 Task: Buy 1 Food Processors from Small Appliances section under best seller category for shipping address: Brenda Cooper, 2427 August Lane, Shreveport, Louisiana 71101, Cell Number 3184332610. Pay from credit card ending with 7965, CVV 549
Action: Mouse moved to (109, 102)
Screenshot: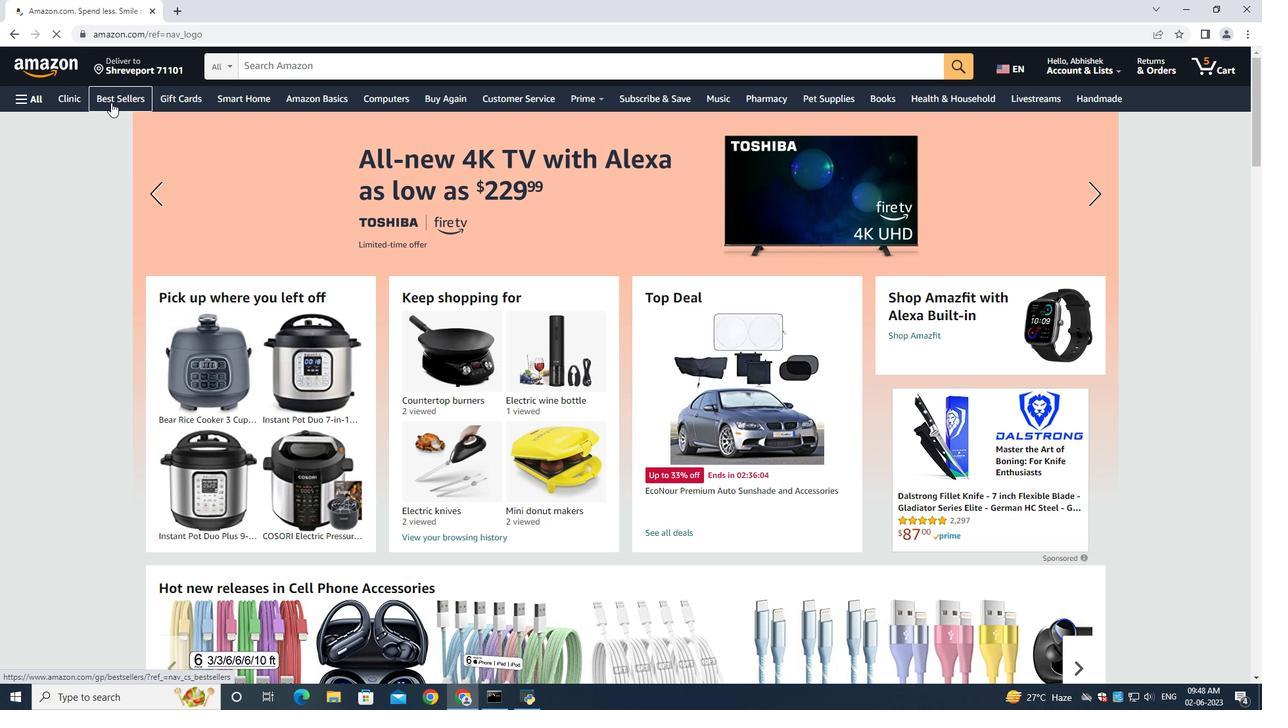 
Action: Mouse pressed left at (109, 102)
Screenshot: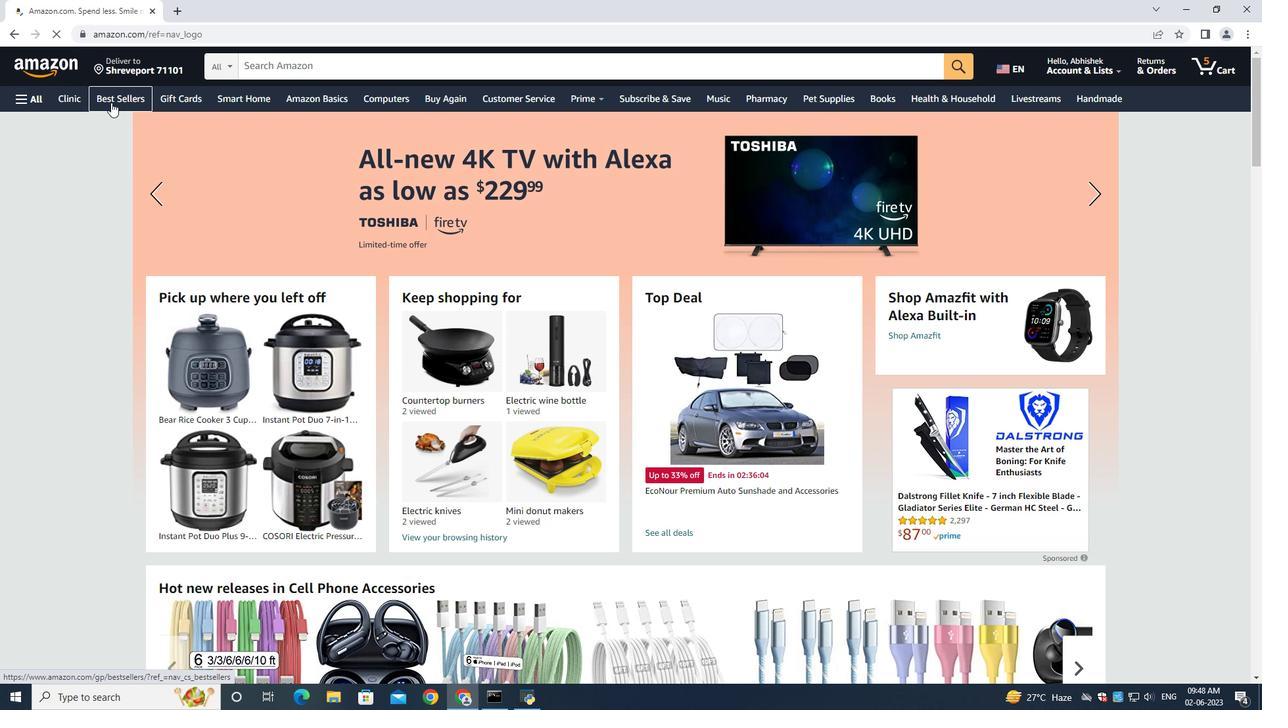 
Action: Mouse moved to (1234, 272)
Screenshot: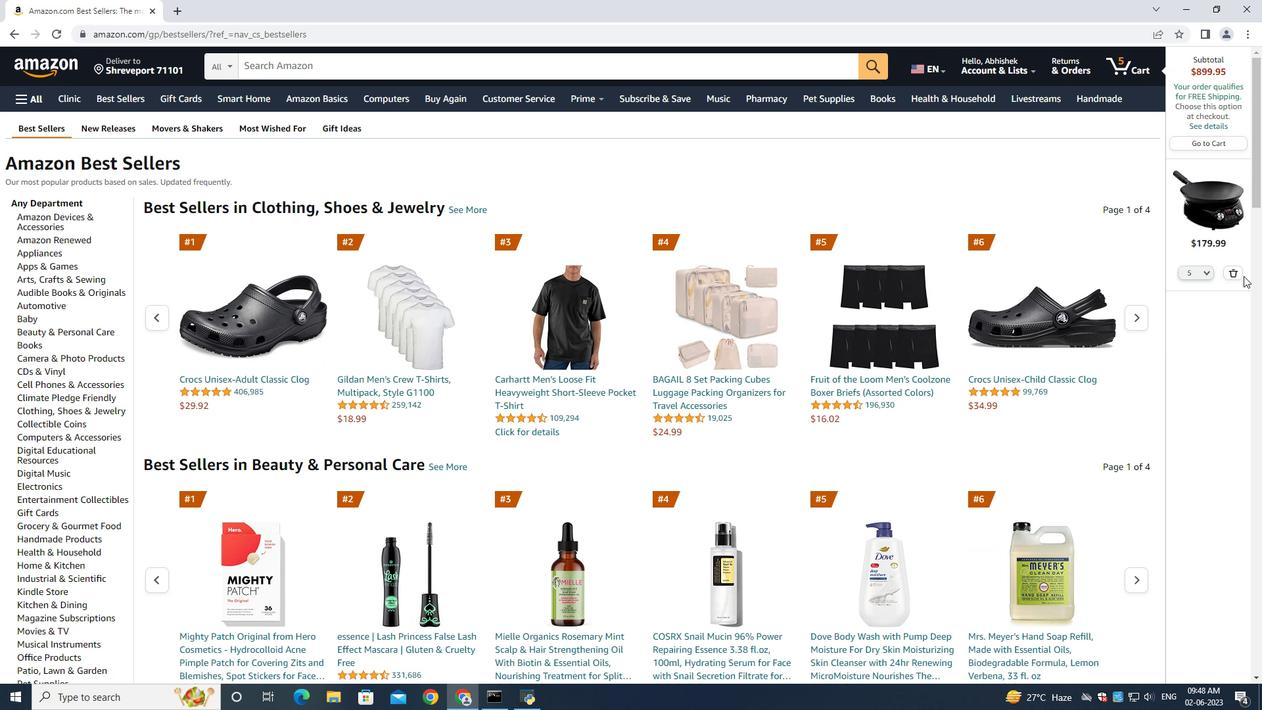 
Action: Mouse pressed left at (1234, 272)
Screenshot: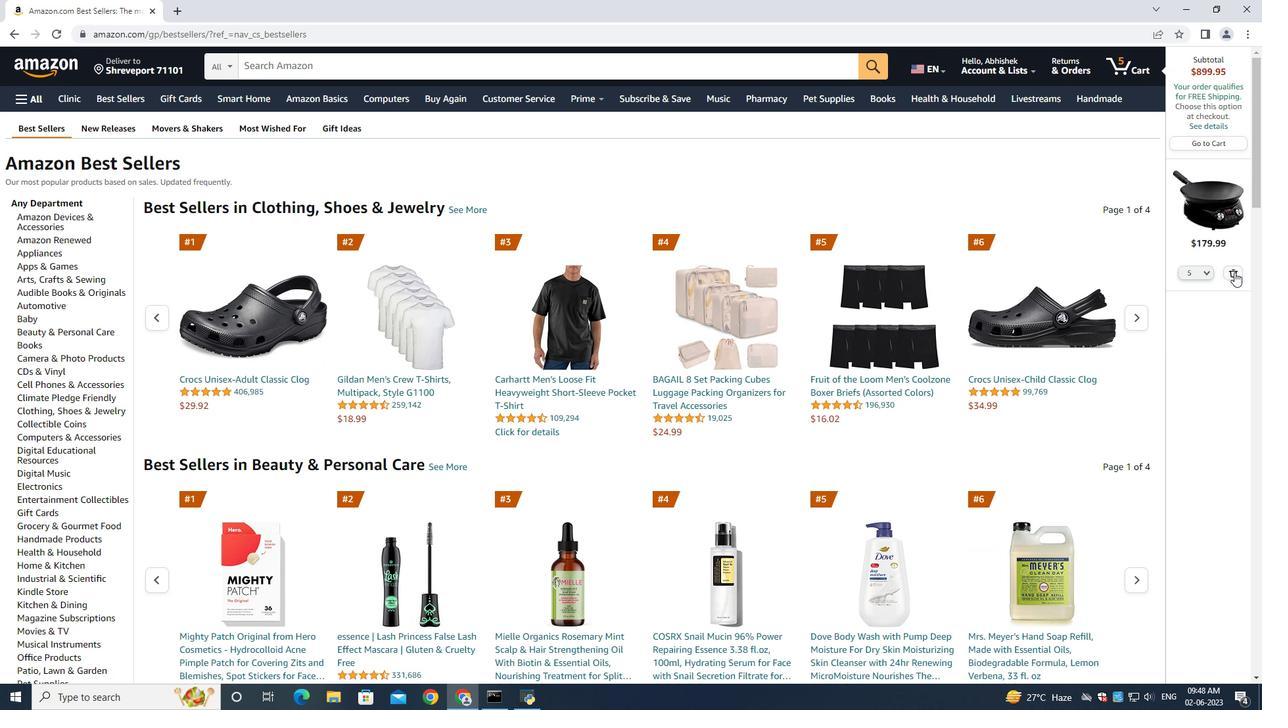 
Action: Mouse moved to (392, 67)
Screenshot: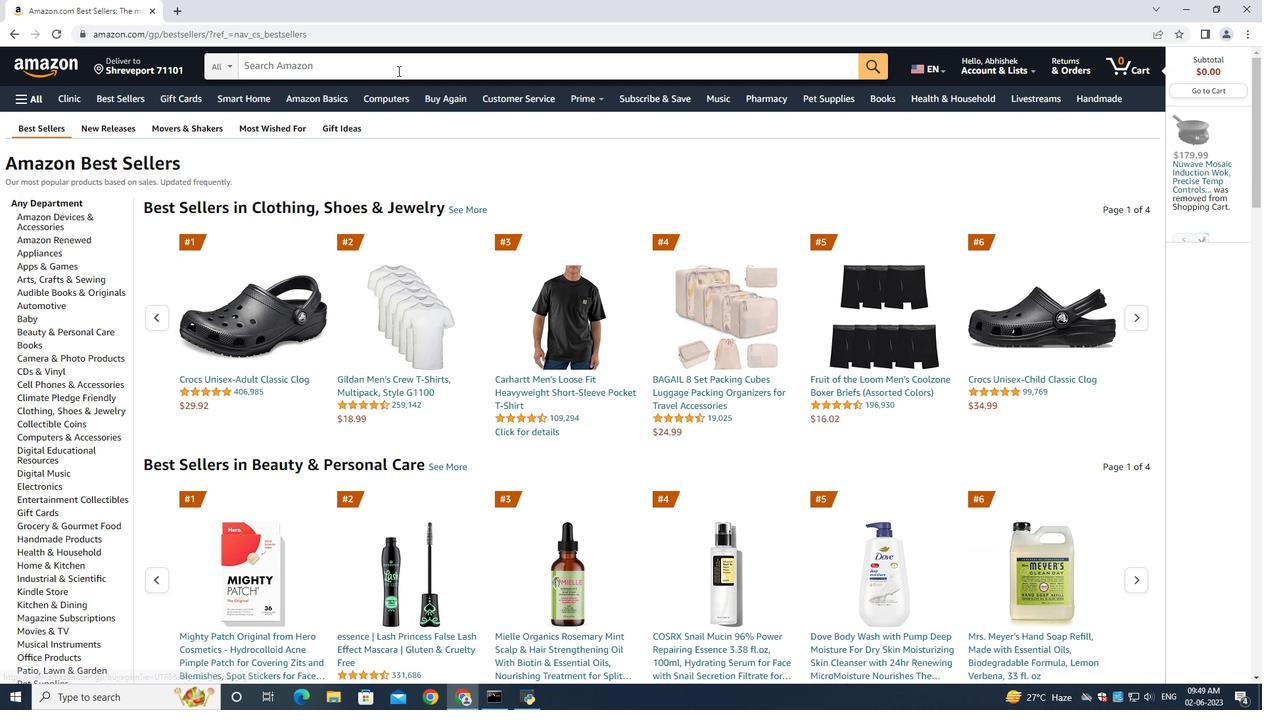 
Action: Mouse pressed left at (392, 67)
Screenshot: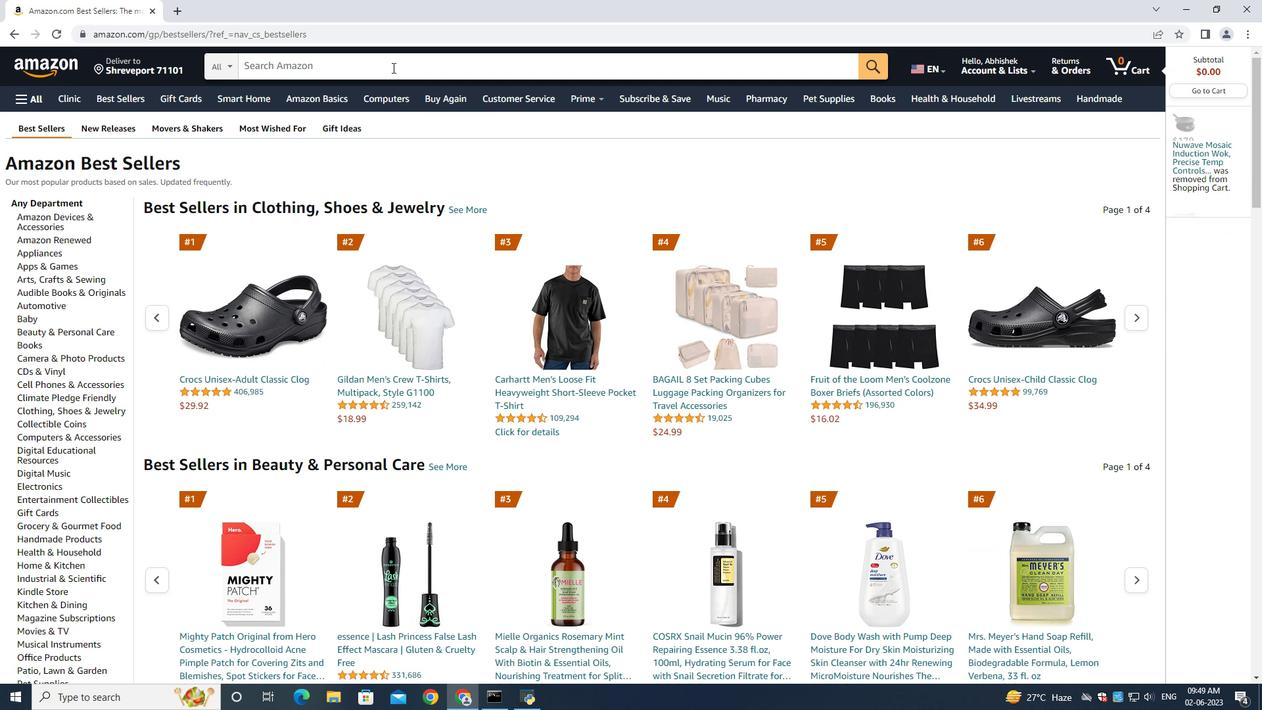 
Action: Key pressed <Key.shift><Key.shift><Key.shift><Key.shift><Key.shift><Key.shift><Key.shift><Key.shift><Key.shift><Key.shift><Key.shift><Key.shift><Key.shift><Key.shift><Key.shift><Key.shift><Key.shift><Key.shift><Key.shift><Key.shift><Key.shift><Key.shift><Key.shift><Key.shift><Key.shift>Food<Key.space><Key.shift><Key.shift><Key.shift><Key.shift><Key.shift><Key.shift><Key.shift><Key.shift><Key.shift><Key.shift><Key.shift><Key.shift><Key.shift><Key.shift><Key.shift><Key.shift><Key.shift>Processors<Key.enter>
Screenshot: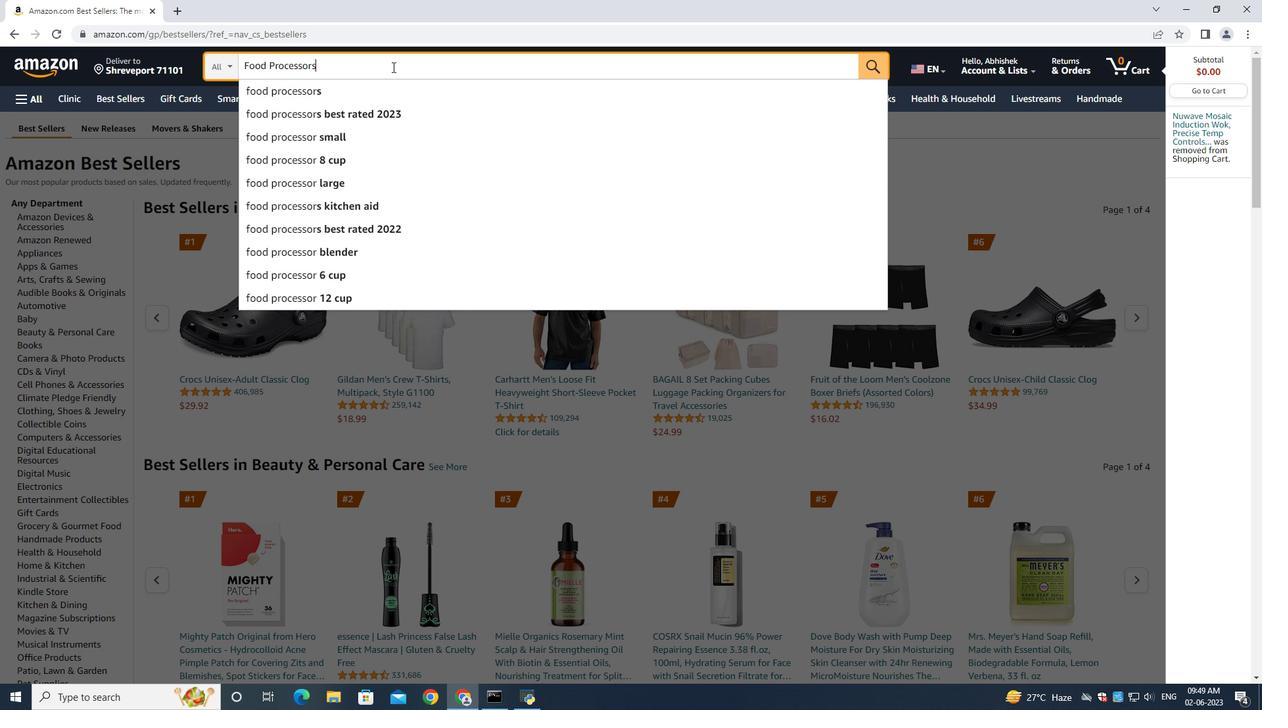 
Action: Mouse moved to (108, 236)
Screenshot: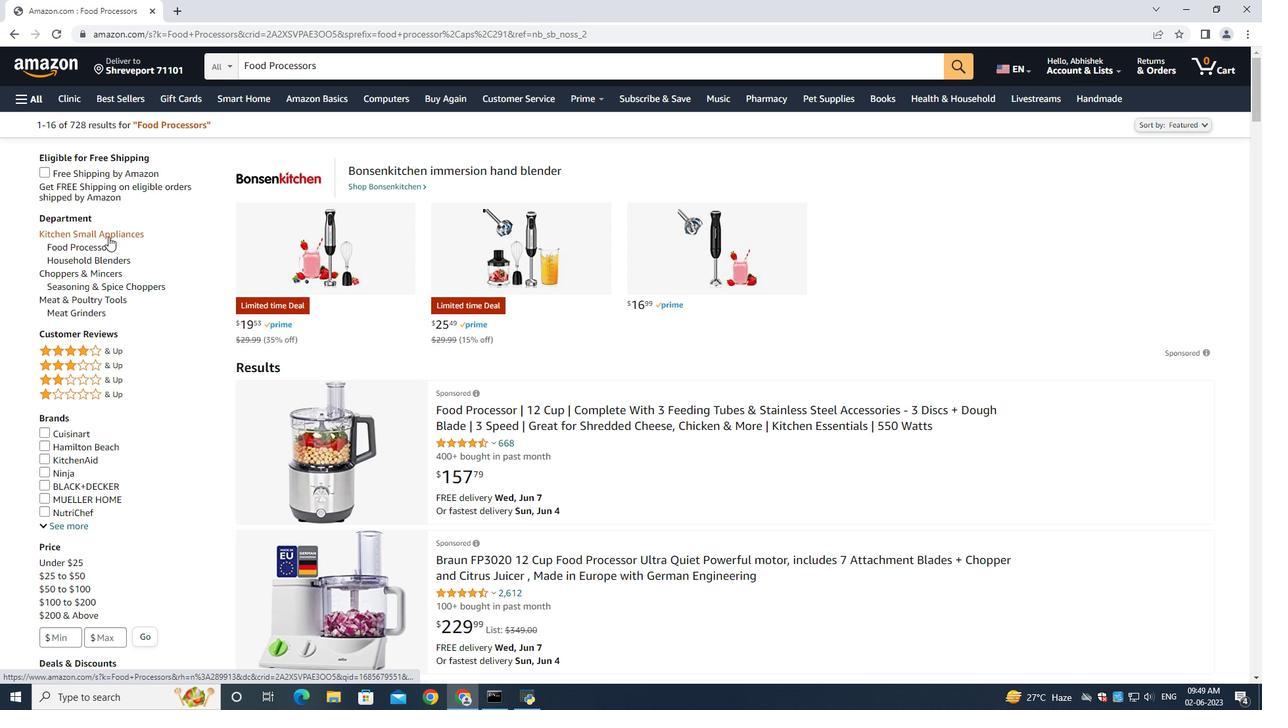 
Action: Mouse pressed left at (108, 236)
Screenshot: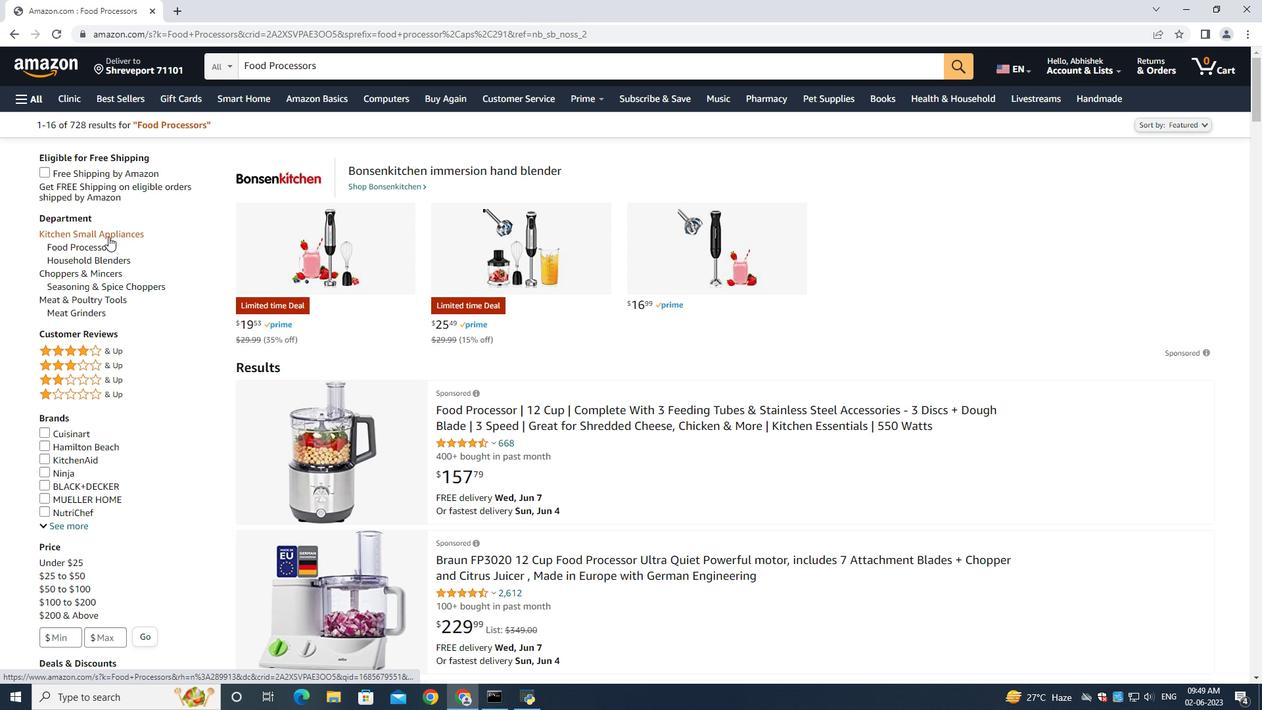 
Action: Mouse moved to (612, 450)
Screenshot: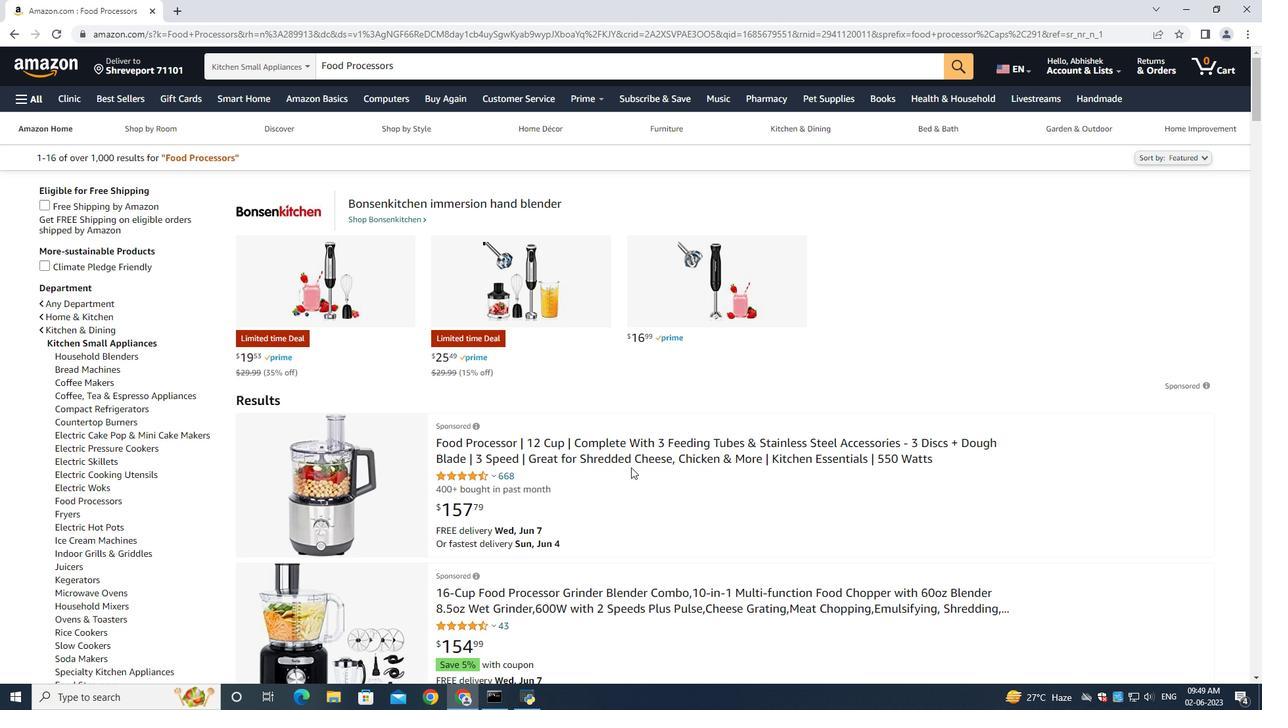 
Action: Mouse pressed left at (612, 450)
Screenshot: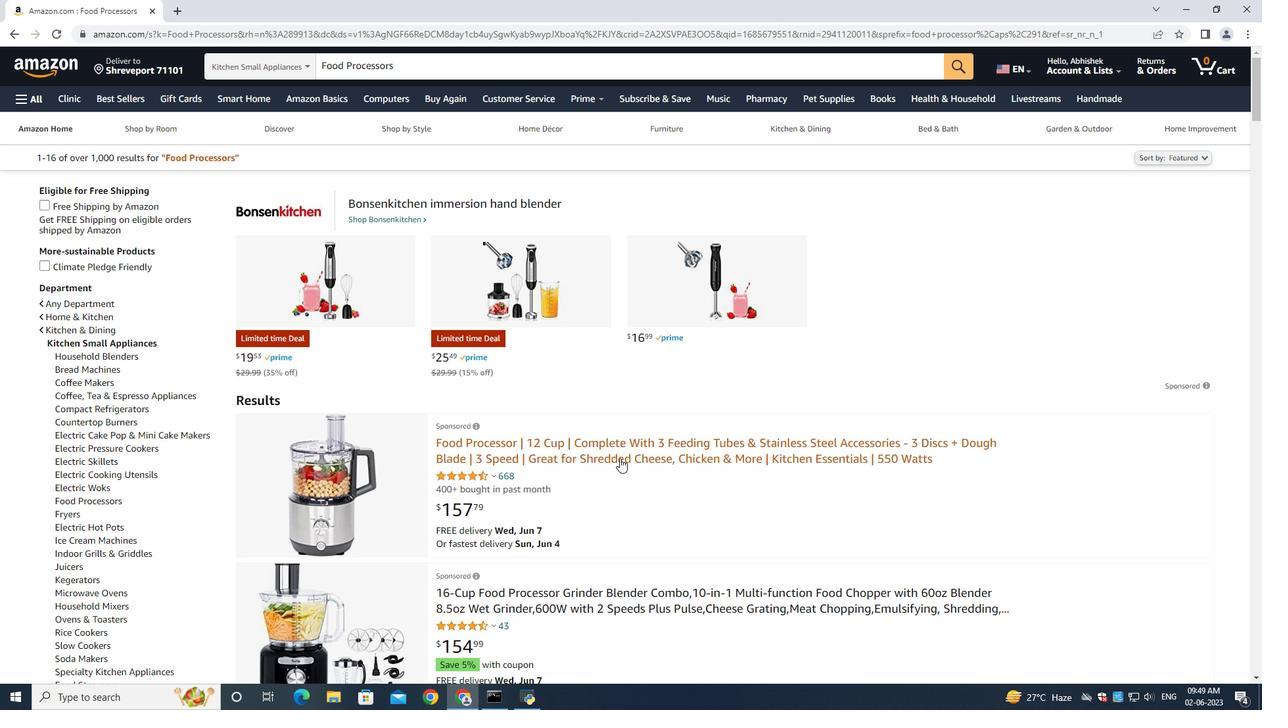 
Action: Mouse moved to (1020, 520)
Screenshot: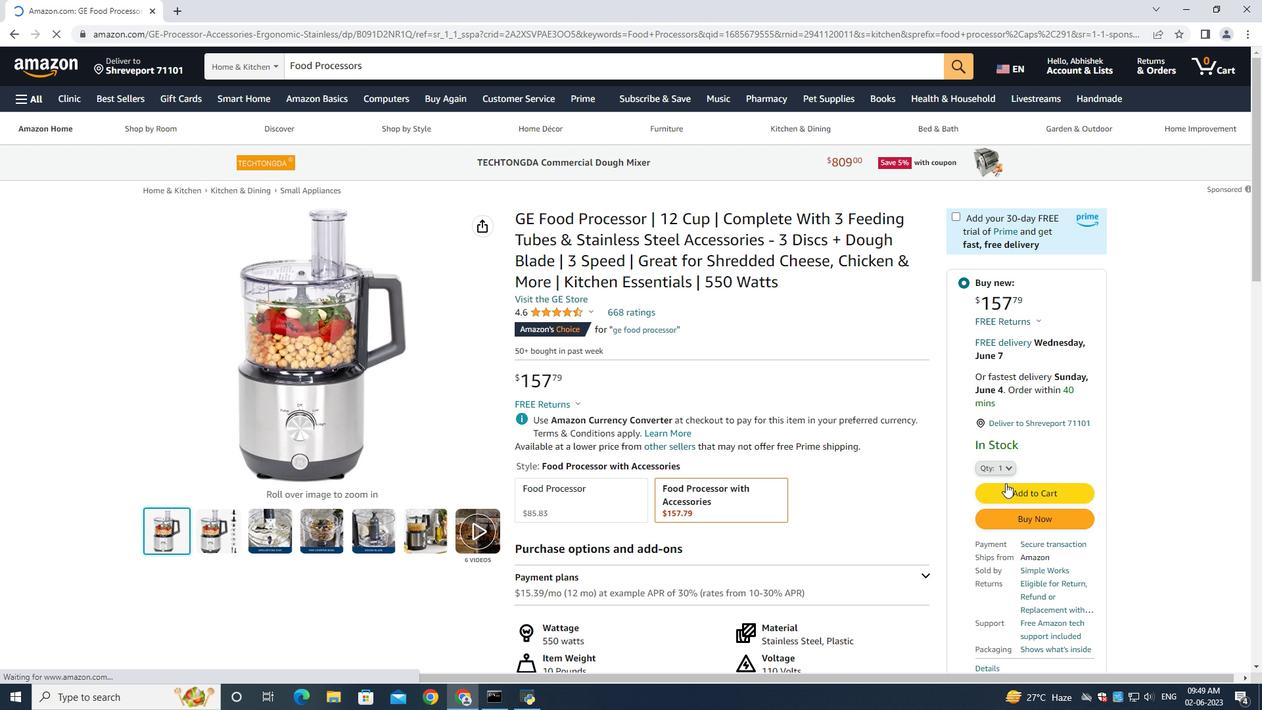 
Action: Mouse pressed left at (1020, 520)
Screenshot: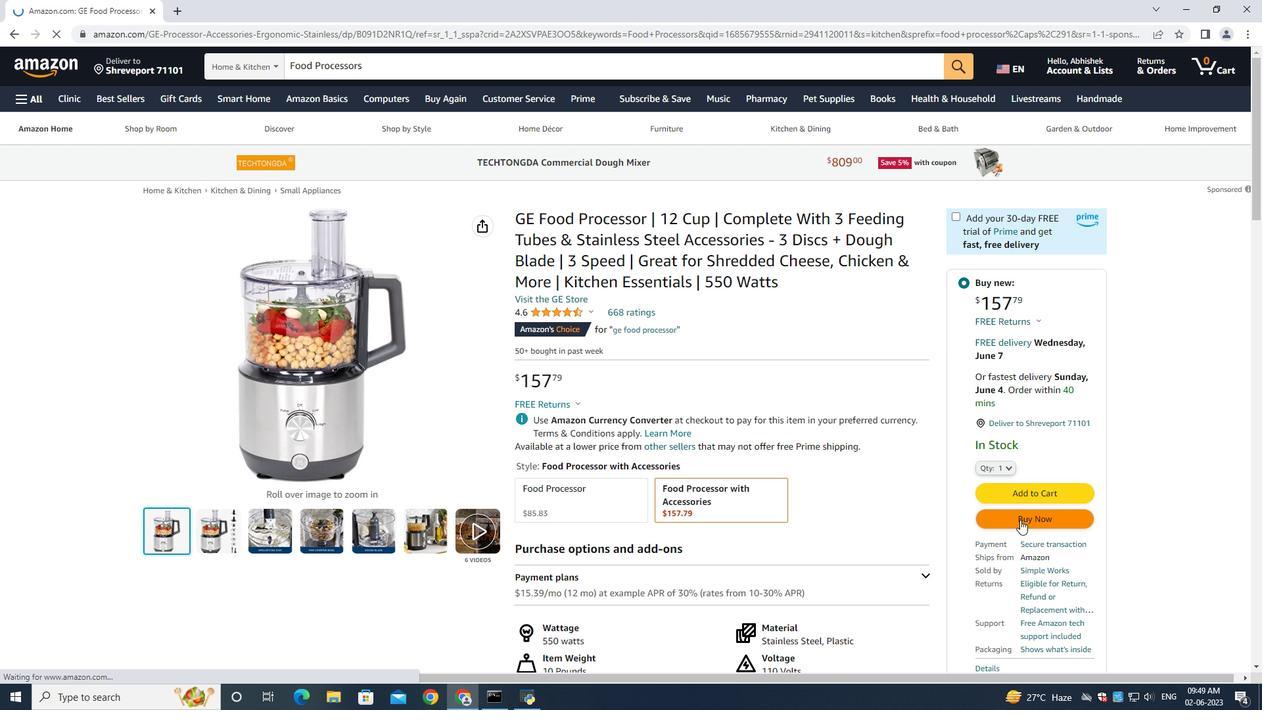 
Action: Mouse moved to (756, 453)
Screenshot: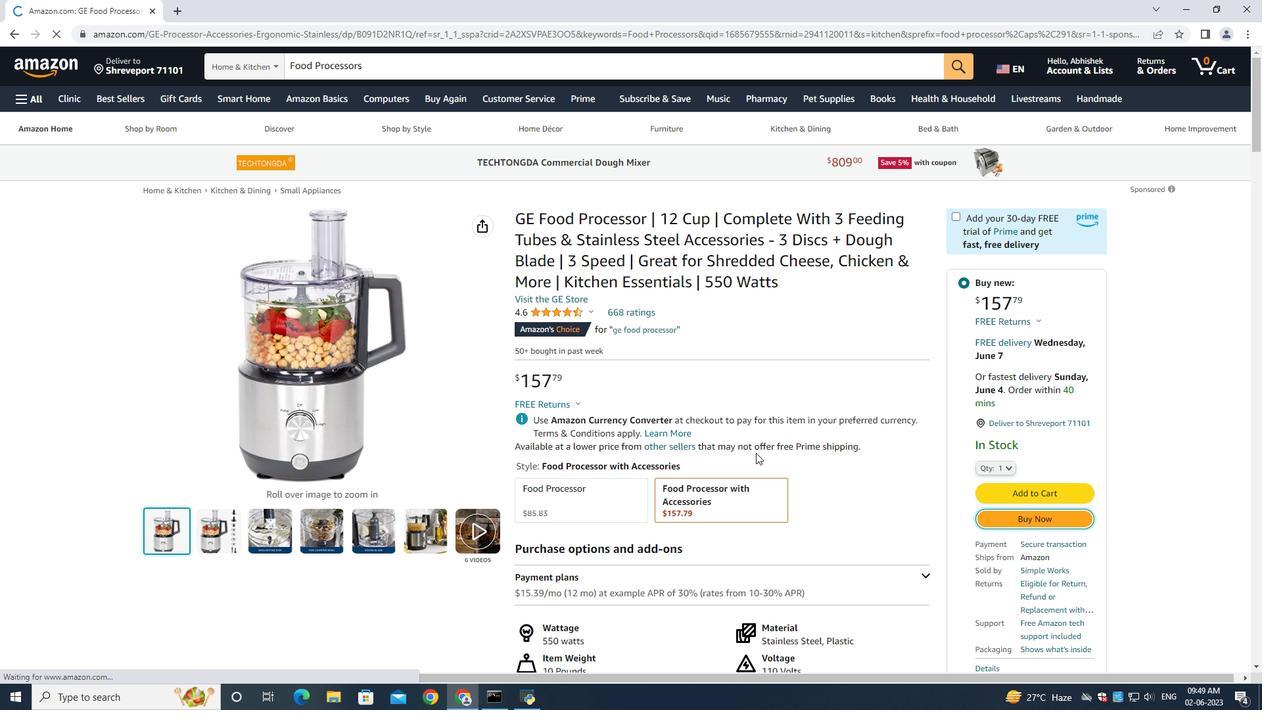 
Action: Mouse scrolled (756, 452) with delta (0, 0)
Screenshot: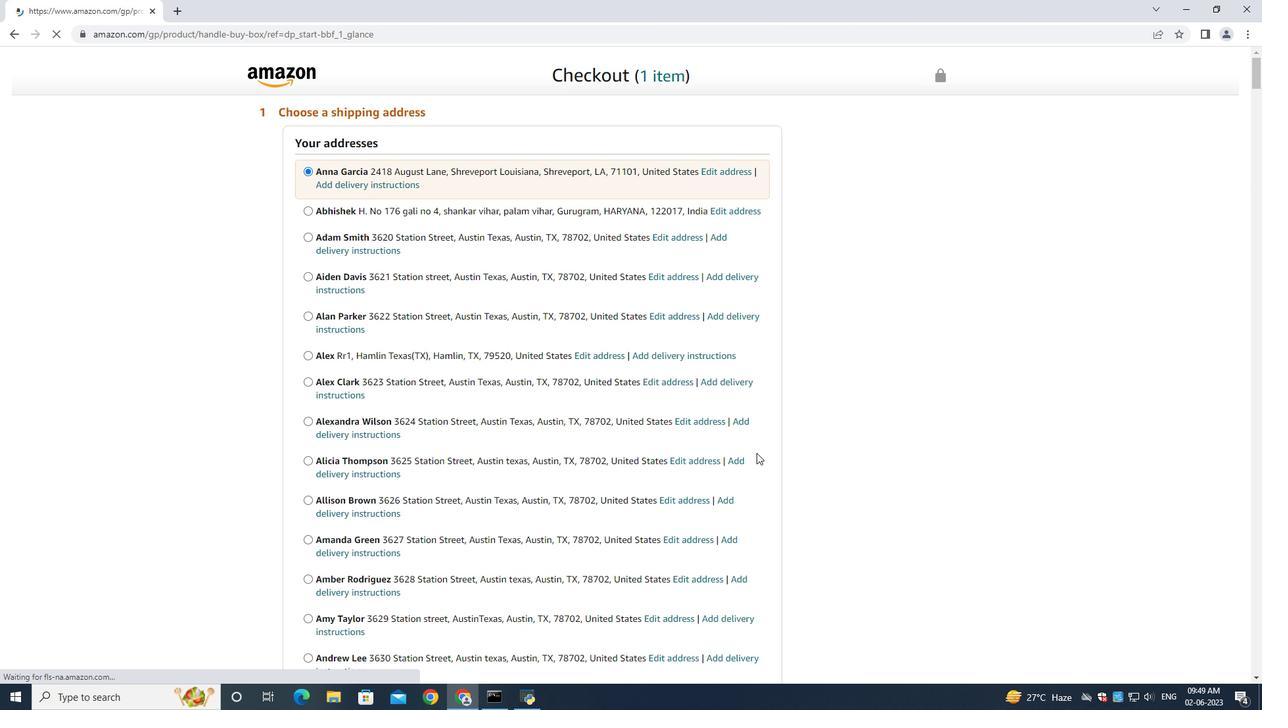 
Action: Mouse moved to (756, 454)
Screenshot: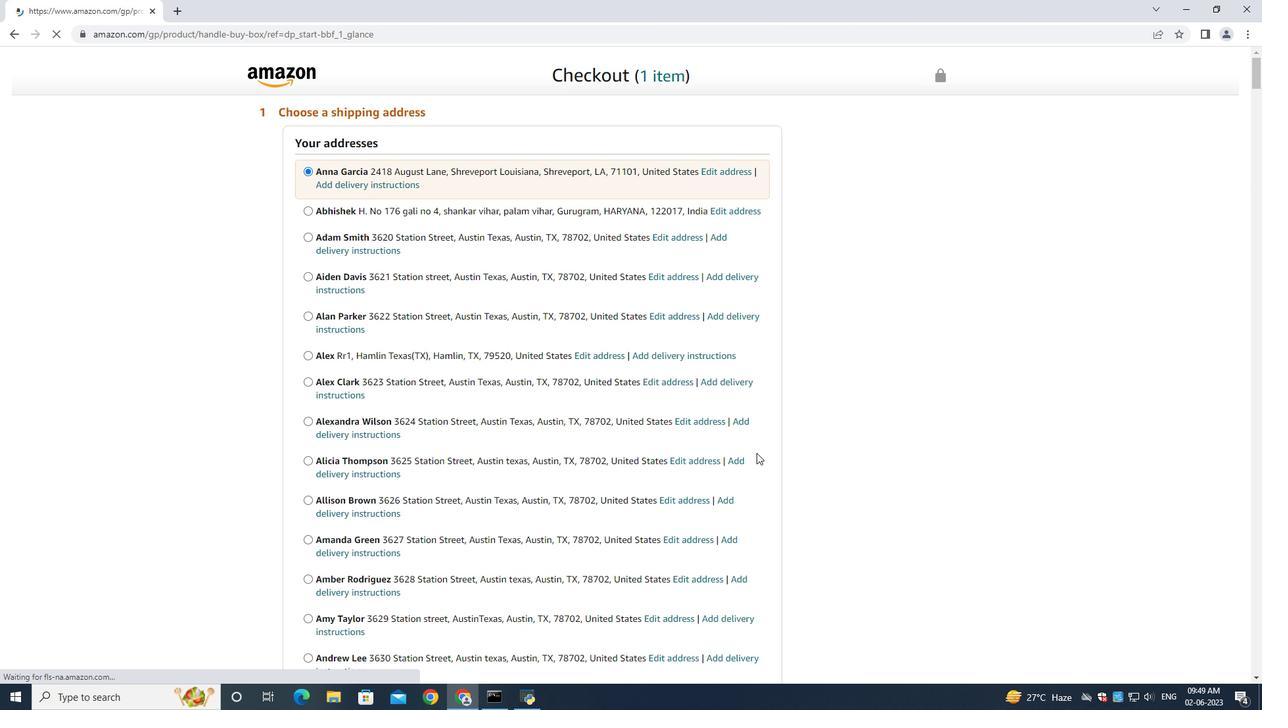 
Action: Mouse scrolled (756, 453) with delta (0, 0)
Screenshot: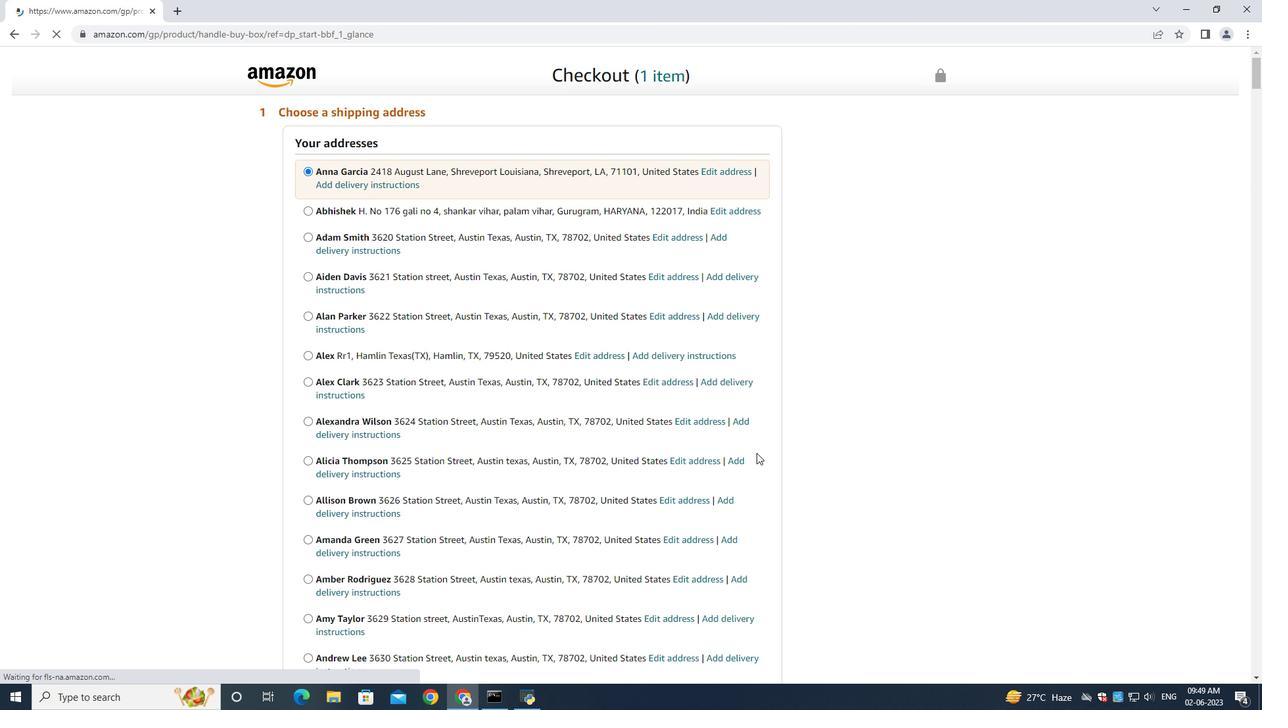 
Action: Mouse moved to (756, 455)
Screenshot: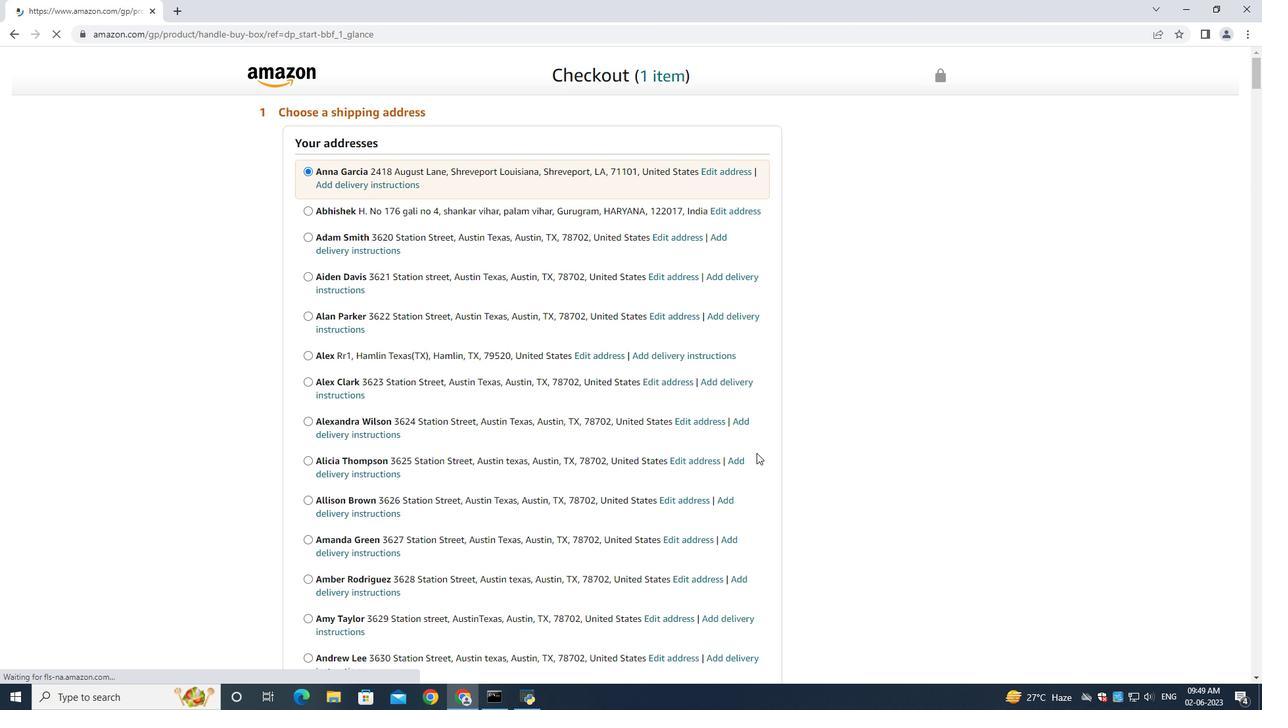 
Action: Mouse scrolled (756, 454) with delta (0, 0)
Screenshot: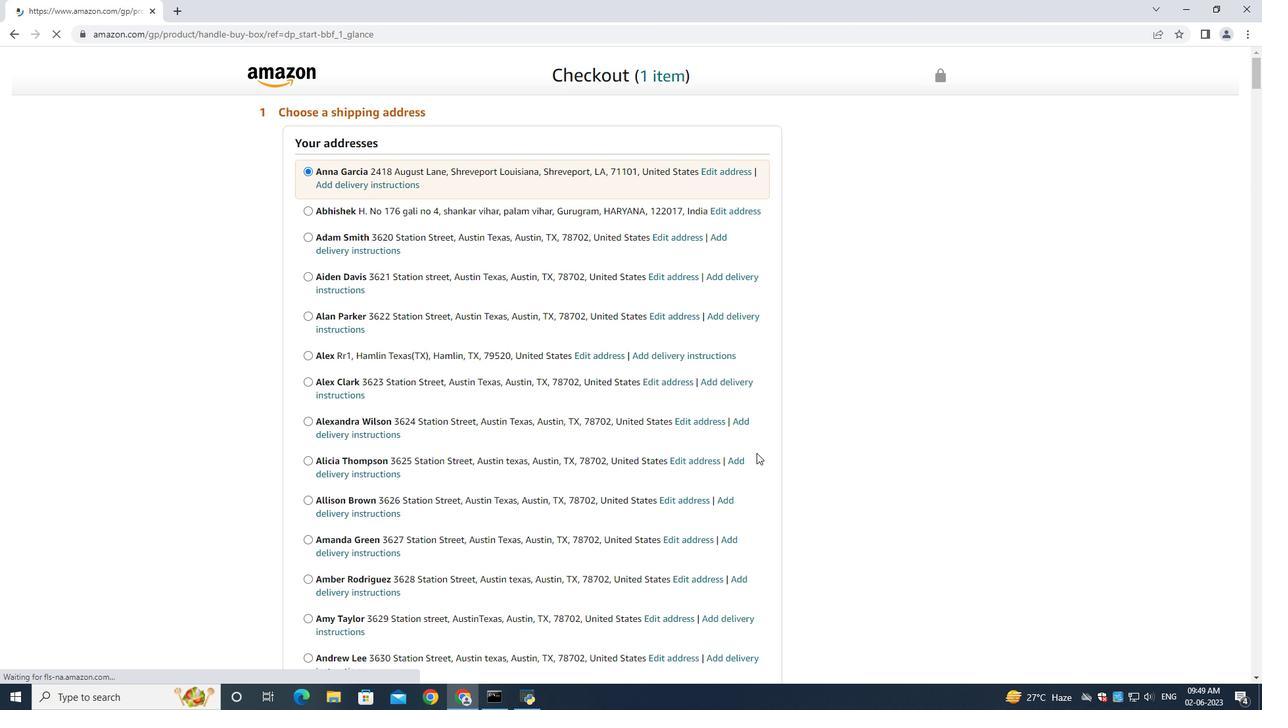 
Action: Mouse scrolled (756, 454) with delta (0, 0)
Screenshot: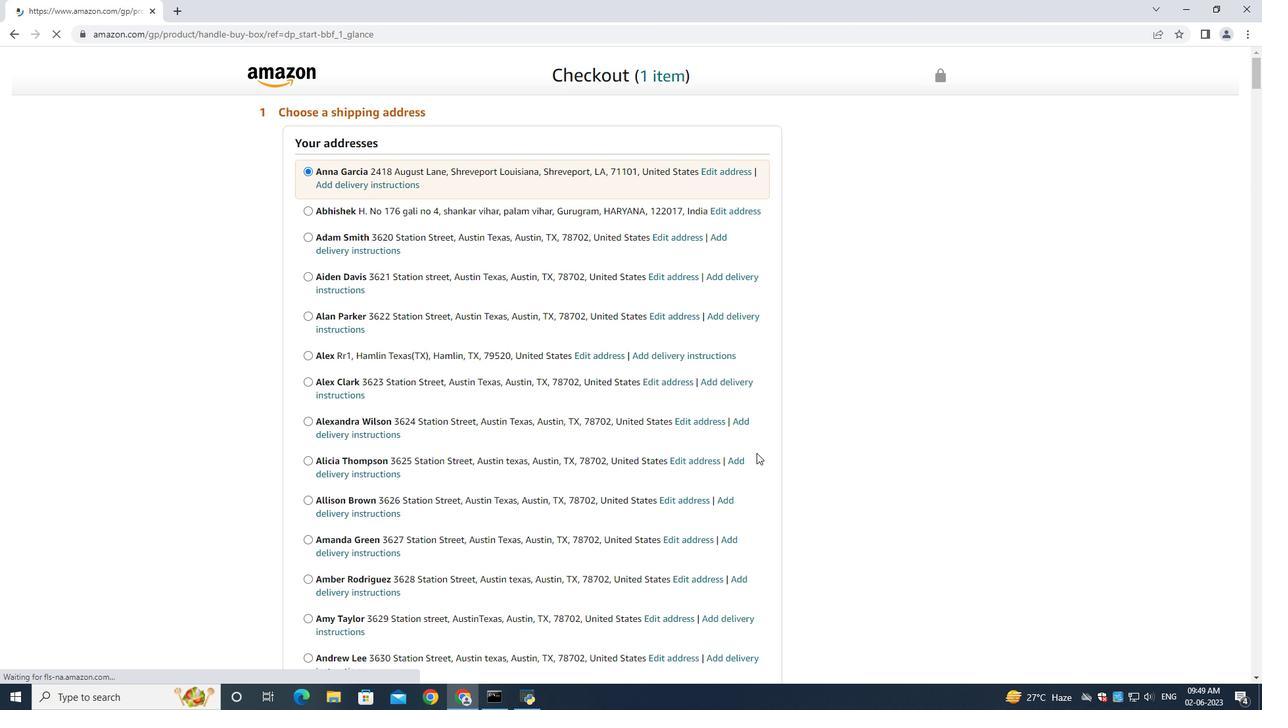 
Action: Mouse moved to (756, 455)
Screenshot: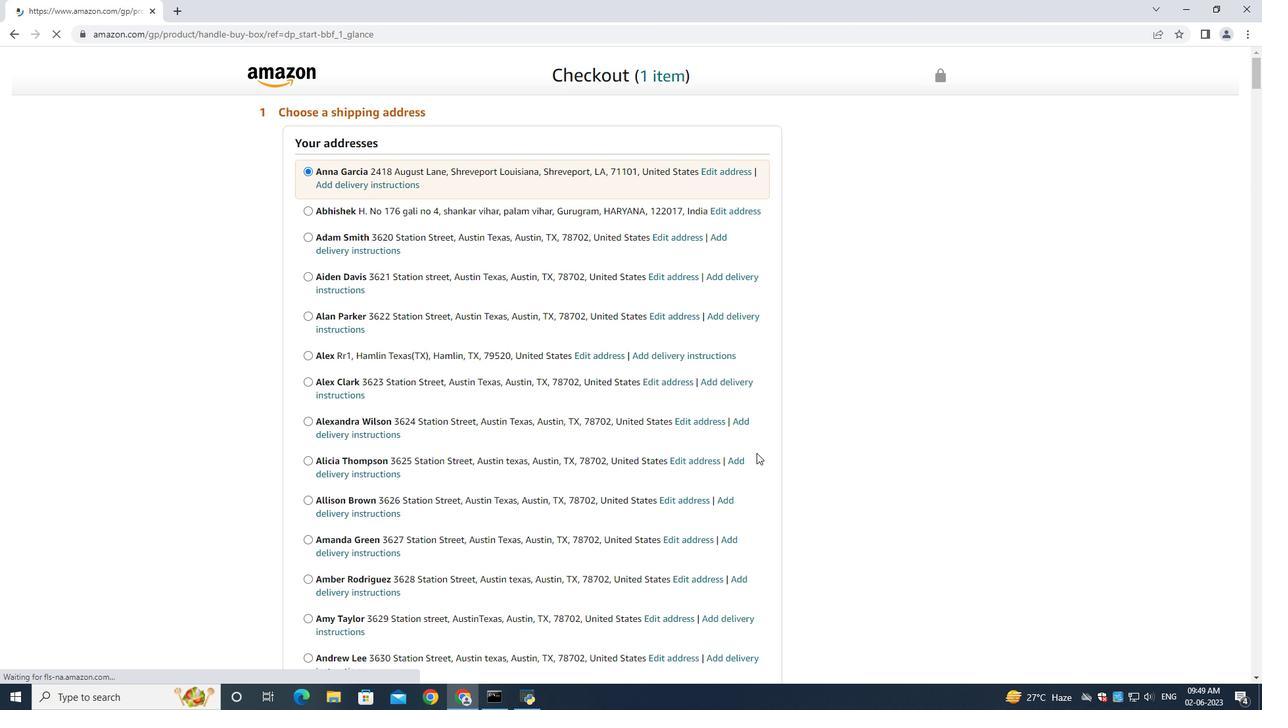 
Action: Mouse scrolled (756, 453) with delta (0, -1)
Screenshot: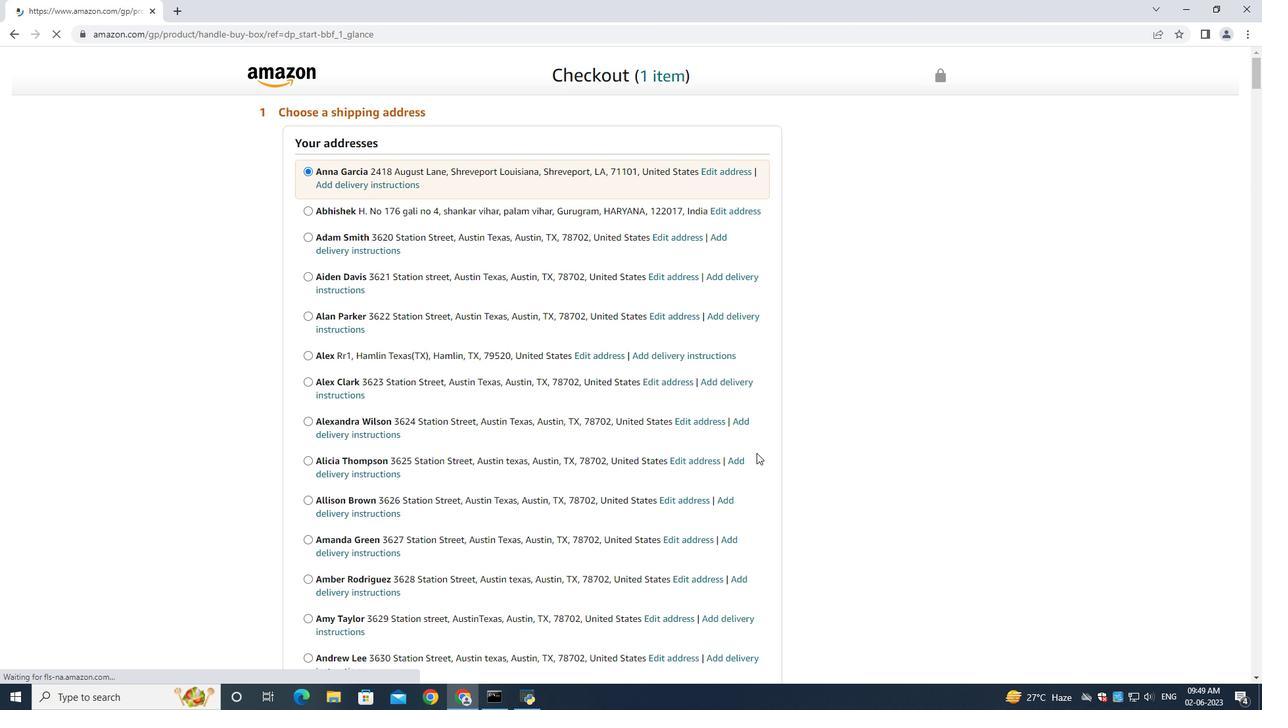 
Action: Mouse moved to (755, 455)
Screenshot: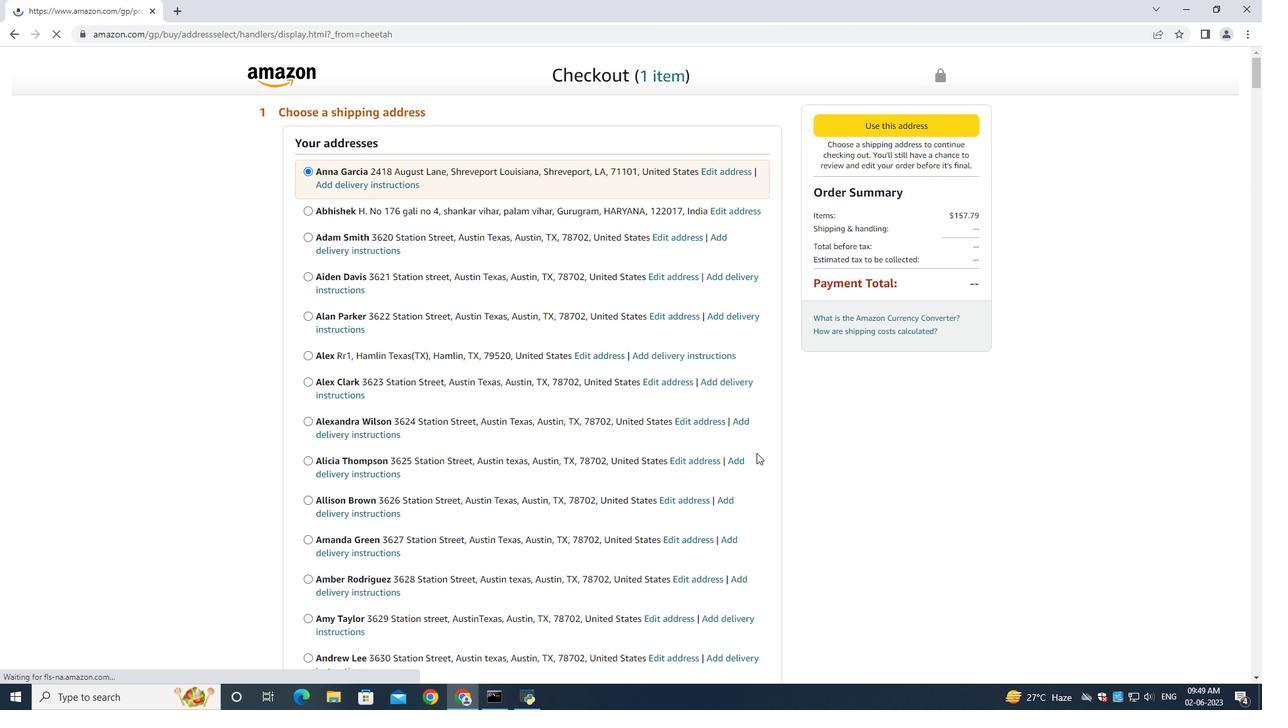 
Action: Mouse scrolled (756, 454) with delta (0, 0)
Screenshot: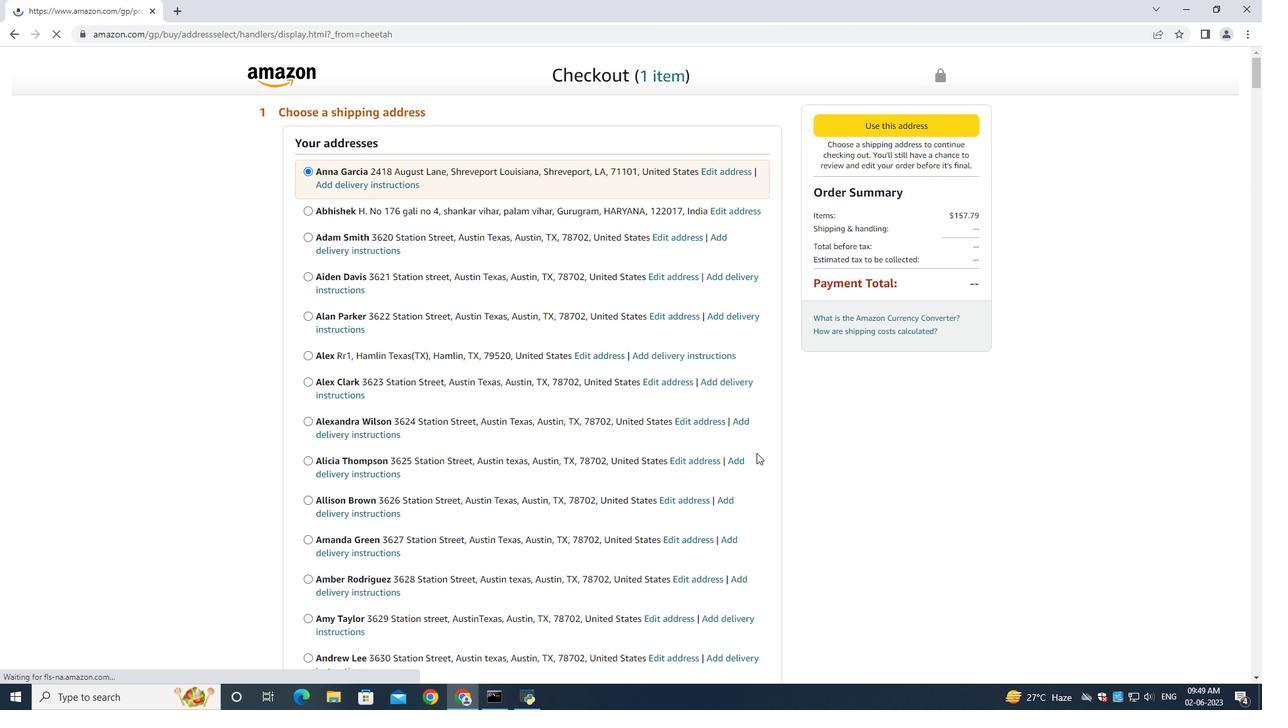 
Action: Mouse moved to (586, 472)
Screenshot: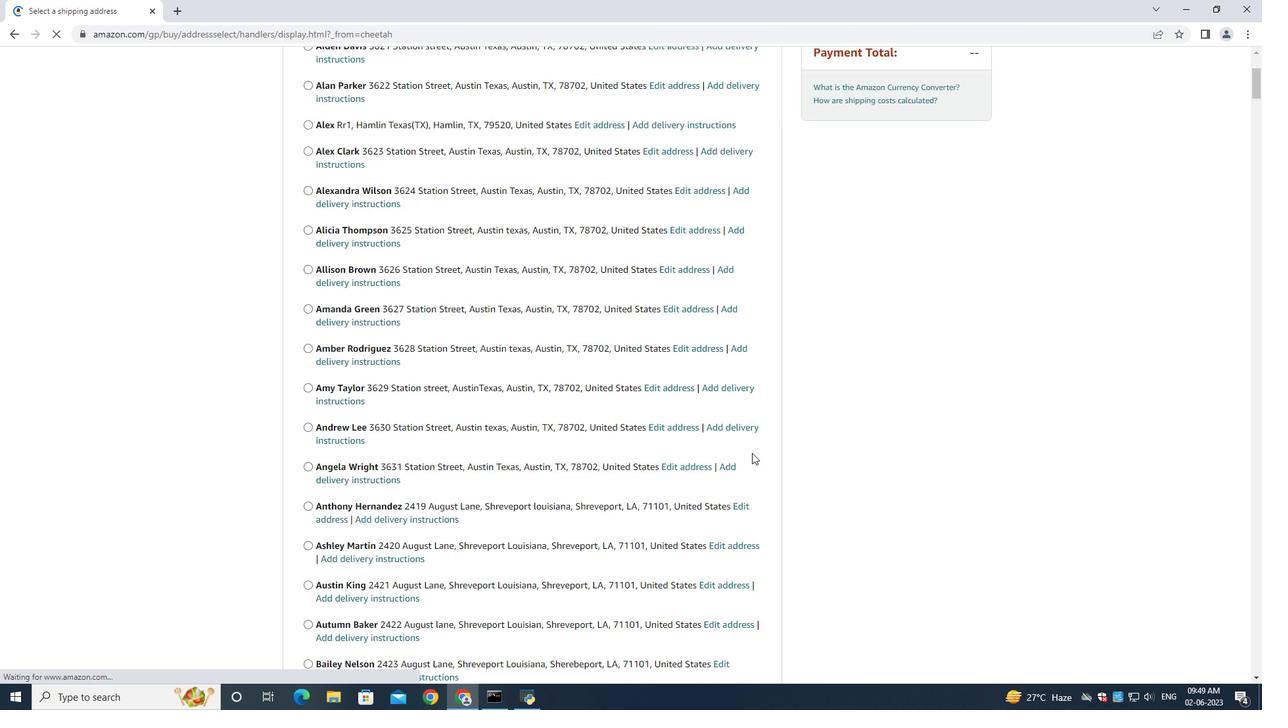 
Action: Mouse scrolled (608, 471) with delta (0, 0)
Screenshot: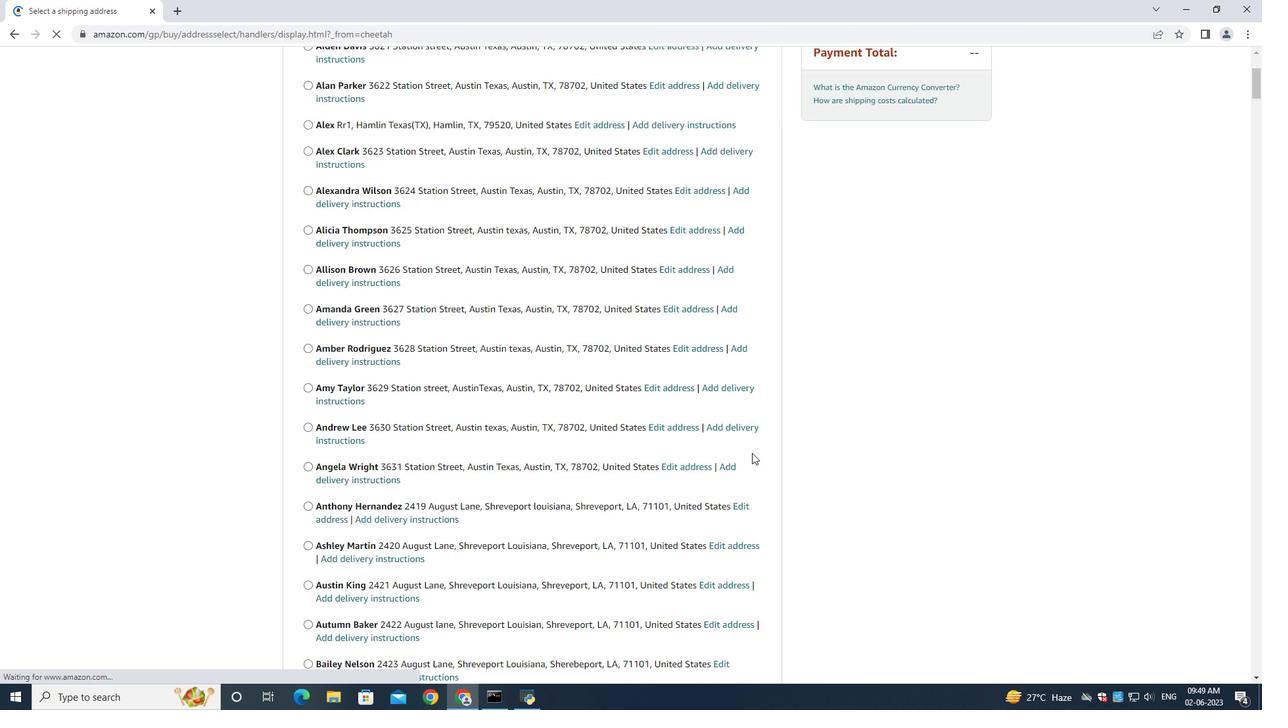 
Action: Mouse moved to (538, 476)
Screenshot: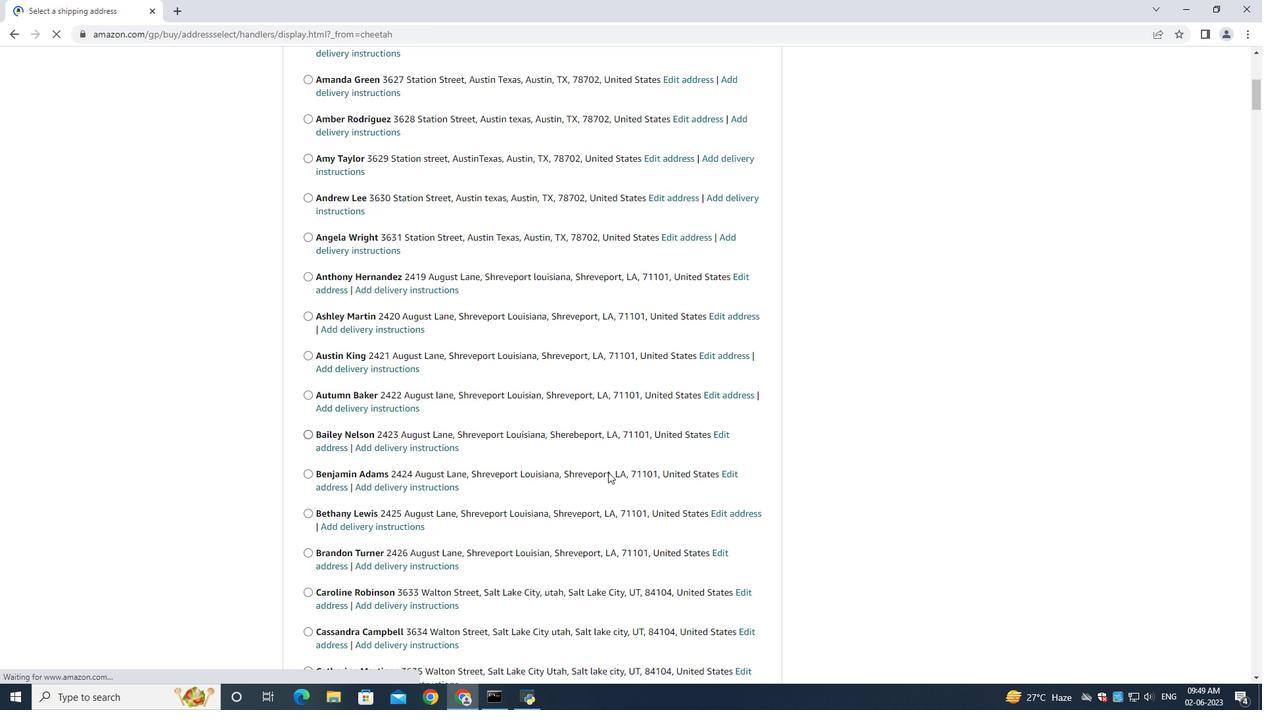 
Action: Mouse scrolled (540, 474) with delta (0, 0)
Screenshot: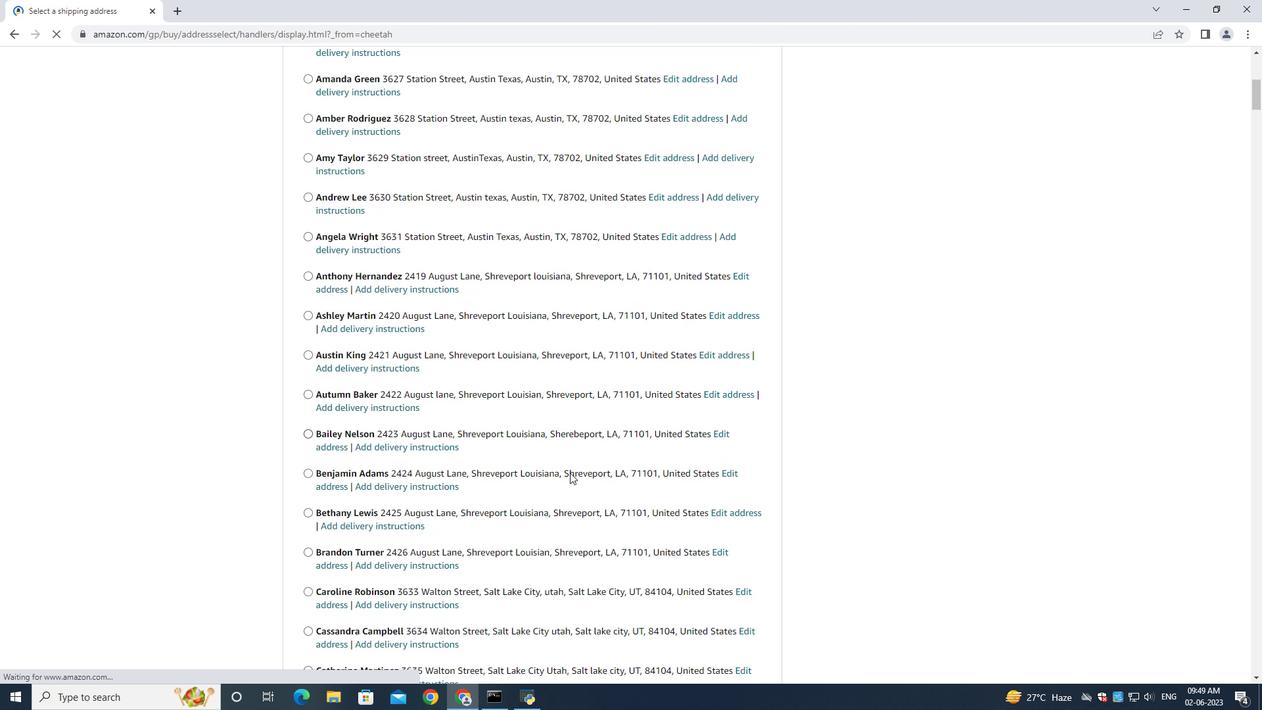 
Action: Mouse moved to (537, 475)
Screenshot: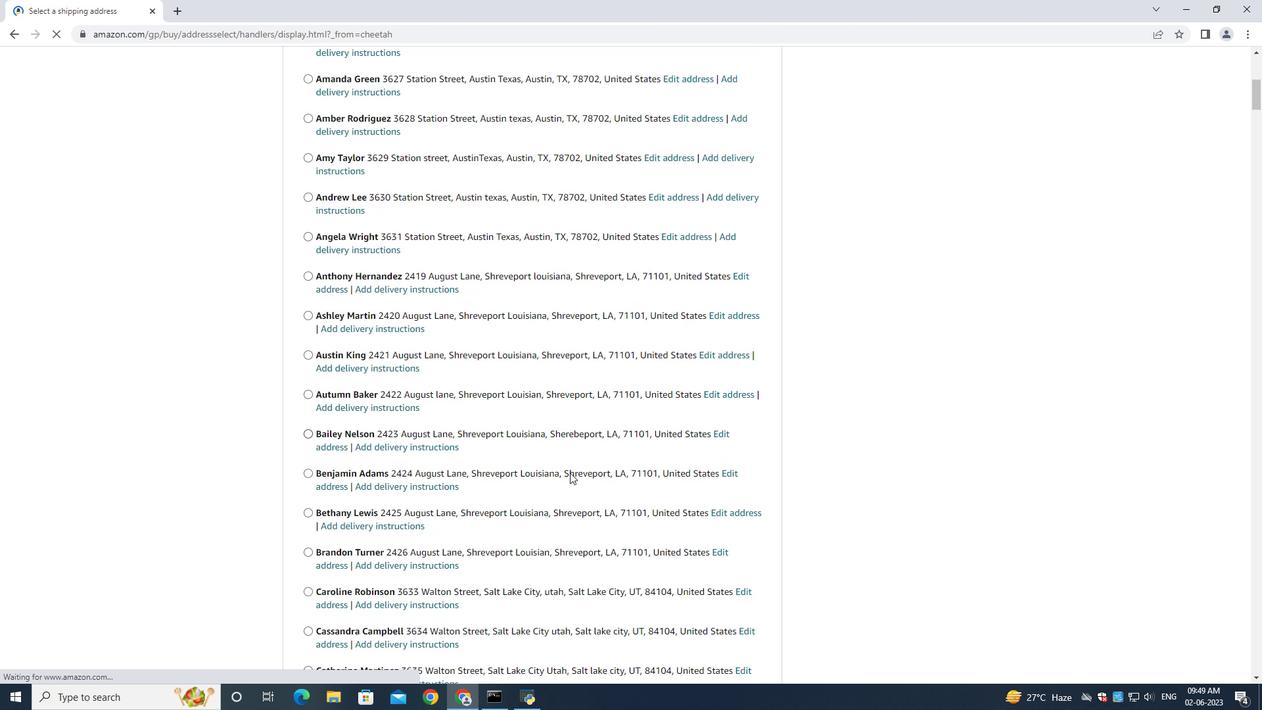
Action: Mouse scrolled (539, 475) with delta (0, 0)
Screenshot: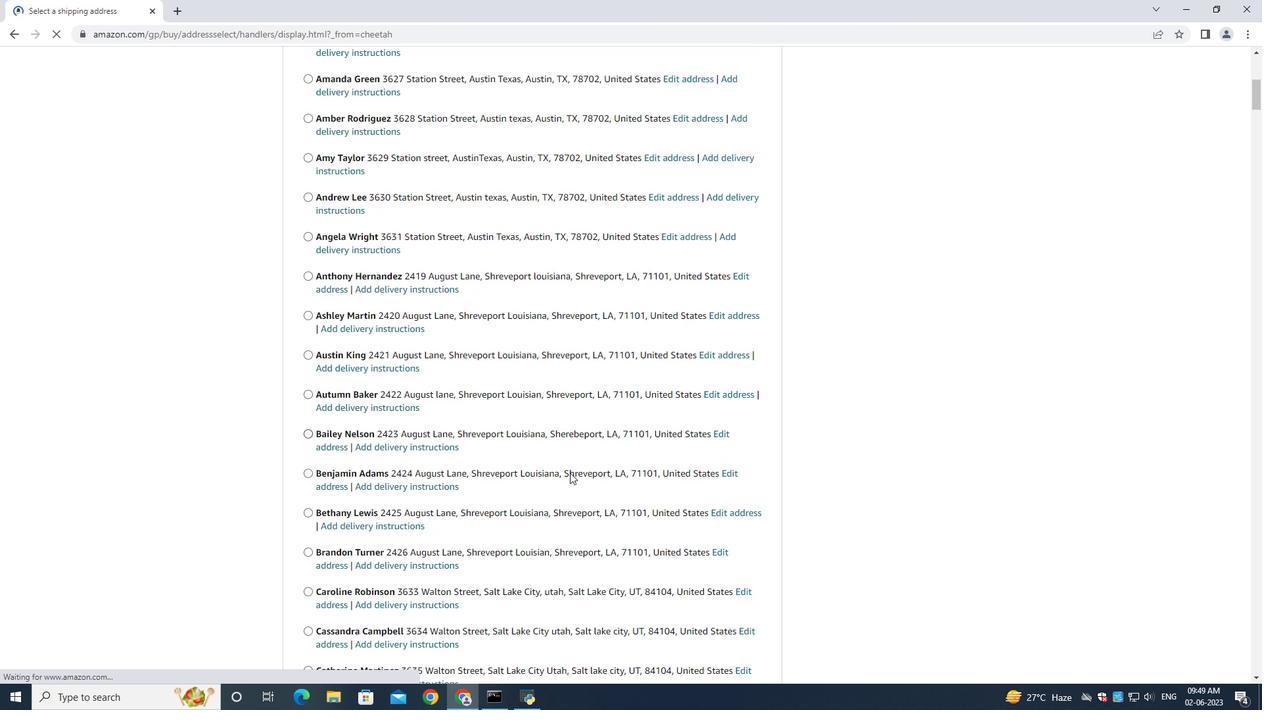 
Action: Mouse moved to (537, 474)
Screenshot: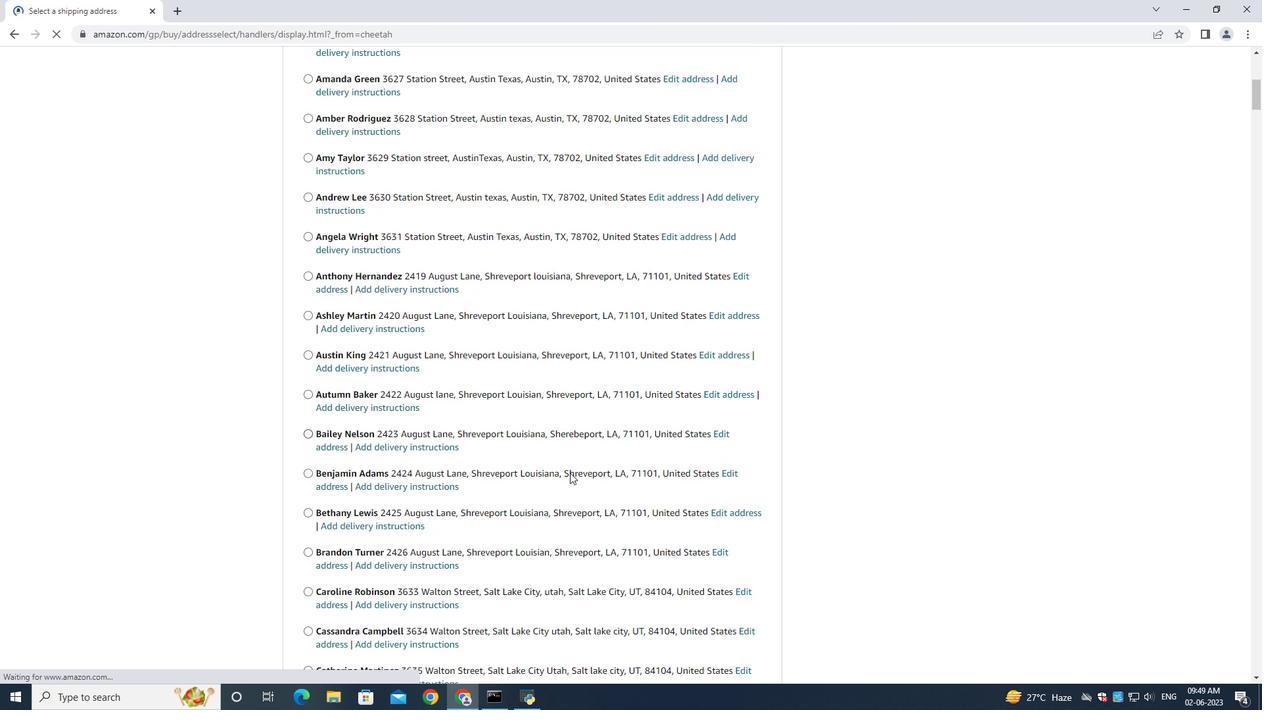
Action: Mouse scrolled (539, 475) with delta (0, 0)
Screenshot: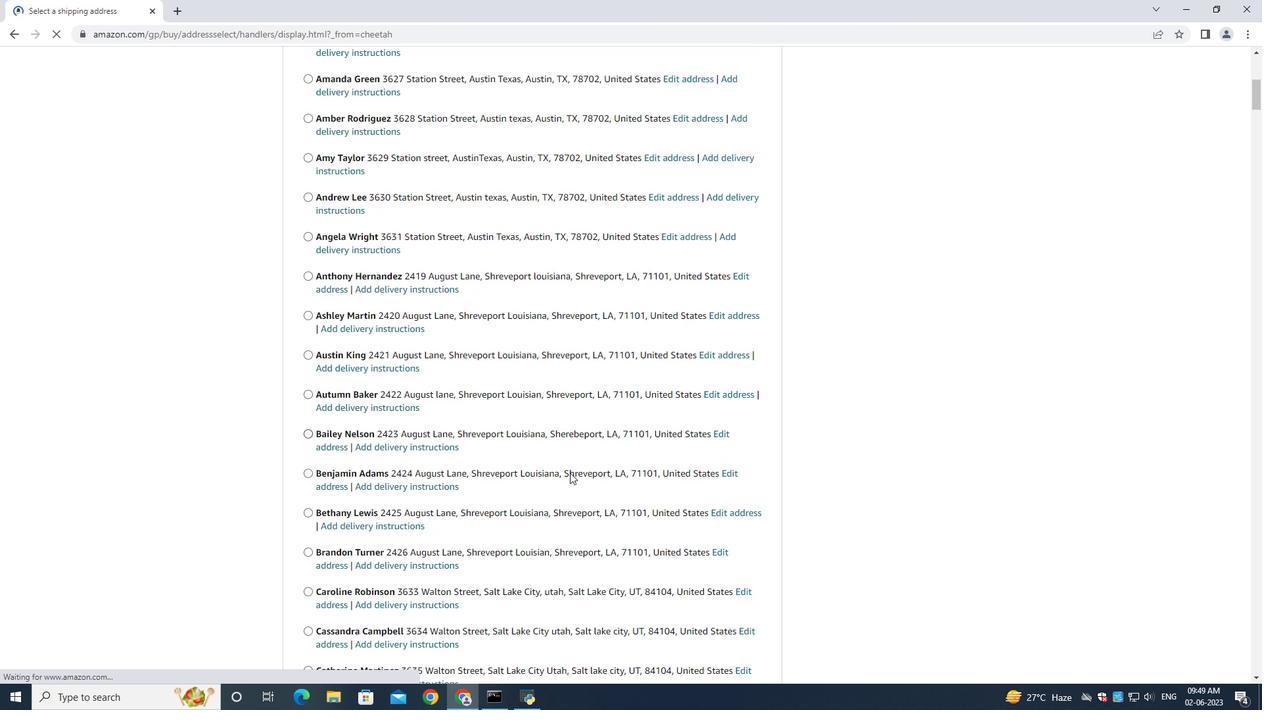 
Action: Mouse moved to (537, 474)
Screenshot: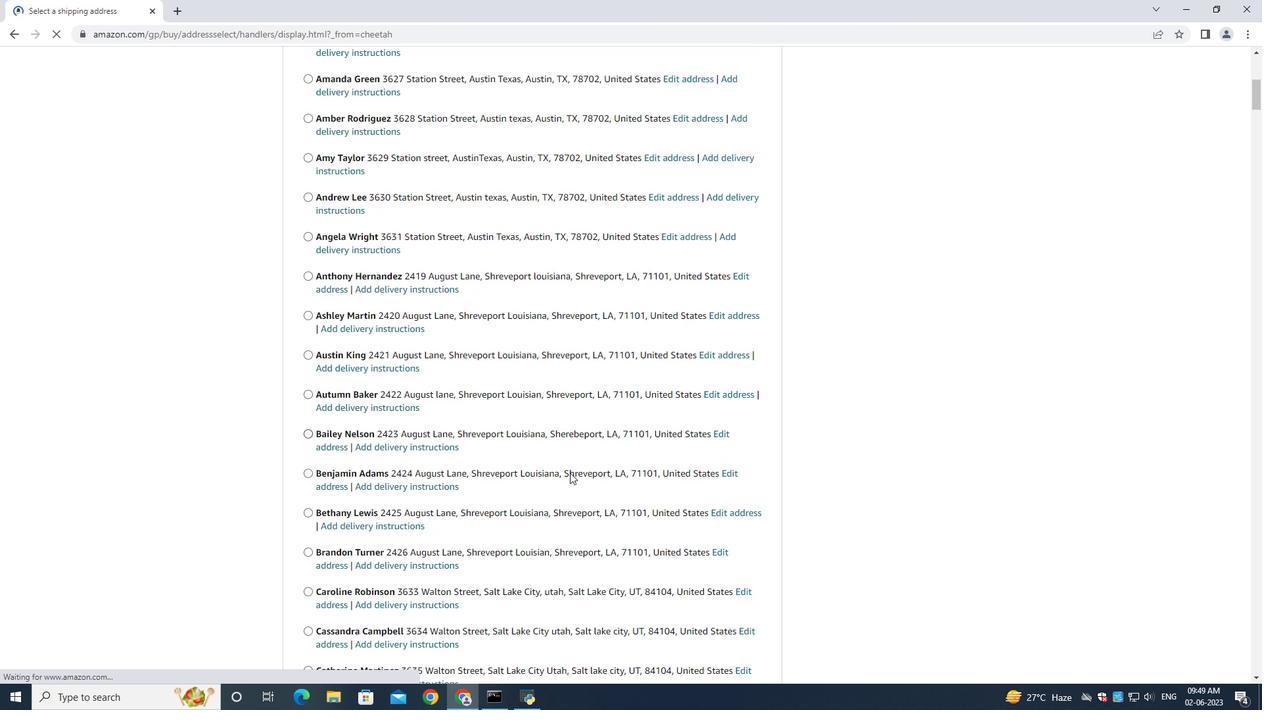 
Action: Mouse scrolled (538, 475) with delta (0, 0)
Screenshot: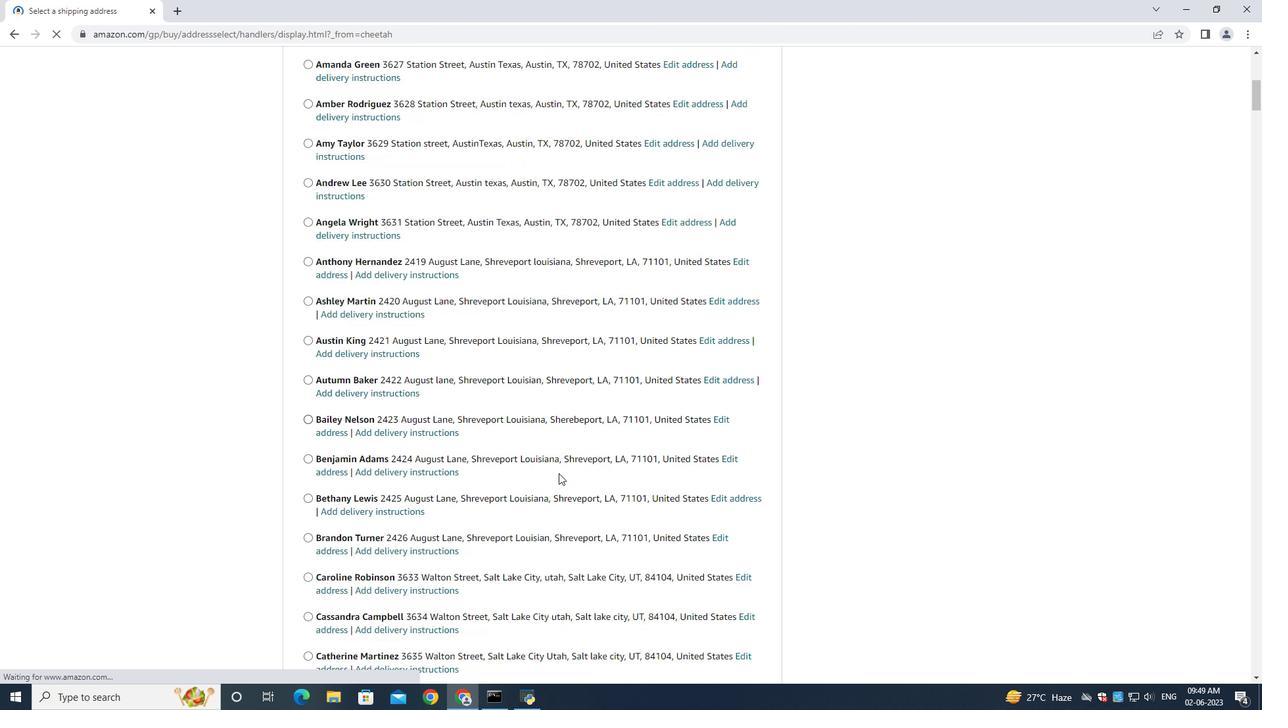 
Action: Mouse moved to (537, 474)
Screenshot: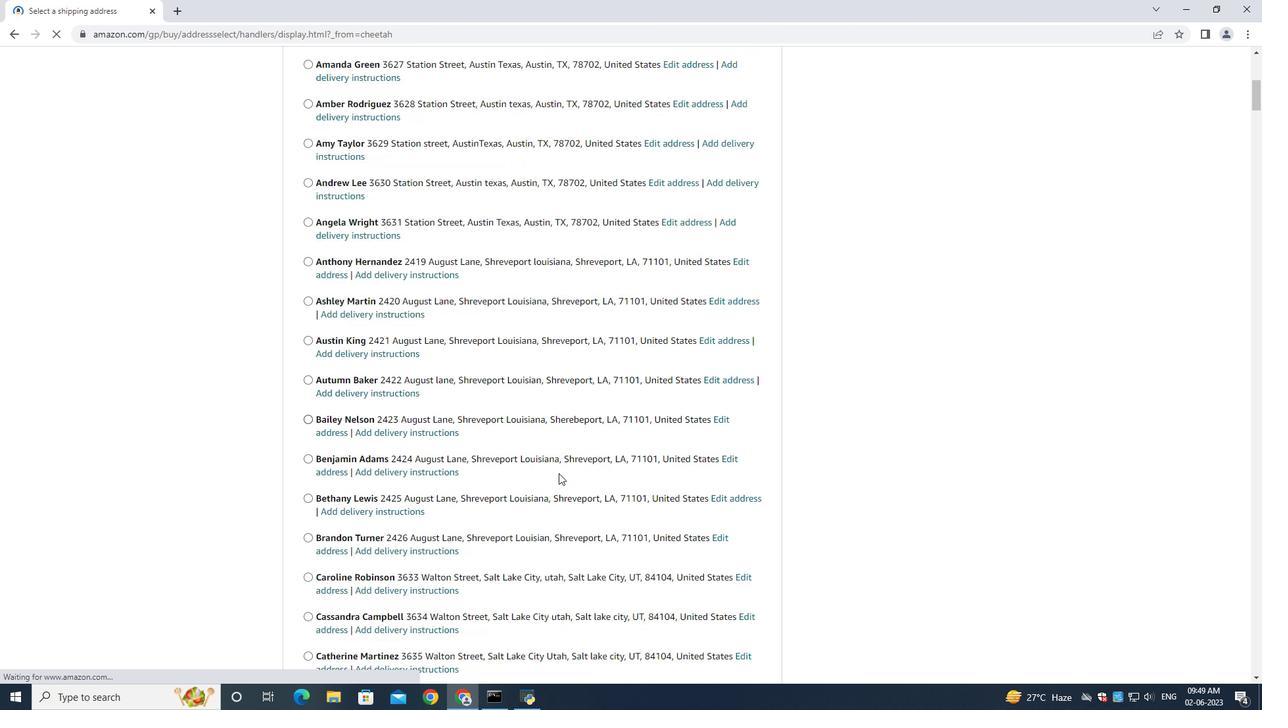 
Action: Mouse scrolled (538, 475) with delta (0, 0)
Screenshot: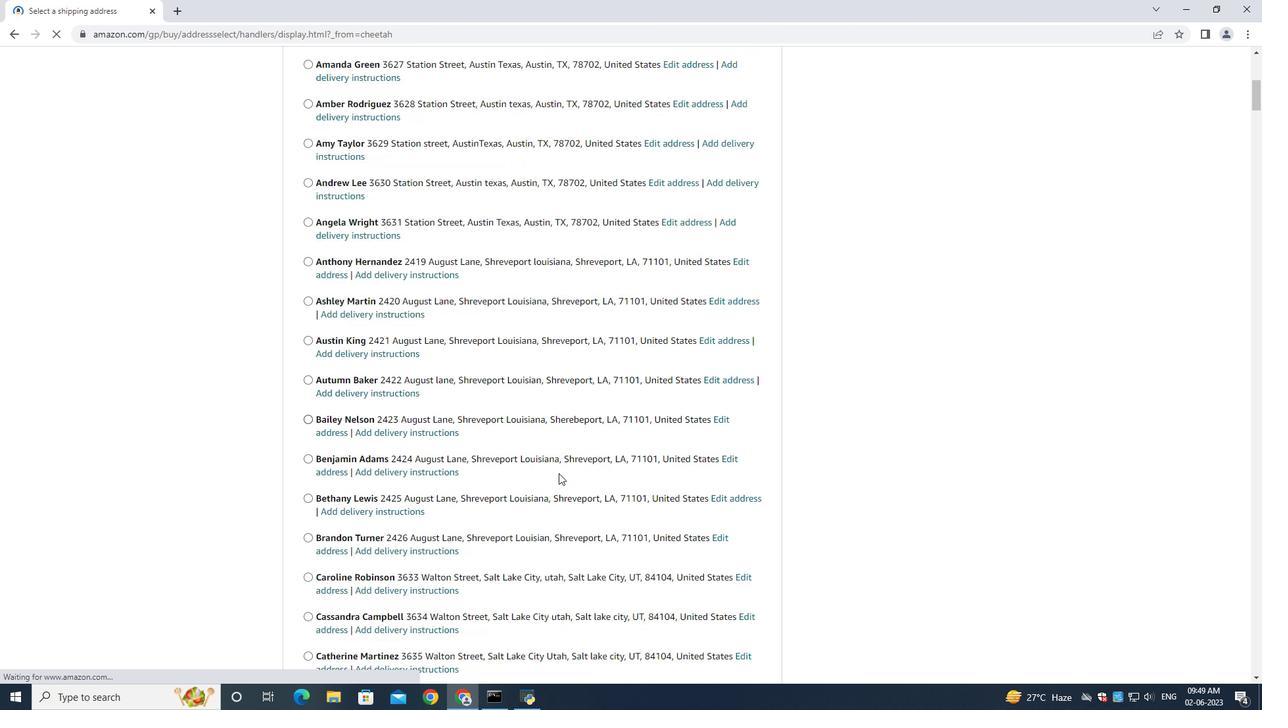 
Action: Mouse moved to (538, 474)
Screenshot: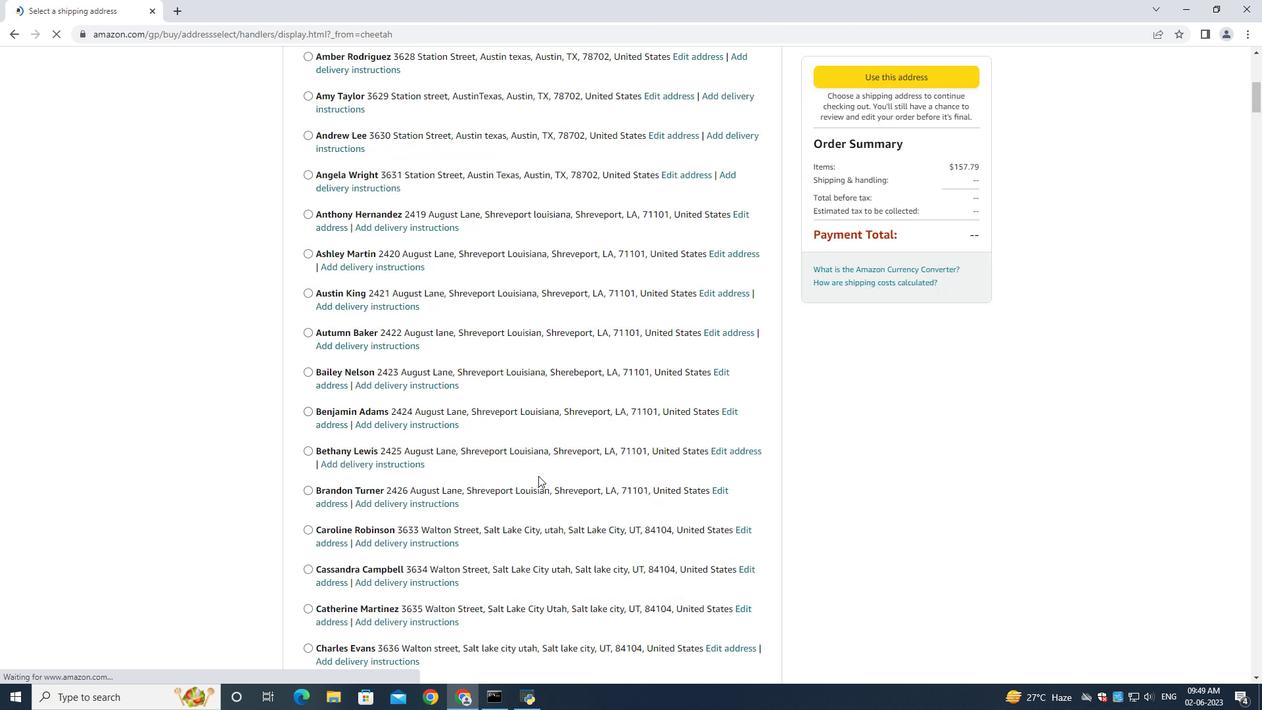 
Action: Mouse scrolled (538, 473) with delta (0, 0)
Screenshot: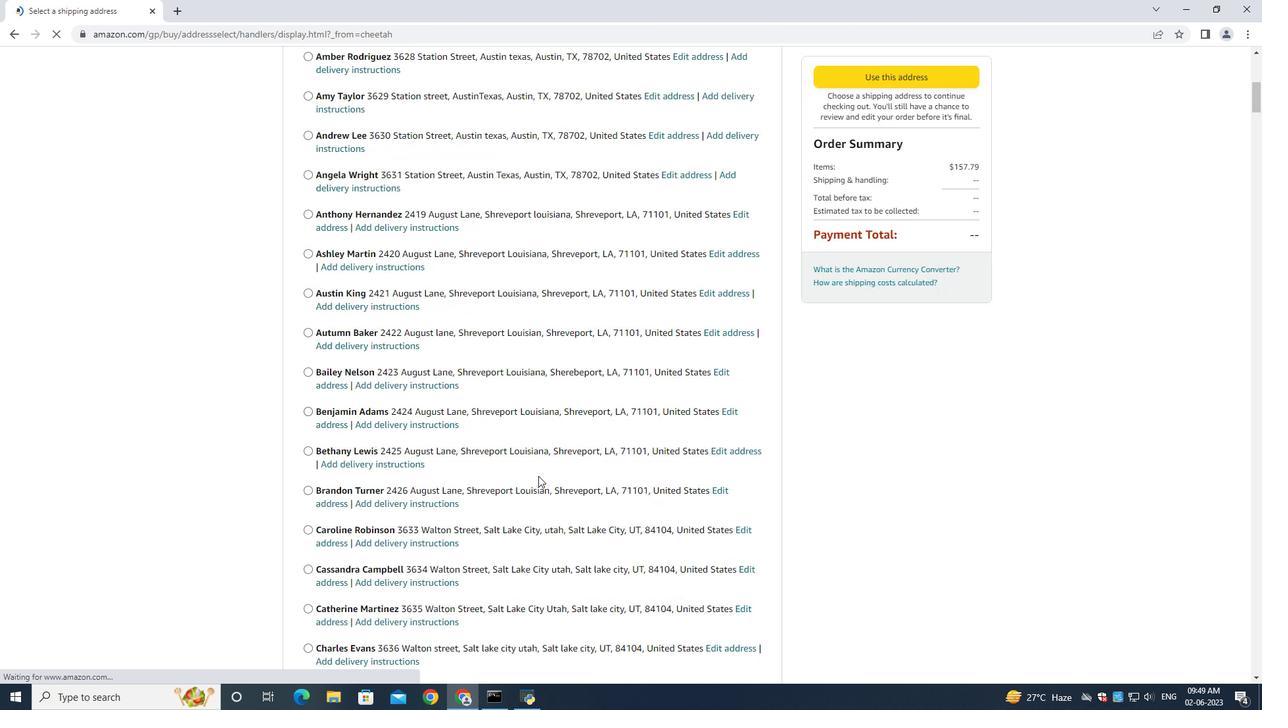 
Action: Mouse scrolled (538, 473) with delta (0, 0)
Screenshot: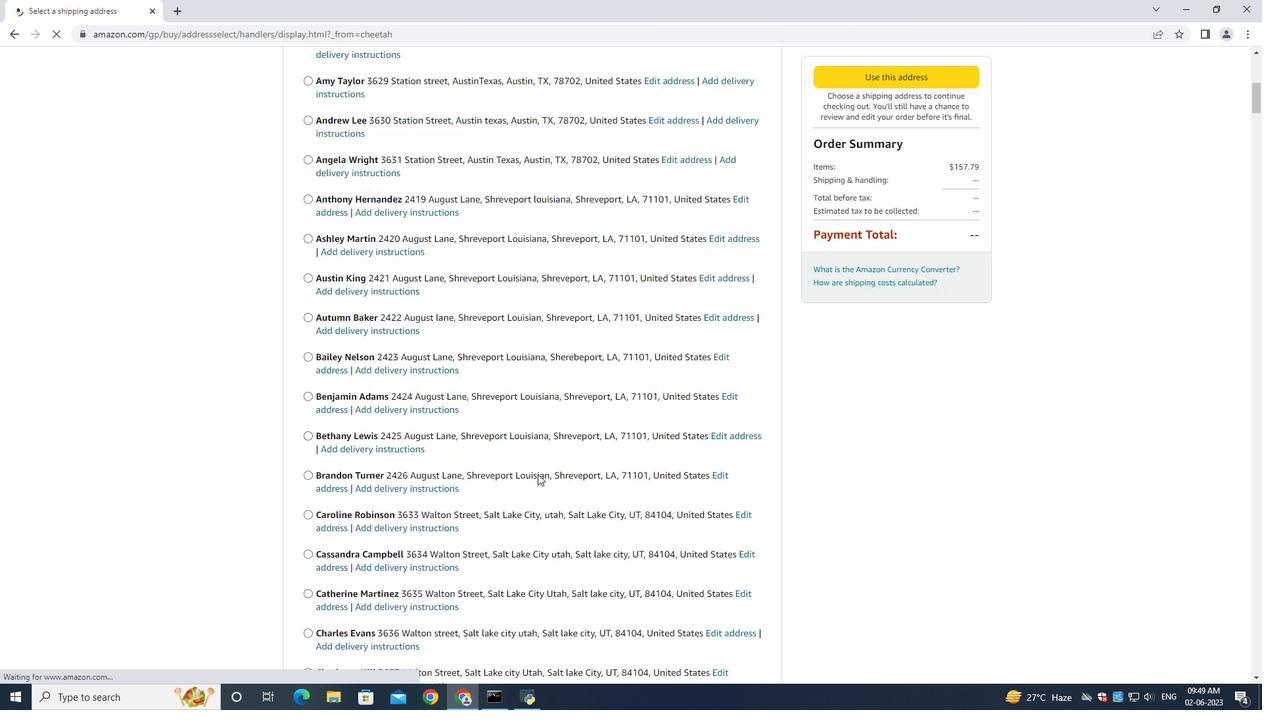 
Action: Mouse scrolled (538, 473) with delta (0, 0)
Screenshot: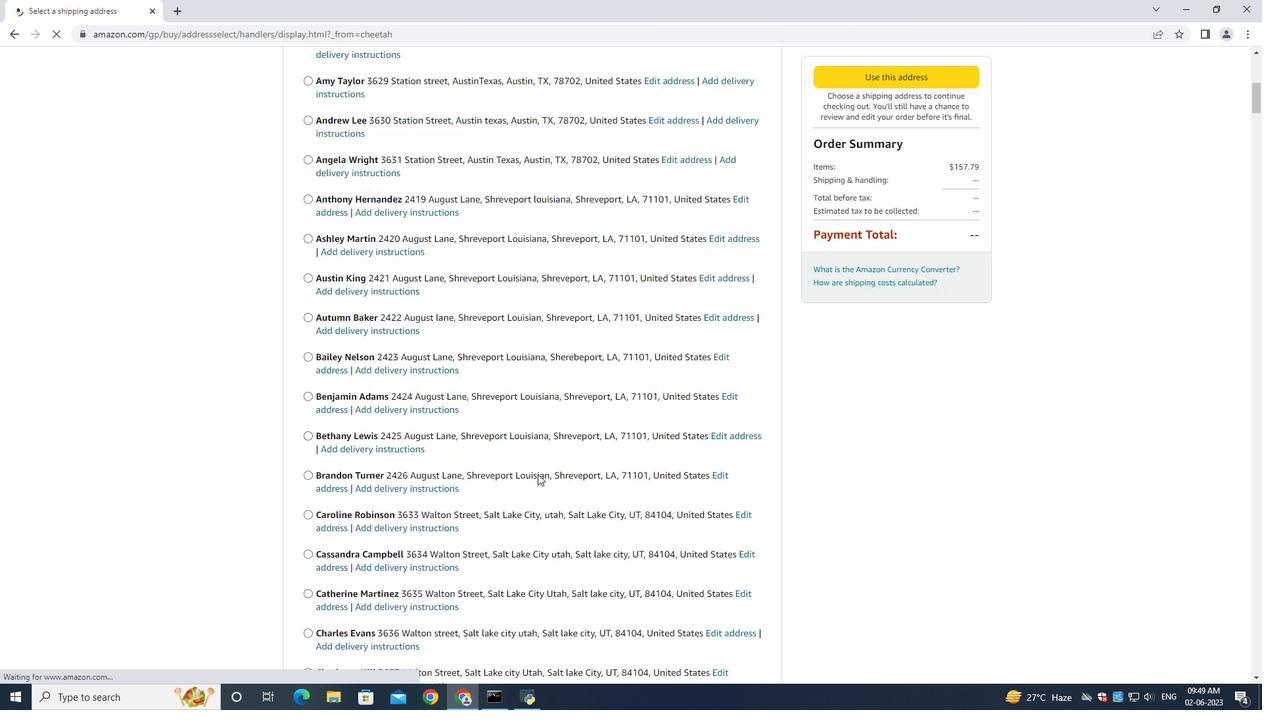
Action: Mouse scrolled (538, 473) with delta (0, 0)
Screenshot: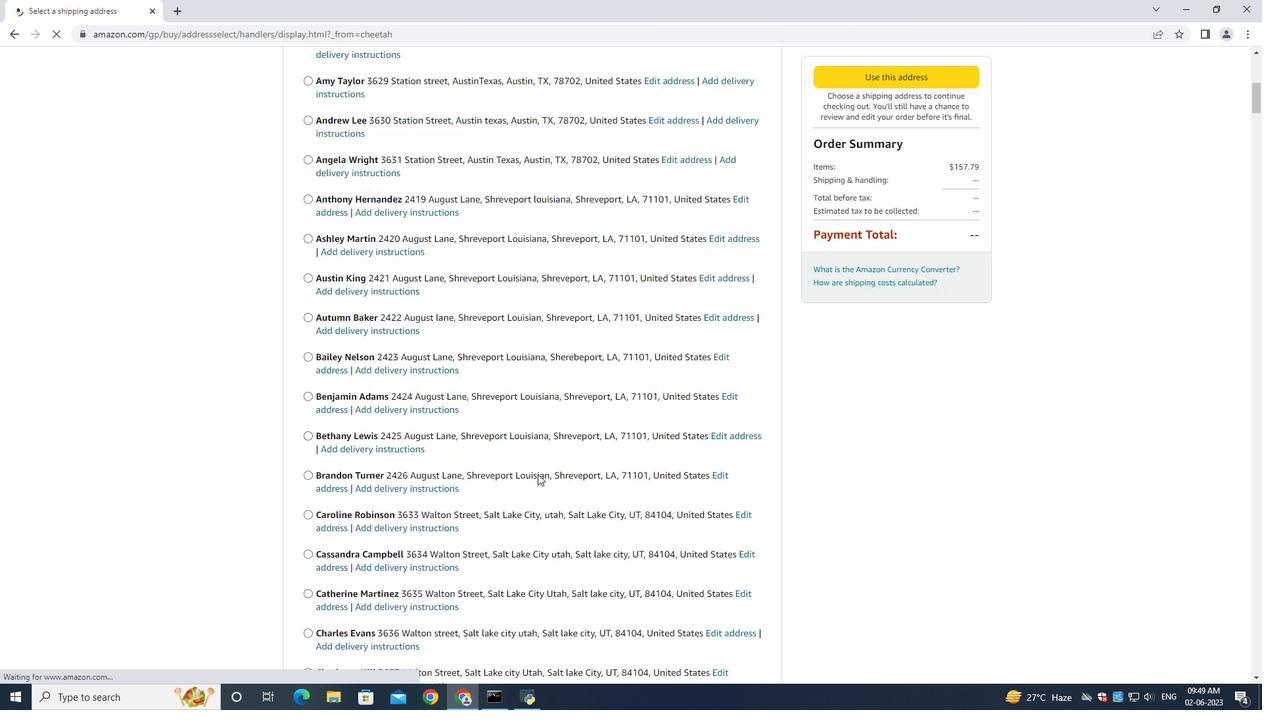 
Action: Mouse scrolled (538, 473) with delta (0, 0)
Screenshot: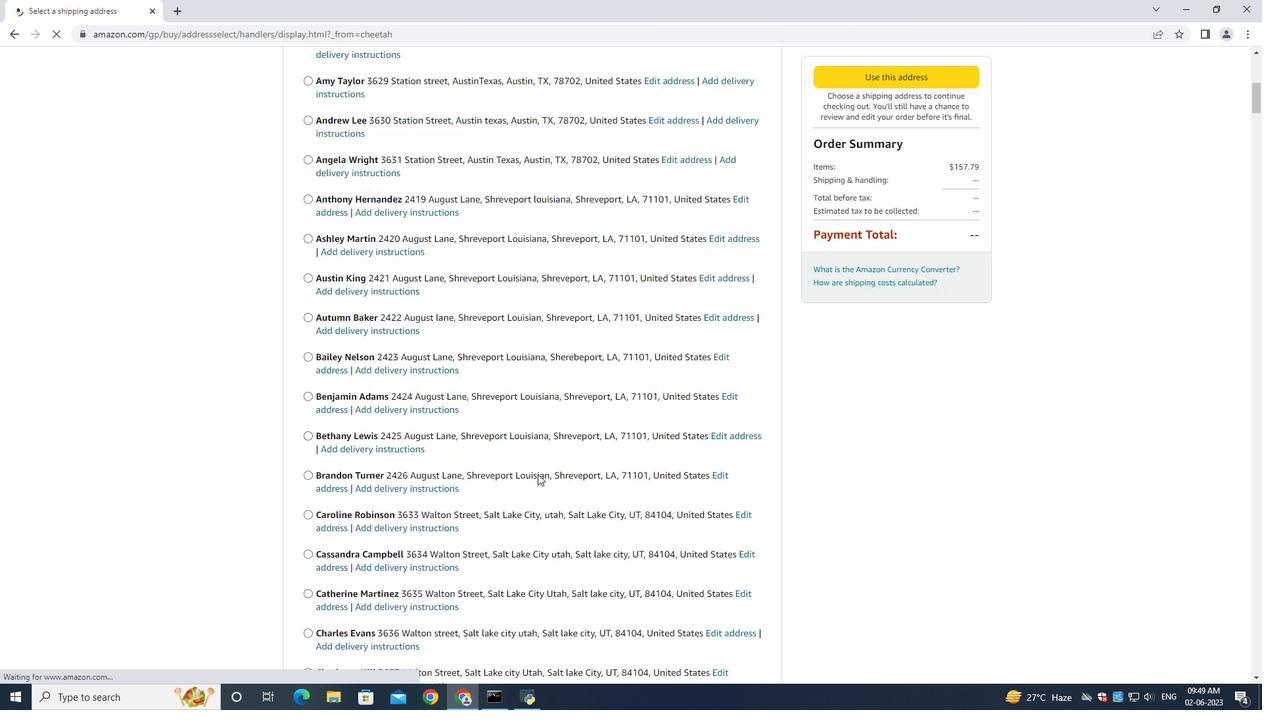 
Action: Mouse scrolled (538, 473) with delta (0, 0)
Screenshot: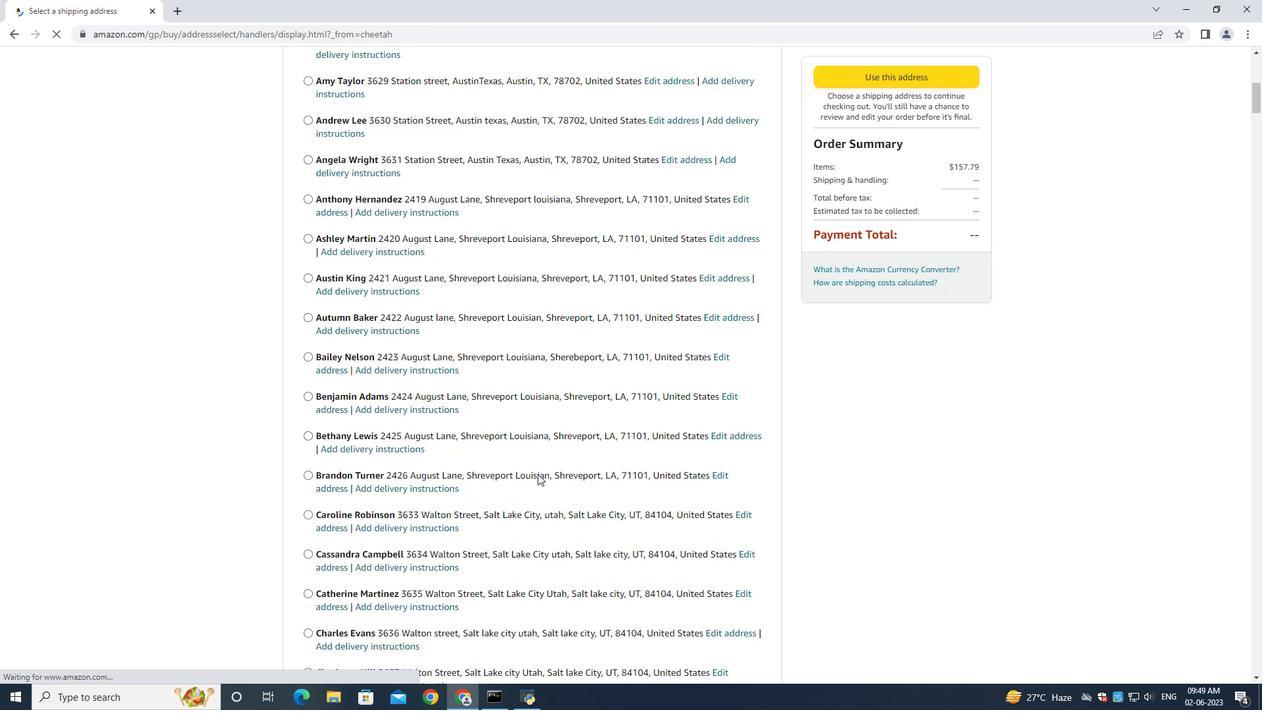 
Action: Mouse scrolled (538, 473) with delta (0, 0)
Screenshot: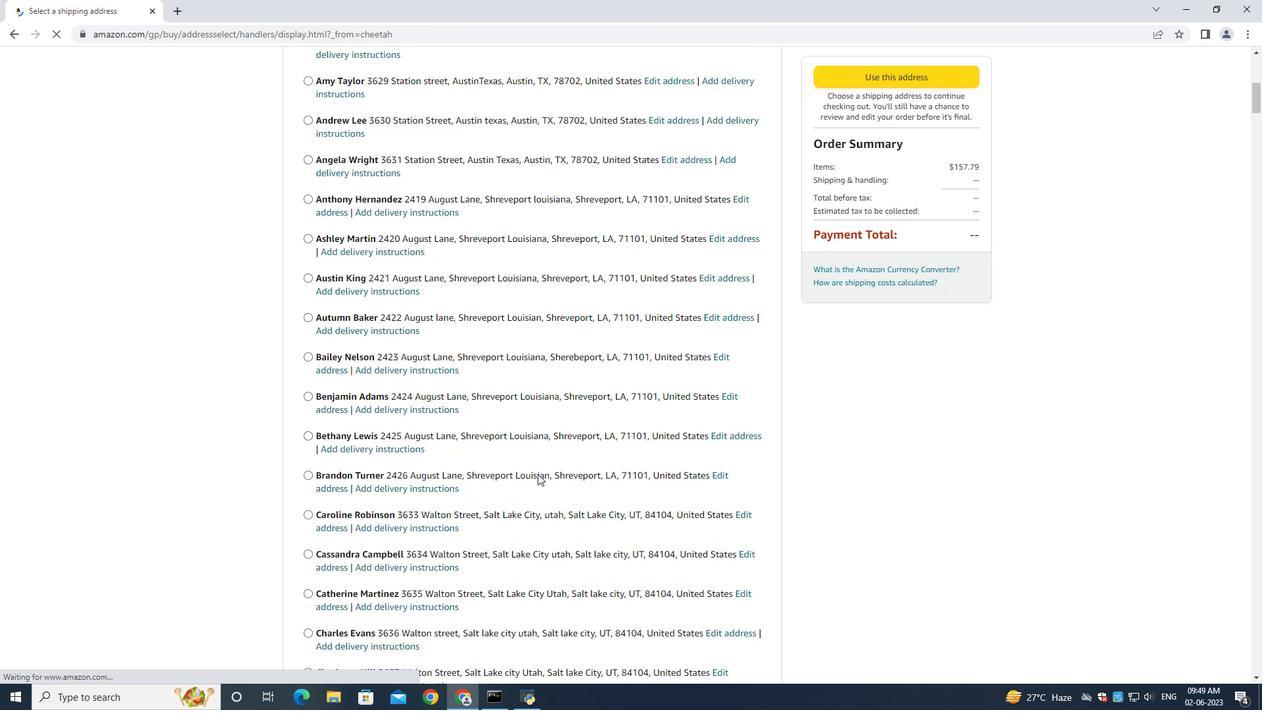 
Action: Mouse moved to (539, 472)
Screenshot: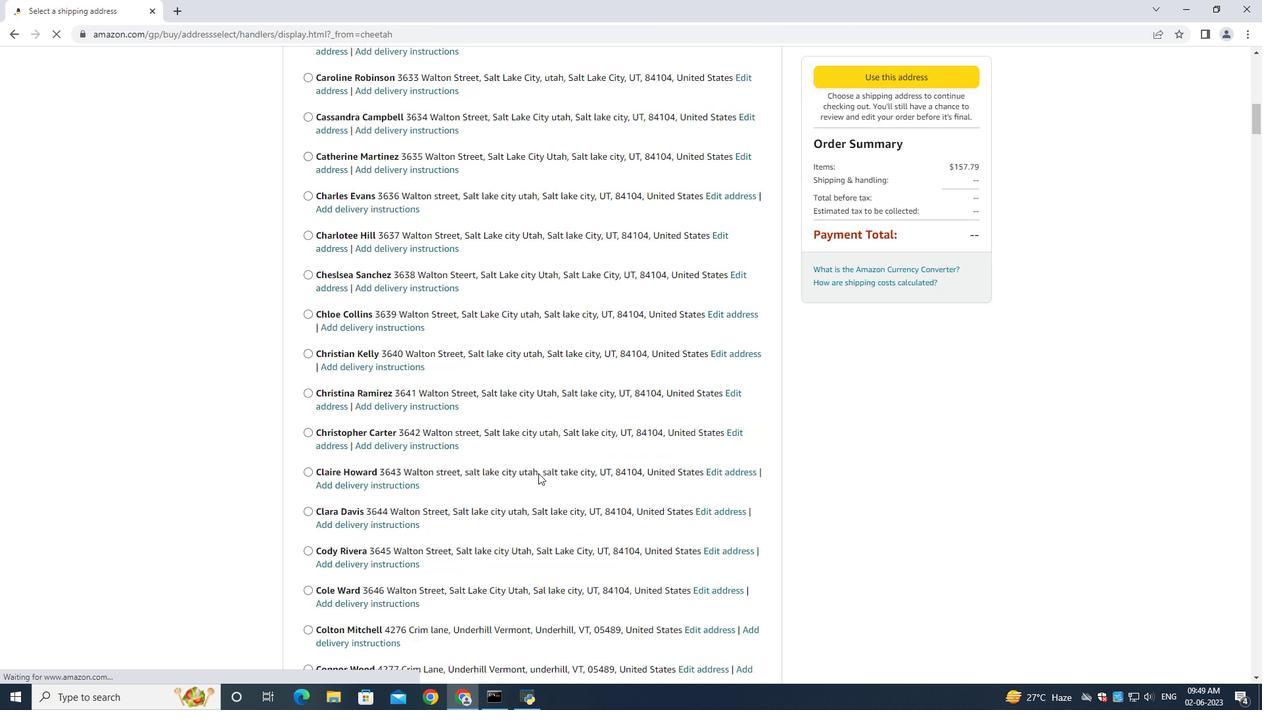 
Action: Mouse scrolled (539, 471) with delta (0, 0)
Screenshot: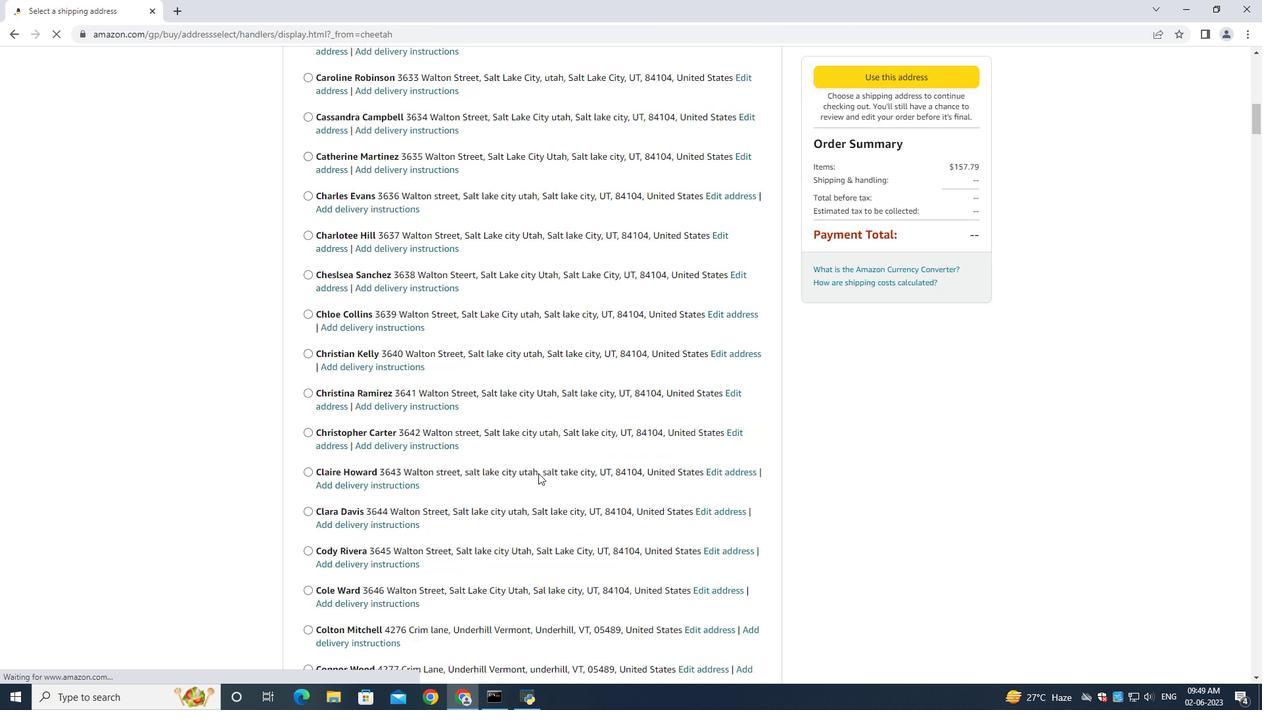 
Action: Mouse scrolled (539, 471) with delta (0, 0)
Screenshot: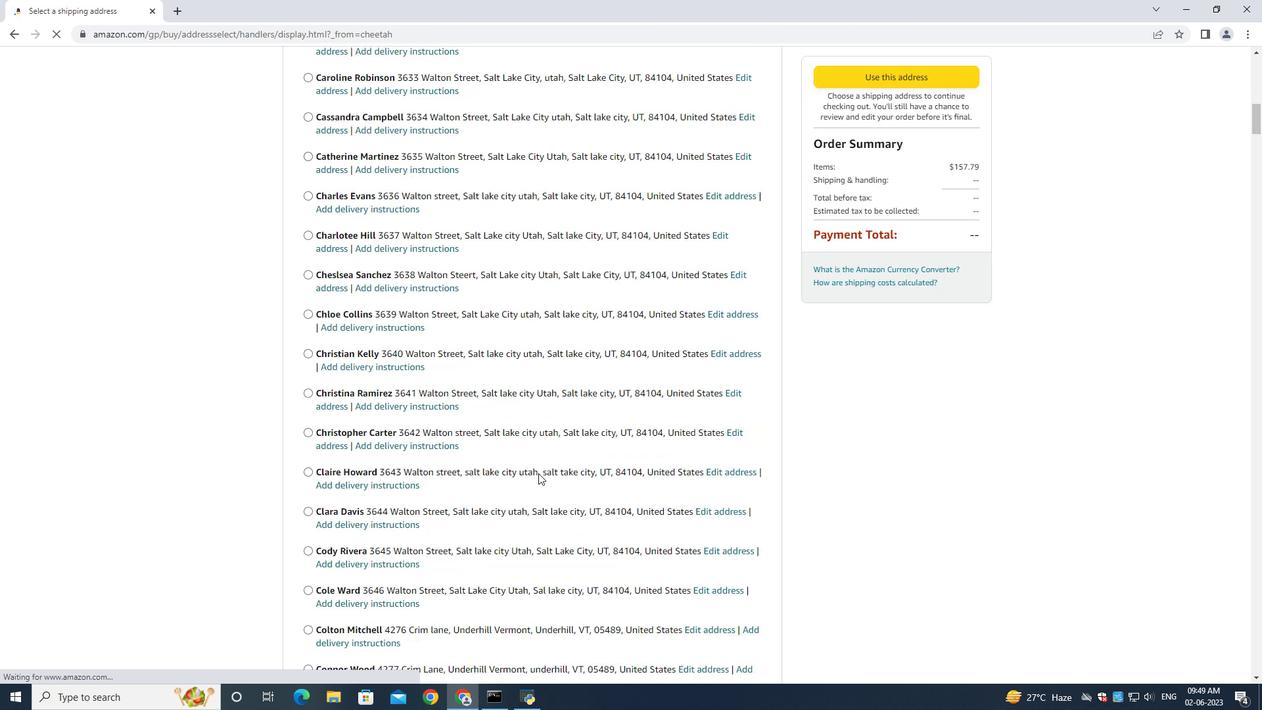 
Action: Mouse scrolled (539, 471) with delta (0, 0)
Screenshot: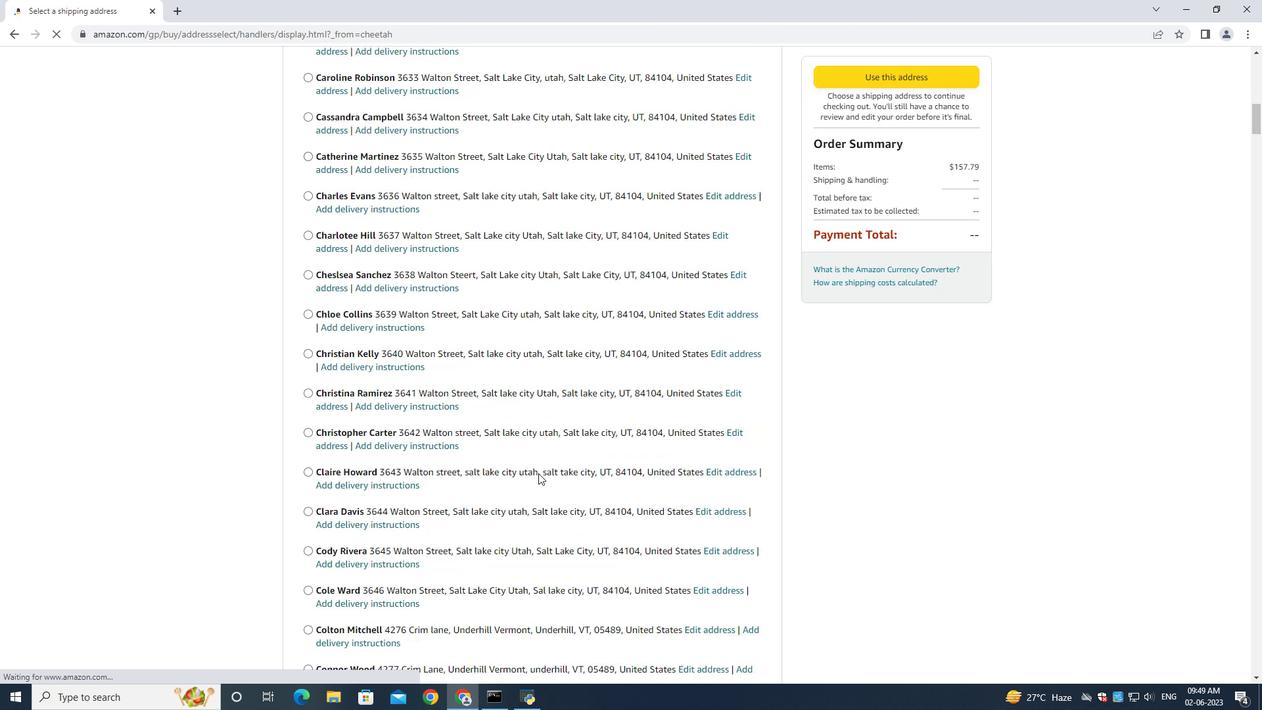
Action: Mouse scrolled (539, 471) with delta (0, 0)
Screenshot: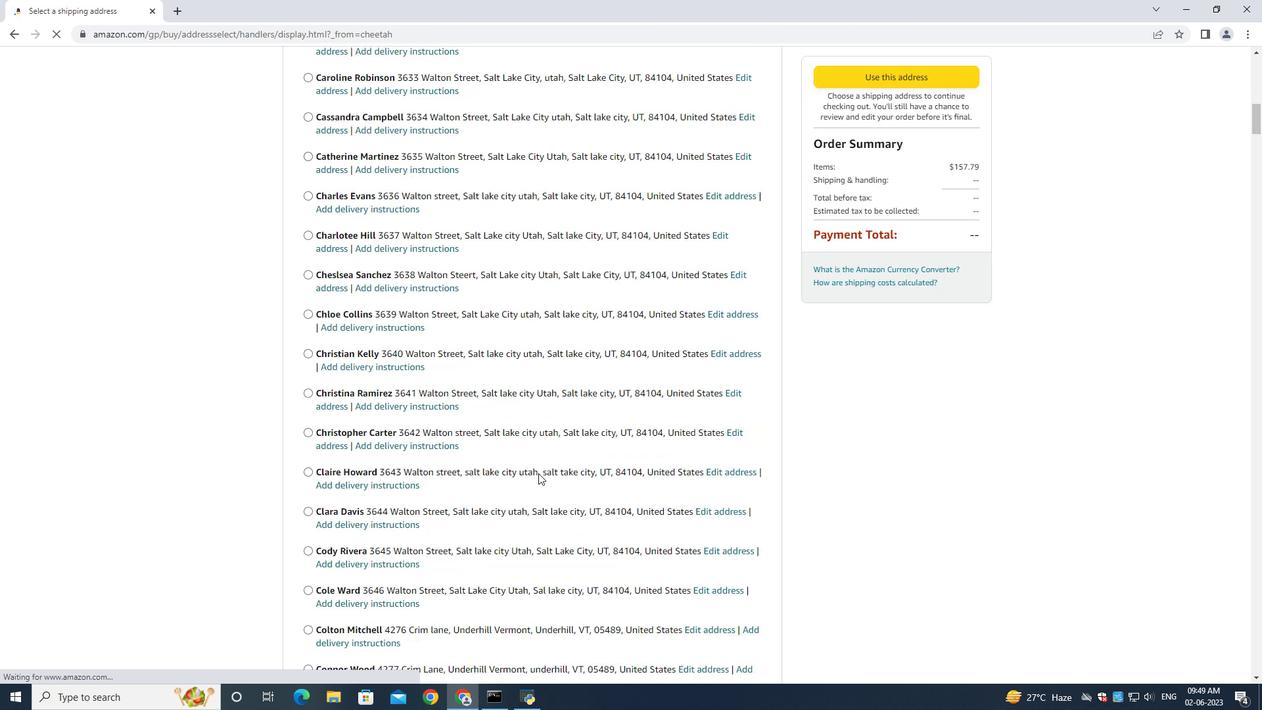 
Action: Mouse moved to (539, 472)
Screenshot: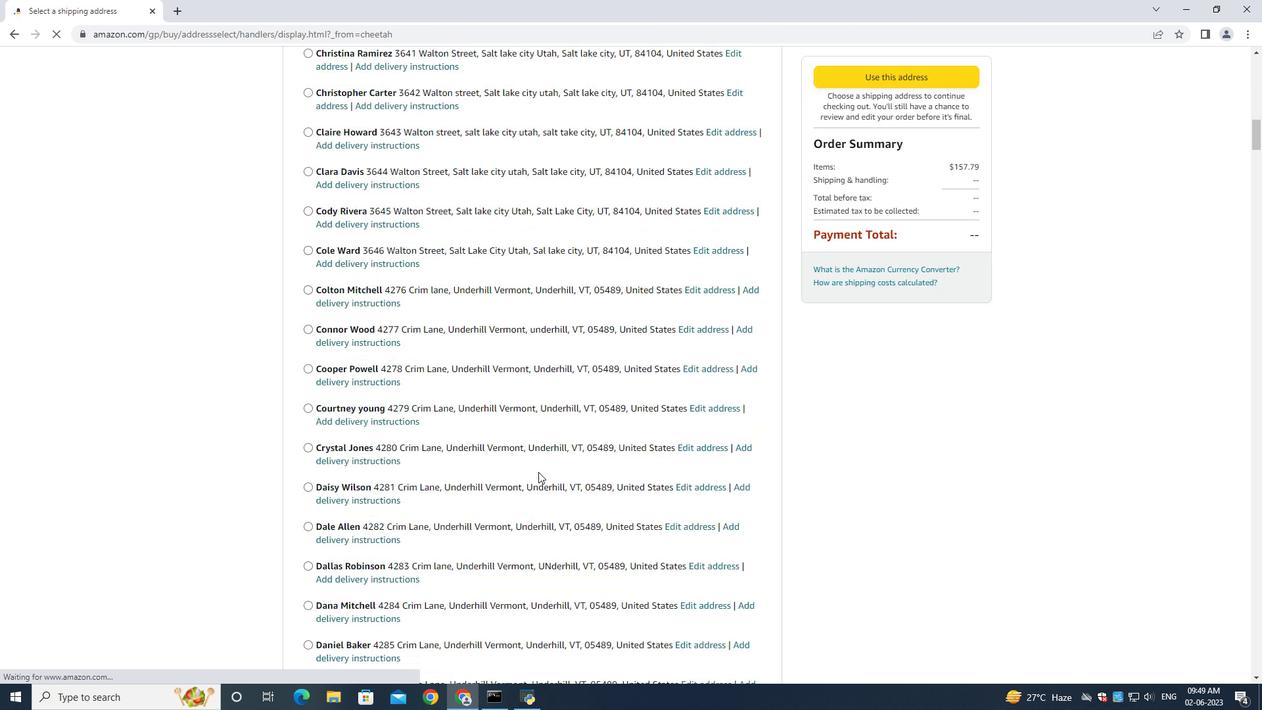 
Action: Mouse scrolled (539, 471) with delta (0, 0)
Screenshot: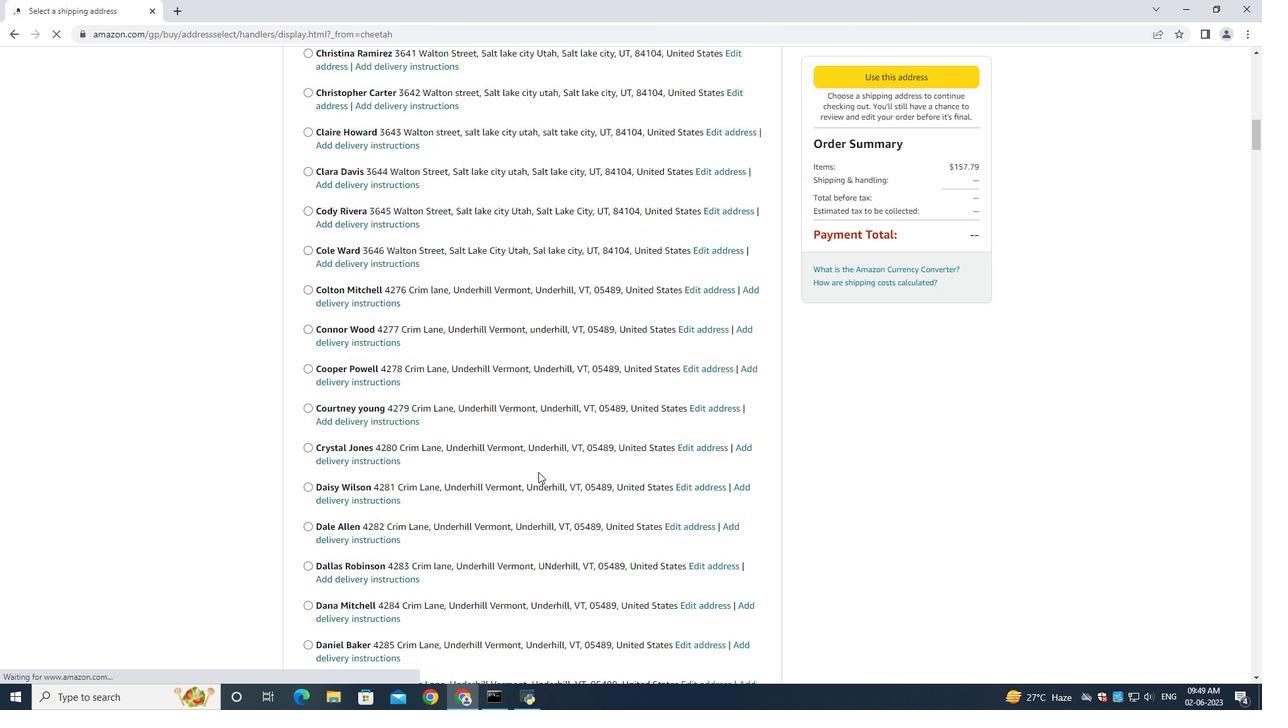 
Action: Mouse scrolled (539, 471) with delta (0, 0)
Screenshot: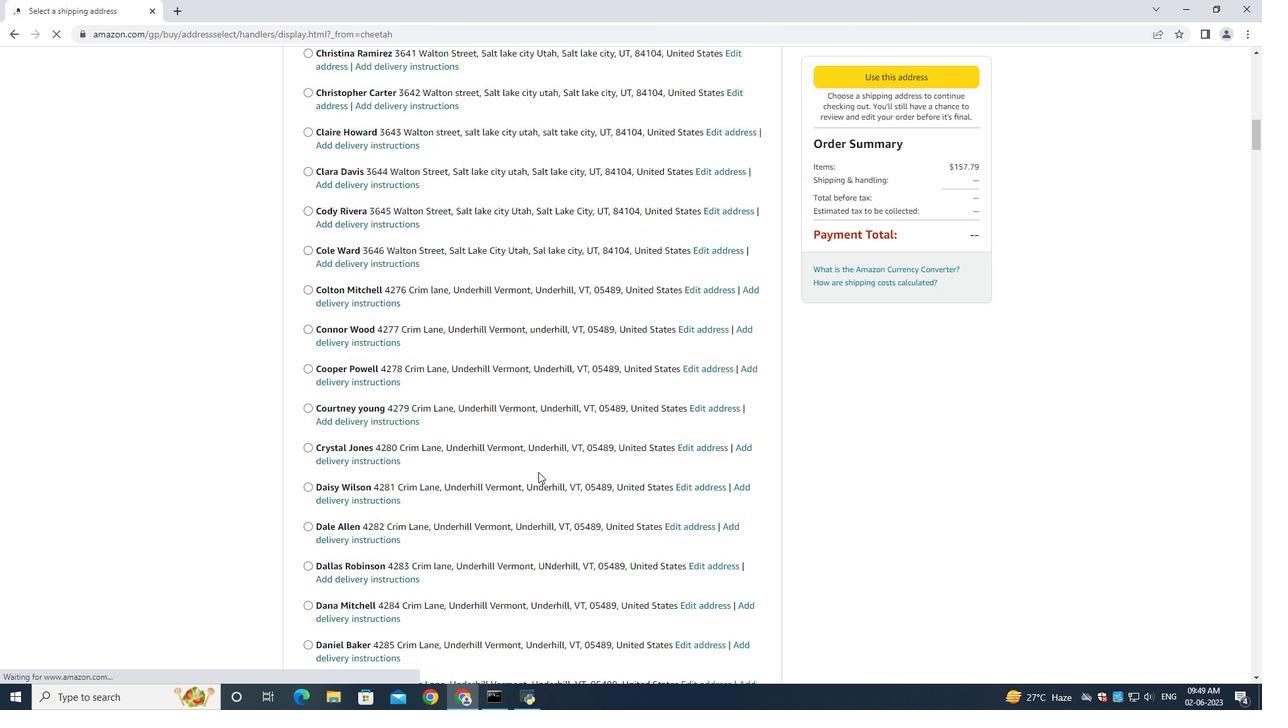 
Action: Mouse moved to (540, 472)
Screenshot: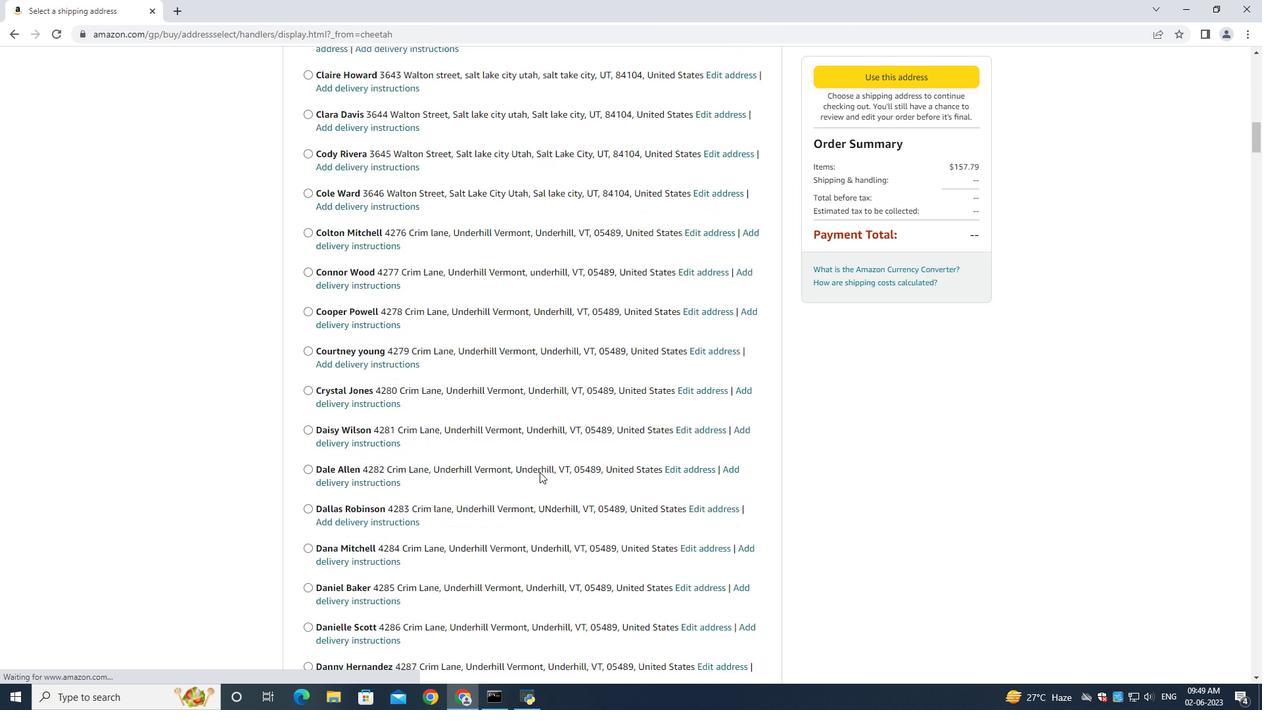 
Action: Mouse scrolled (540, 471) with delta (0, 0)
Screenshot: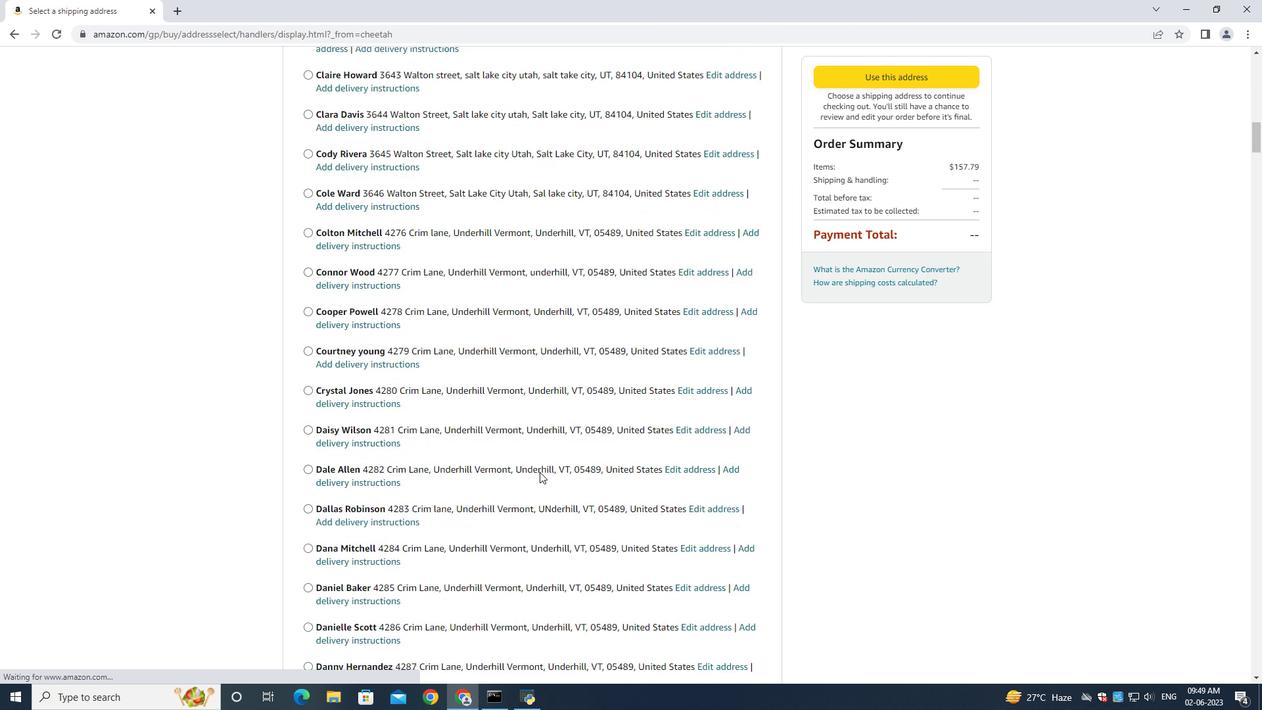 
Action: Mouse scrolled (540, 471) with delta (0, 0)
Screenshot: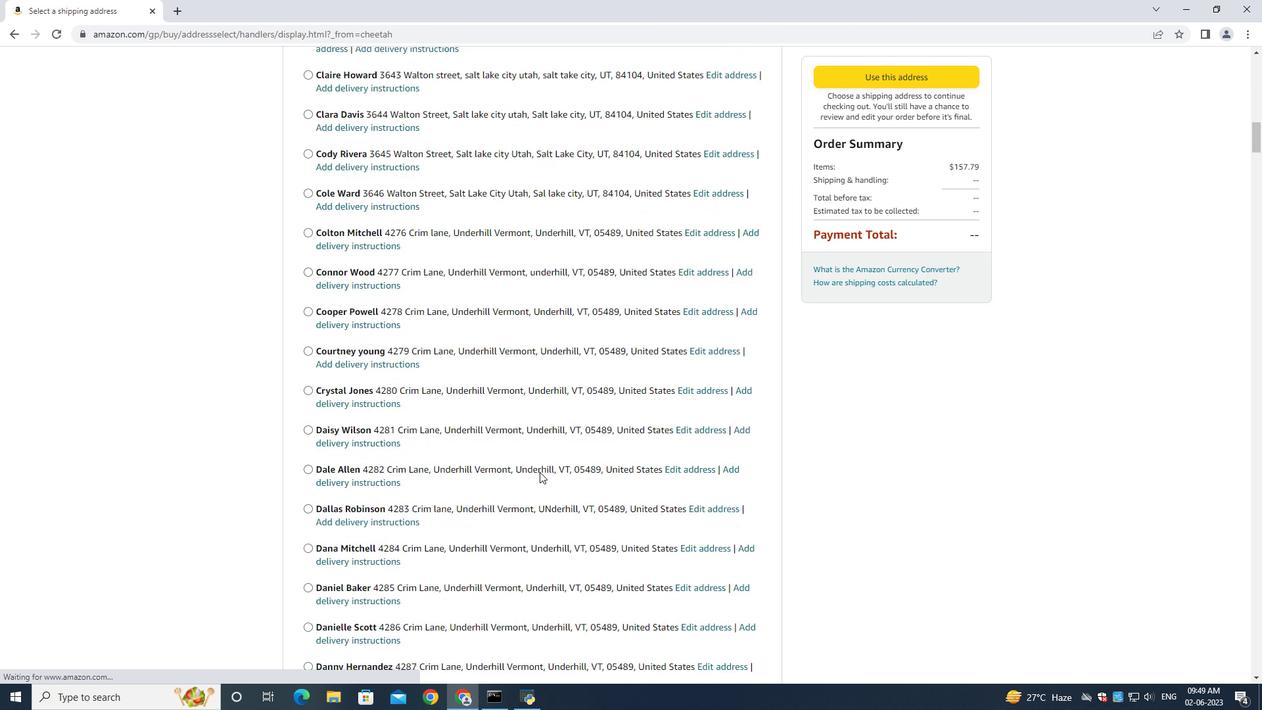 
Action: Mouse moved to (541, 472)
Screenshot: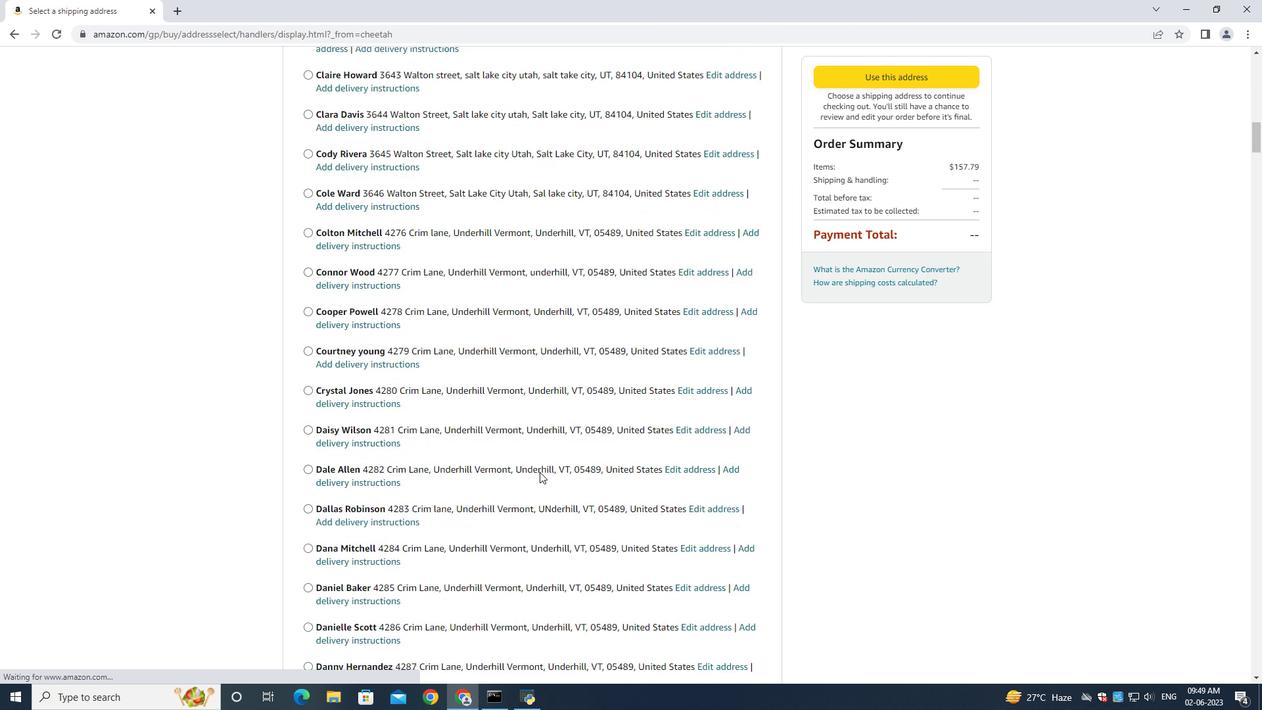 
Action: Mouse scrolled (541, 471) with delta (0, 0)
Screenshot: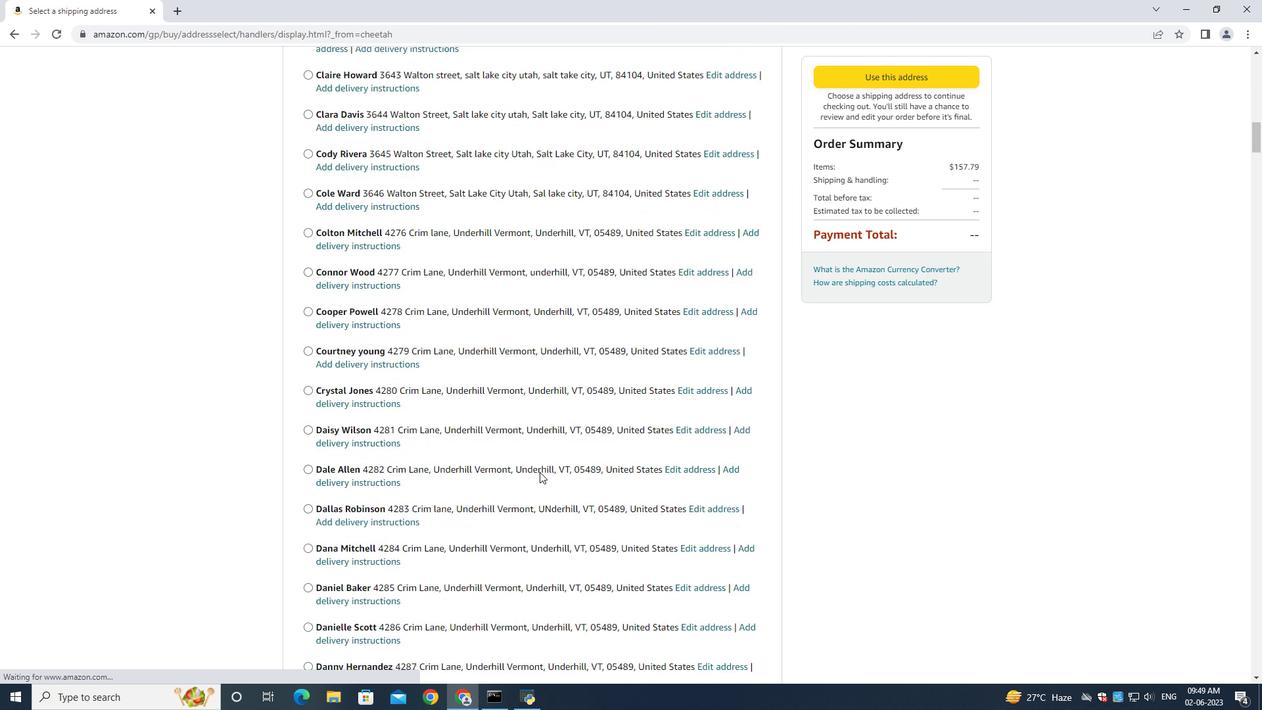 
Action: Mouse scrolled (541, 471) with delta (0, 0)
Screenshot: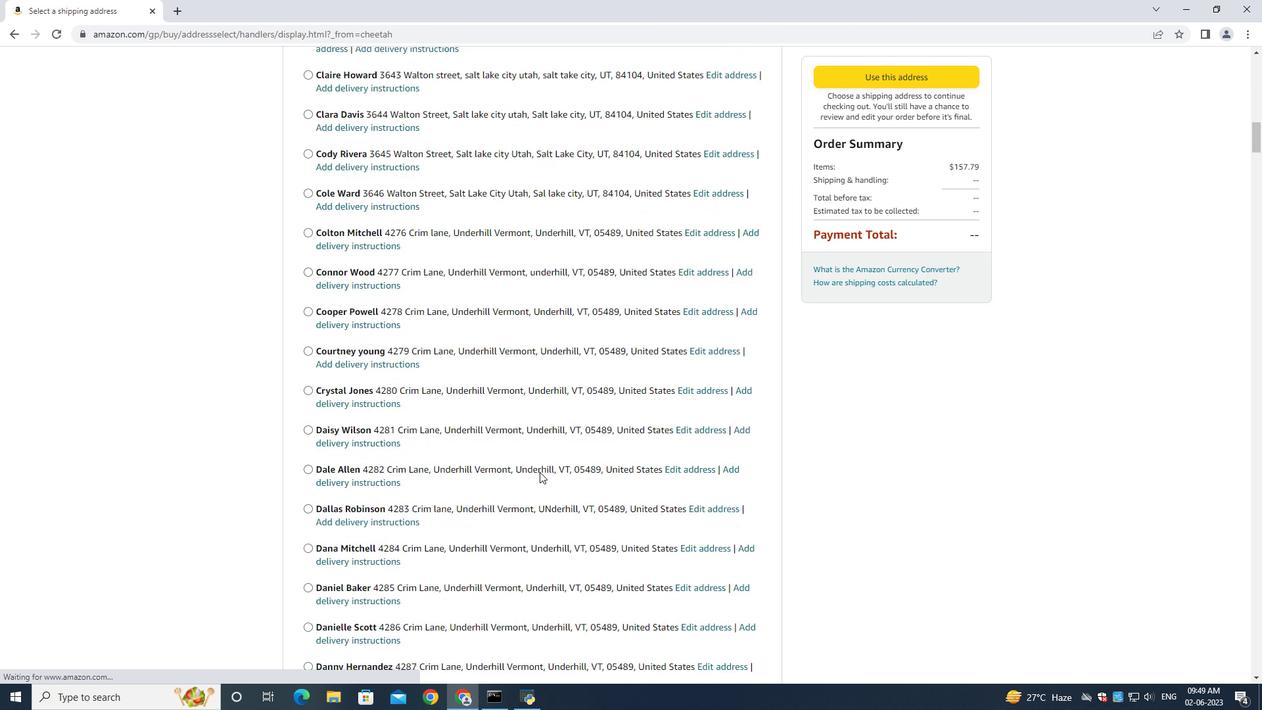 
Action: Mouse scrolled (541, 471) with delta (0, 0)
Screenshot: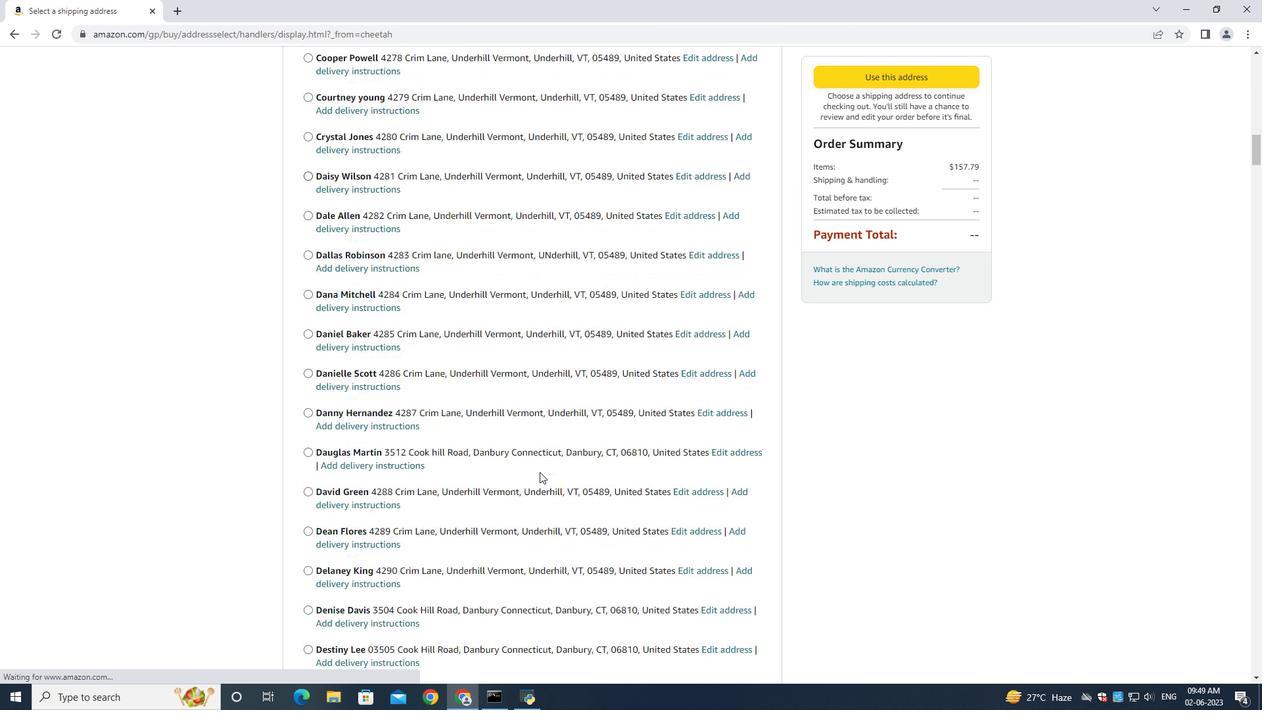 
Action: Mouse scrolled (541, 471) with delta (0, 0)
Screenshot: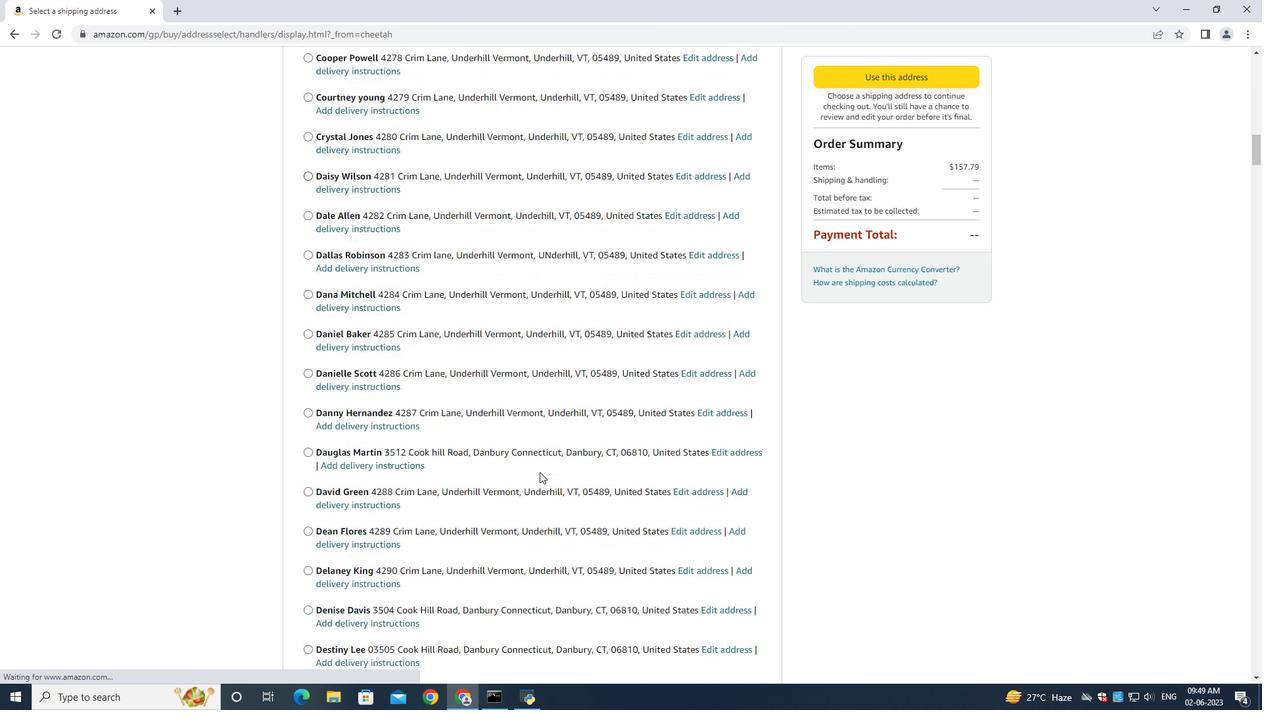
Action: Mouse scrolled (541, 471) with delta (0, 0)
Screenshot: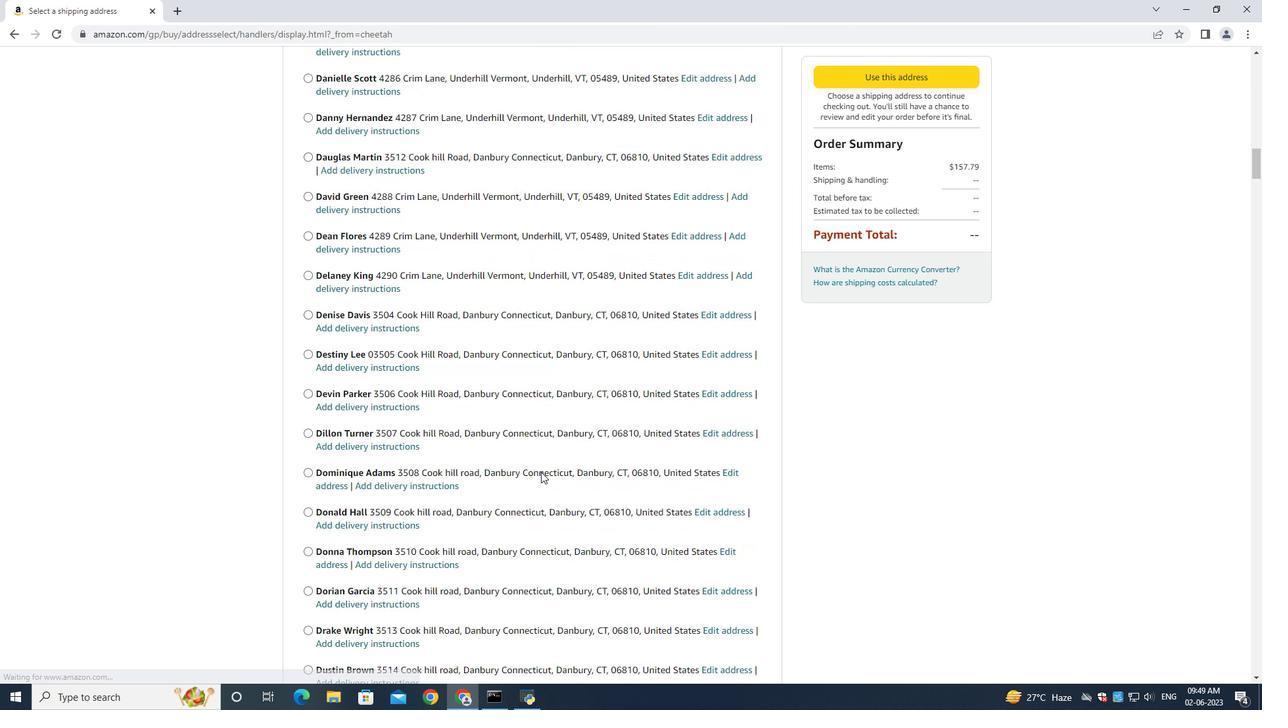 
Action: Mouse scrolled (541, 471) with delta (0, 0)
Screenshot: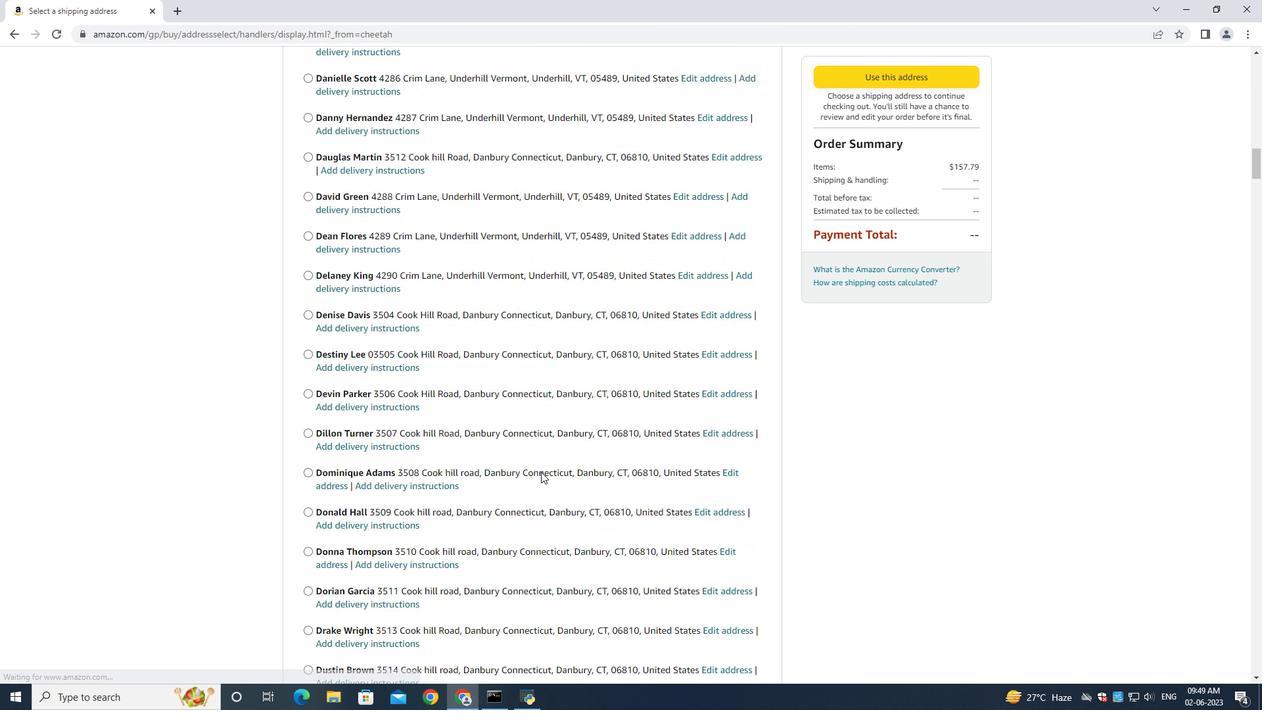 
Action: Mouse scrolled (541, 471) with delta (0, 0)
Screenshot: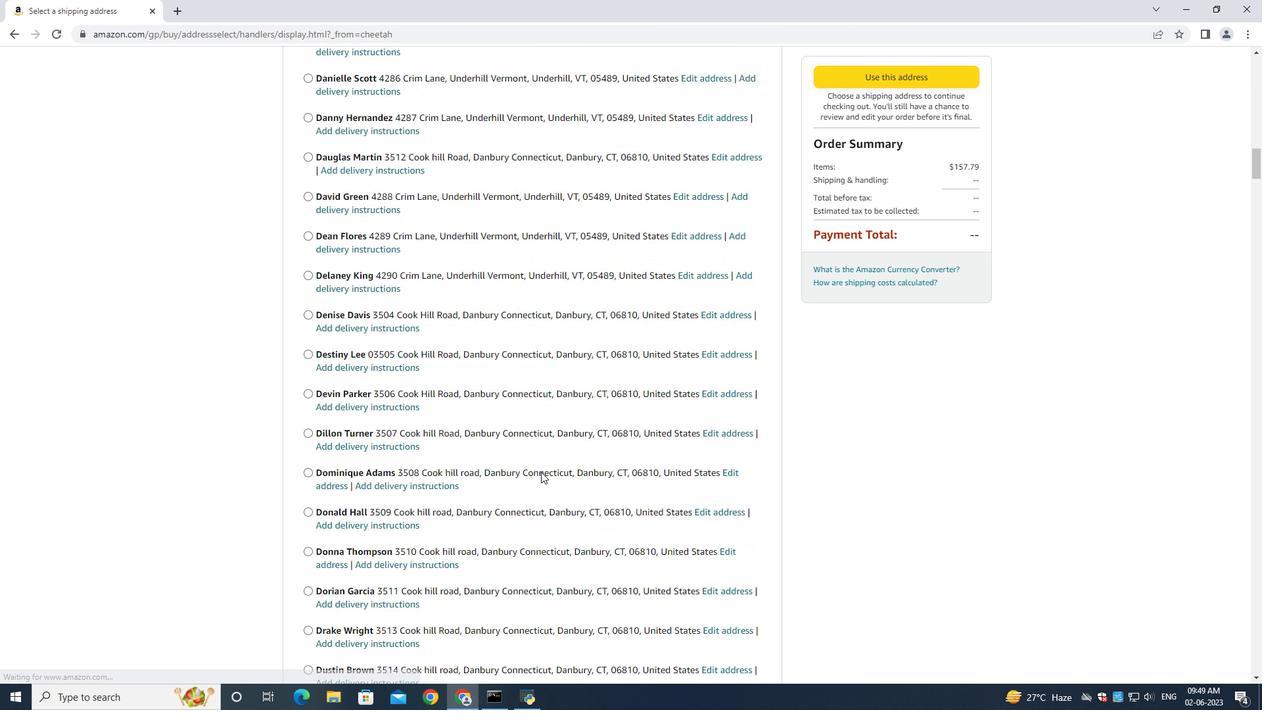 
Action: Mouse scrolled (541, 471) with delta (0, 0)
Screenshot: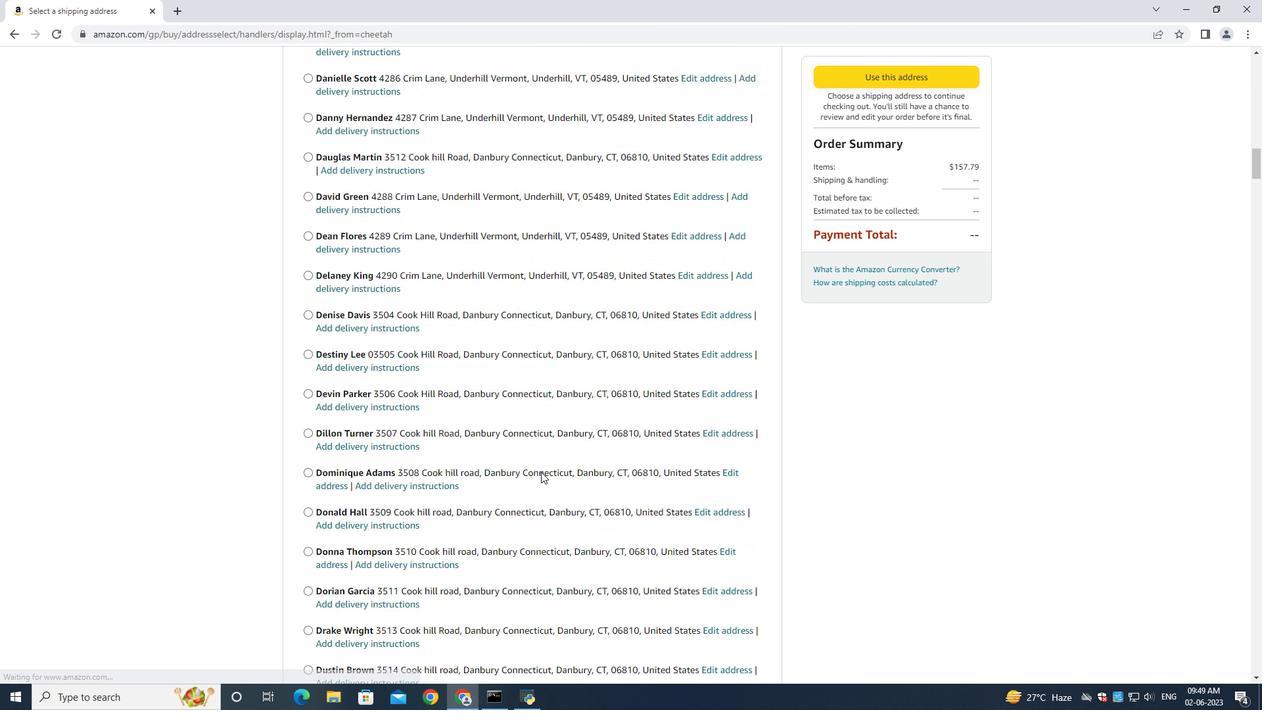 
Action: Mouse scrolled (541, 471) with delta (0, 0)
Screenshot: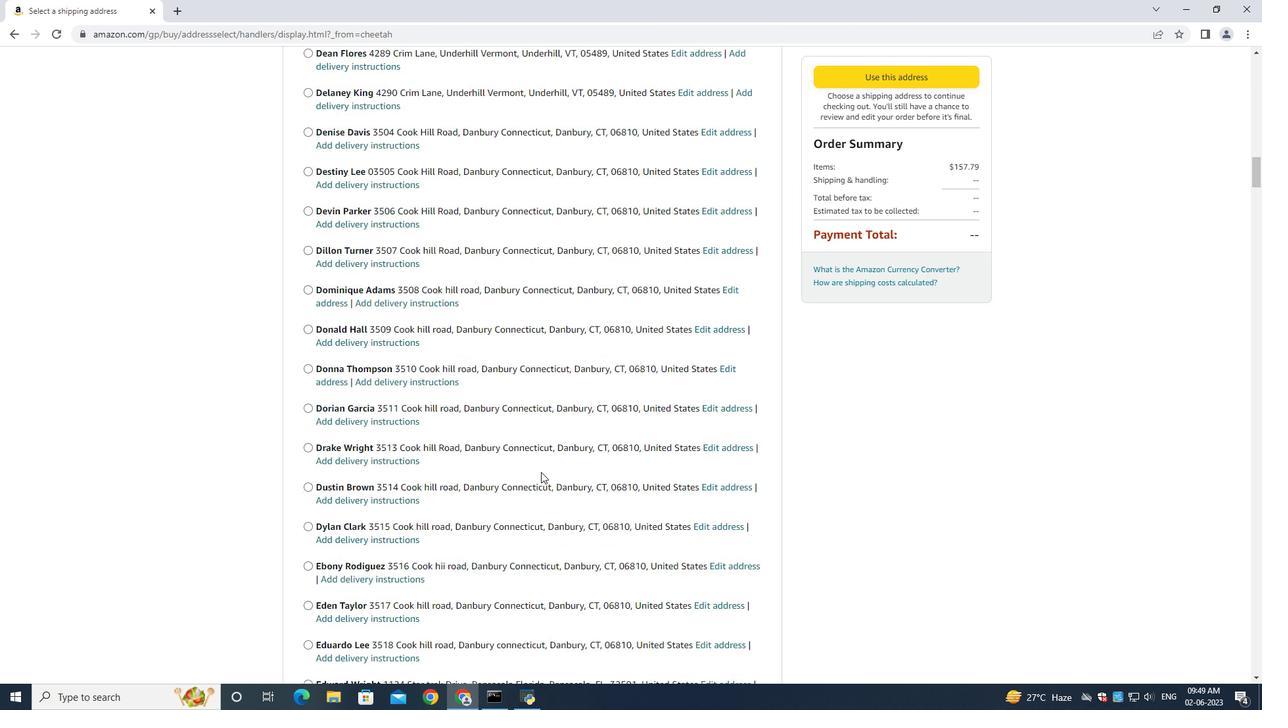 
Action: Mouse moved to (542, 471)
Screenshot: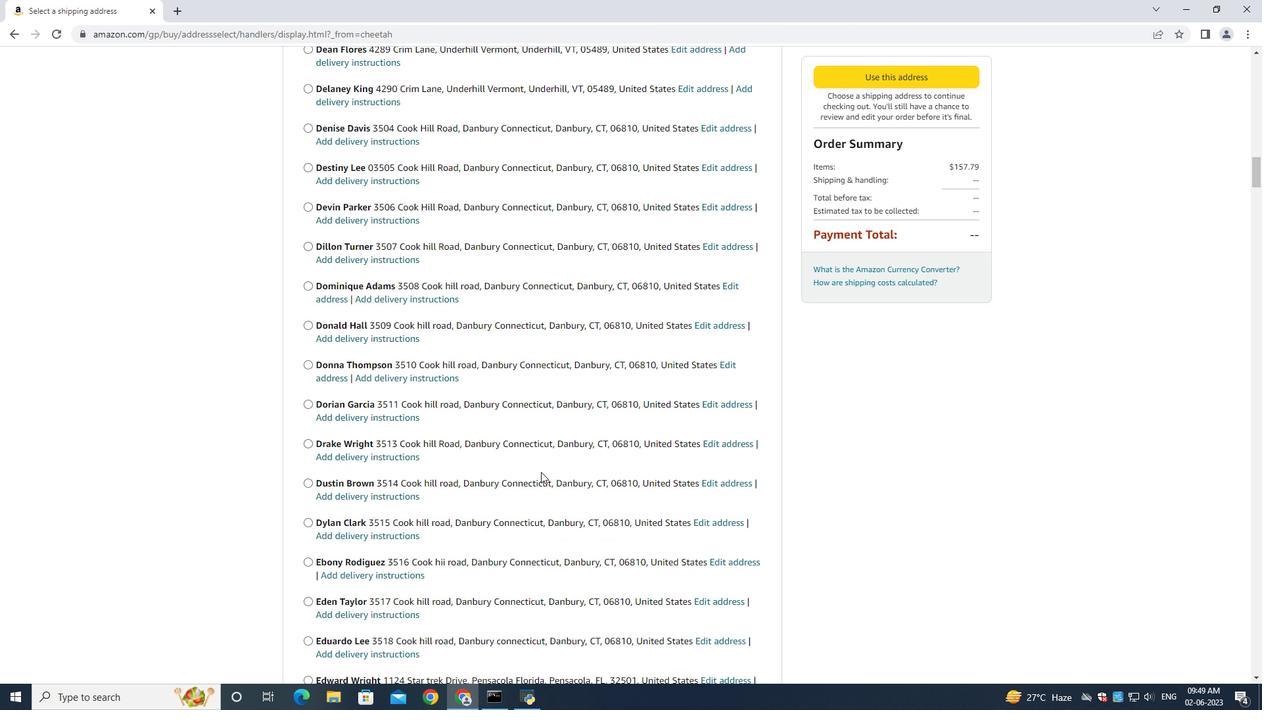
Action: Mouse scrolled (542, 470) with delta (0, 0)
Screenshot: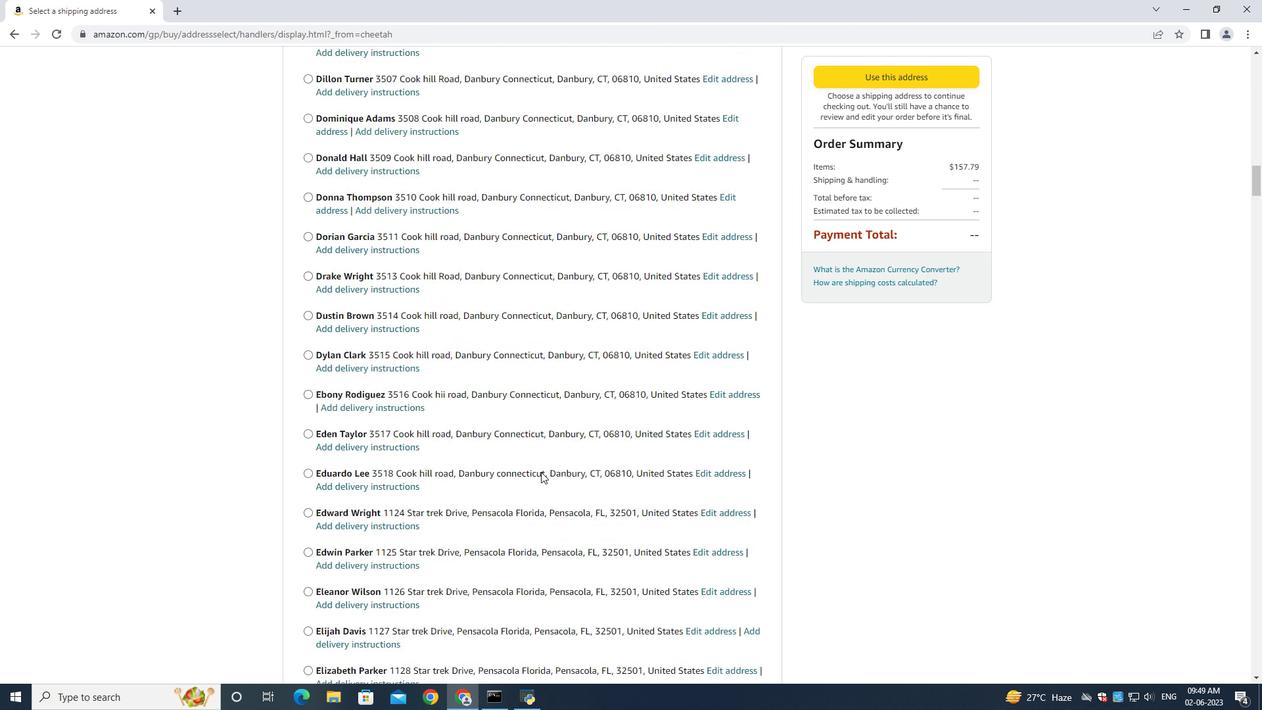 
Action: Mouse scrolled (542, 470) with delta (0, 0)
Screenshot: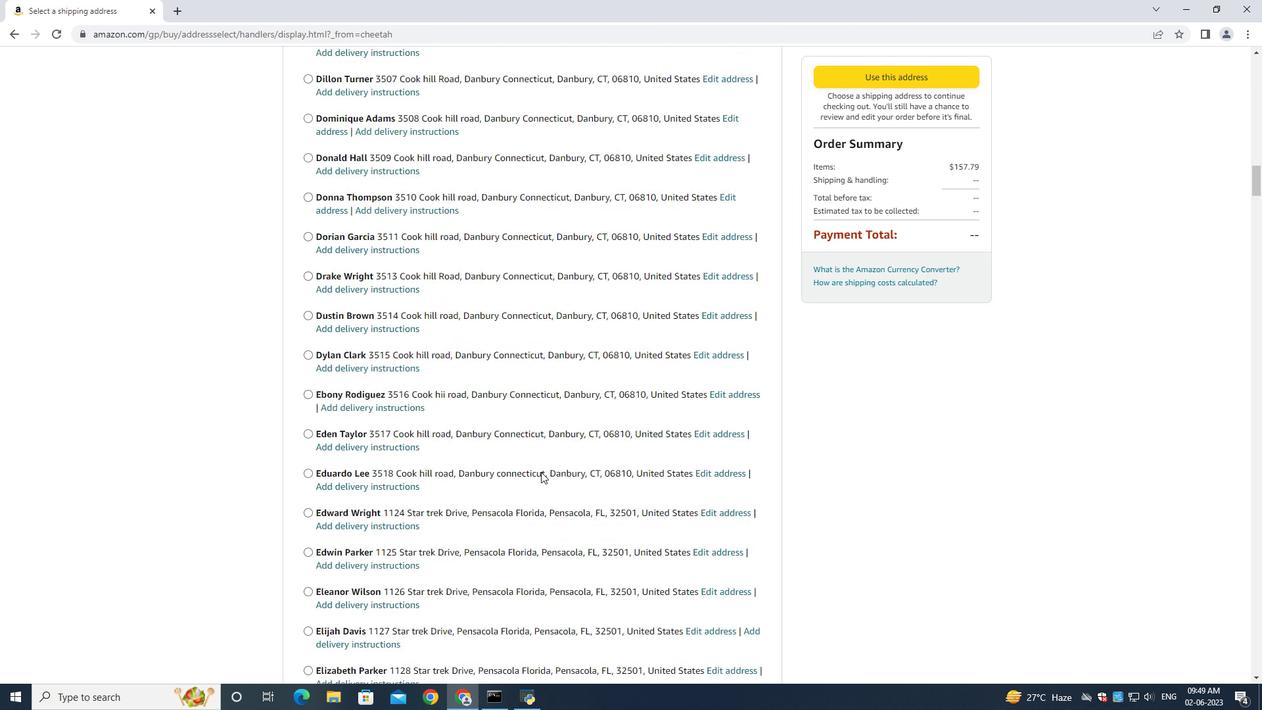 
Action: Mouse scrolled (542, 470) with delta (0, 0)
Screenshot: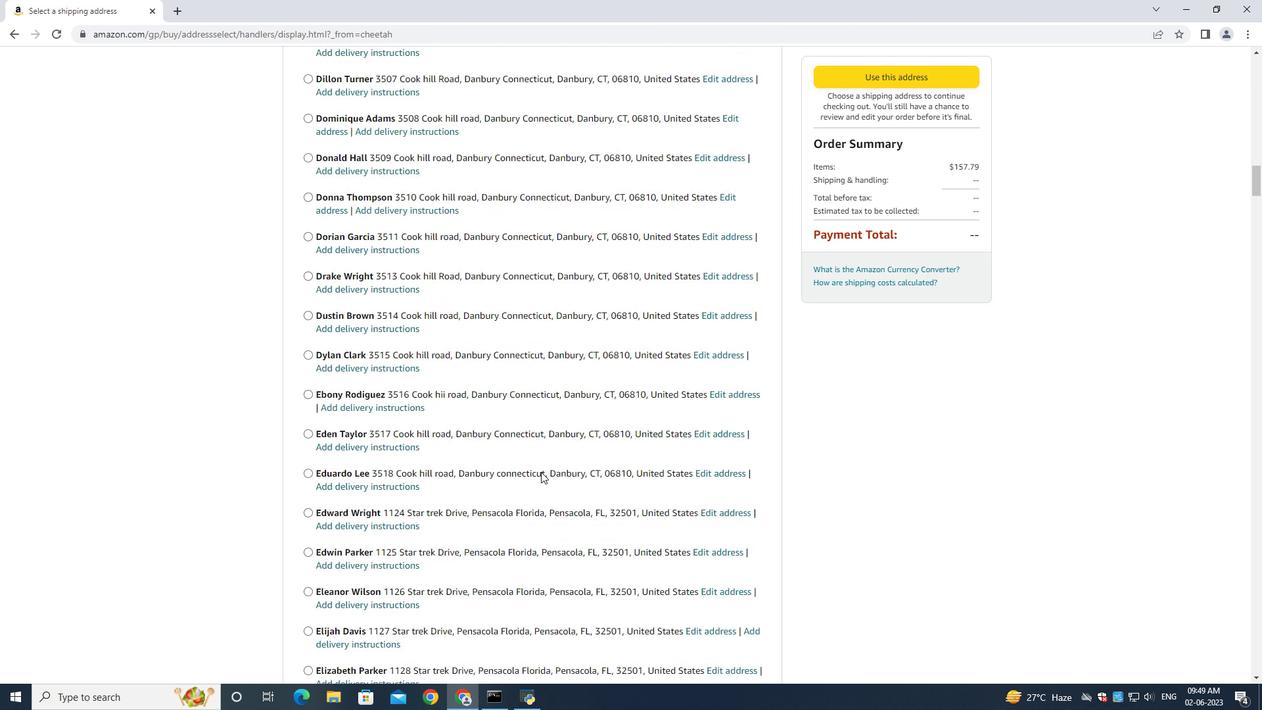 
Action: Mouse scrolled (542, 470) with delta (0, 0)
Screenshot: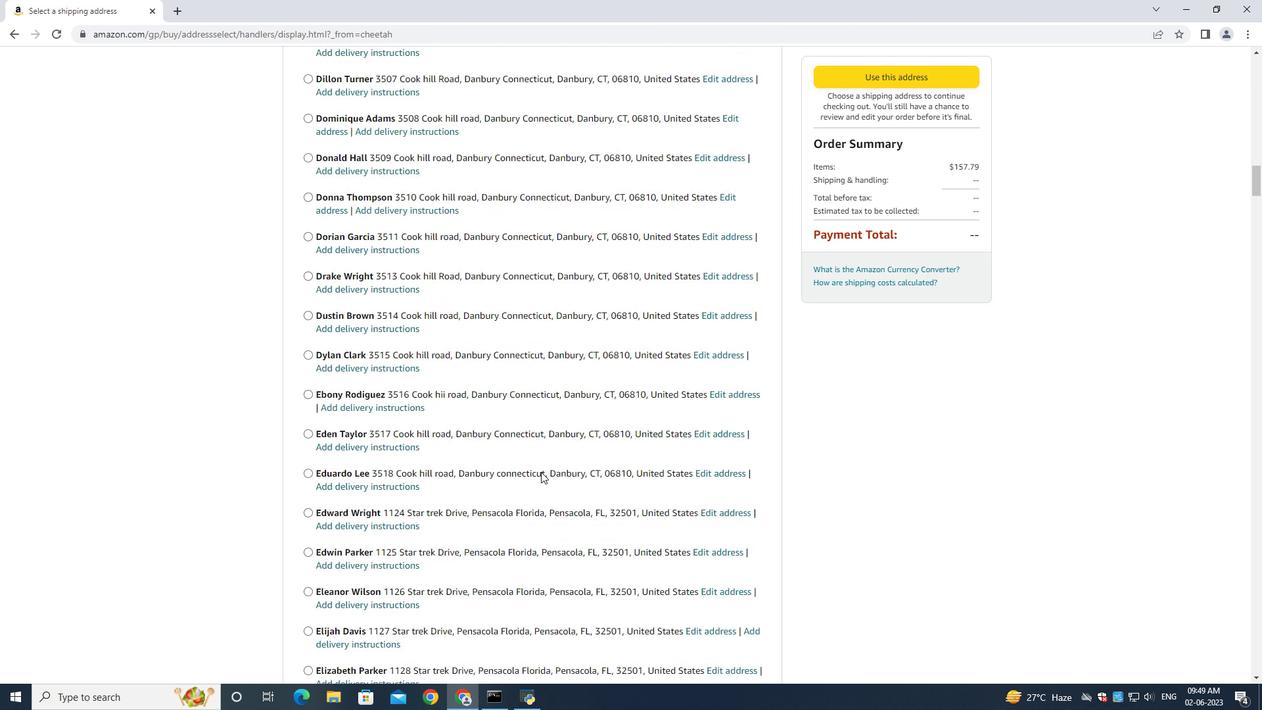 
Action: Mouse scrolled (542, 470) with delta (0, 0)
Screenshot: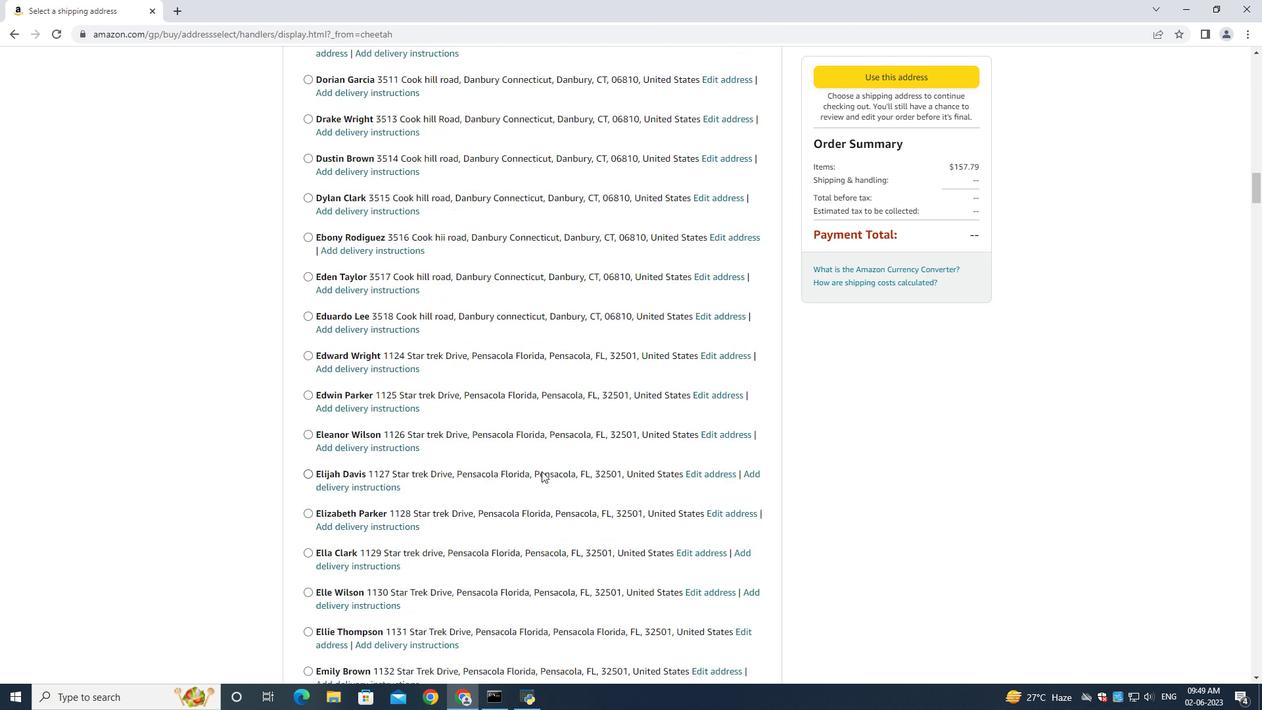 
Action: Mouse scrolled (542, 470) with delta (0, 0)
Screenshot: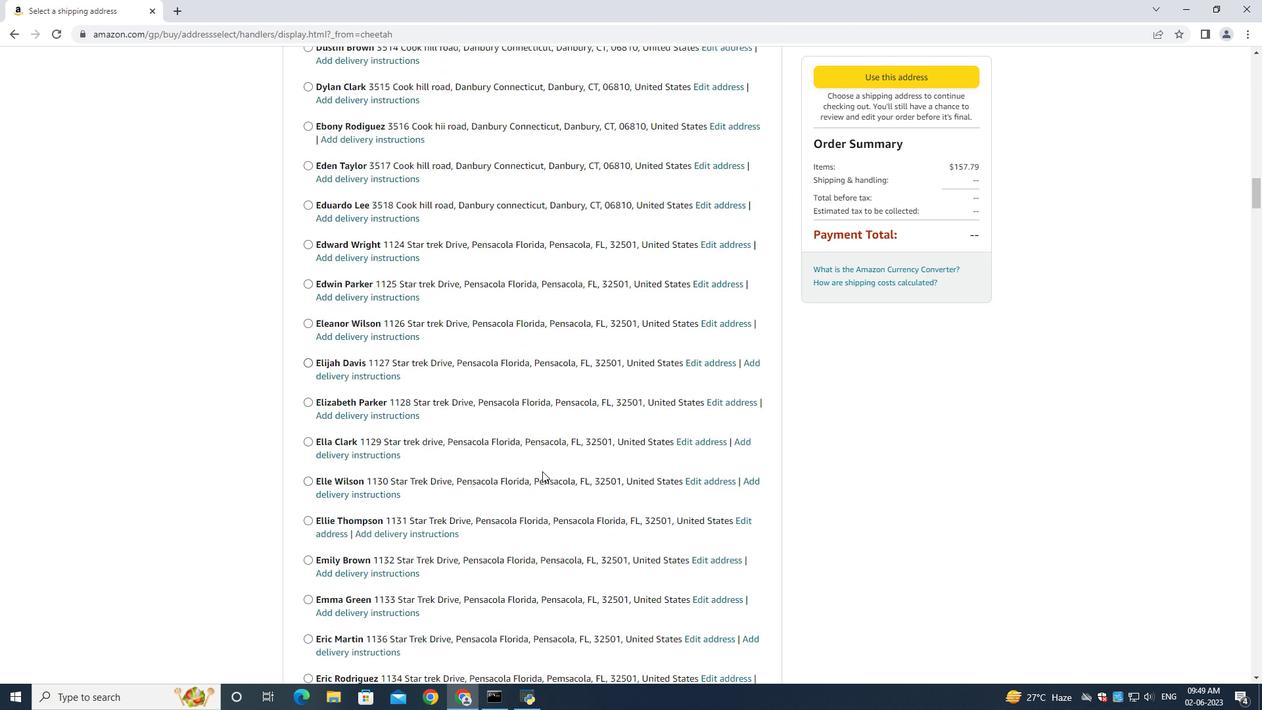 
Action: Mouse scrolled (542, 470) with delta (0, 0)
Screenshot: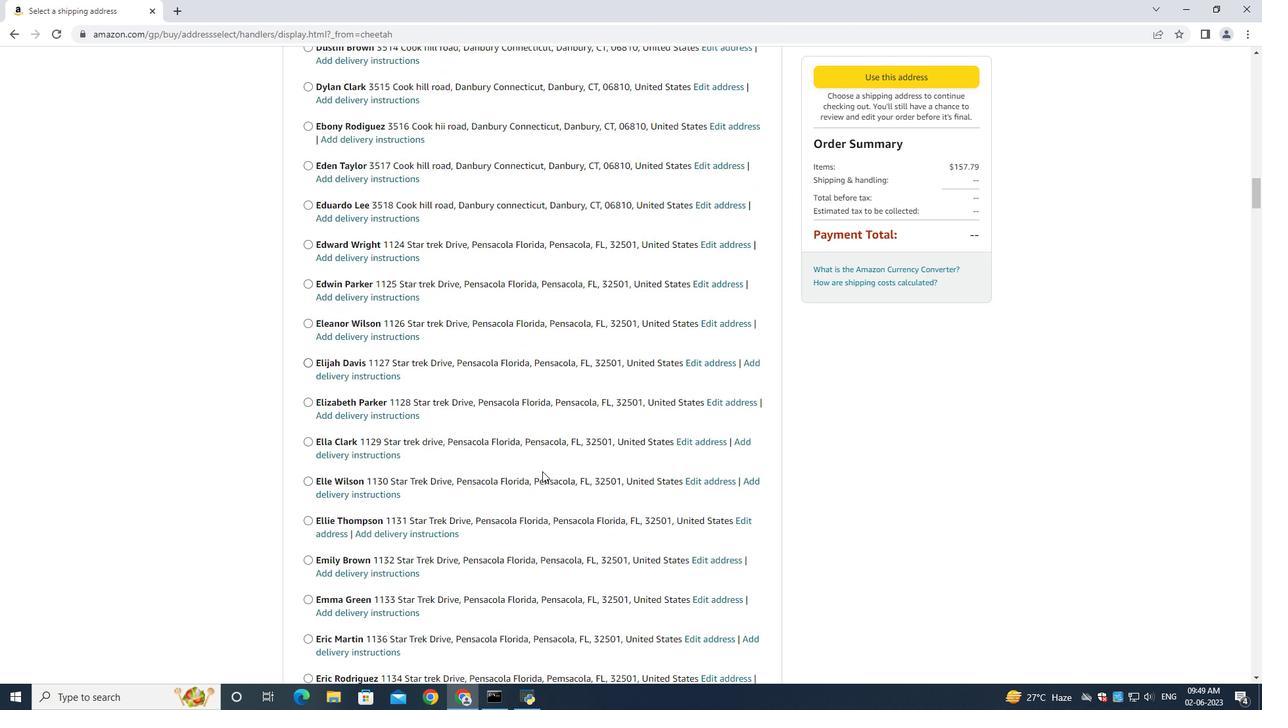 
Action: Mouse scrolled (542, 470) with delta (0, 0)
Screenshot: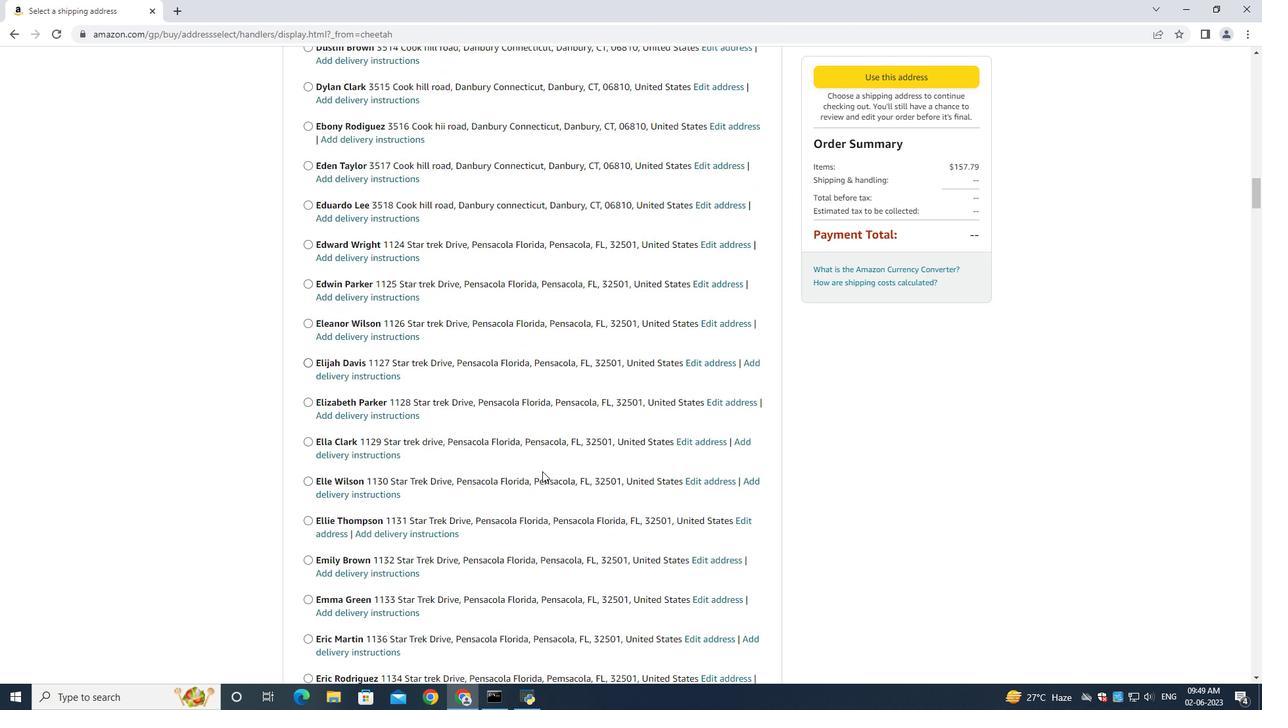 
Action: Mouse scrolled (542, 470) with delta (0, 0)
Screenshot: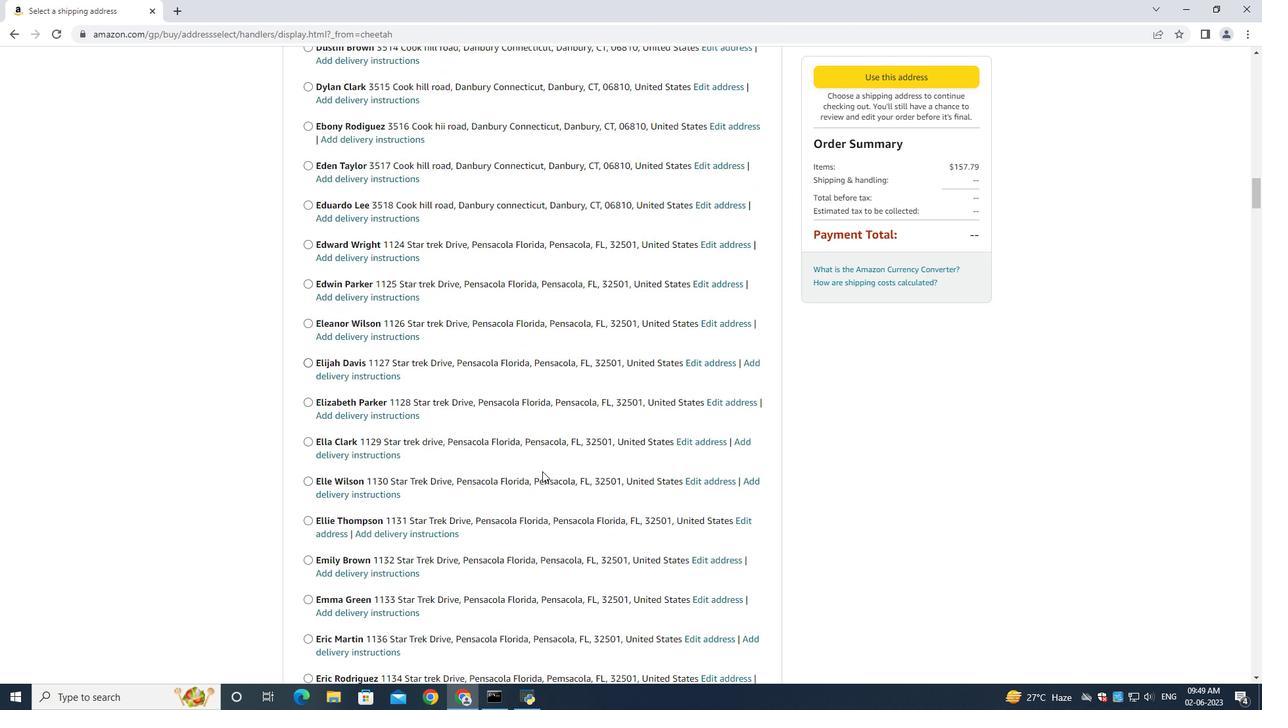 
Action: Mouse scrolled (542, 470) with delta (0, 0)
Screenshot: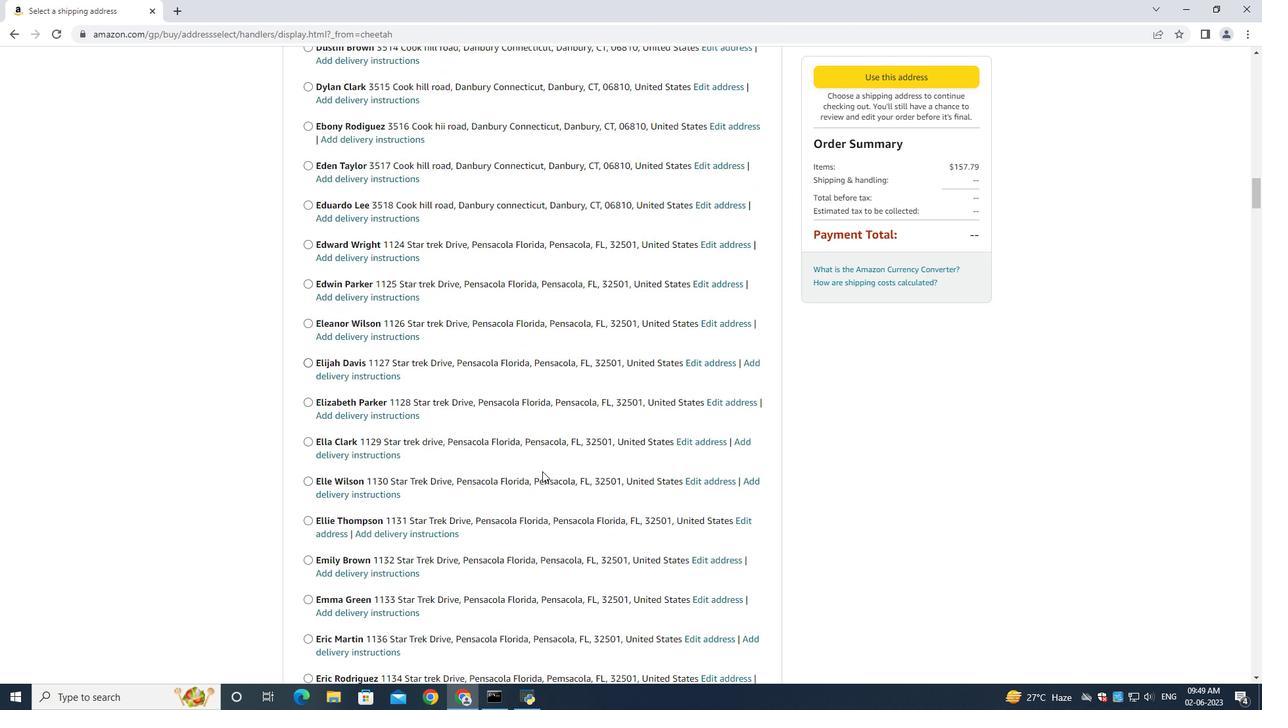 
Action: Mouse scrolled (542, 470) with delta (0, 0)
Screenshot: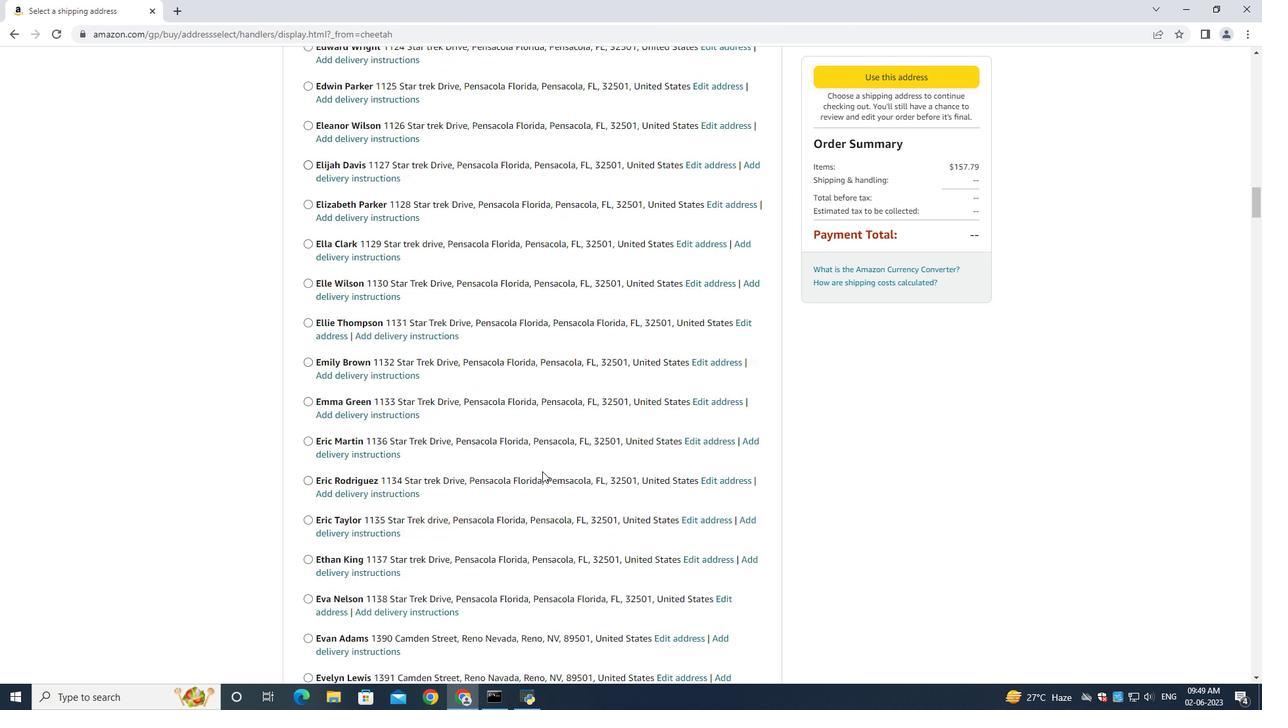 
Action: Mouse moved to (543, 470)
Screenshot: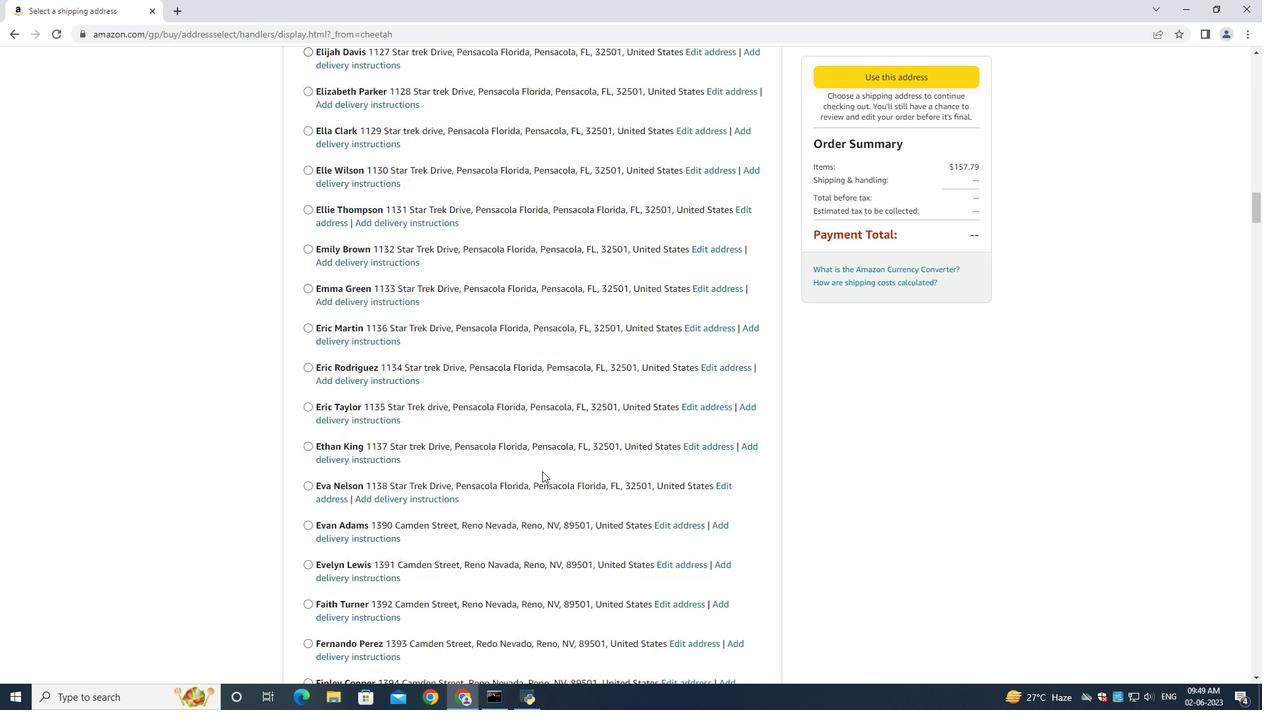 
Action: Mouse scrolled (543, 470) with delta (0, 0)
Screenshot: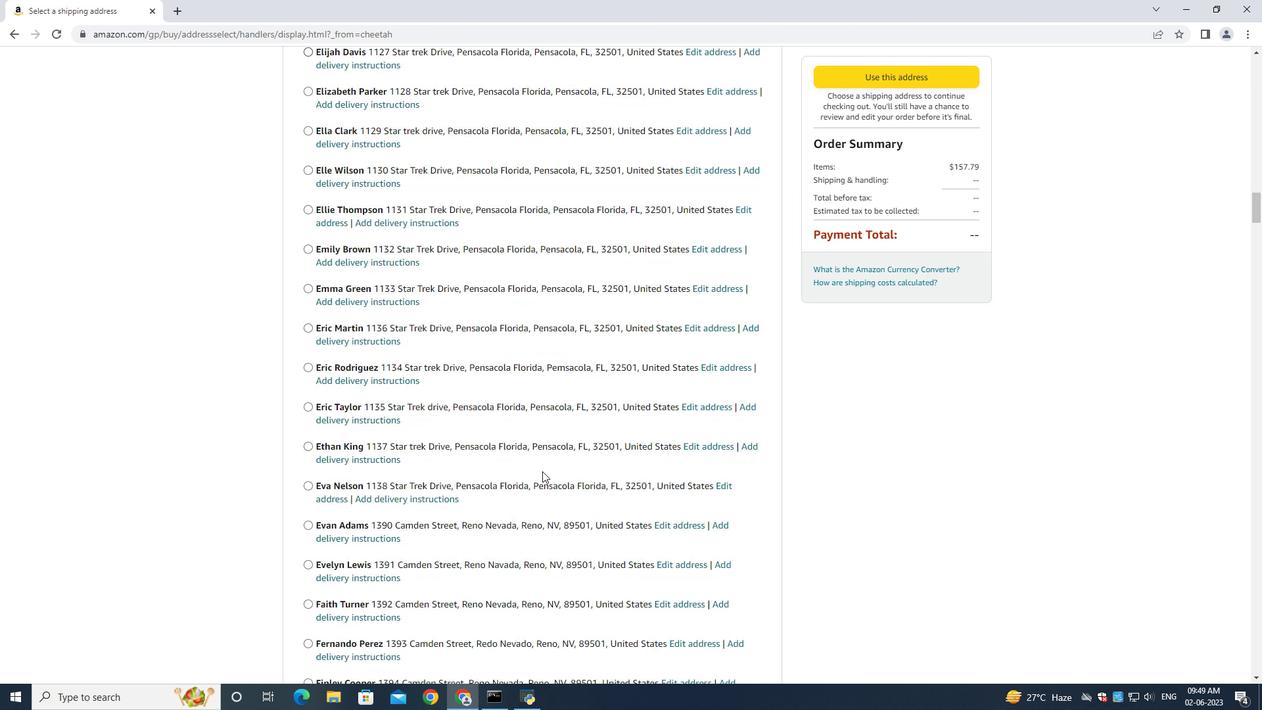 
Action: Mouse scrolled (543, 470) with delta (0, 0)
Screenshot: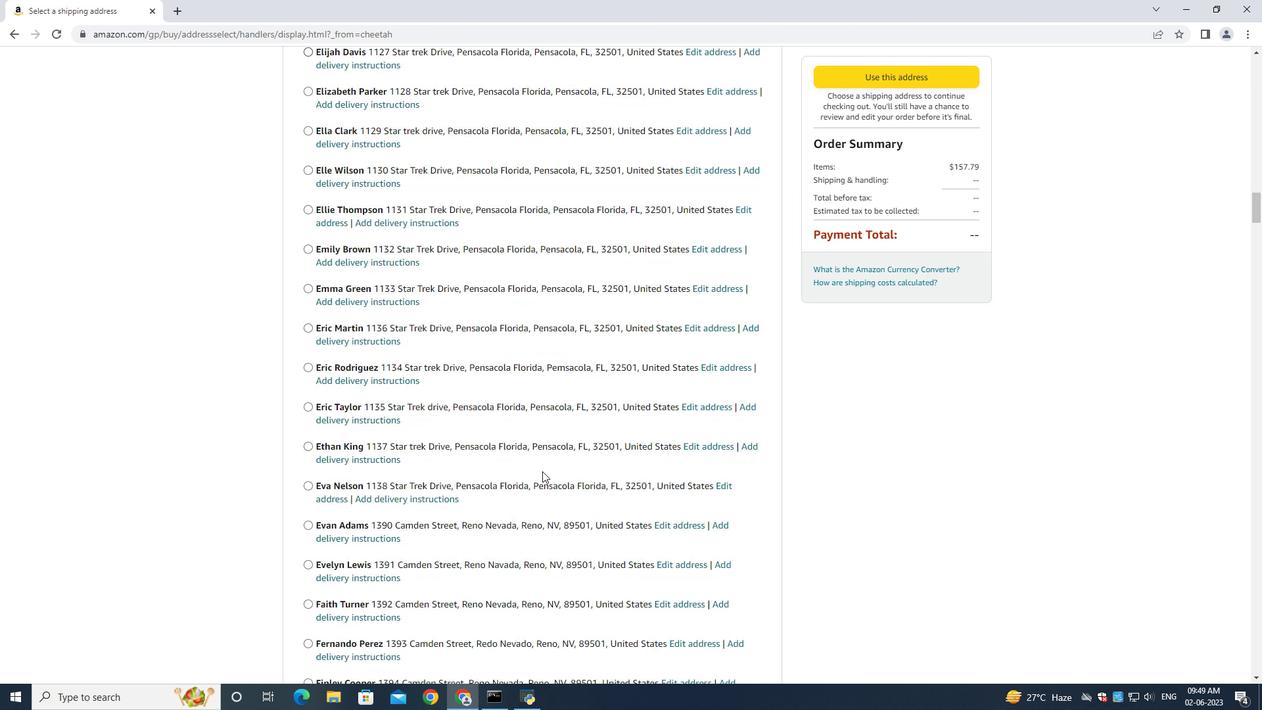 
Action: Mouse moved to (543, 470)
Screenshot: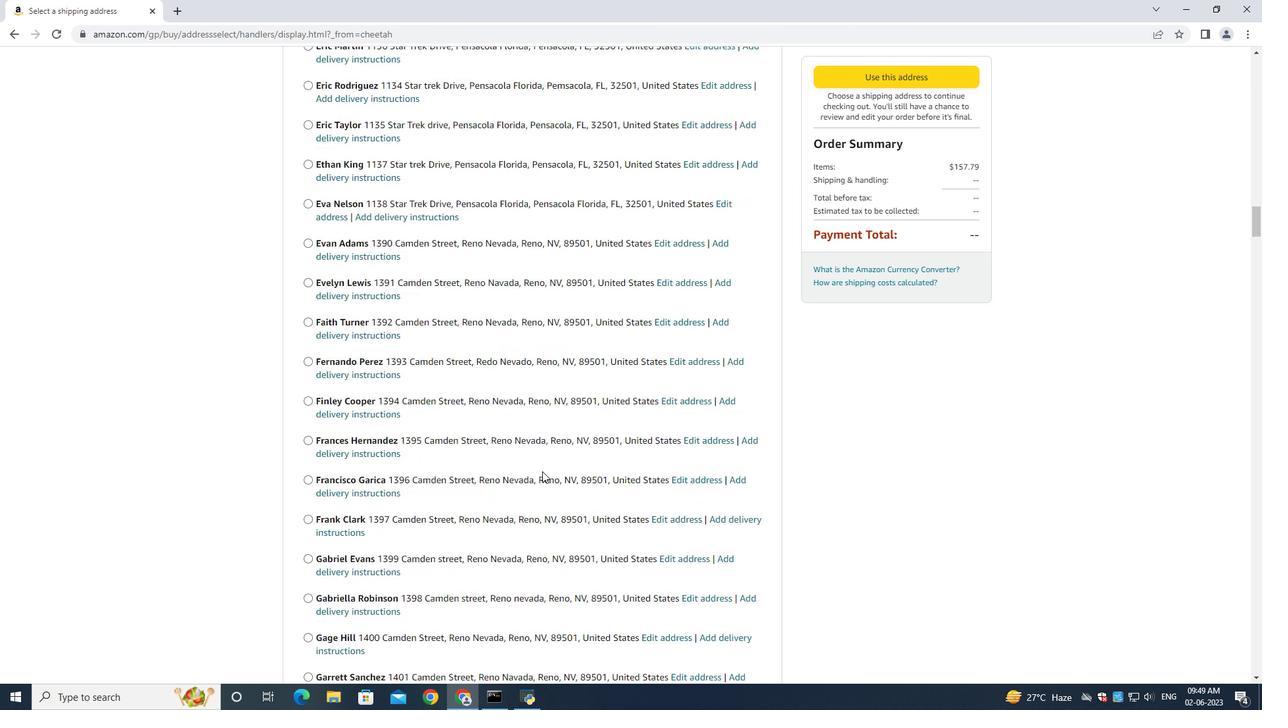 
Action: Mouse scrolled (543, 470) with delta (0, 0)
Screenshot: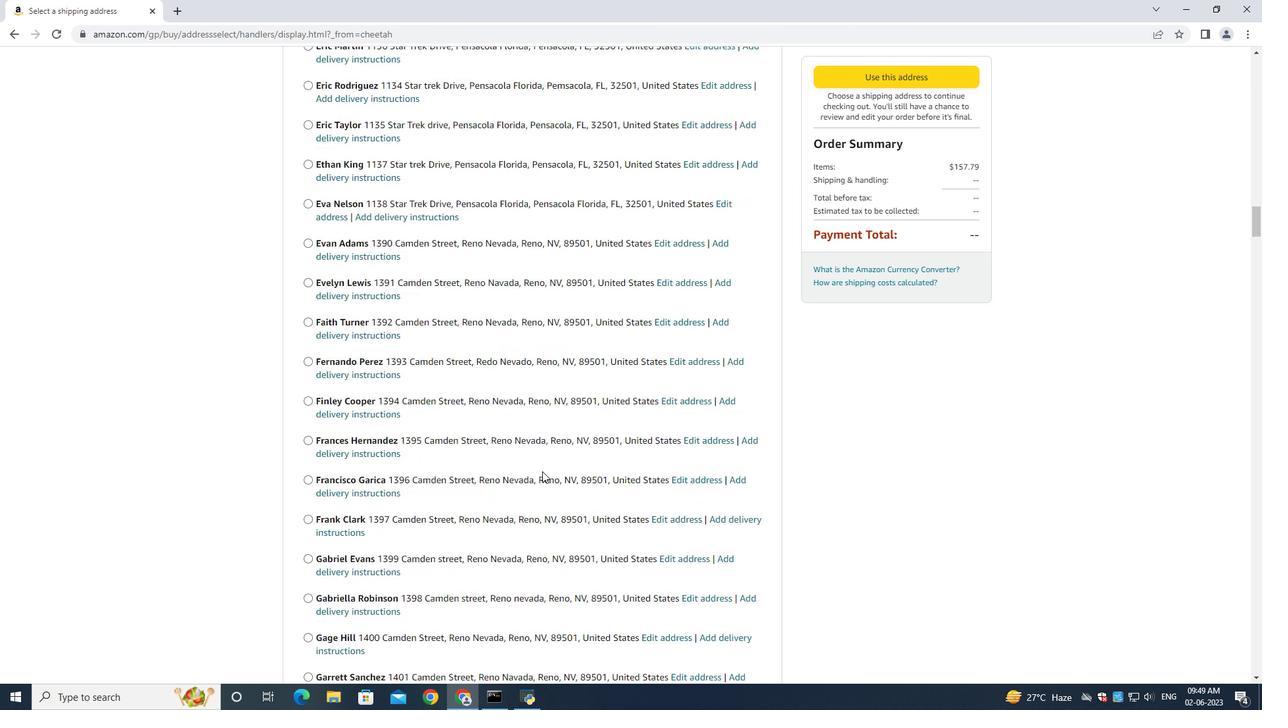 
Action: Mouse moved to (544, 469)
Screenshot: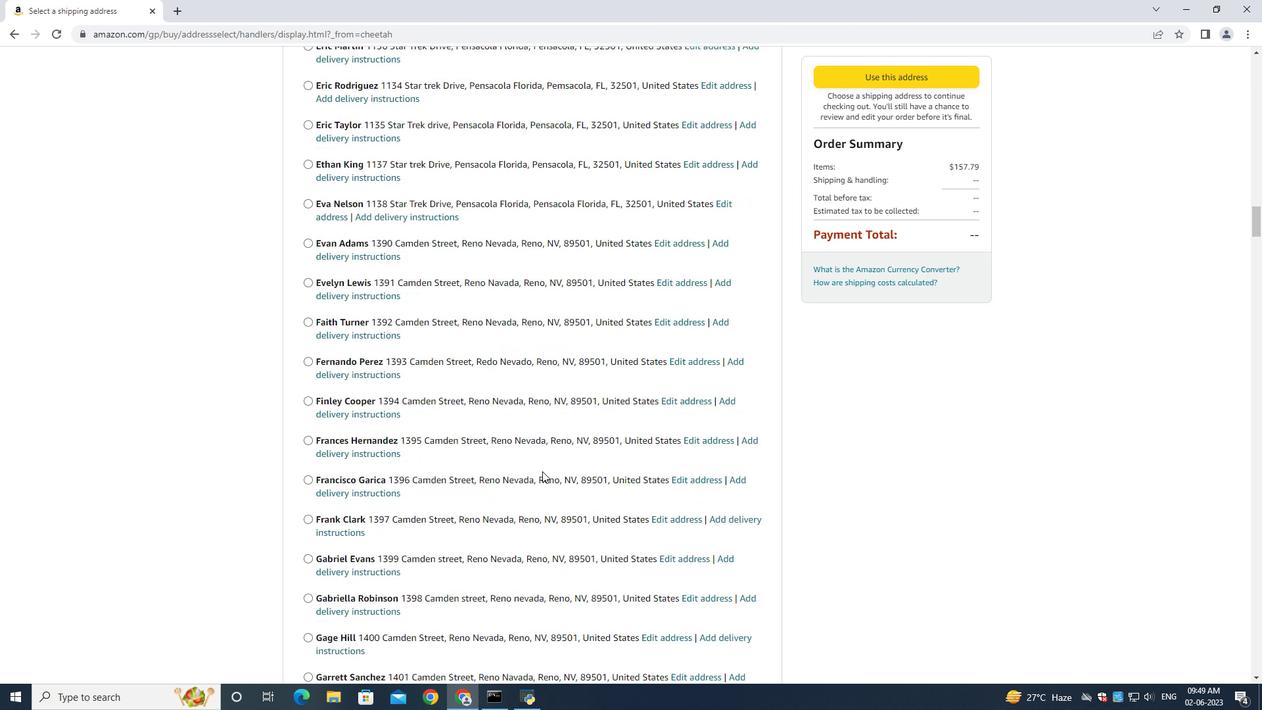 
Action: Mouse scrolled (543, 470) with delta (0, 0)
Screenshot: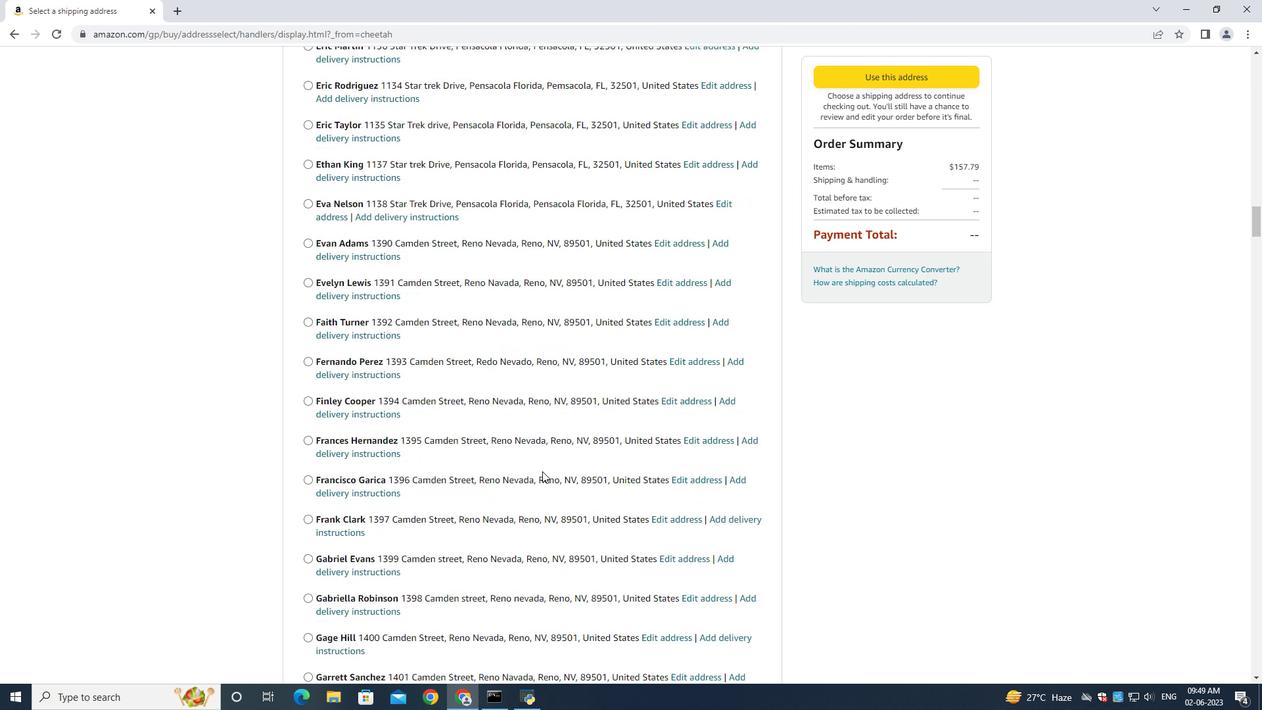 
Action: Mouse moved to (545, 468)
Screenshot: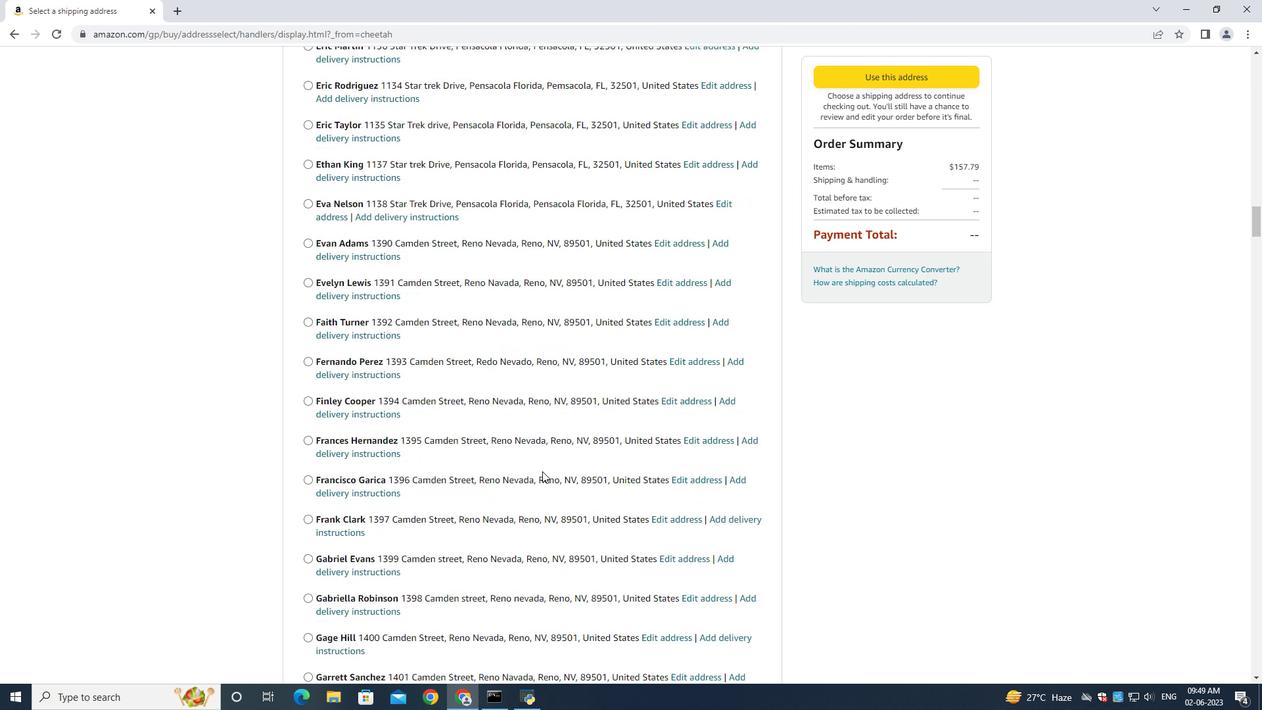 
Action: Mouse scrolled (543, 470) with delta (0, 0)
Screenshot: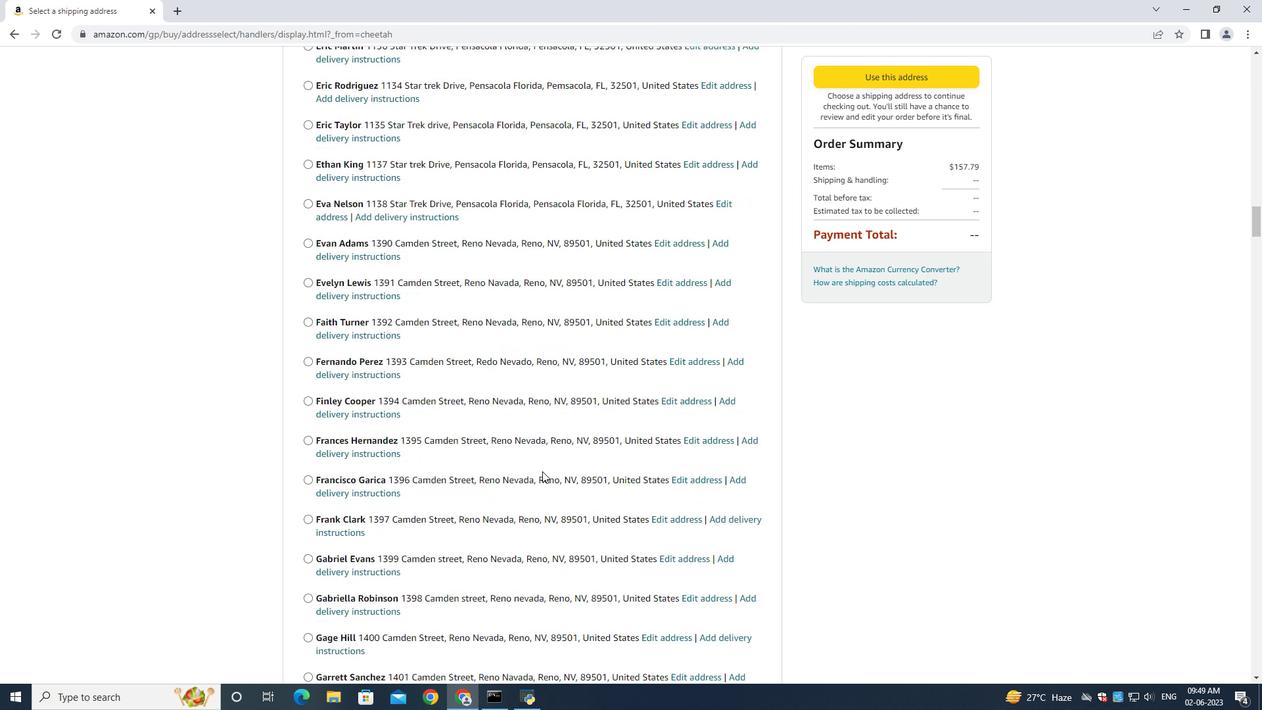 
Action: Mouse moved to (546, 466)
Screenshot: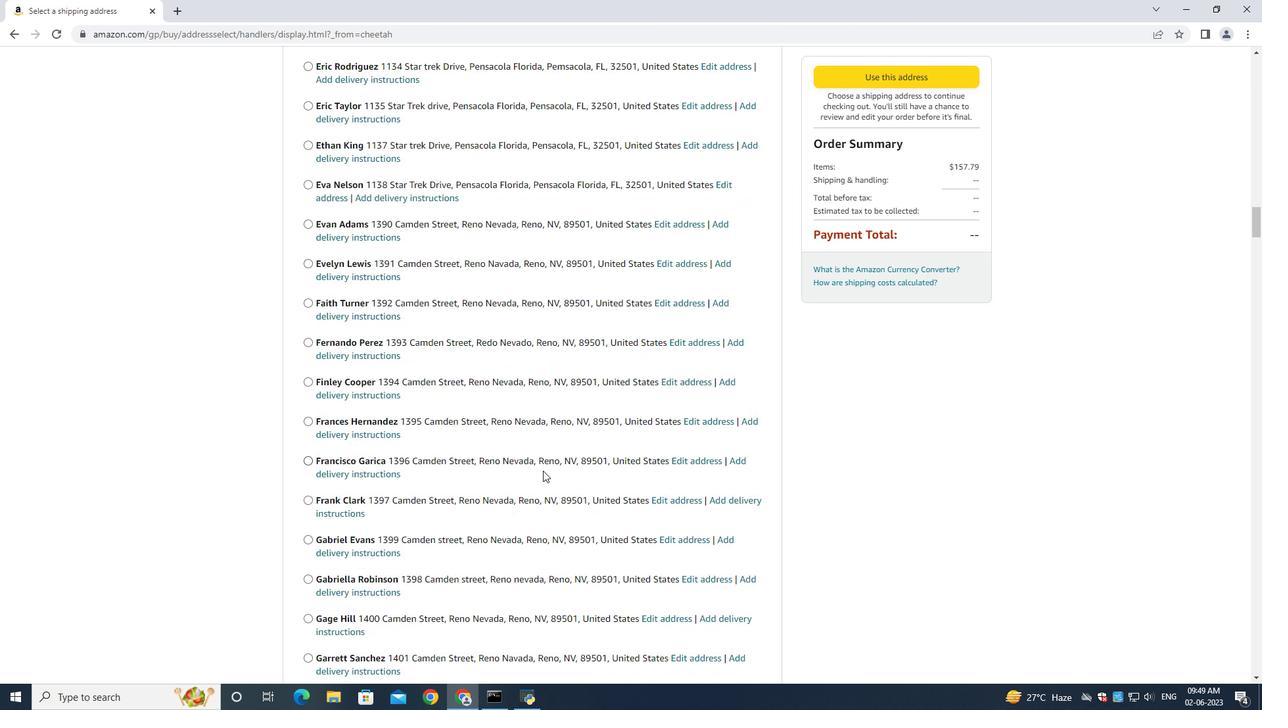 
Action: Mouse scrolled (546, 465) with delta (0, 0)
Screenshot: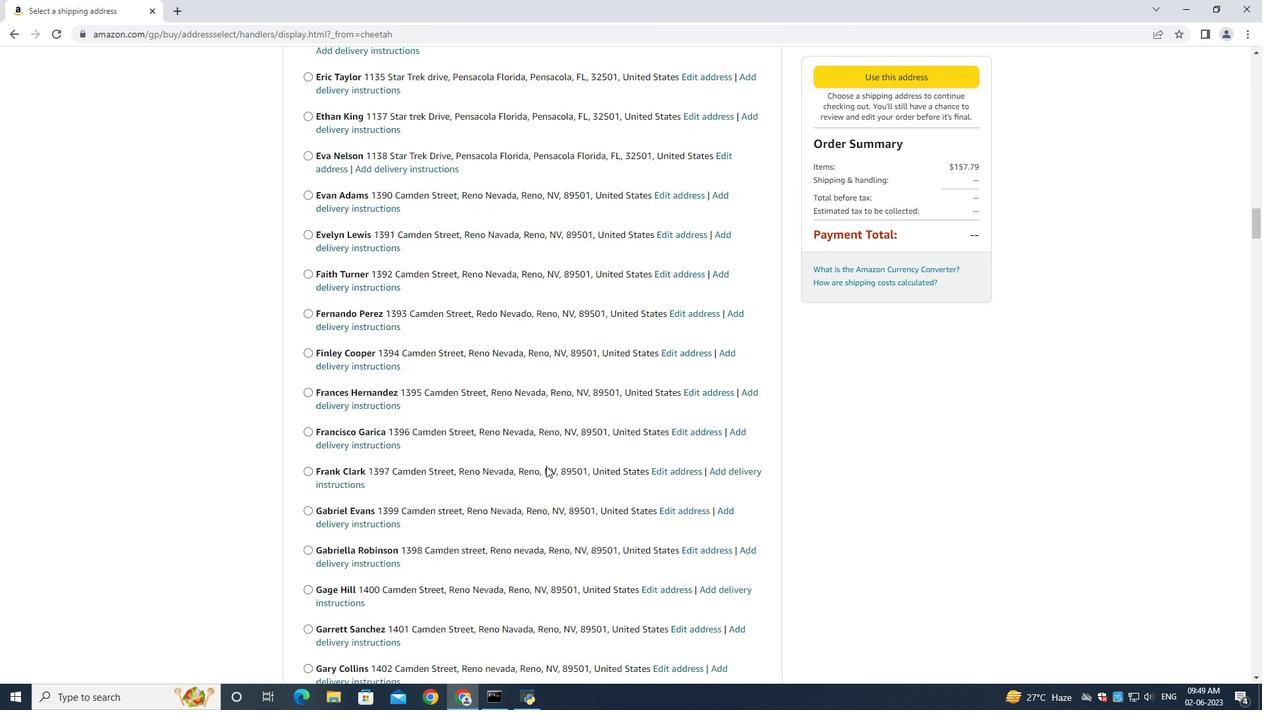 
Action: Mouse scrolled (546, 465) with delta (0, 0)
Screenshot: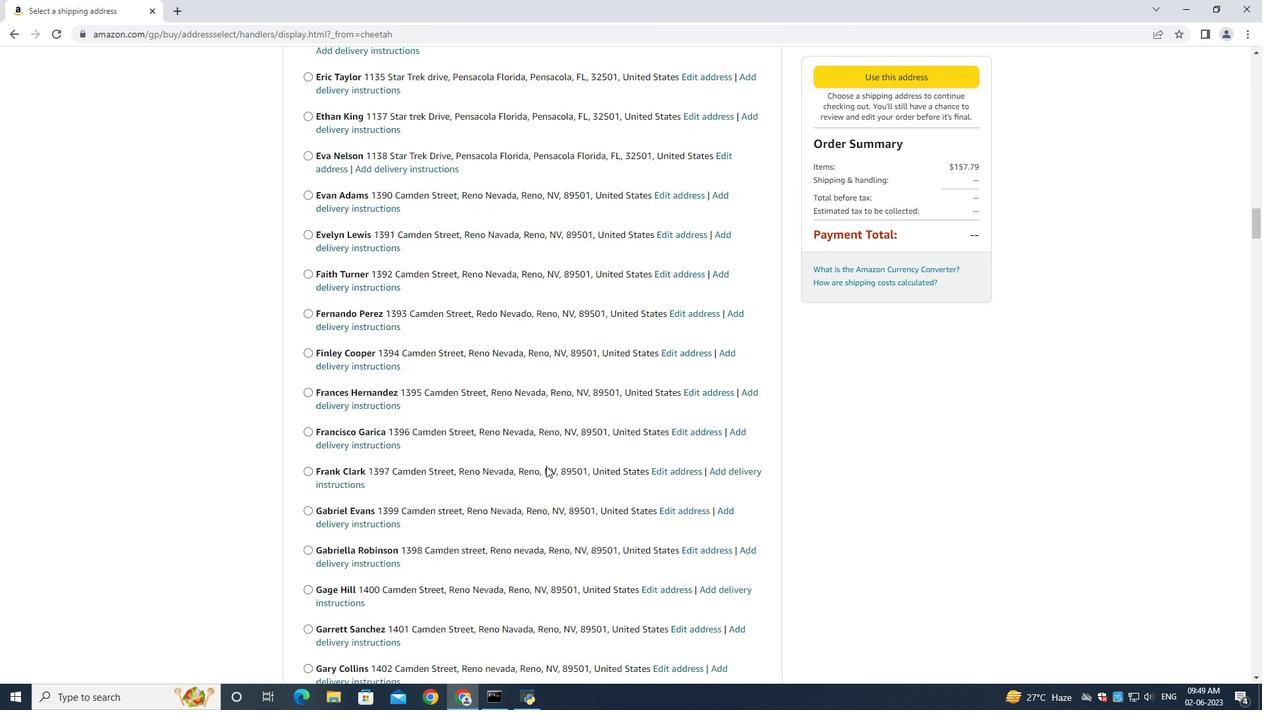 
Action: Mouse scrolled (546, 465) with delta (0, 0)
Screenshot: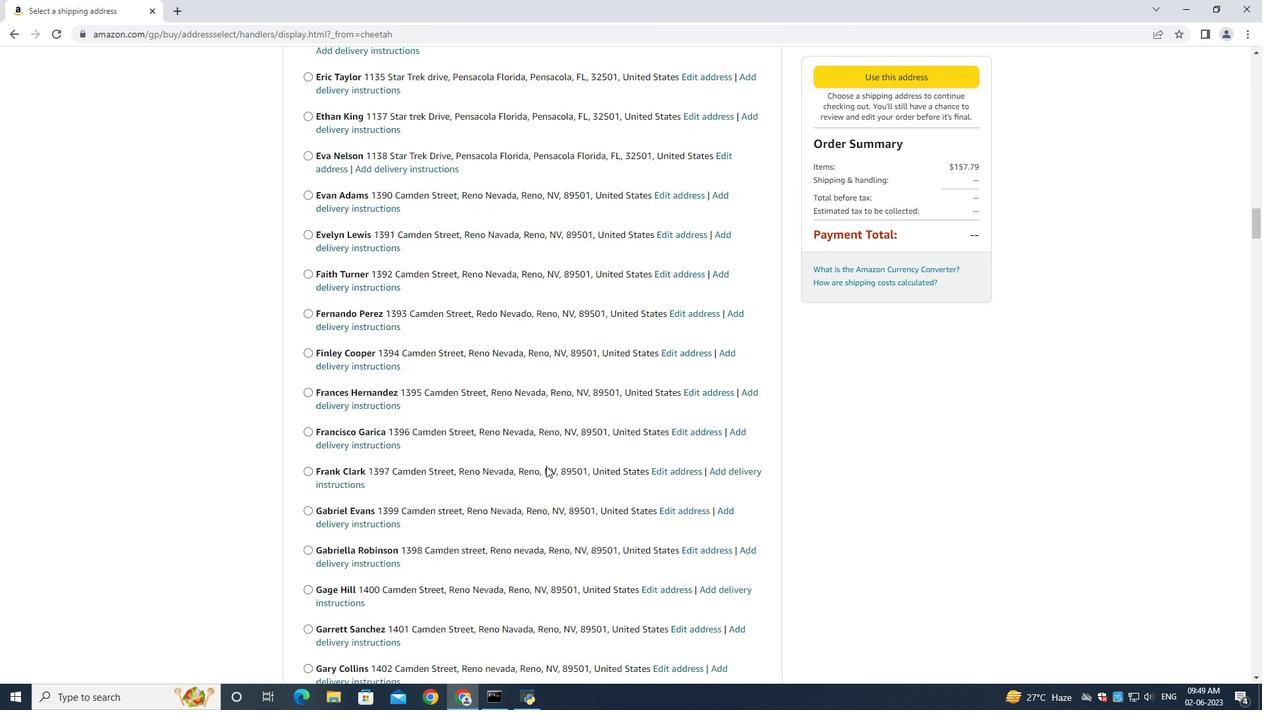 
Action: Mouse scrolled (546, 465) with delta (0, 0)
Screenshot: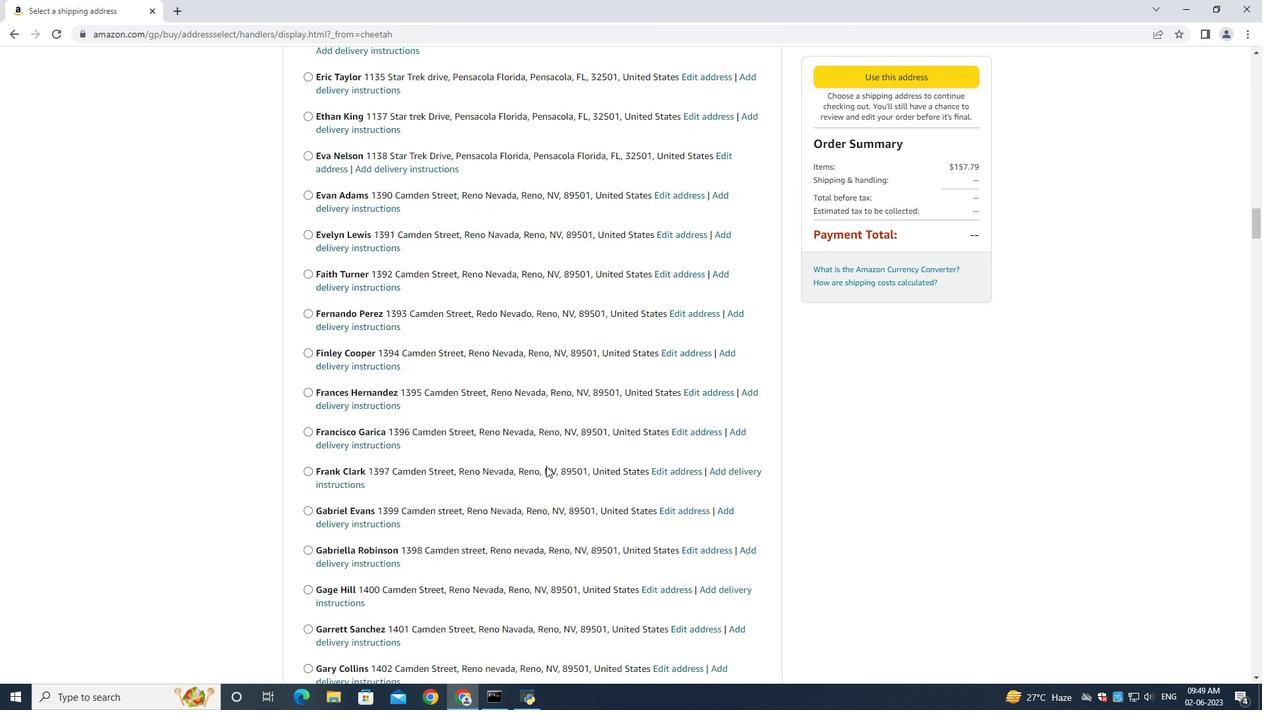 
Action: Mouse scrolled (546, 465) with delta (0, 0)
Screenshot: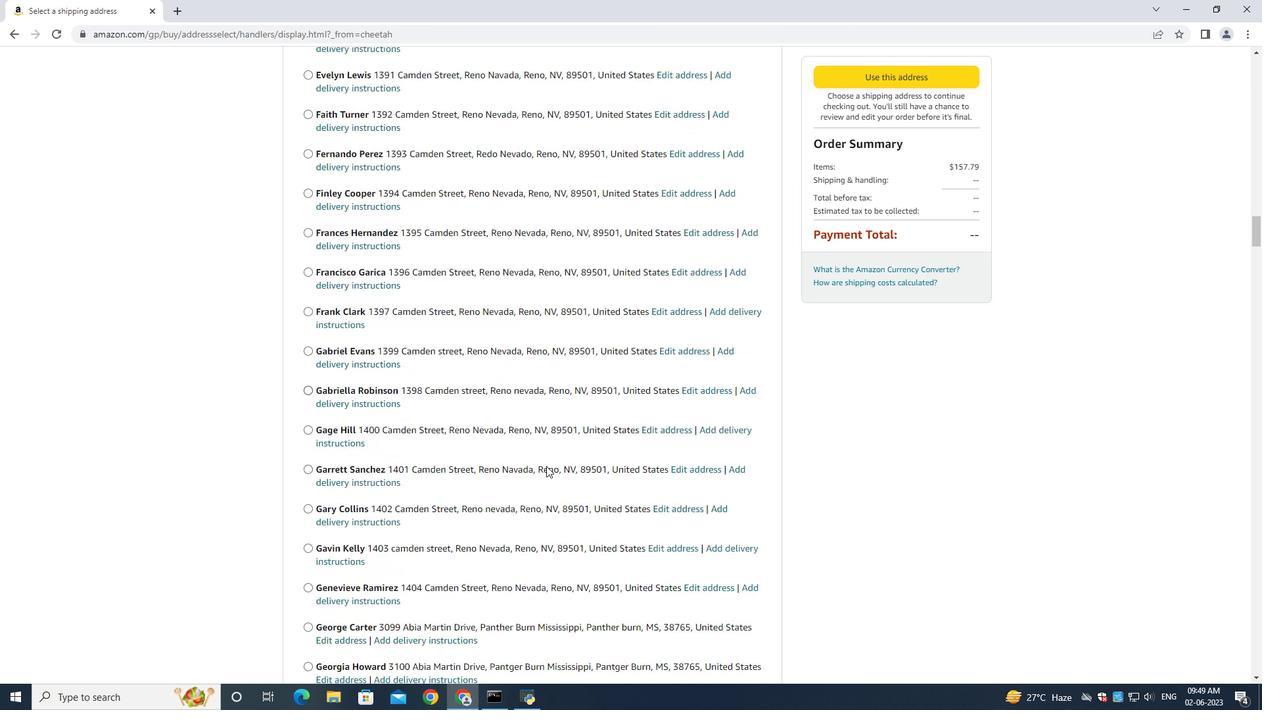 
Action: Mouse scrolled (546, 465) with delta (0, 0)
Screenshot: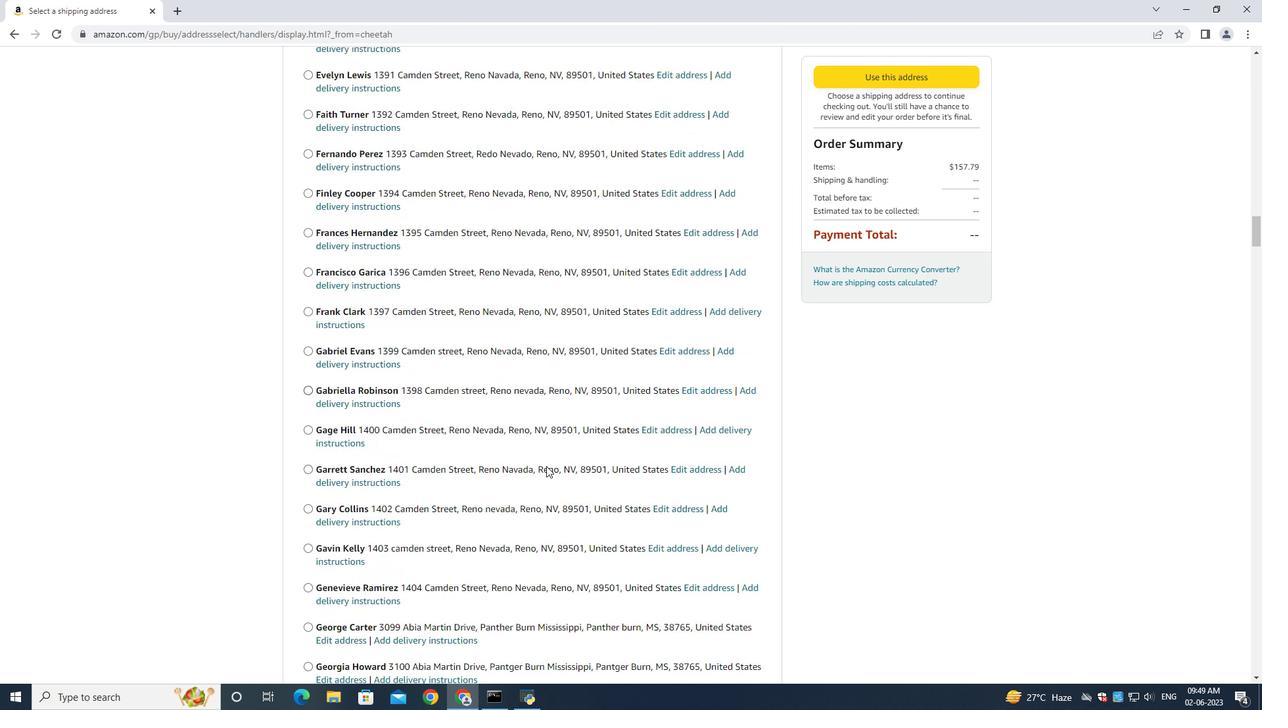 
Action: Mouse scrolled (546, 465) with delta (0, 0)
Screenshot: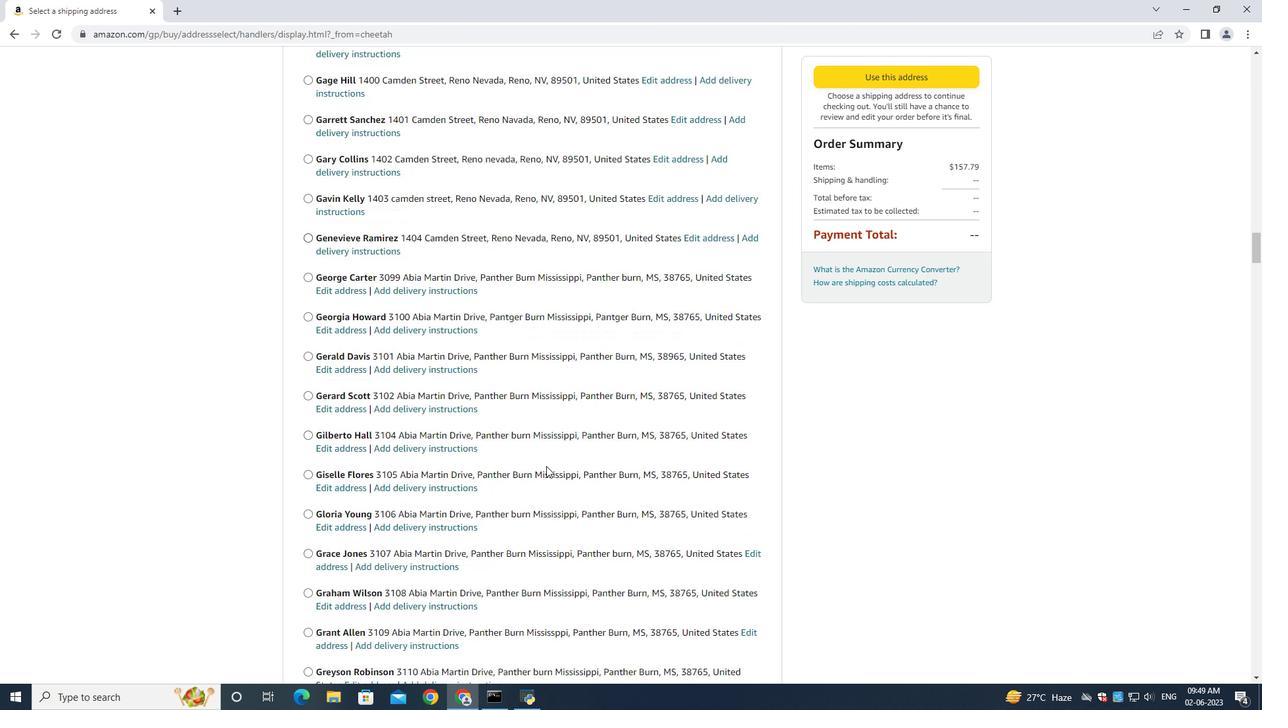 
Action: Mouse scrolled (546, 465) with delta (0, 0)
Screenshot: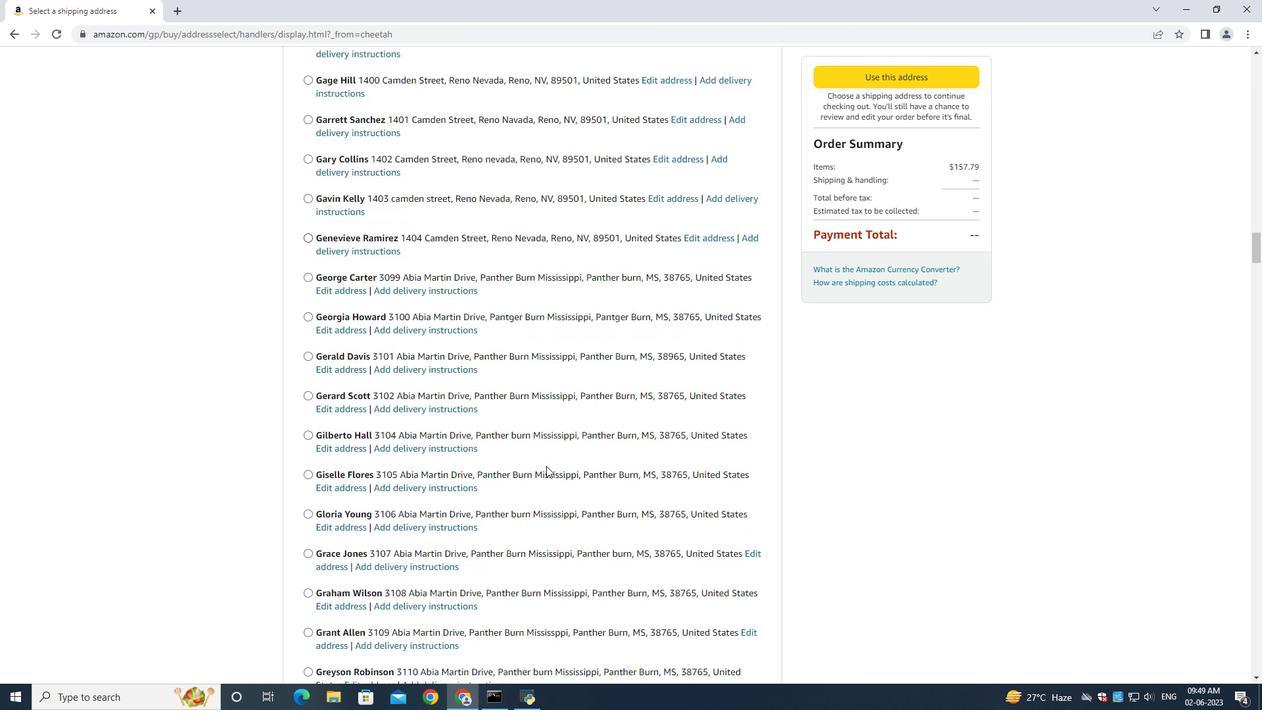 
Action: Mouse scrolled (546, 465) with delta (0, 0)
Screenshot: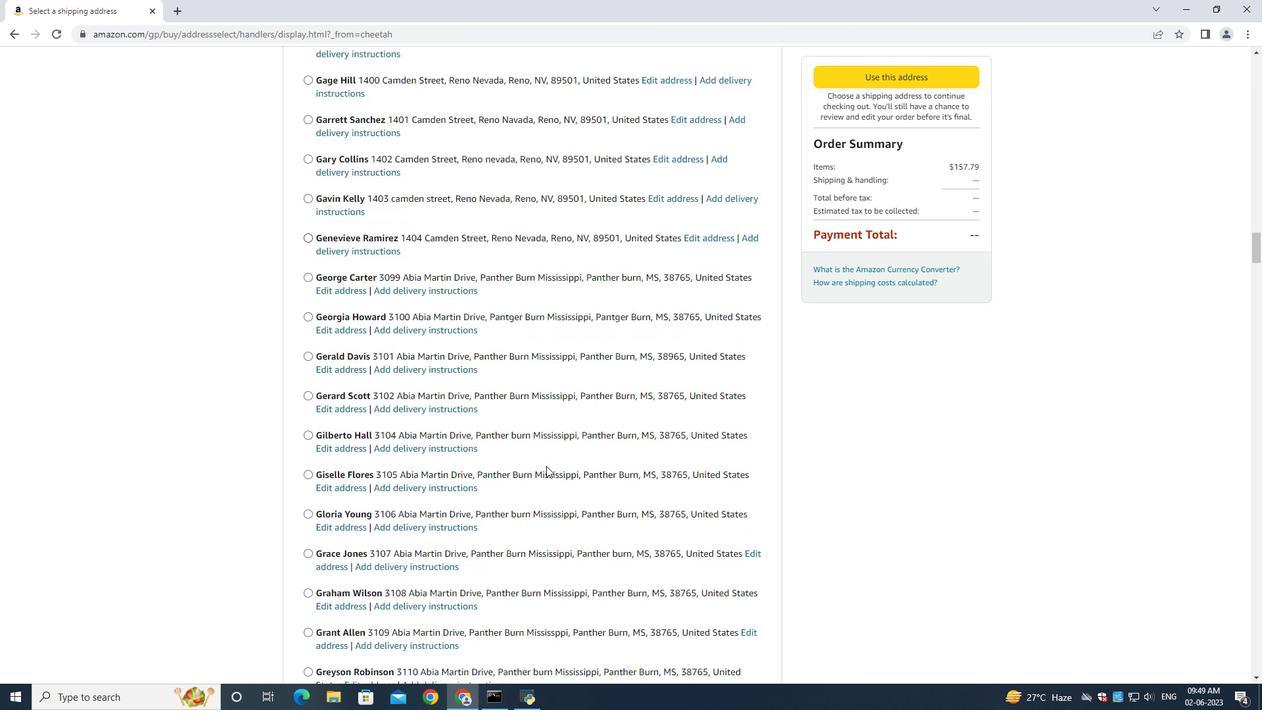 
Action: Mouse scrolled (546, 465) with delta (0, 0)
Screenshot: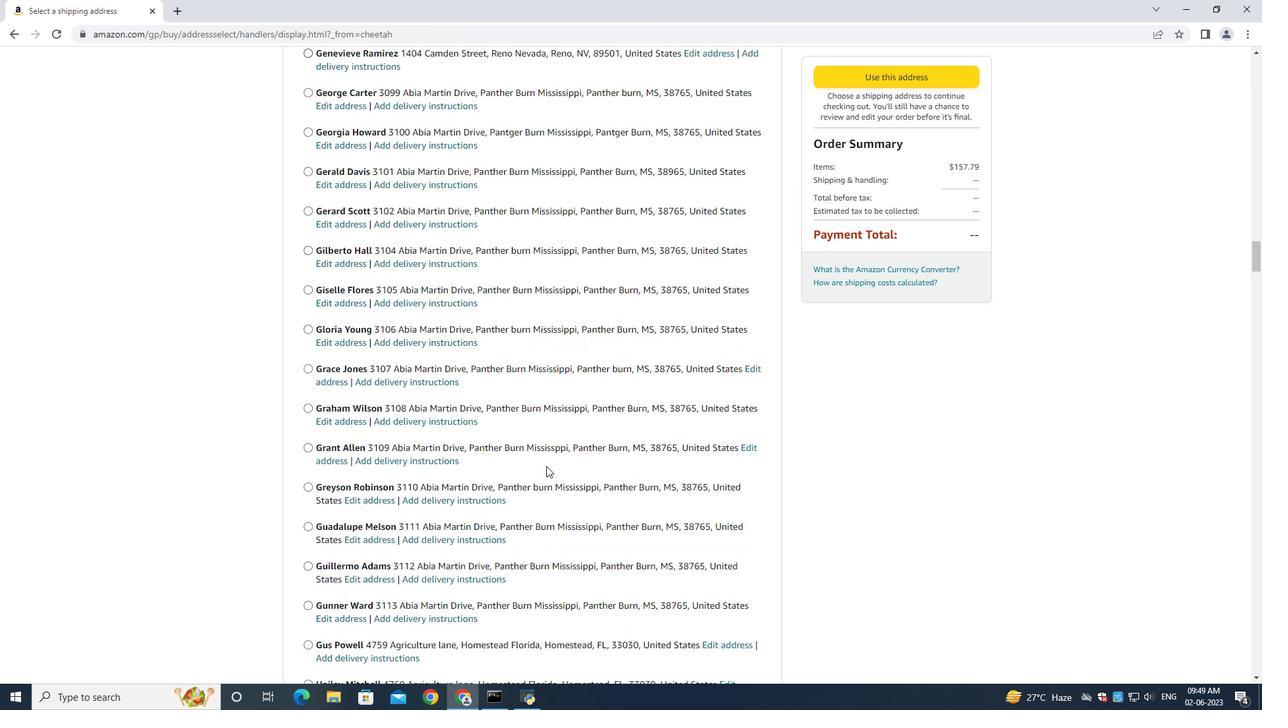 
Action: Mouse scrolled (546, 465) with delta (0, 0)
Screenshot: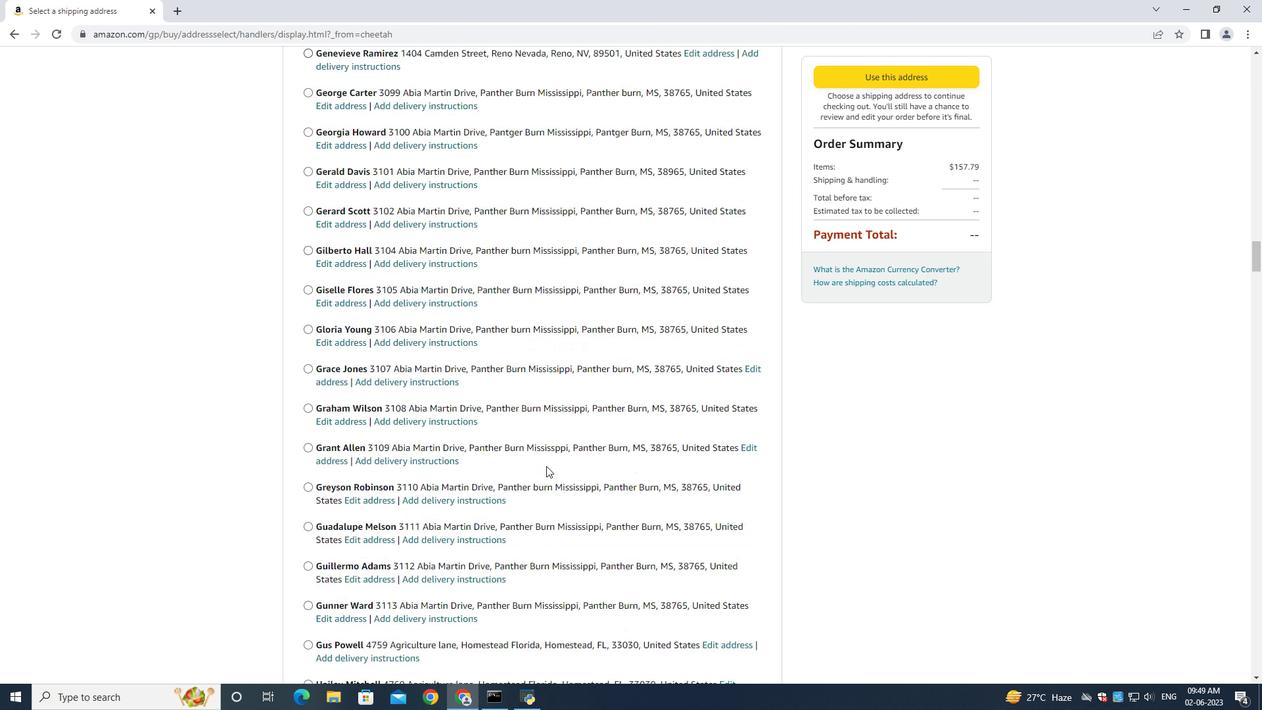 
Action: Mouse scrolled (546, 465) with delta (0, 0)
Screenshot: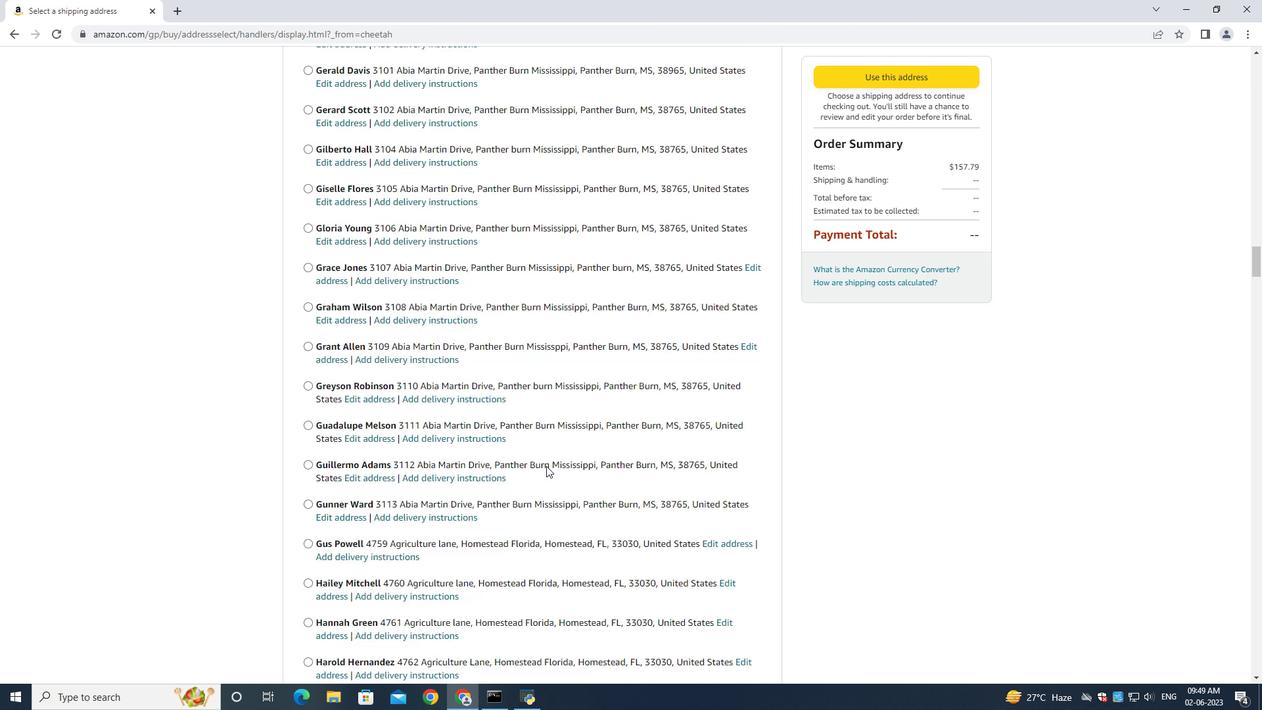 
Action: Mouse scrolled (546, 465) with delta (0, 0)
Screenshot: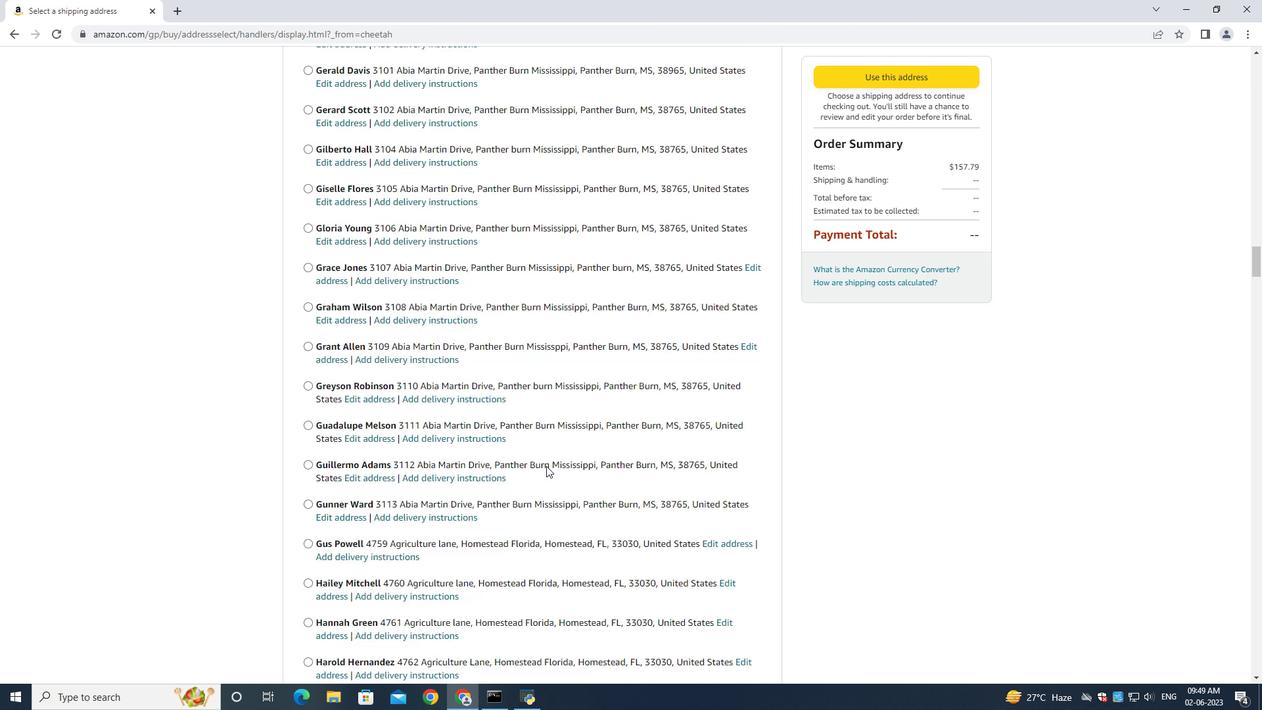 
Action: Mouse scrolled (546, 465) with delta (0, 0)
Screenshot: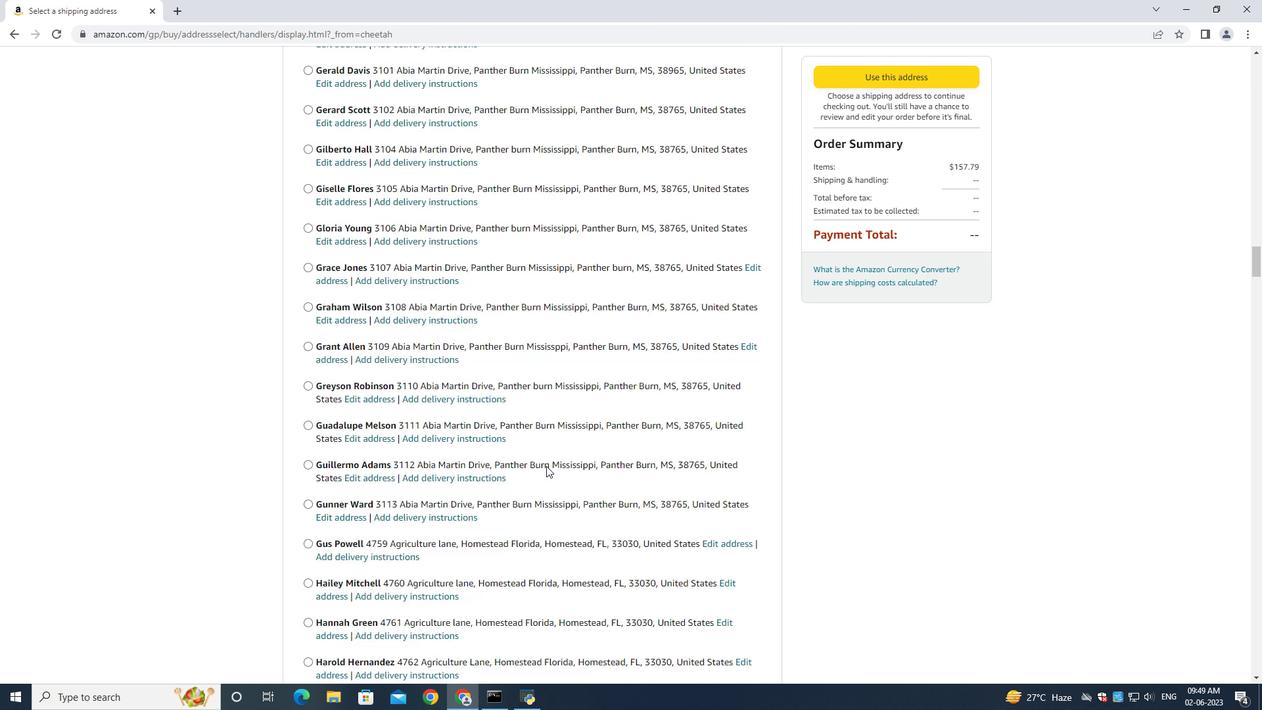 
Action: Mouse scrolled (546, 465) with delta (0, 0)
Screenshot: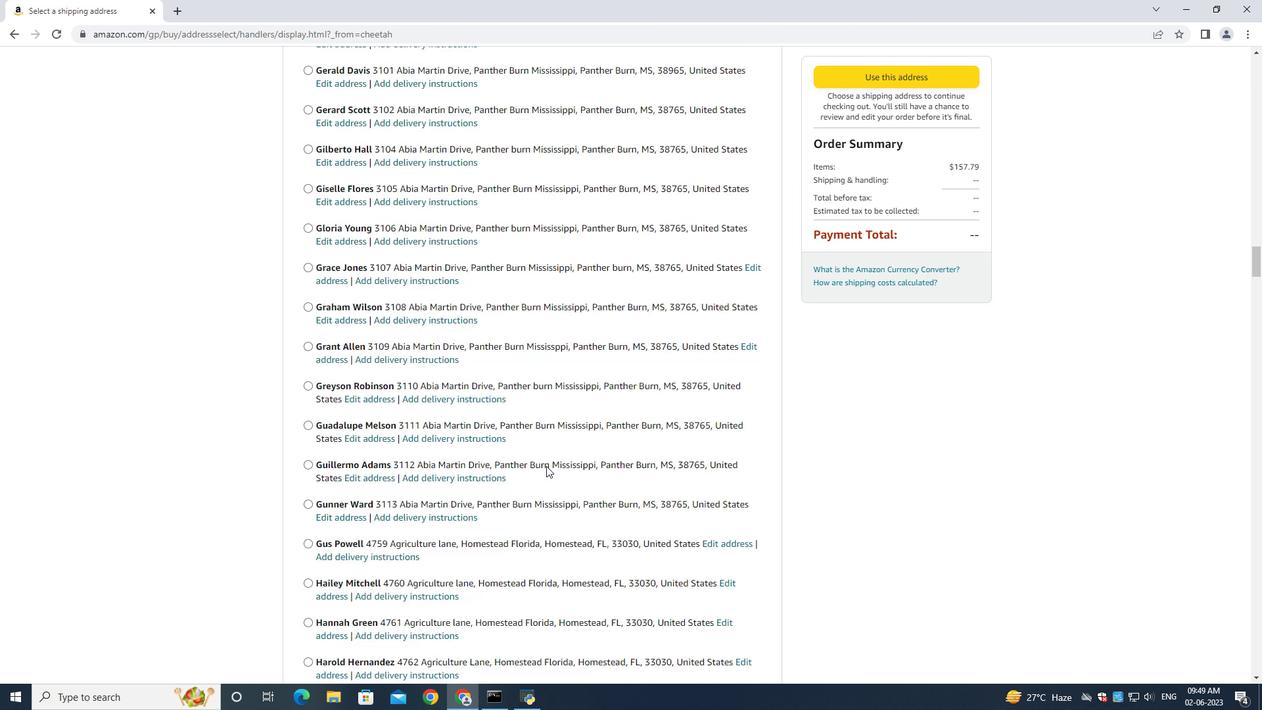 
Action: Mouse scrolled (546, 465) with delta (0, 0)
Screenshot: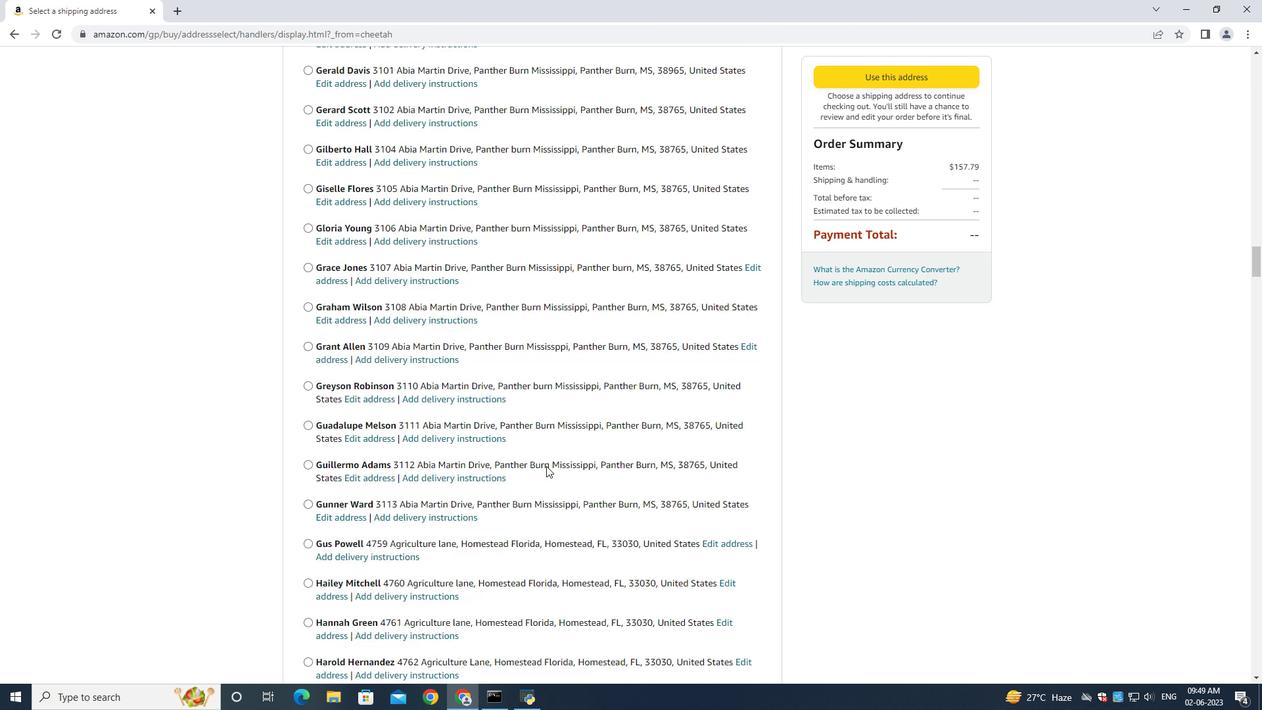 
Action: Mouse scrolled (546, 465) with delta (0, 0)
Screenshot: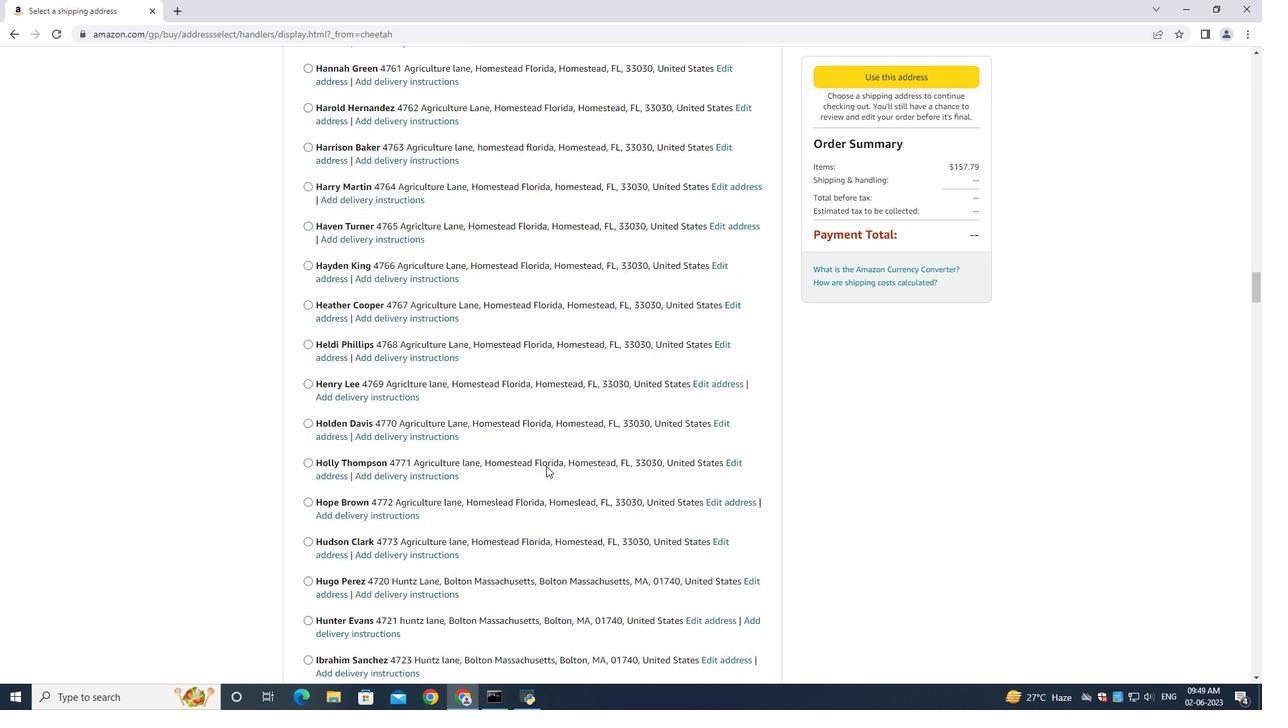 
Action: Mouse scrolled (546, 465) with delta (0, 0)
Screenshot: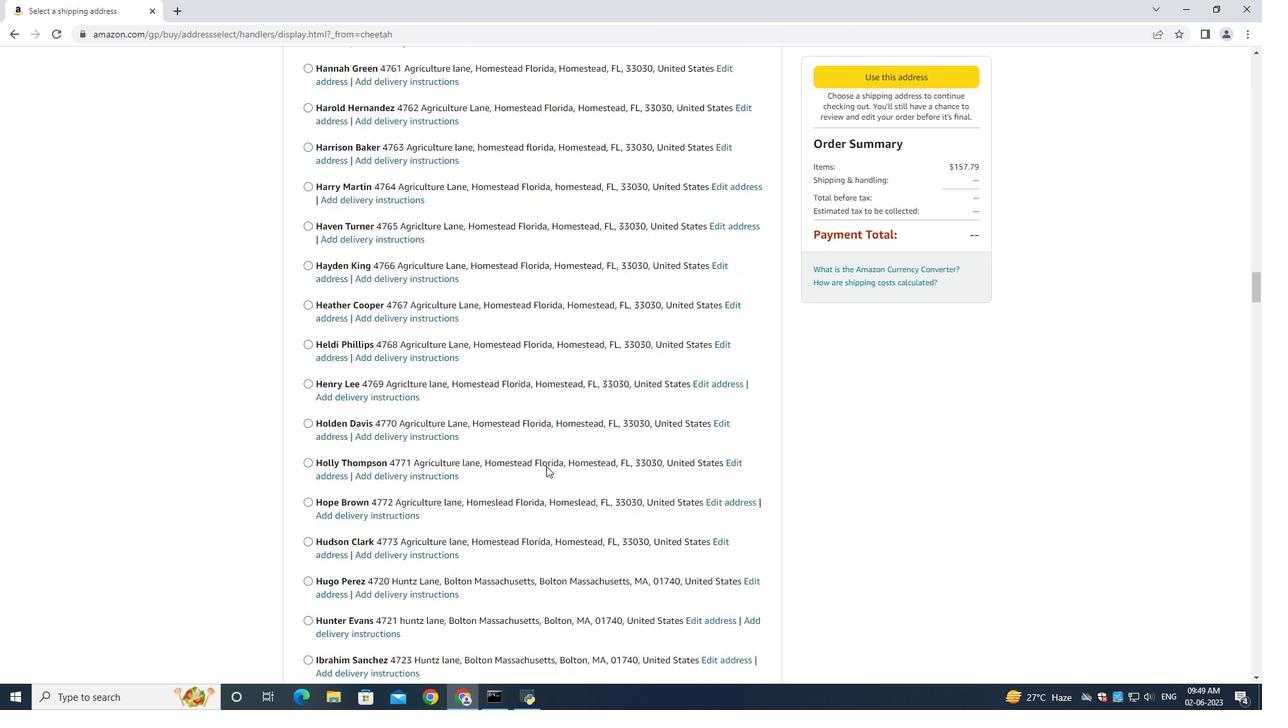 
Action: Mouse scrolled (546, 465) with delta (0, 0)
Screenshot: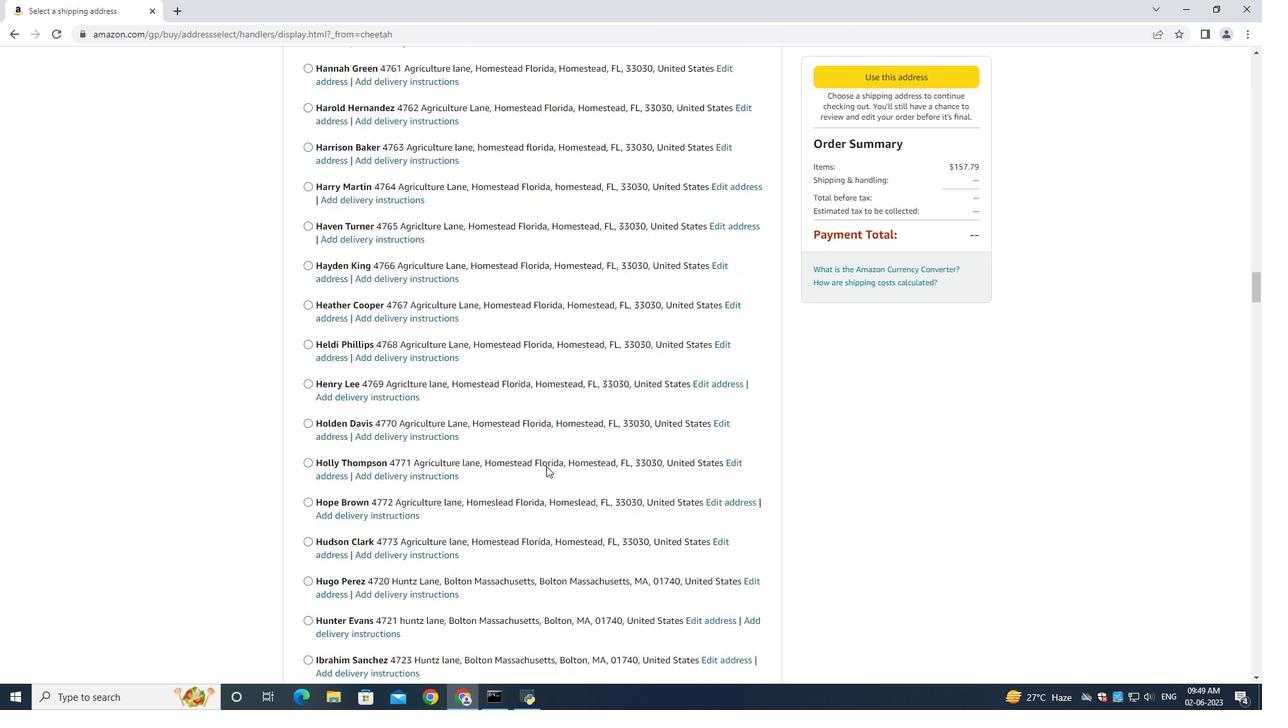 
Action: Mouse scrolled (546, 465) with delta (0, 0)
Screenshot: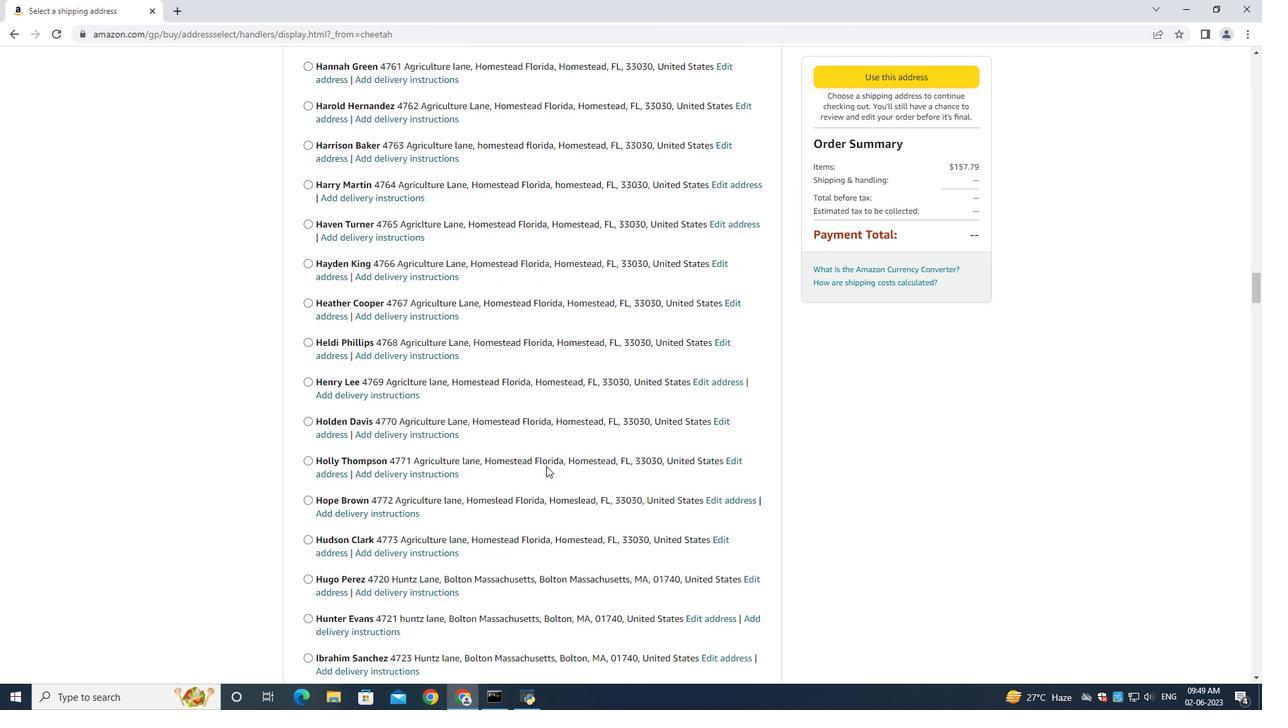 
Action: Mouse scrolled (546, 465) with delta (0, 0)
Screenshot: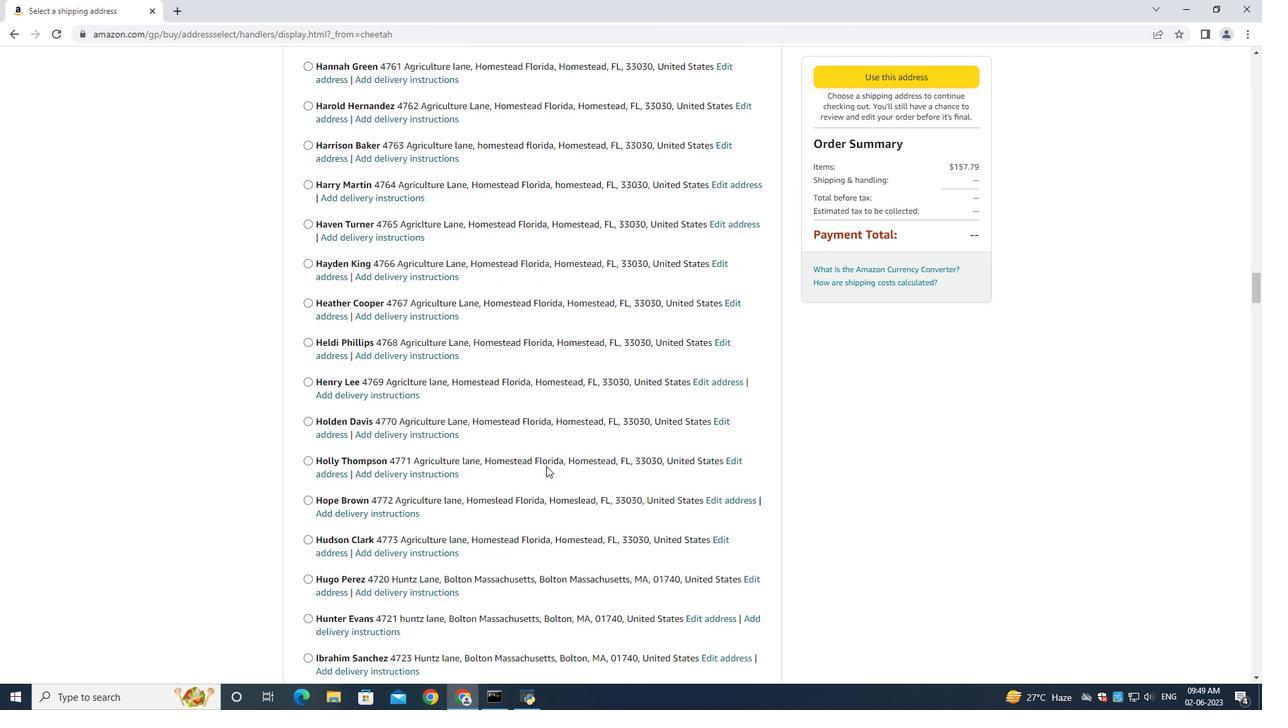 
Action: Mouse scrolled (546, 465) with delta (0, 0)
Screenshot: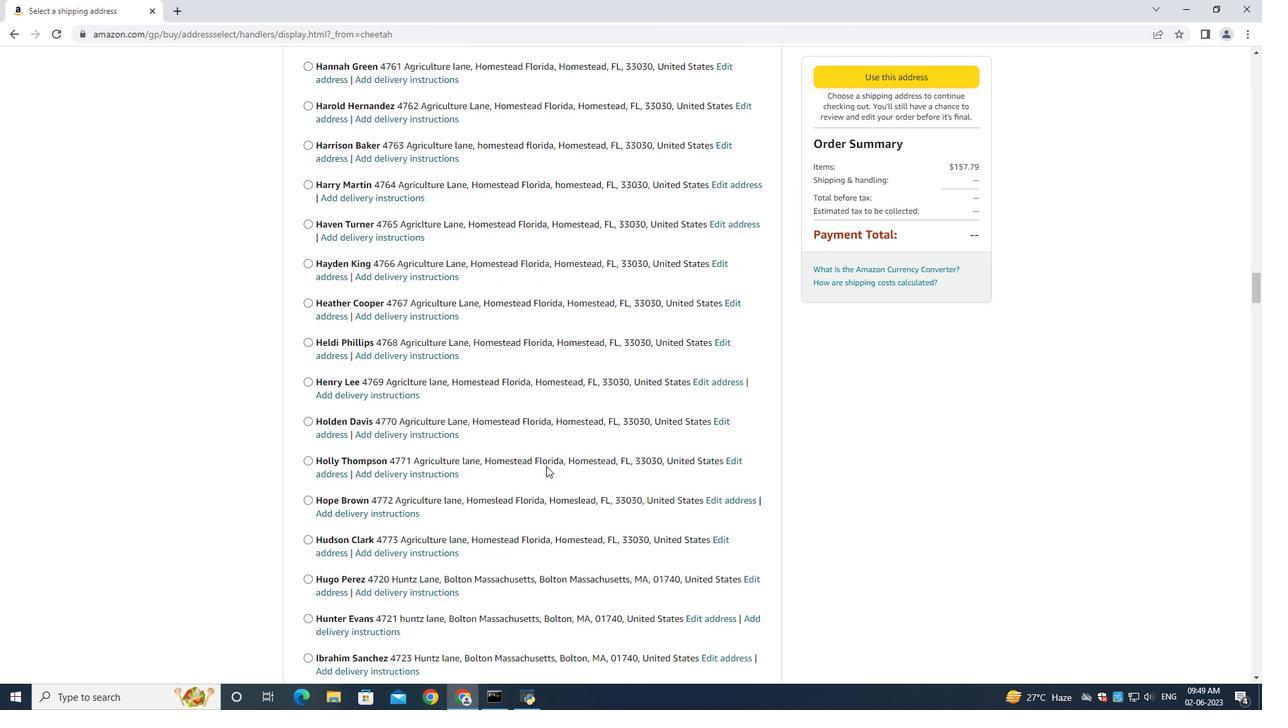 
Action: Mouse moved to (539, 460)
Screenshot: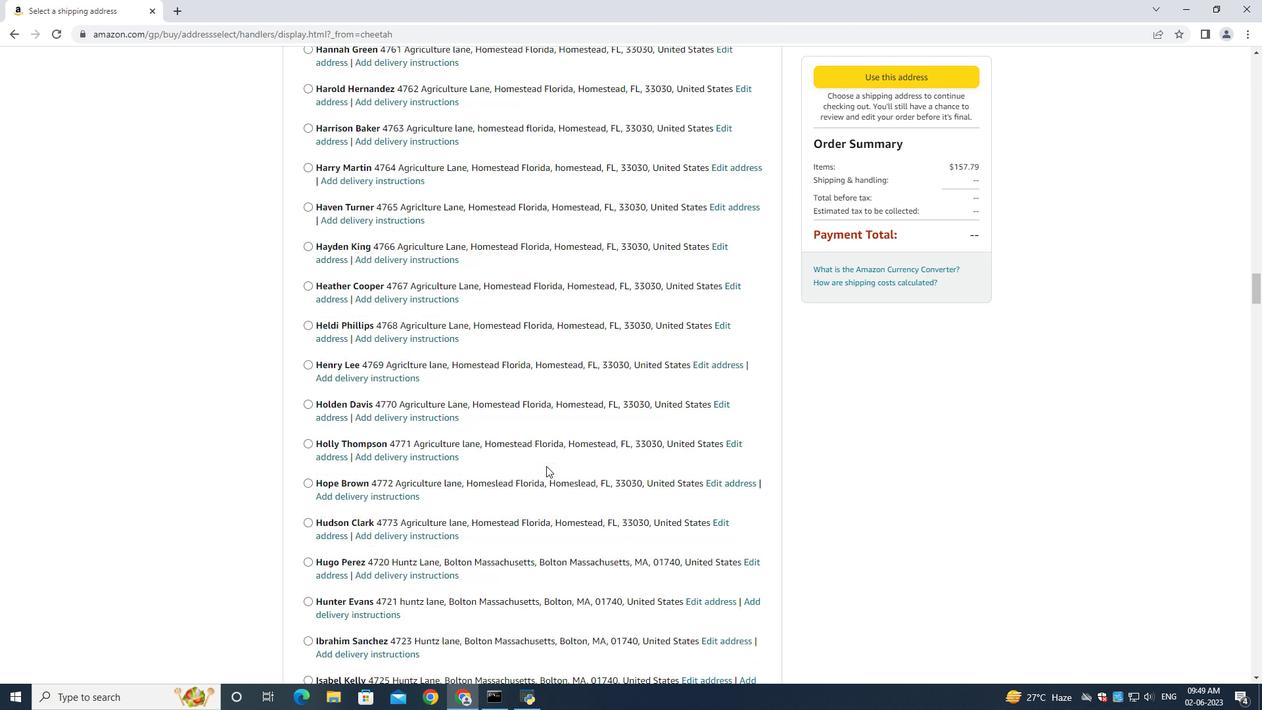 
Action: Mouse scrolled (539, 459) with delta (0, 0)
Screenshot: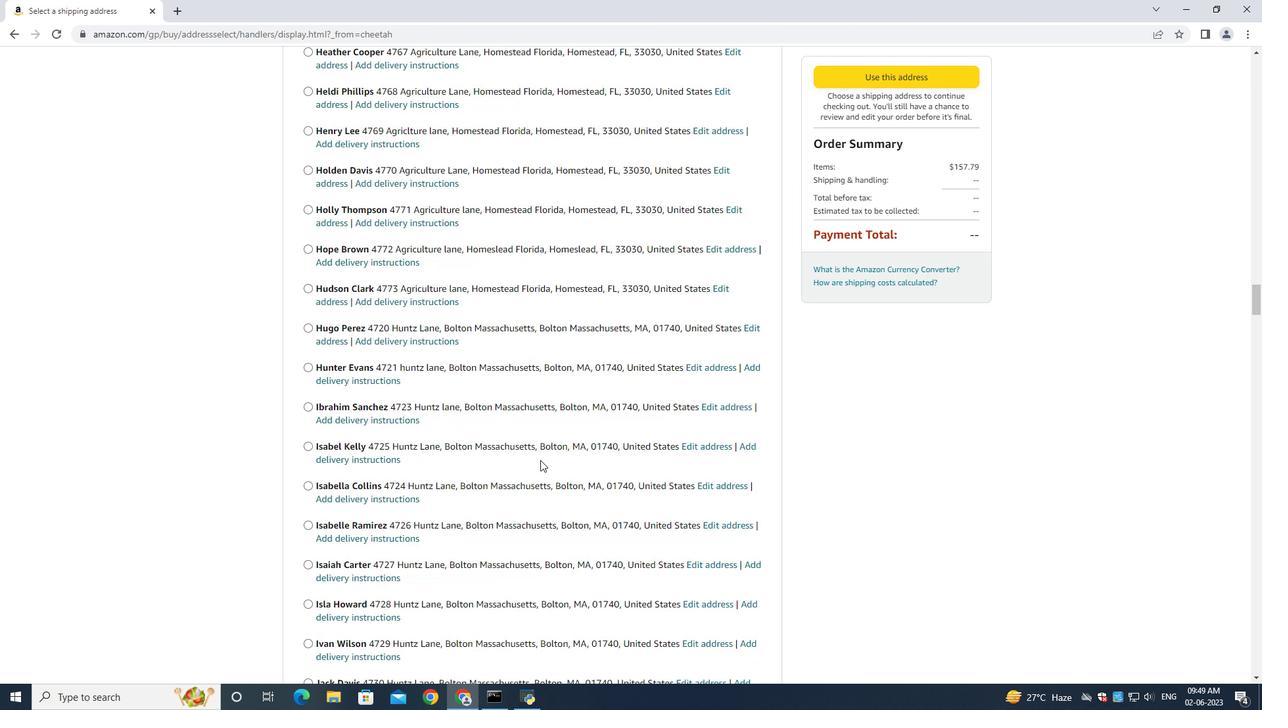 
Action: Mouse scrolled (539, 459) with delta (0, 0)
Screenshot: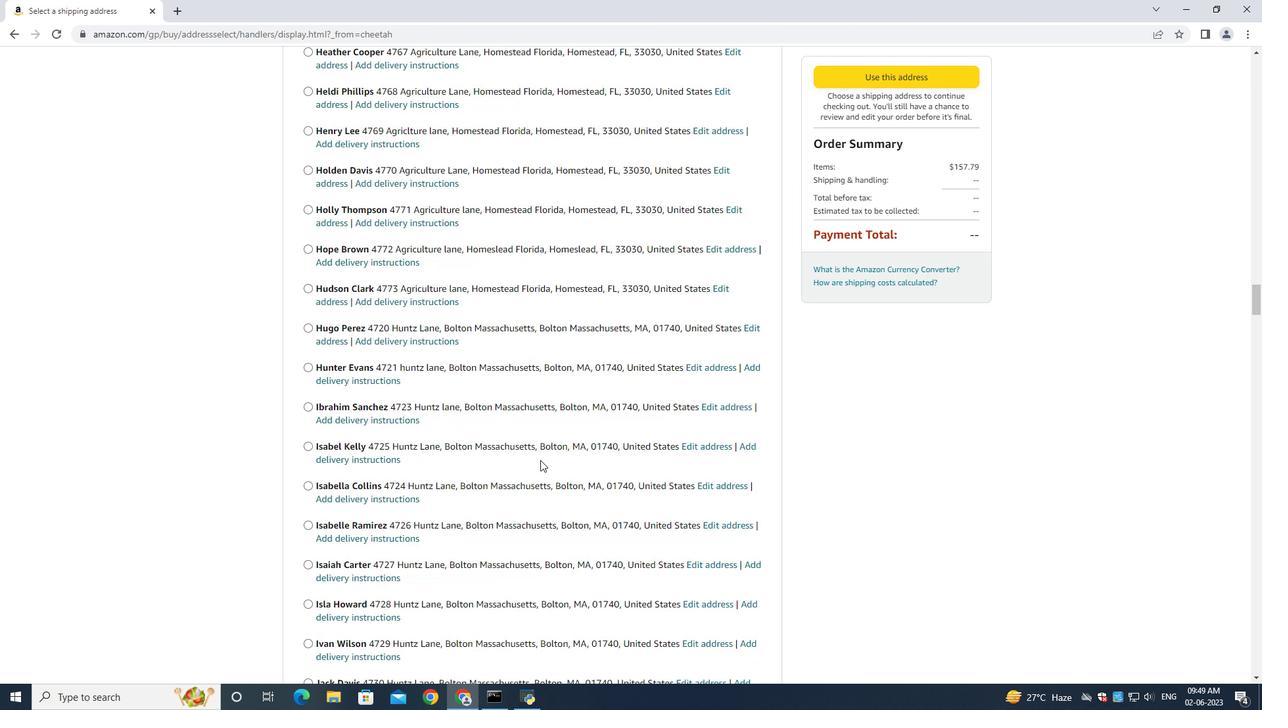 
Action: Mouse scrolled (539, 459) with delta (0, 0)
Screenshot: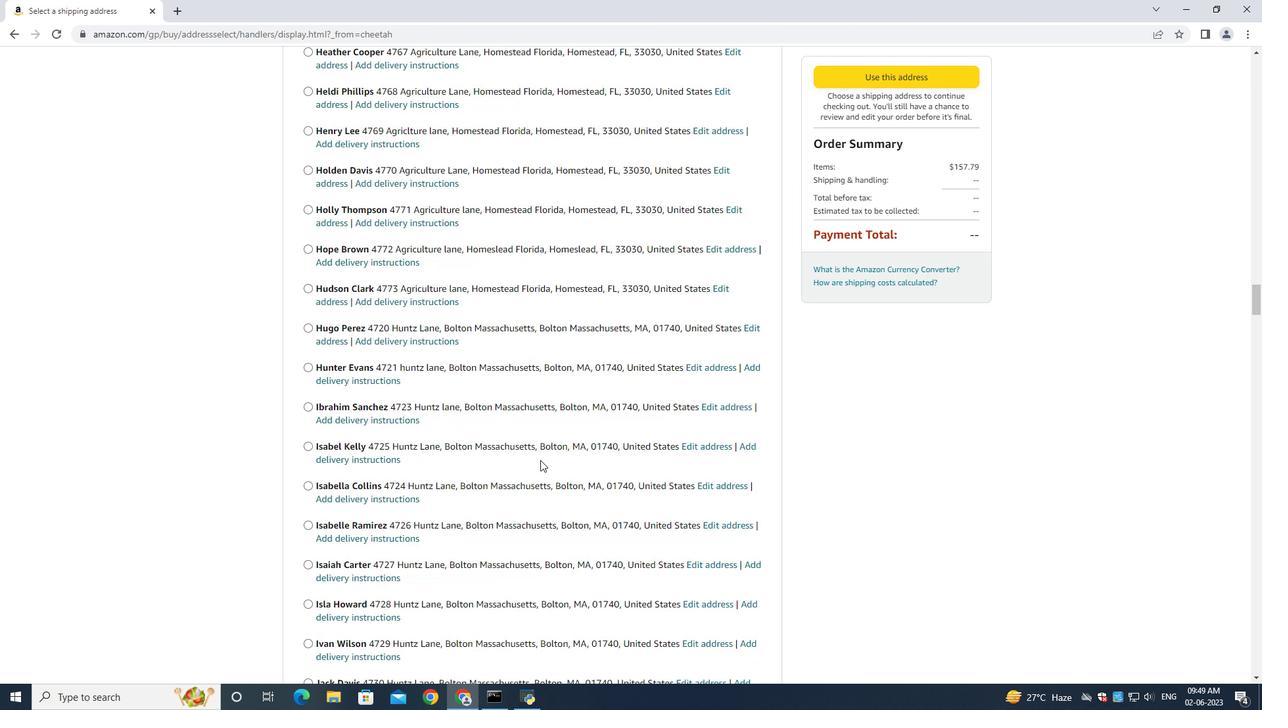 
Action: Mouse scrolled (539, 459) with delta (0, 0)
Screenshot: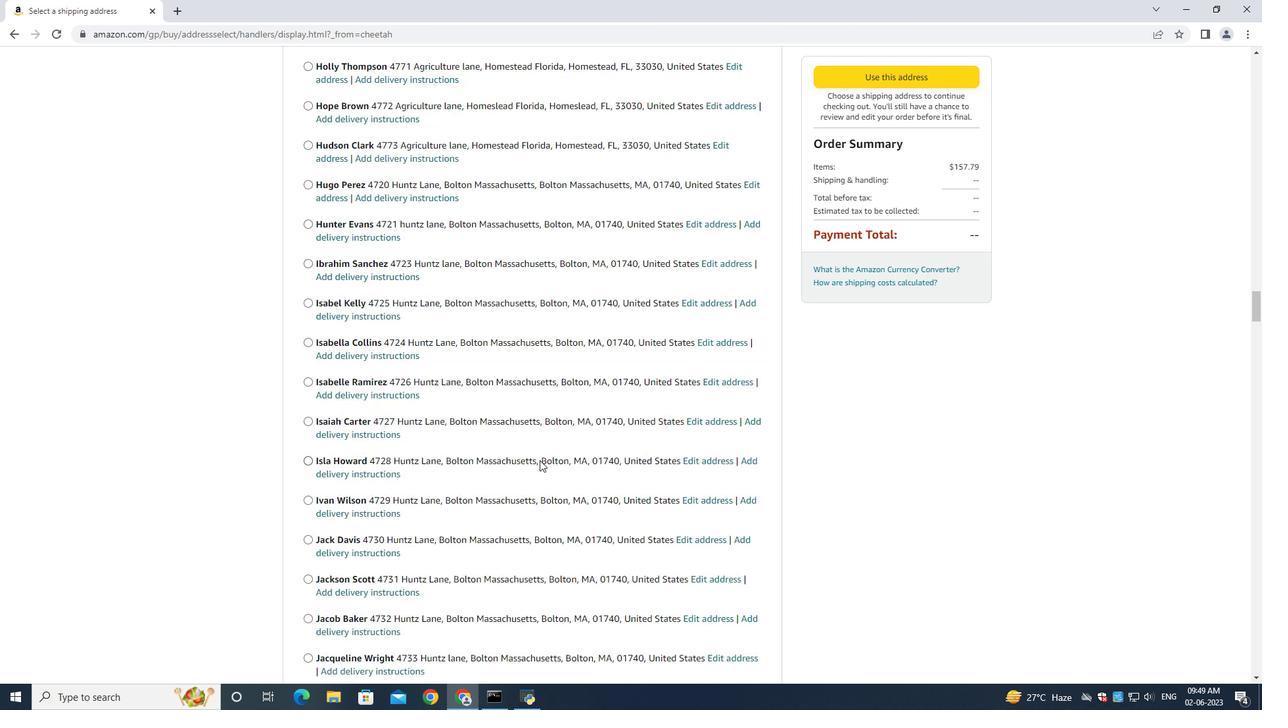 
Action: Mouse scrolled (539, 459) with delta (0, 0)
Screenshot: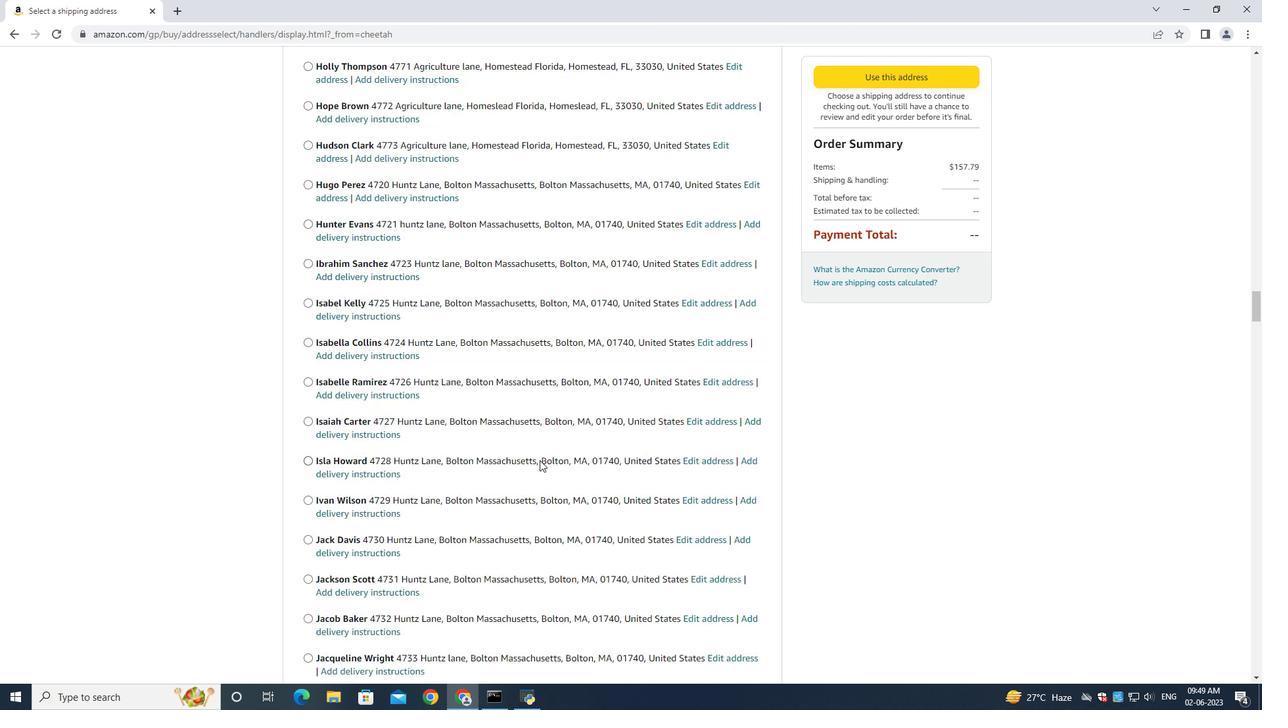 
Action: Mouse moved to (539, 460)
Screenshot: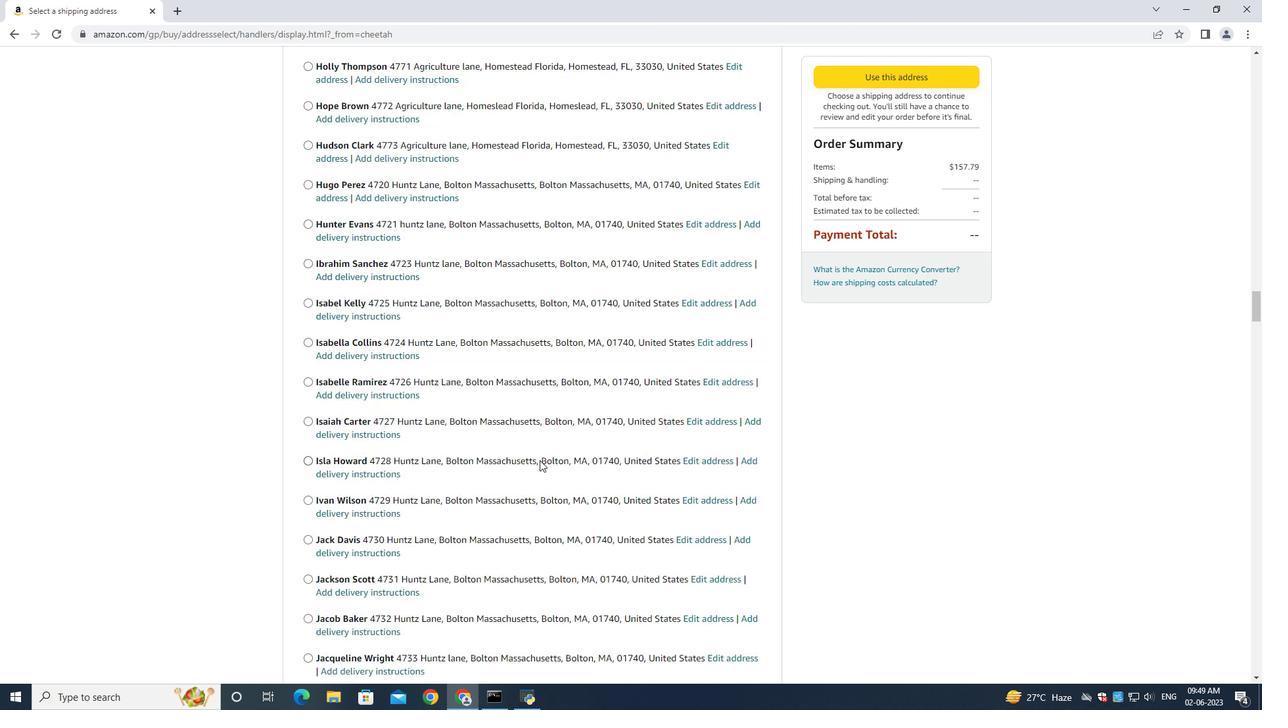 
Action: Mouse scrolled (539, 459) with delta (0, 0)
Screenshot: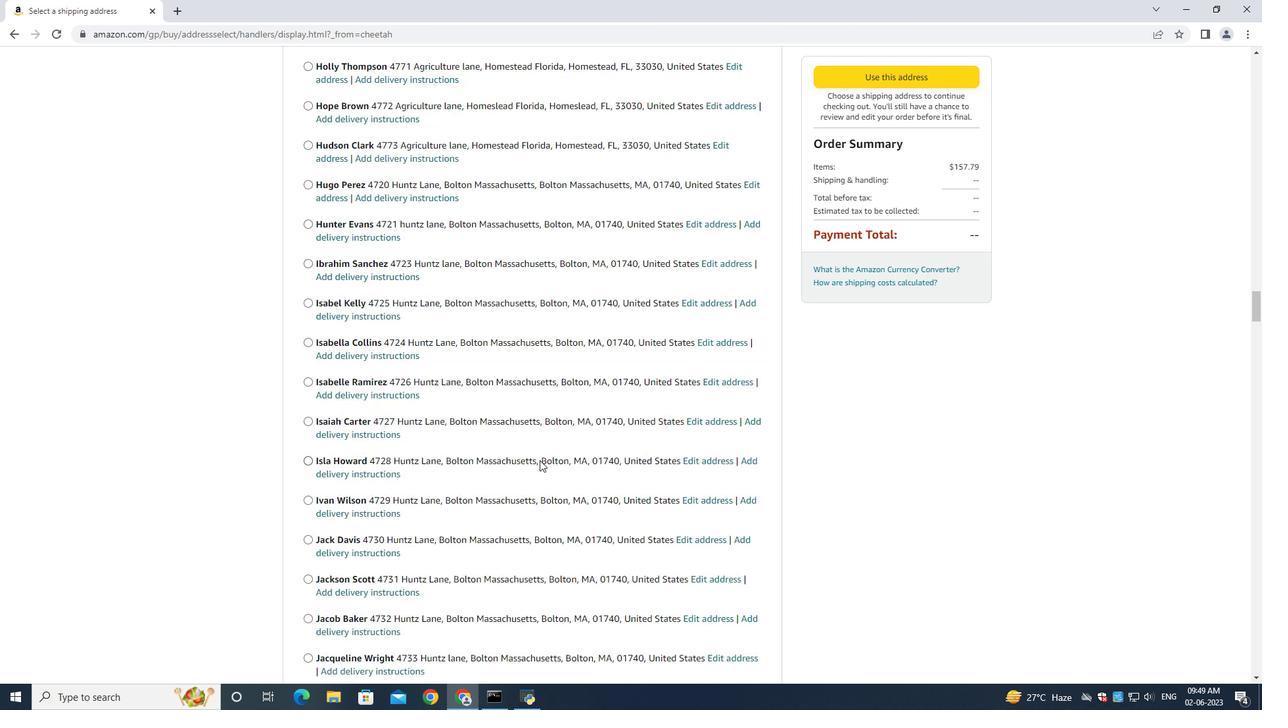 
Action: Mouse scrolled (539, 459) with delta (0, 0)
Screenshot: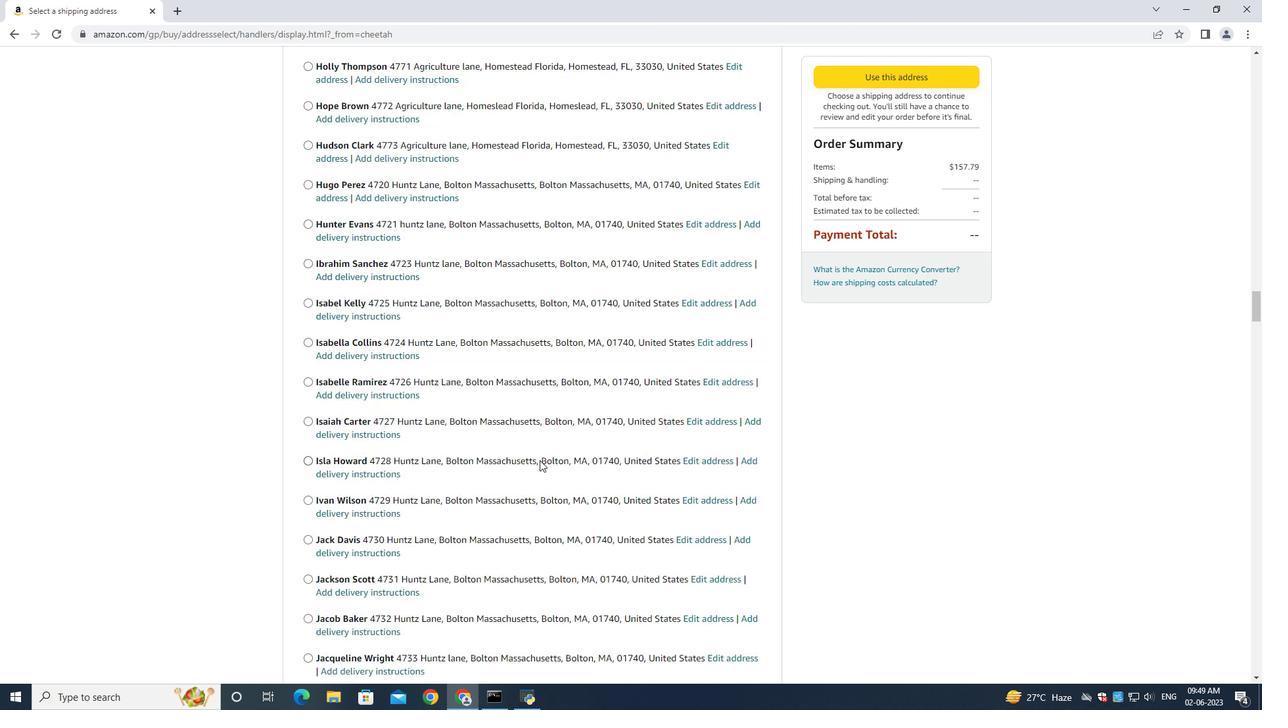 
Action: Mouse moved to (539, 460)
Screenshot: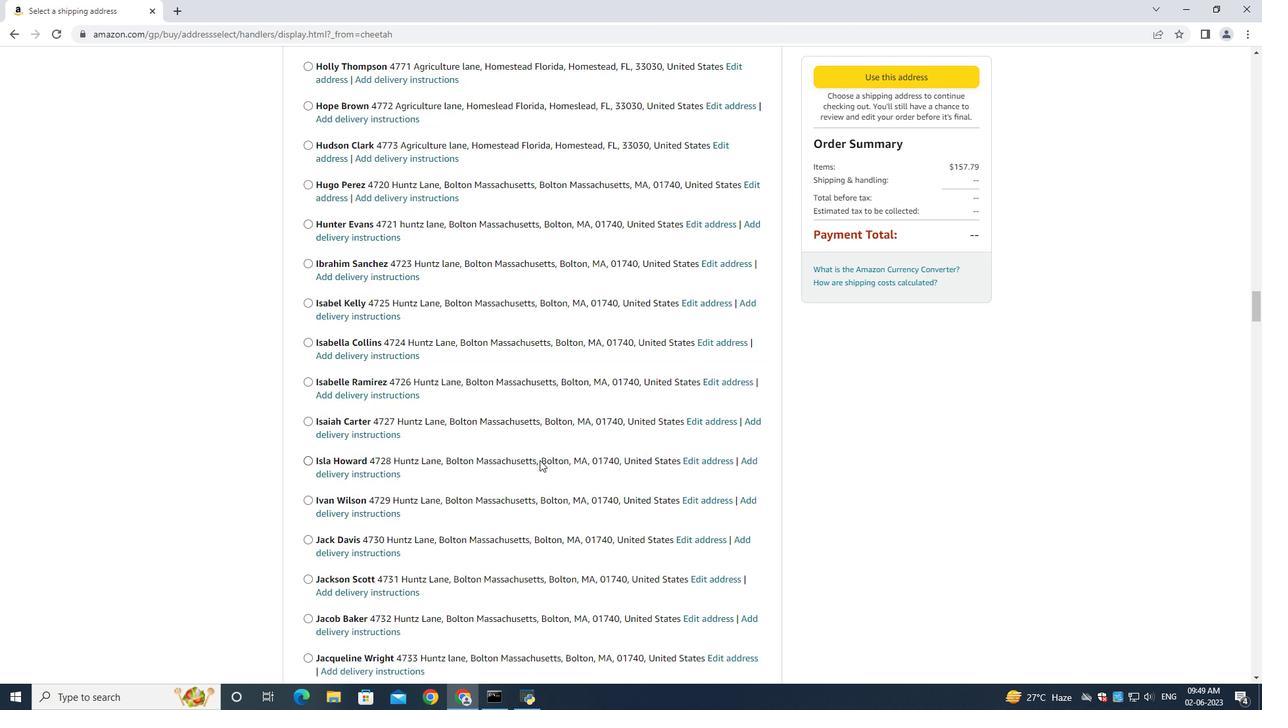 
Action: Mouse scrolled (539, 459) with delta (0, 0)
Screenshot: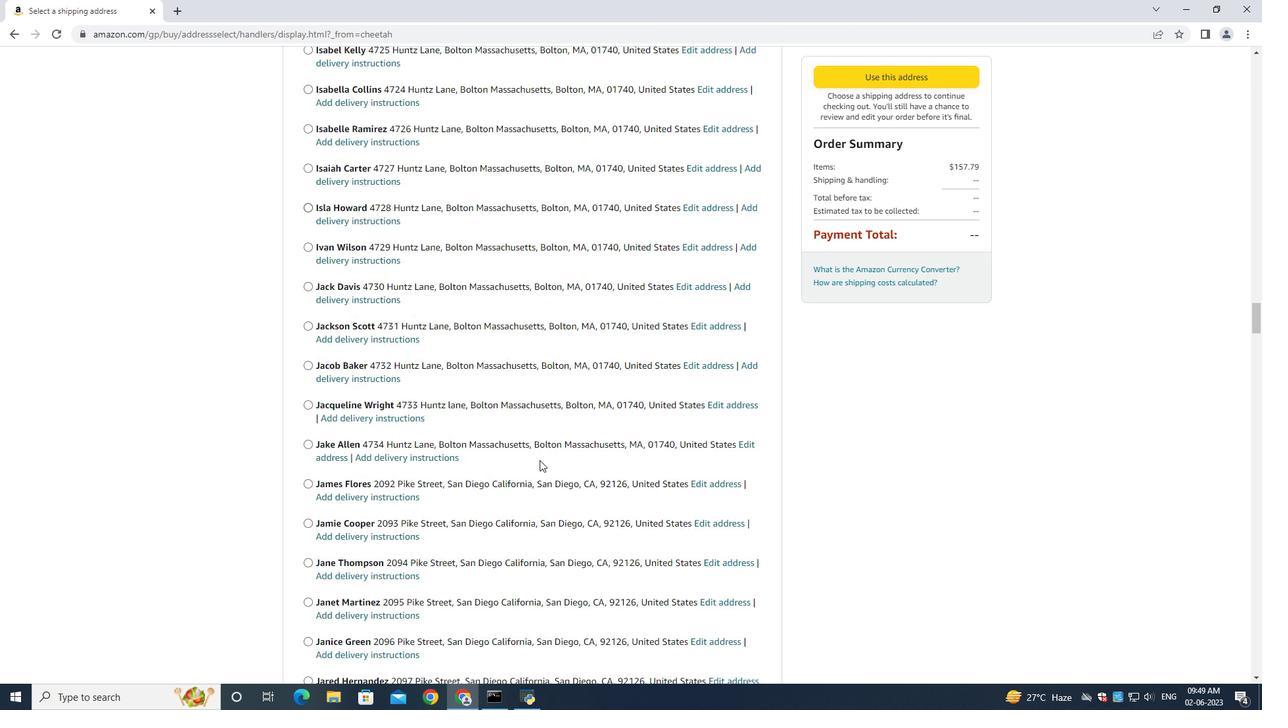 
Action: Mouse moved to (538, 461)
Screenshot: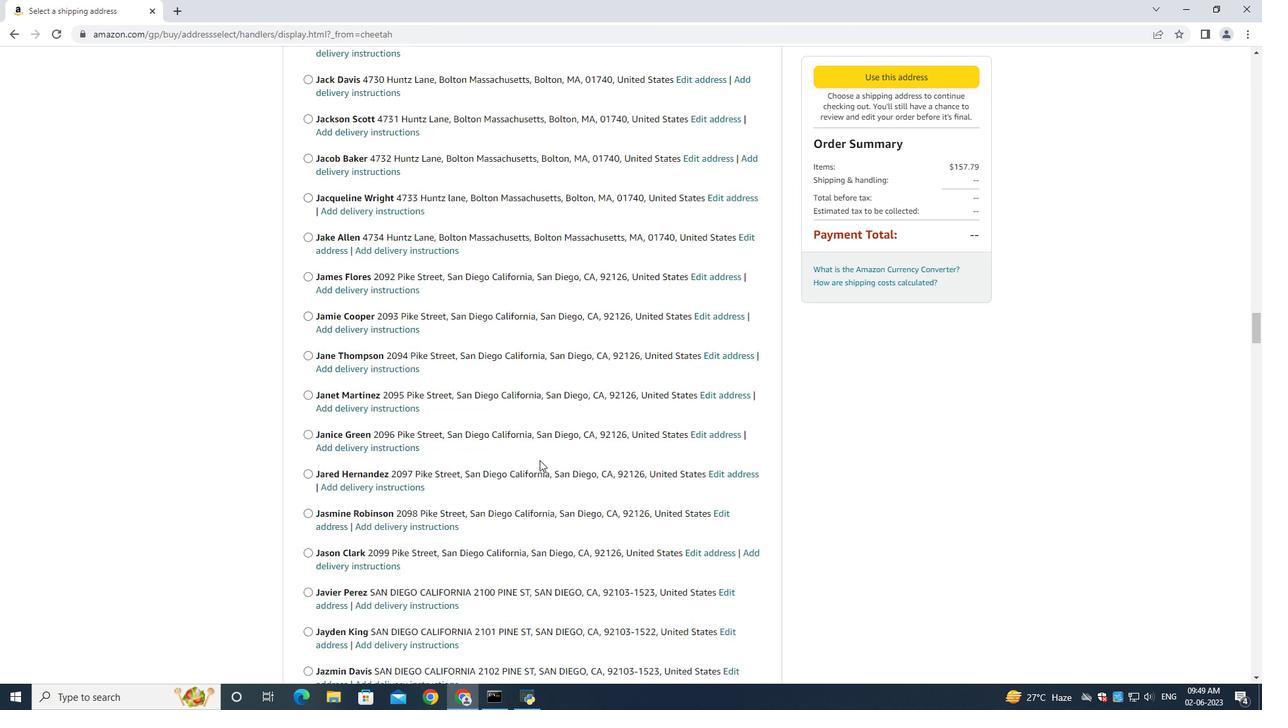 
Action: Mouse scrolled (538, 460) with delta (0, 0)
Screenshot: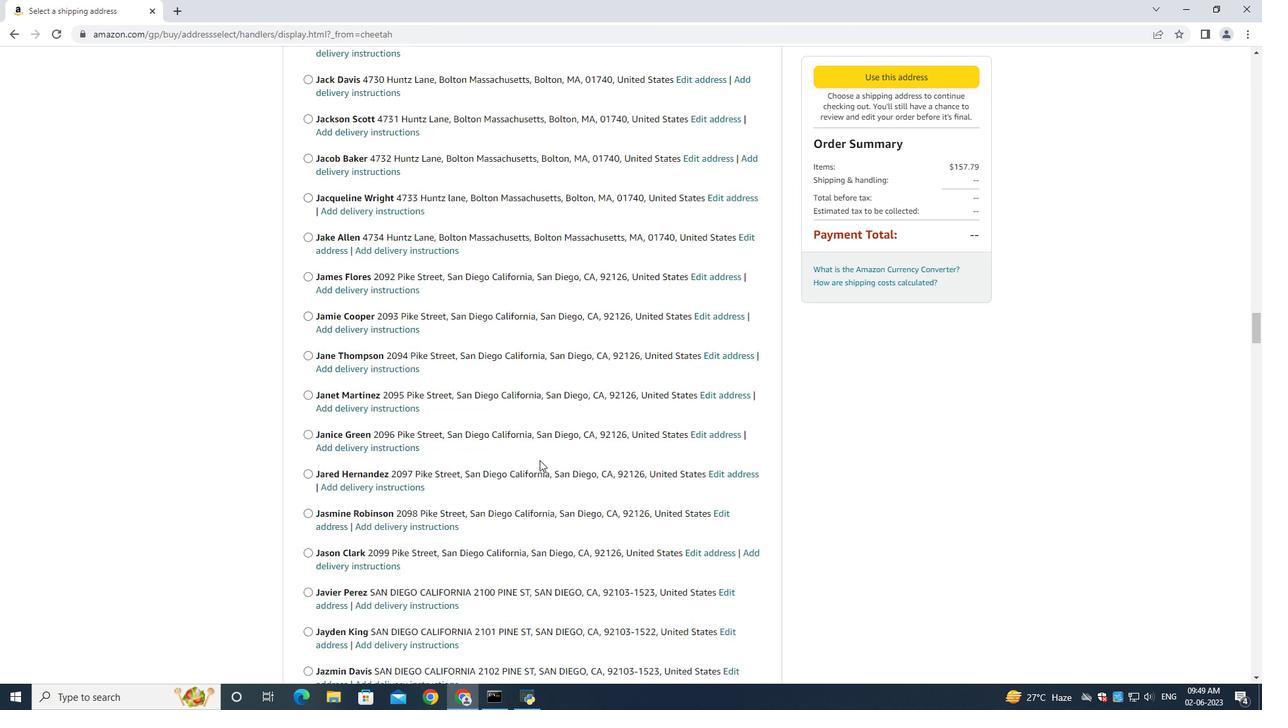
Action: Mouse moved to (538, 461)
Screenshot: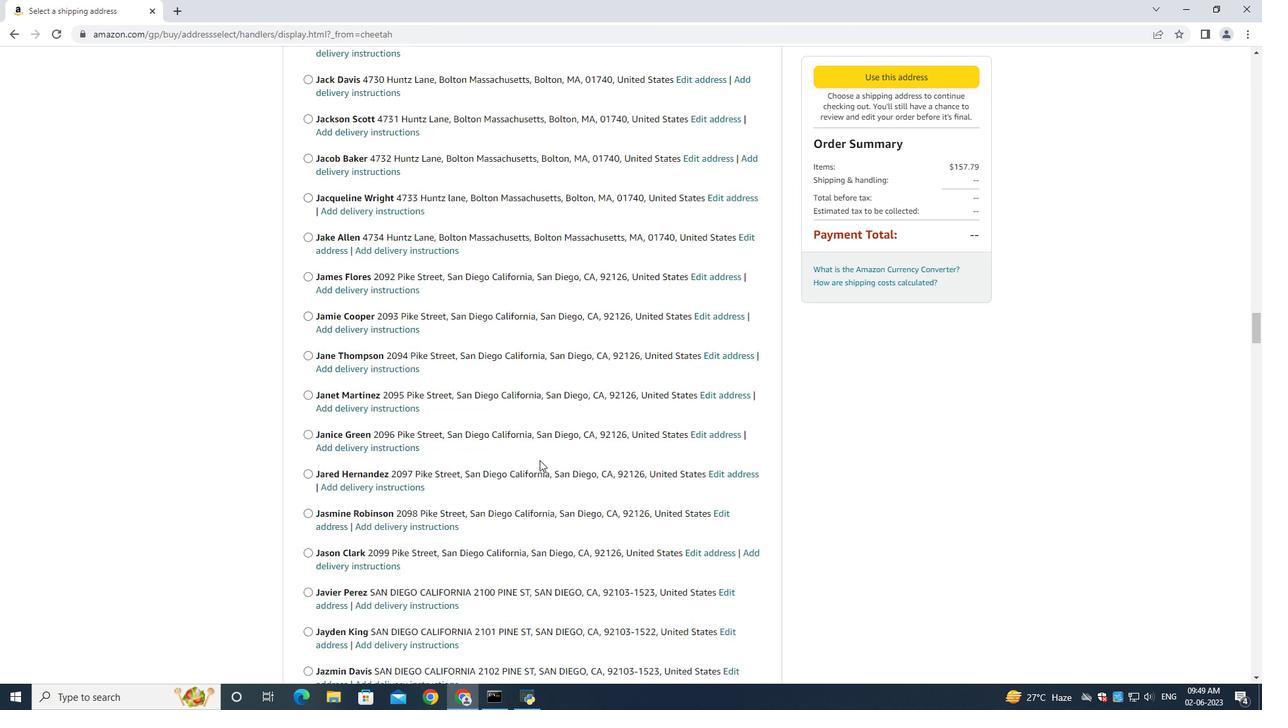 
Action: Mouse scrolled (538, 461) with delta (0, 0)
Screenshot: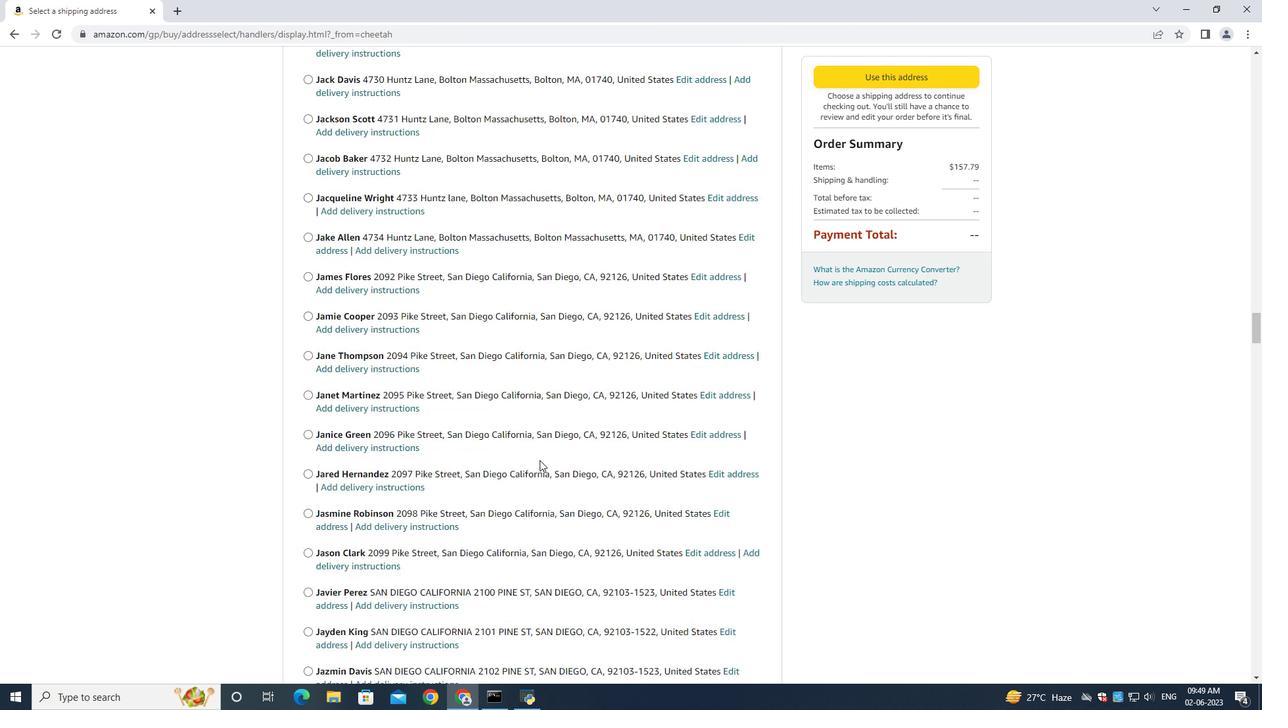 
Action: Mouse scrolled (538, 461) with delta (0, 0)
Screenshot: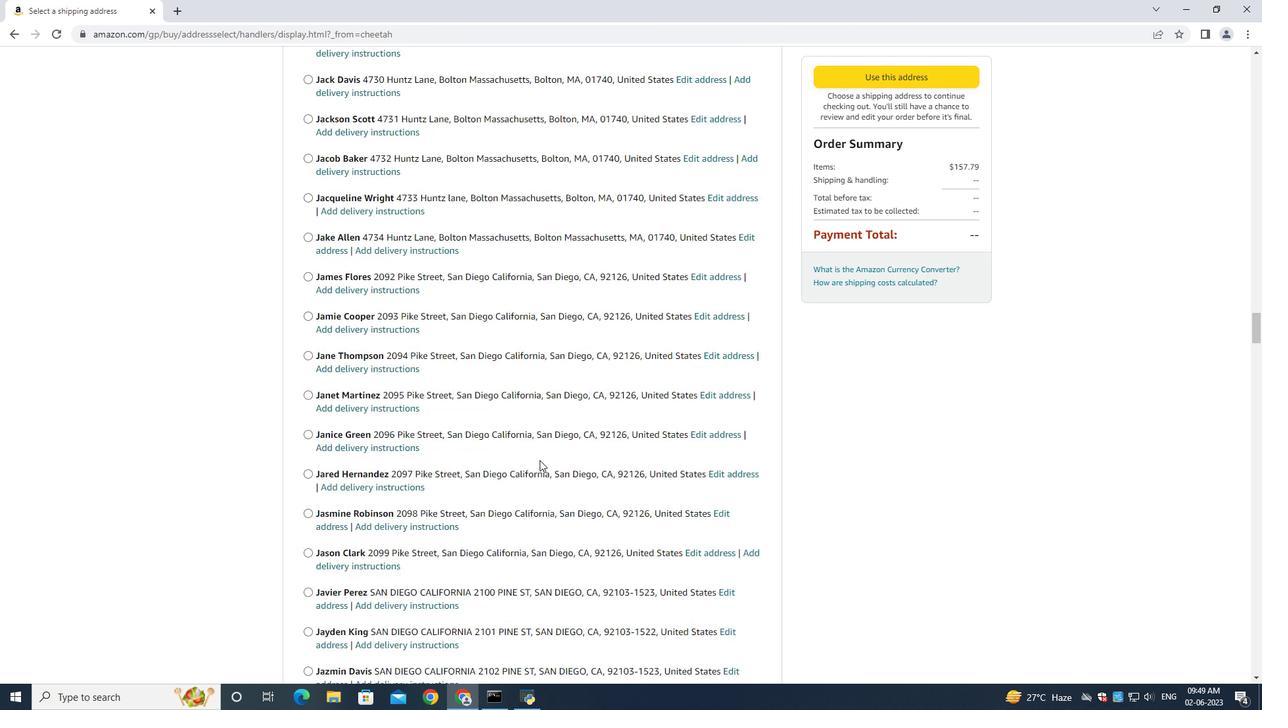 
Action: Mouse moved to (537, 461)
Screenshot: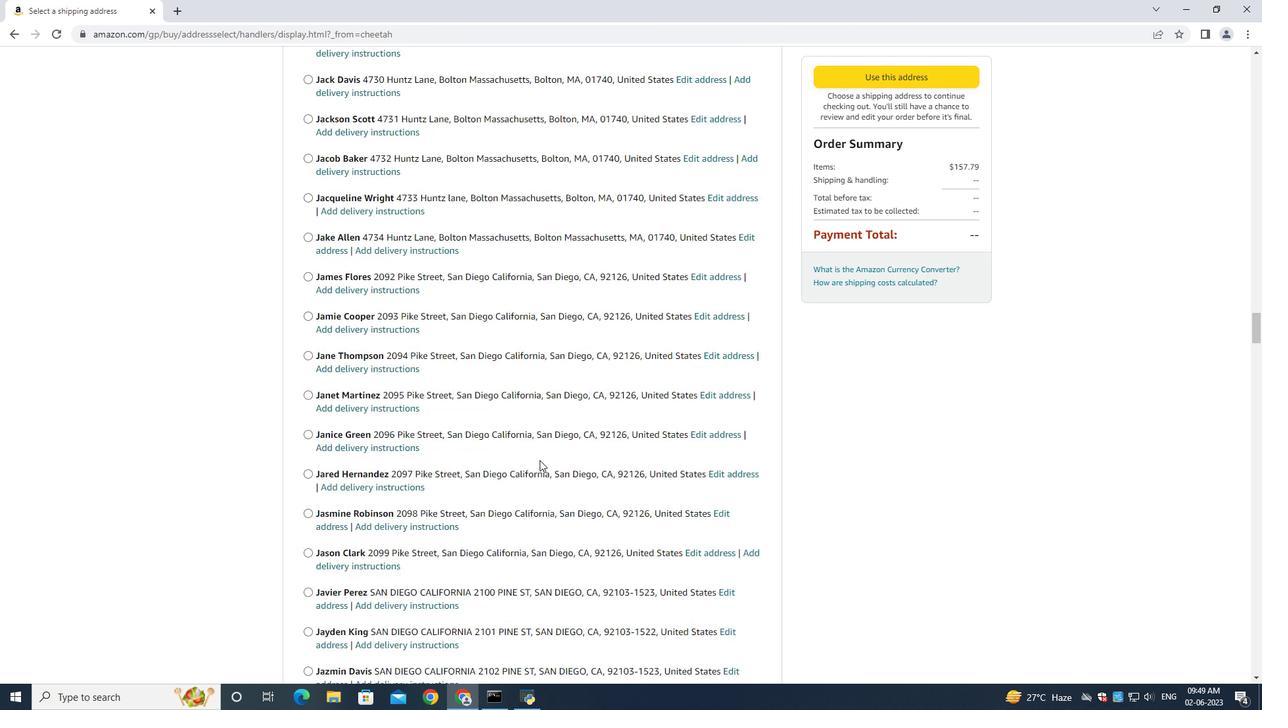 
Action: Mouse scrolled (538, 461) with delta (0, 0)
Screenshot: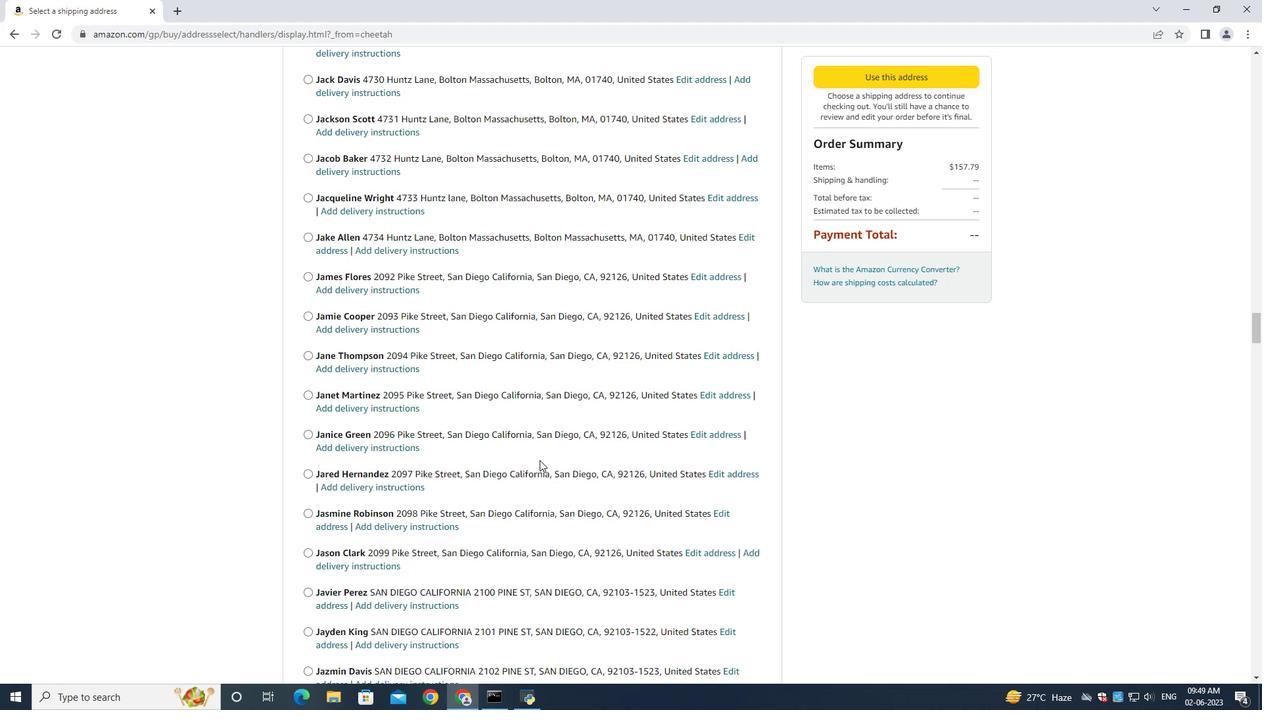 
Action: Mouse moved to (536, 461)
Screenshot: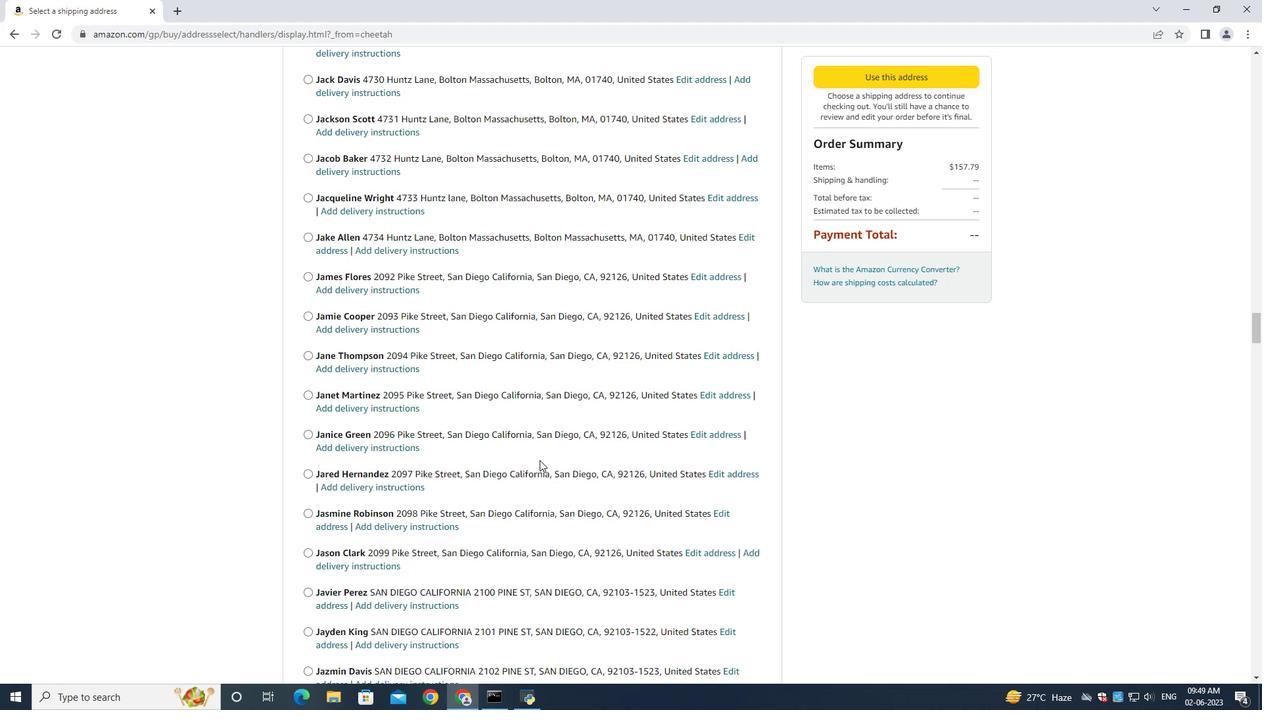 
Action: Mouse scrolled (538, 461) with delta (0, 0)
Screenshot: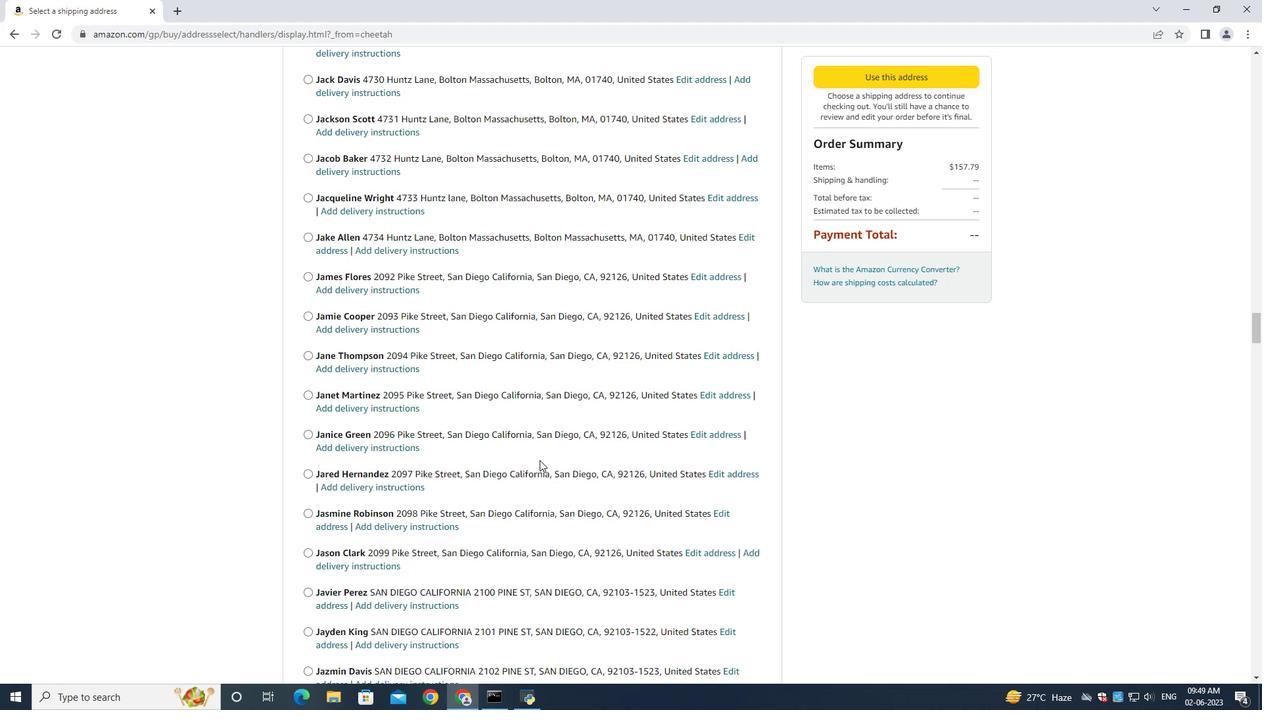 
Action: Mouse moved to (534, 461)
Screenshot: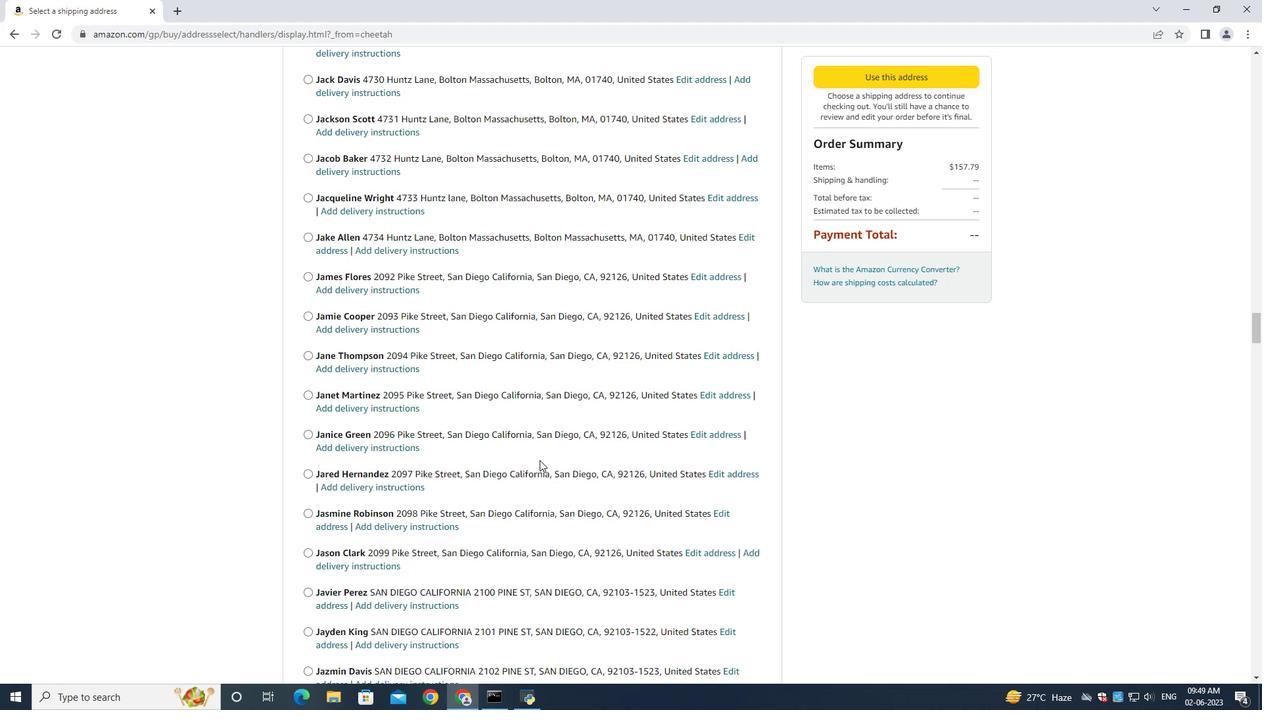 
Action: Mouse scrolled (537, 461) with delta (0, 0)
Screenshot: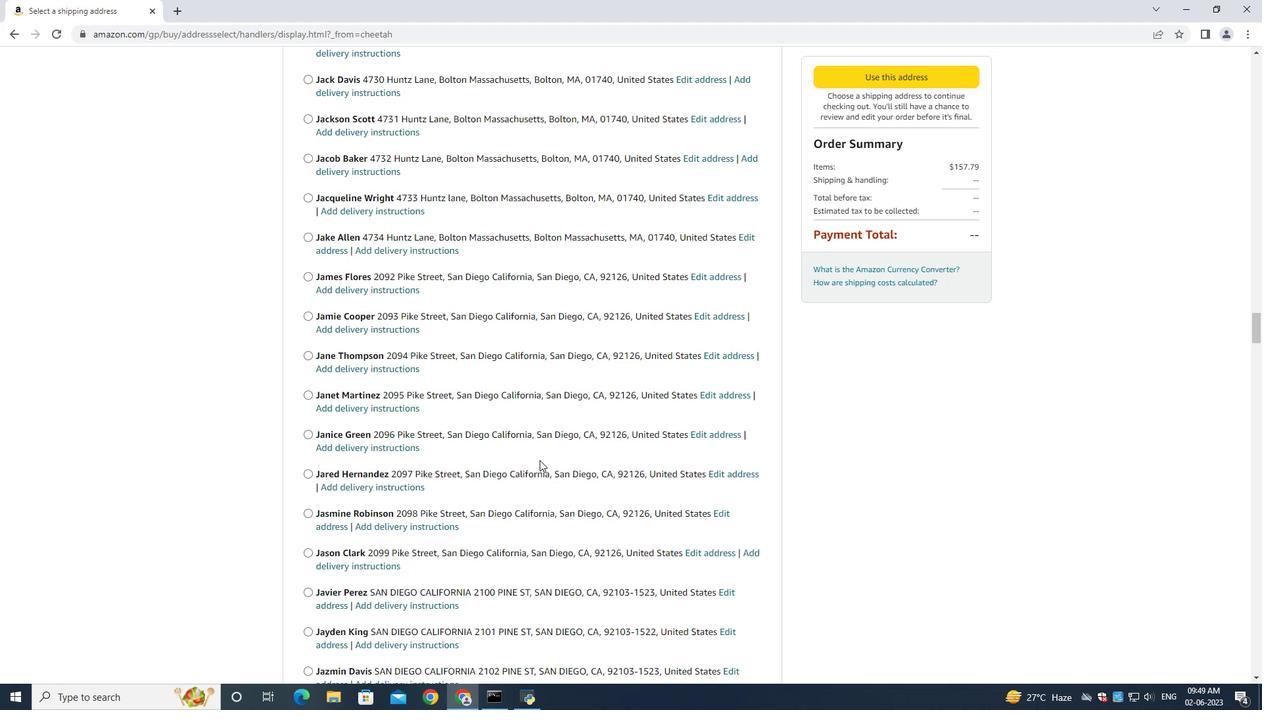 
Action: Mouse moved to (530, 460)
Screenshot: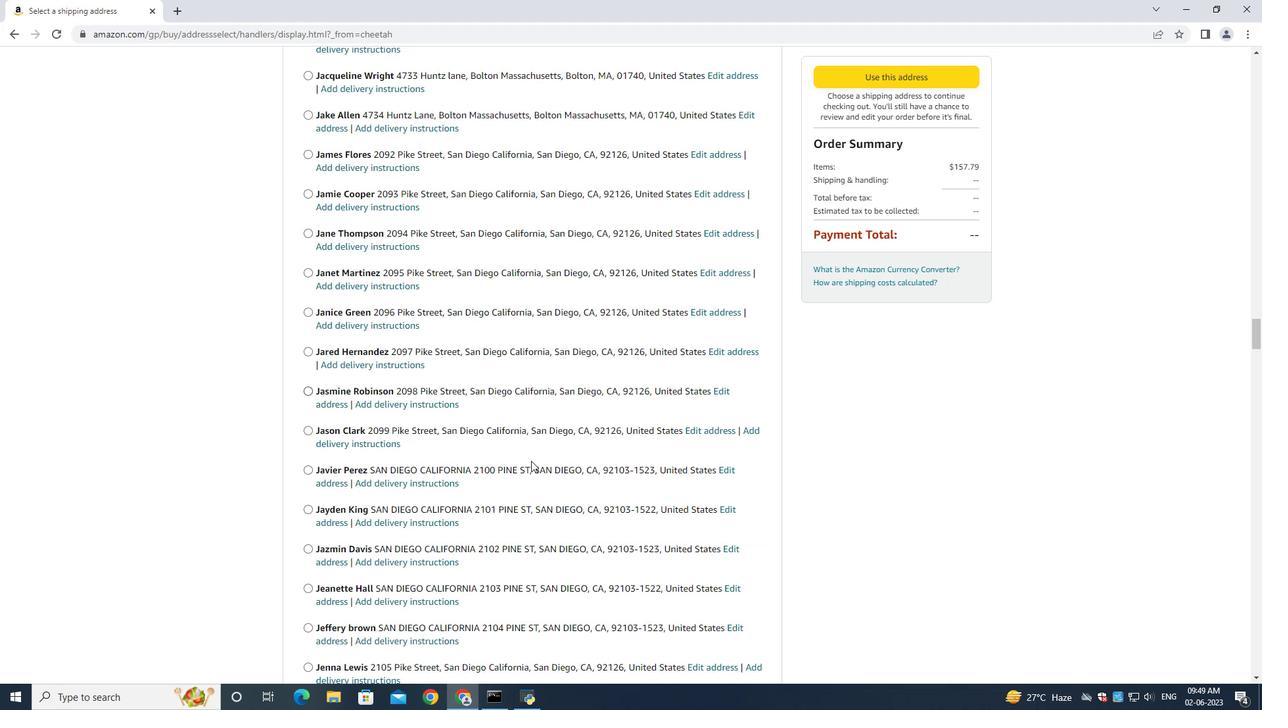 
Action: Mouse scrolled (530, 459) with delta (0, 0)
Screenshot: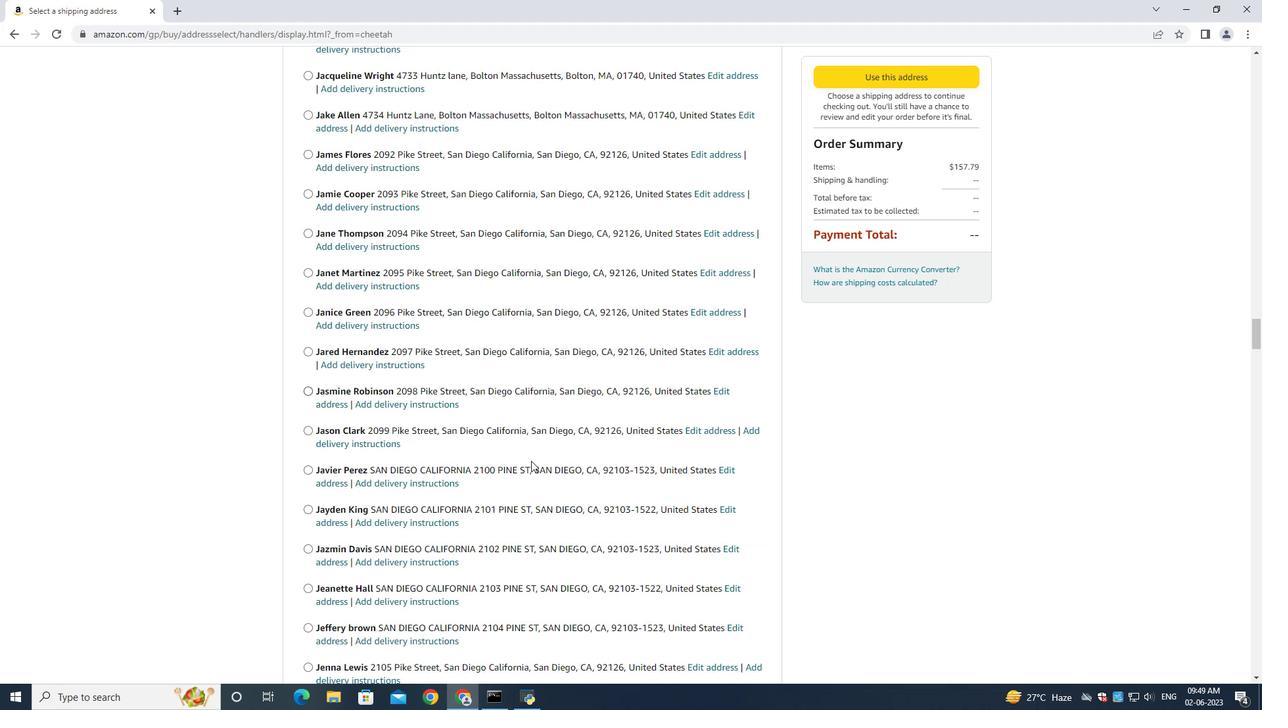 
Action: Mouse scrolled (530, 459) with delta (0, 0)
Screenshot: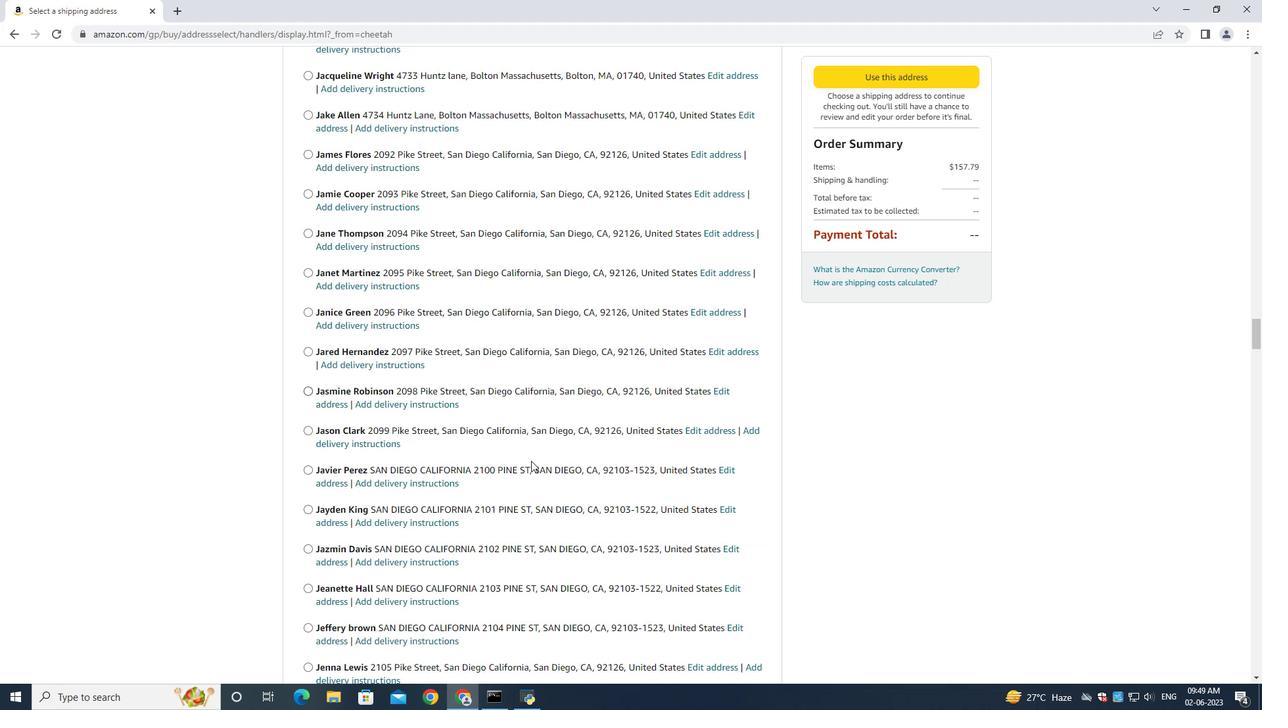 
Action: Mouse scrolled (530, 459) with delta (0, 0)
Screenshot: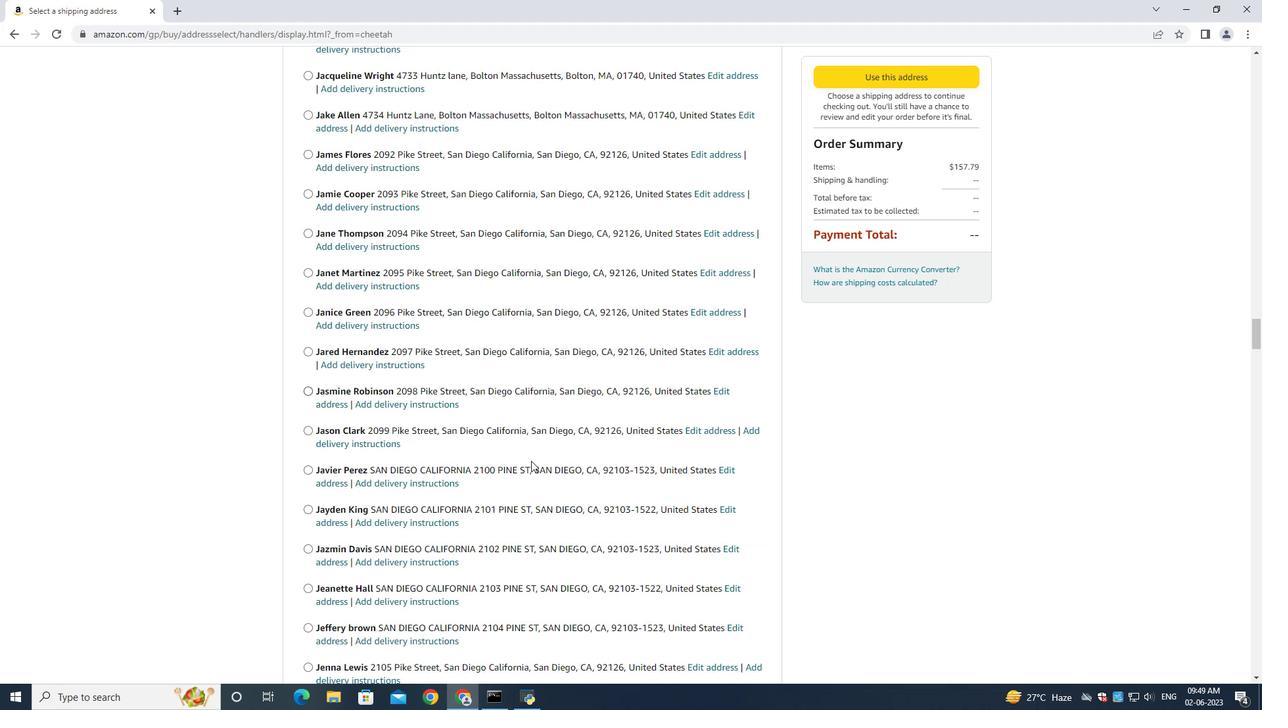 
Action: Mouse scrolled (530, 459) with delta (0, 0)
Screenshot: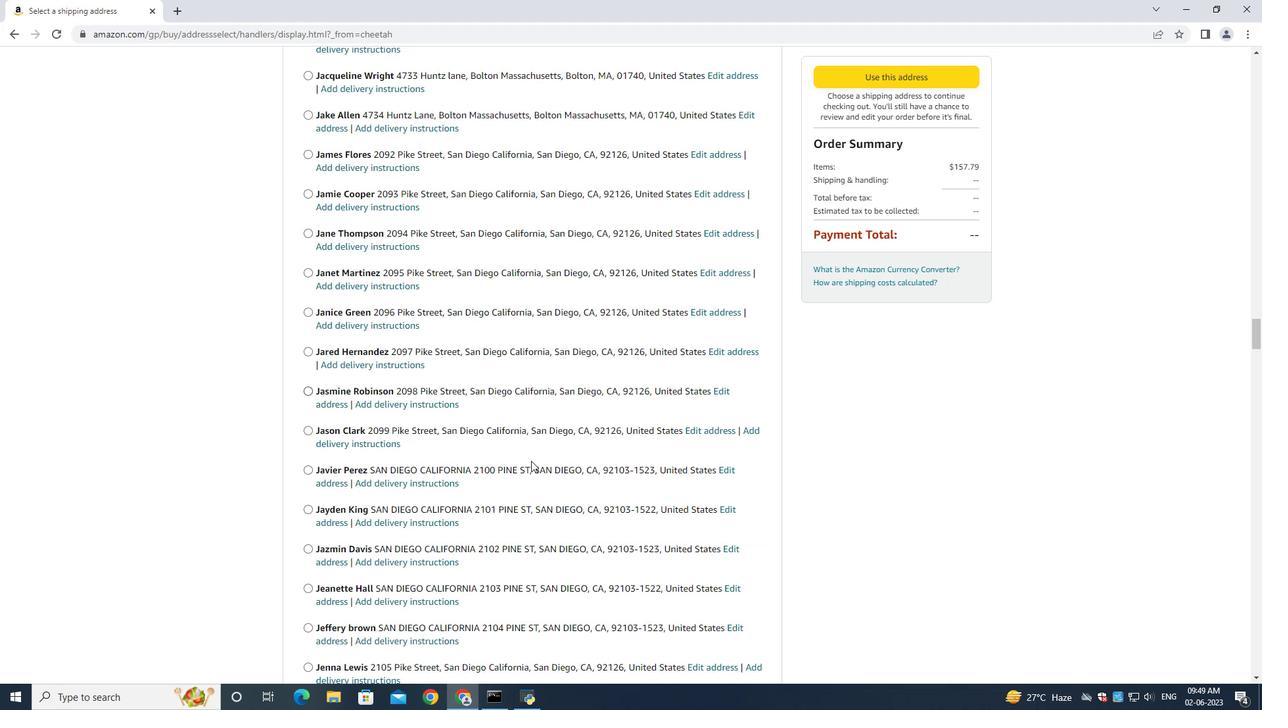 
Action: Mouse scrolled (530, 459) with delta (0, 0)
Screenshot: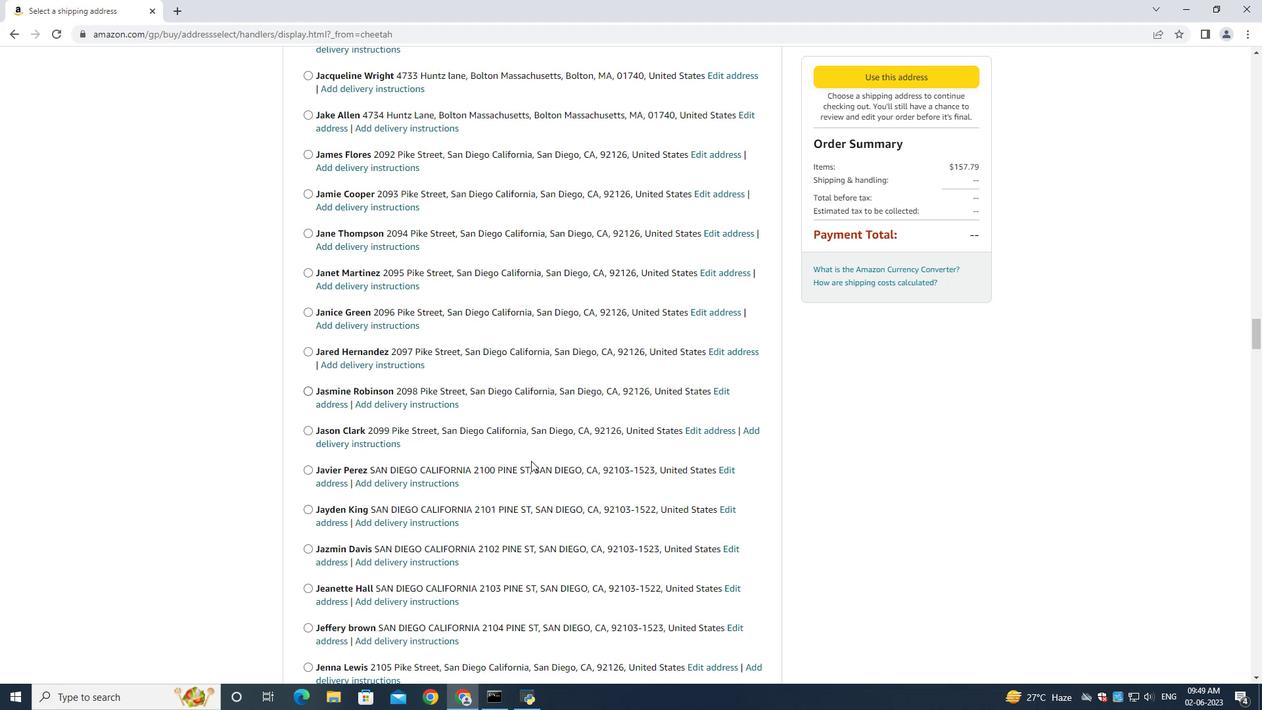 
Action: Mouse scrolled (530, 459) with delta (0, 0)
Screenshot: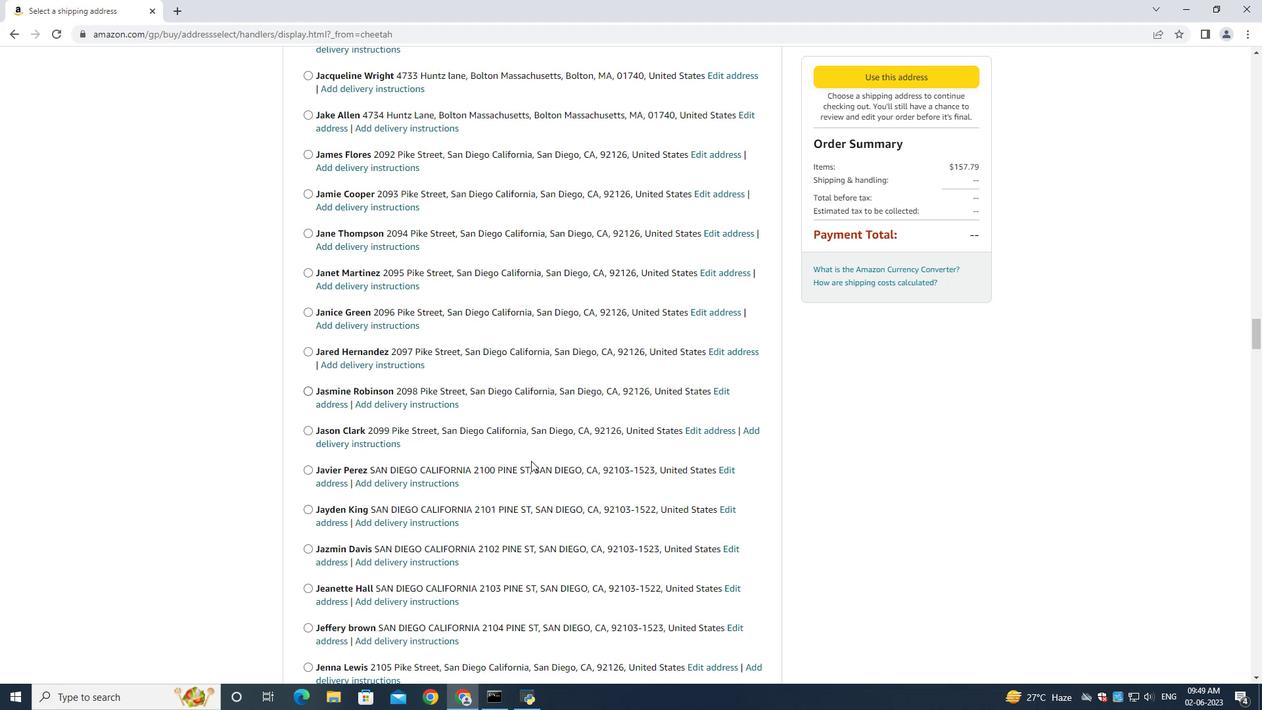 
Action: Mouse scrolled (530, 459) with delta (0, 0)
Screenshot: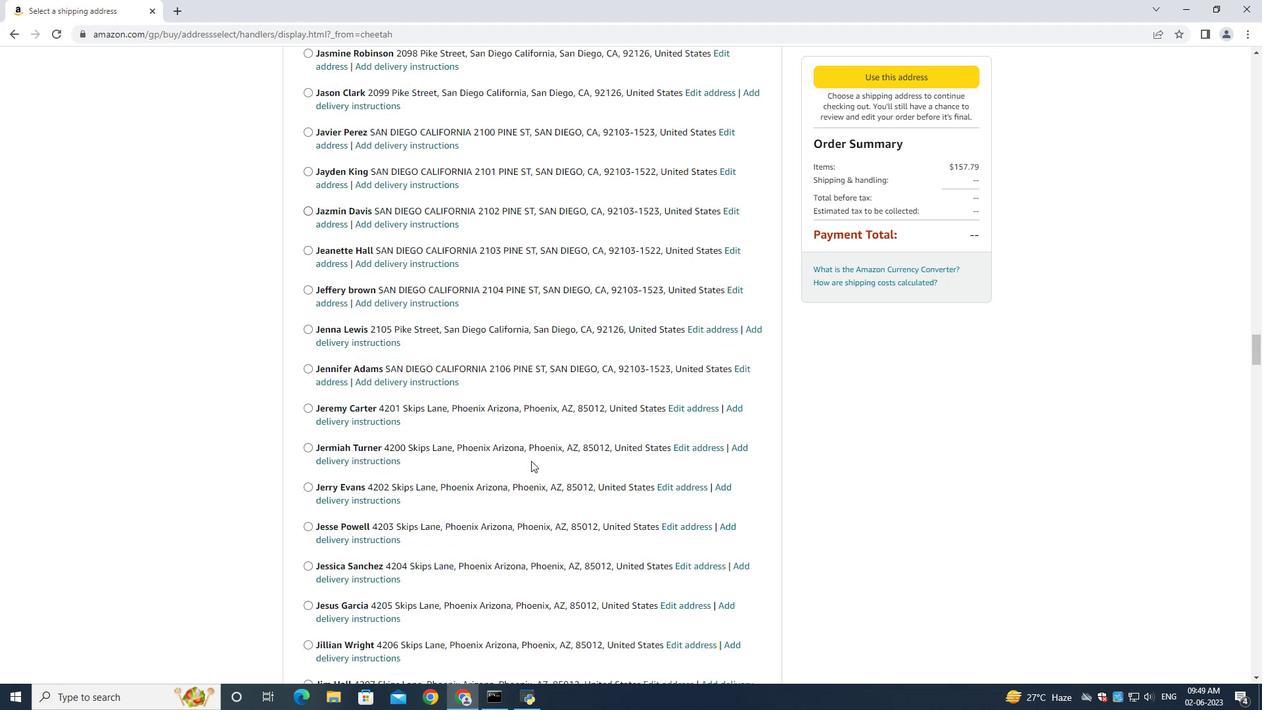 
Action: Mouse moved to (530, 459)
Screenshot: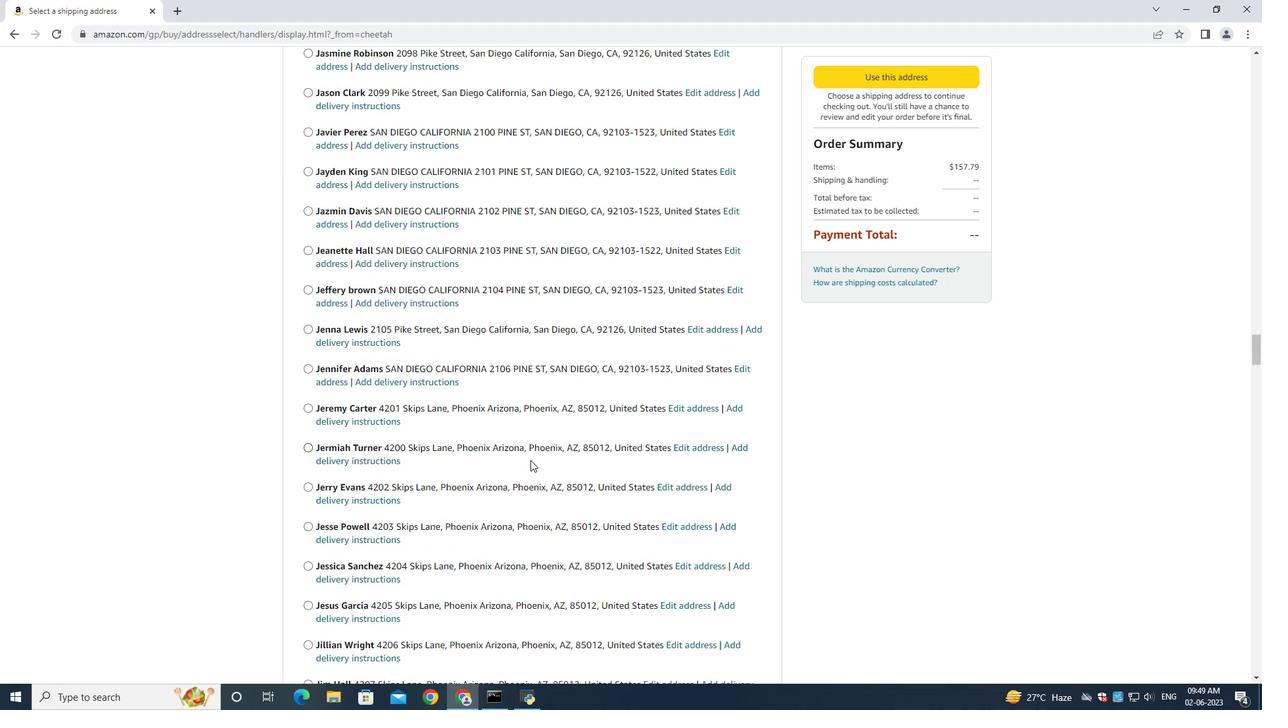 
Action: Mouse scrolled (530, 459) with delta (0, 0)
Screenshot: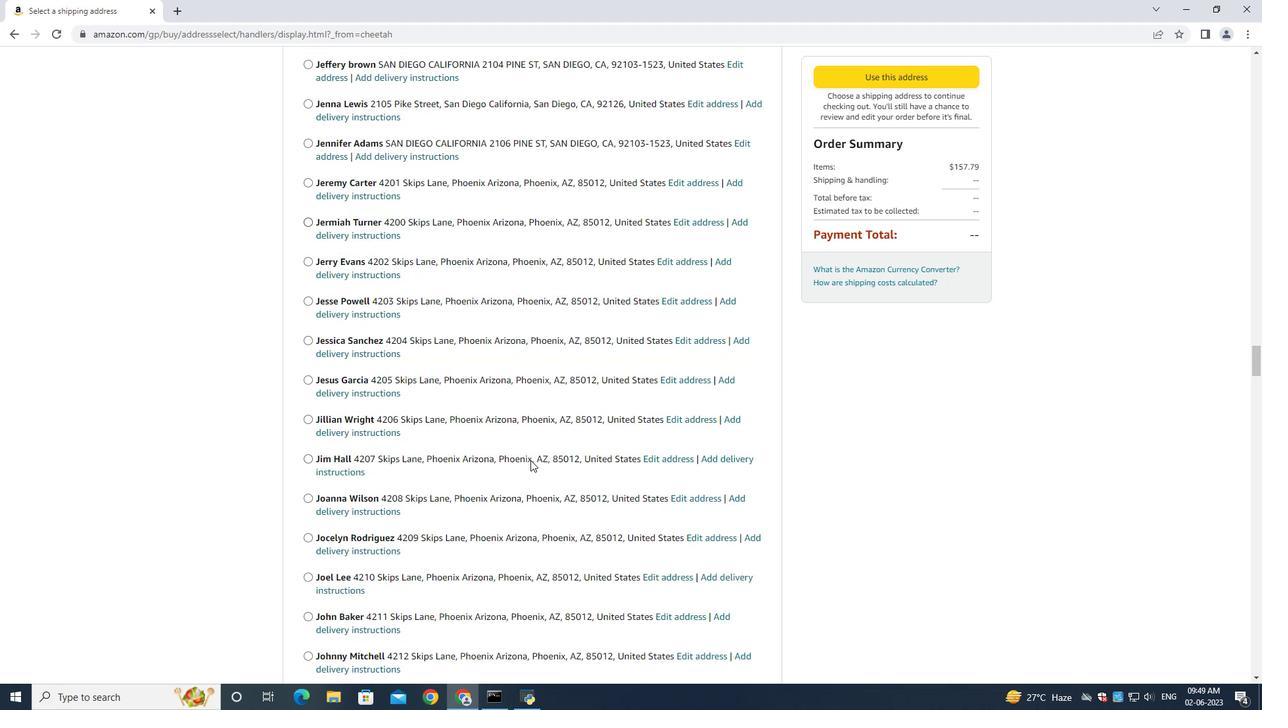 
Action: Mouse scrolled (530, 459) with delta (0, 0)
Screenshot: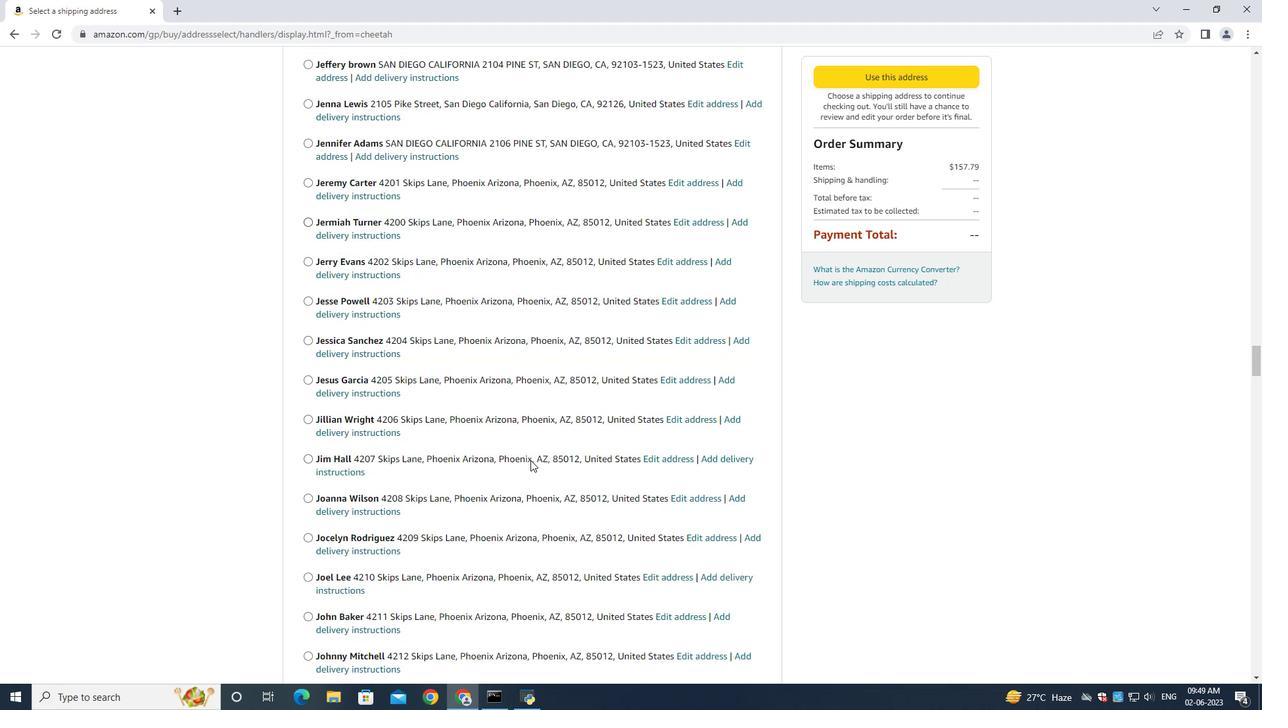 
Action: Mouse scrolled (530, 459) with delta (0, 0)
Screenshot: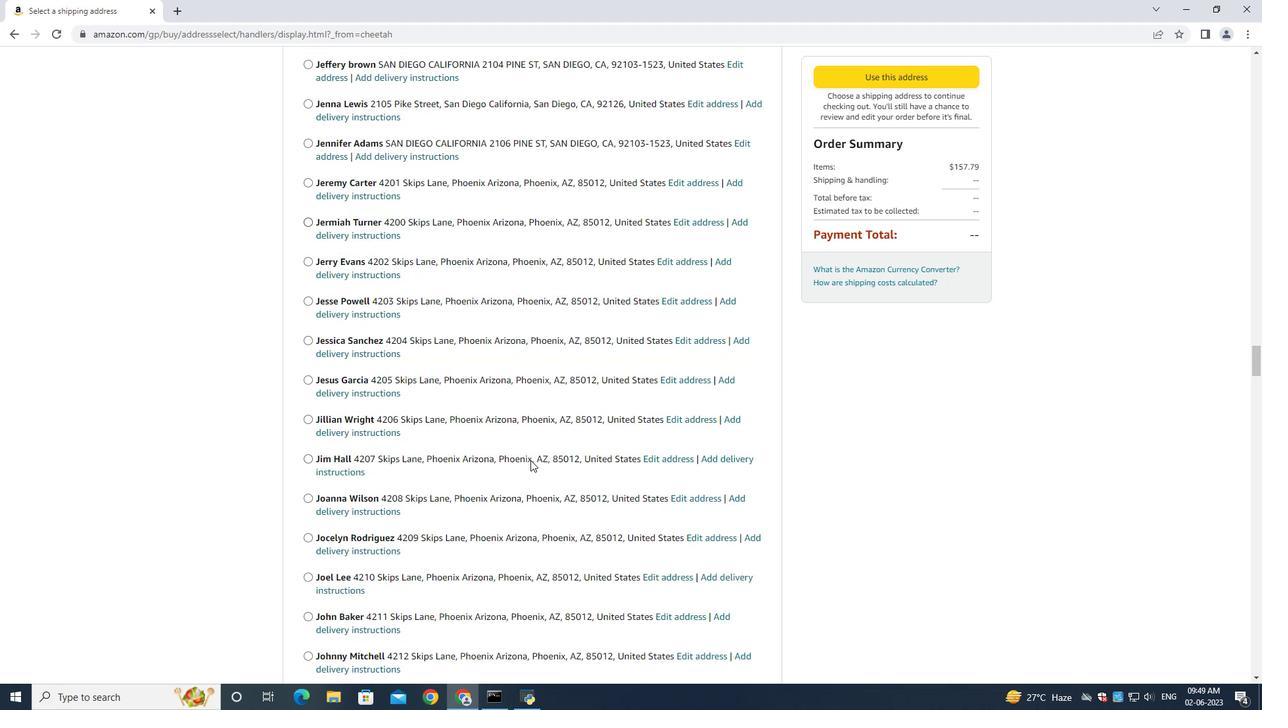 
Action: Mouse scrolled (530, 459) with delta (0, 0)
Screenshot: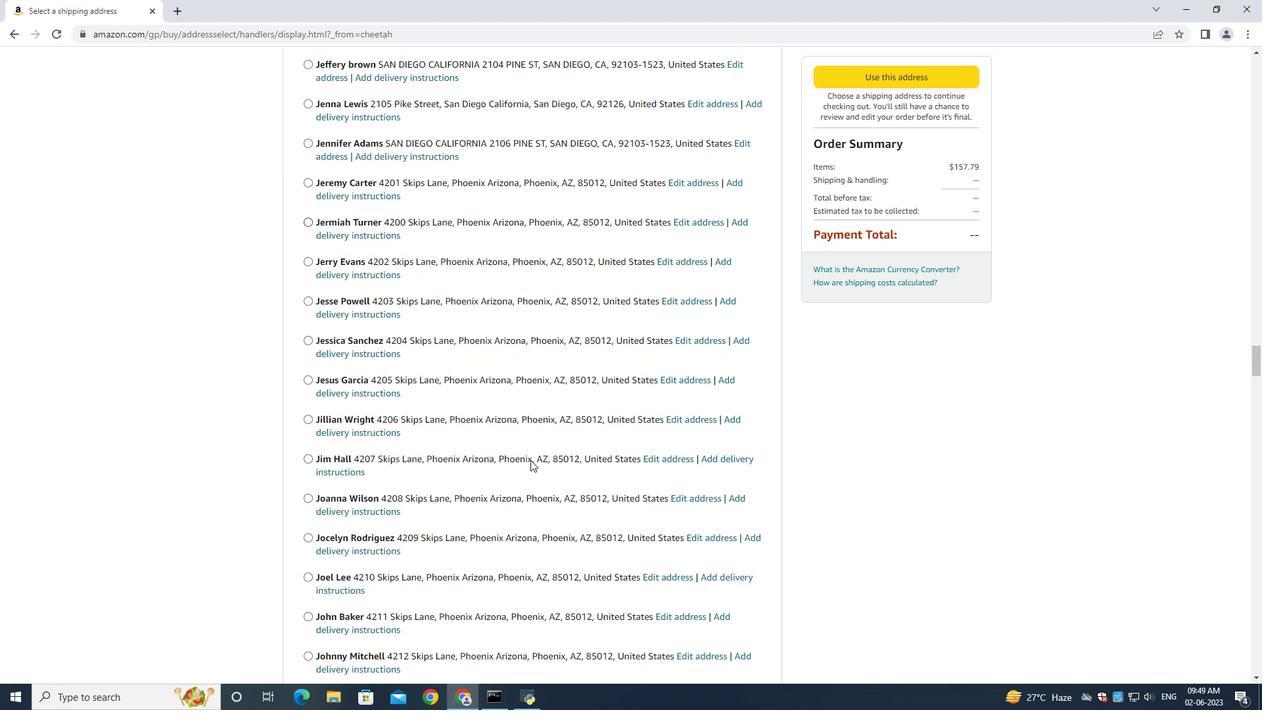 
Action: Mouse scrolled (530, 459) with delta (0, 0)
Screenshot: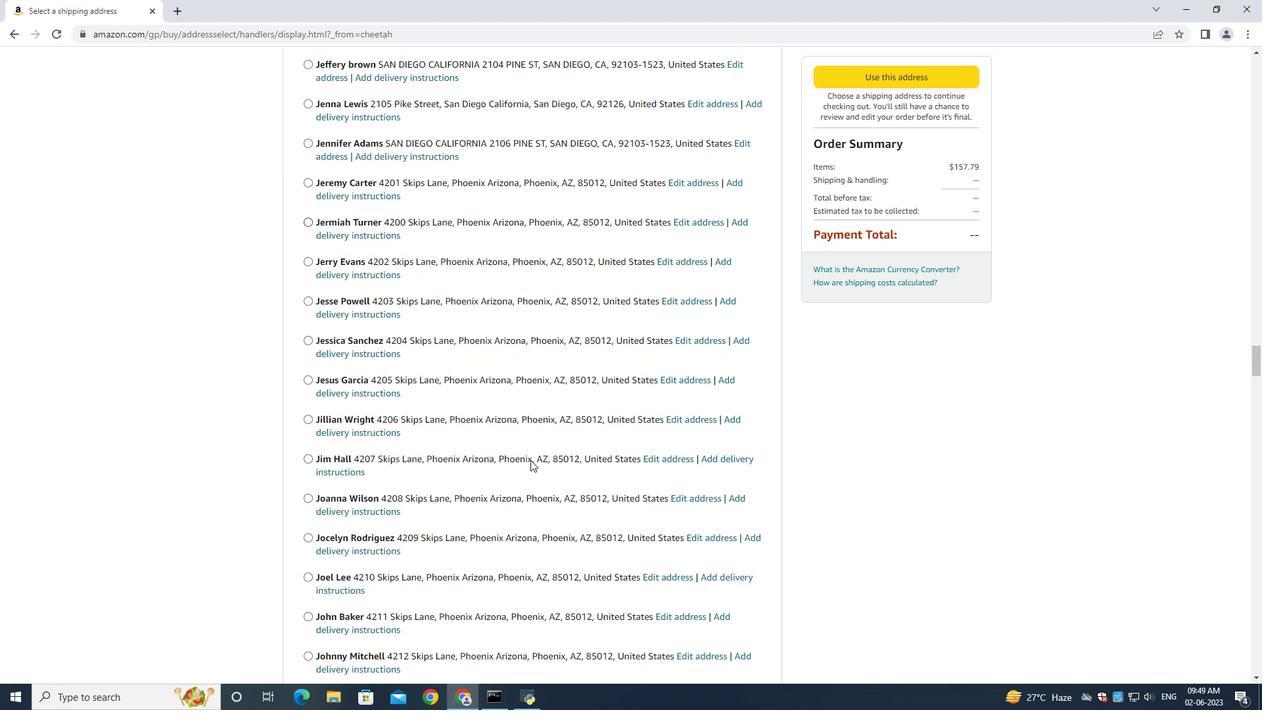 
Action: Mouse scrolled (530, 459) with delta (0, 0)
Screenshot: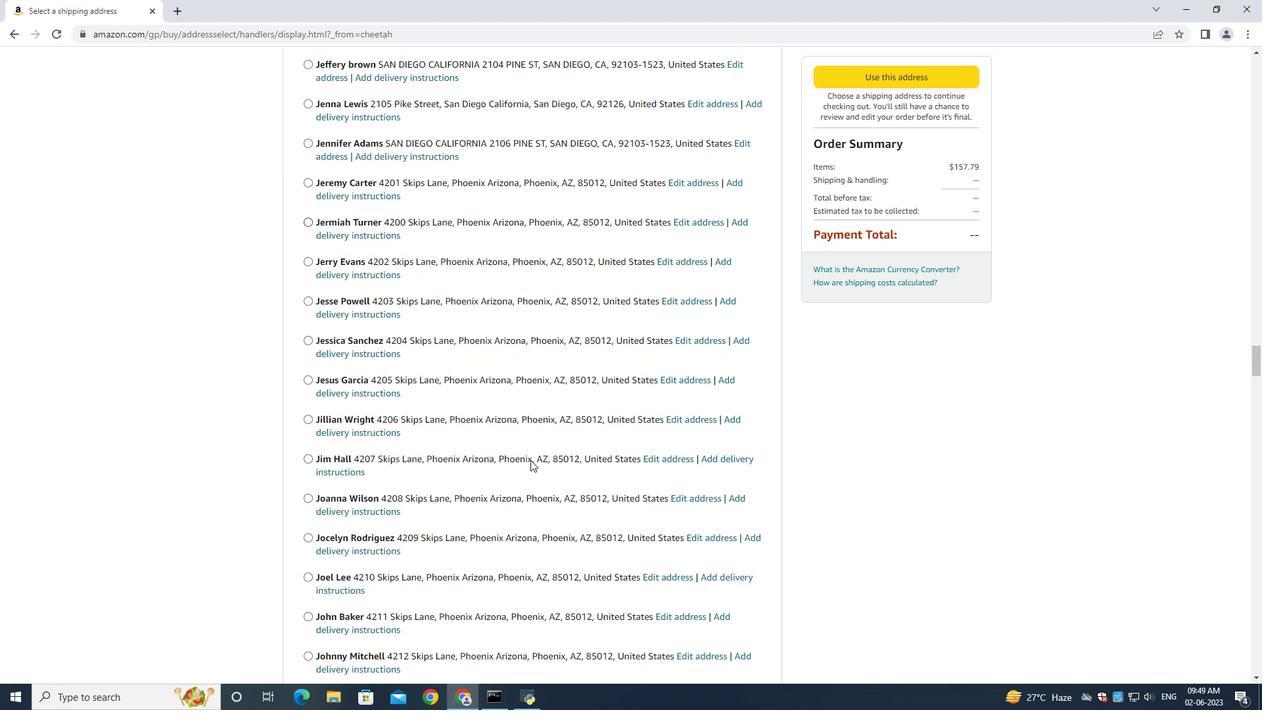 
Action: Mouse scrolled (530, 459) with delta (0, 0)
Screenshot: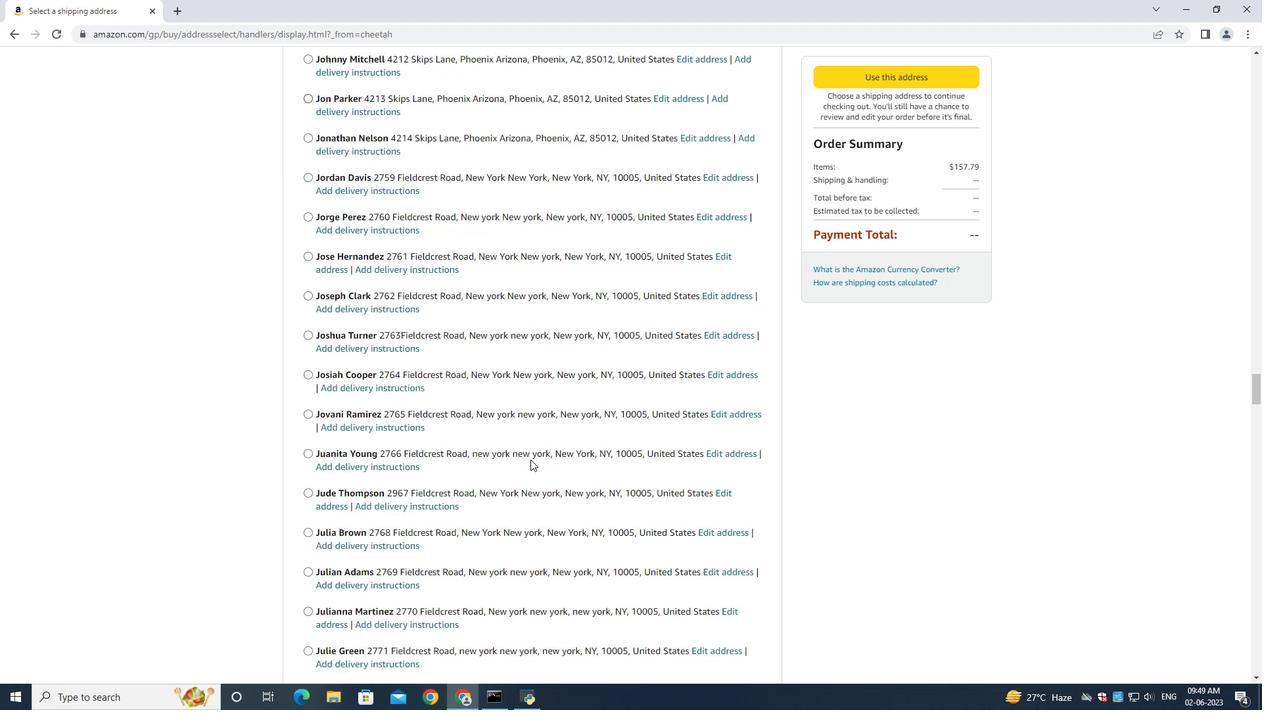 
Action: Mouse scrolled (530, 459) with delta (0, 0)
Screenshot: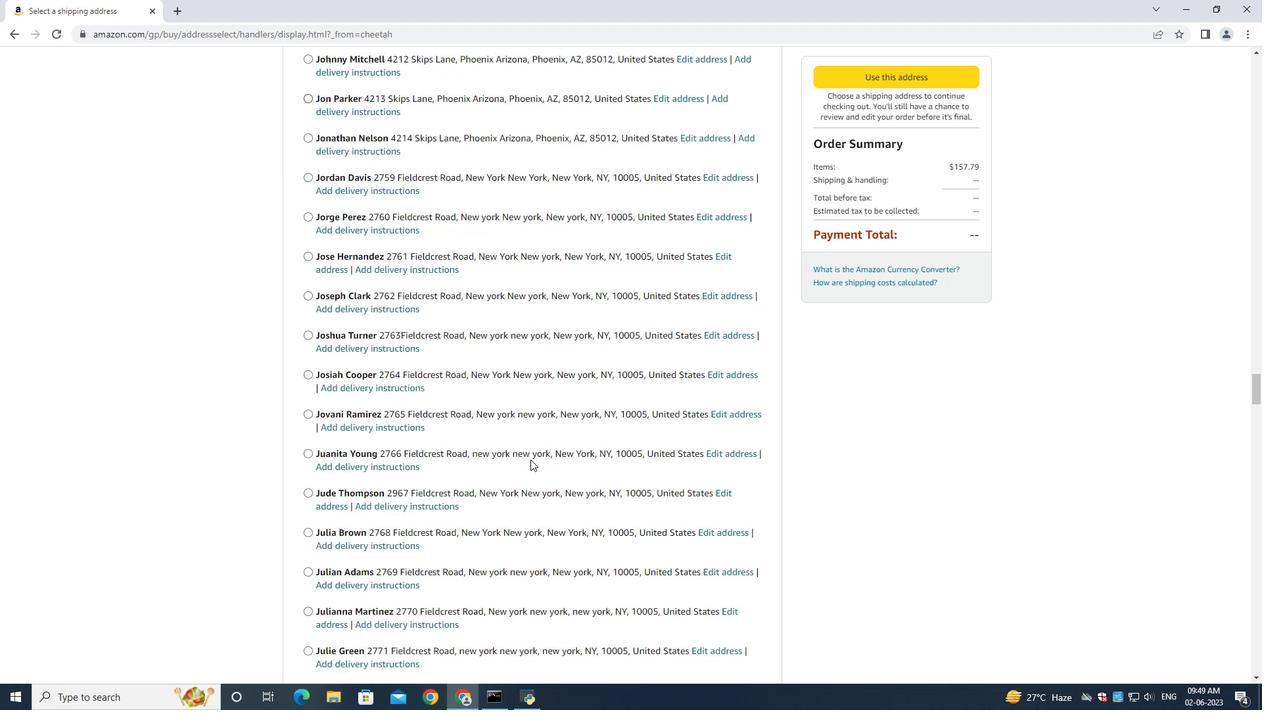 
Action: Mouse scrolled (530, 459) with delta (0, 0)
Screenshot: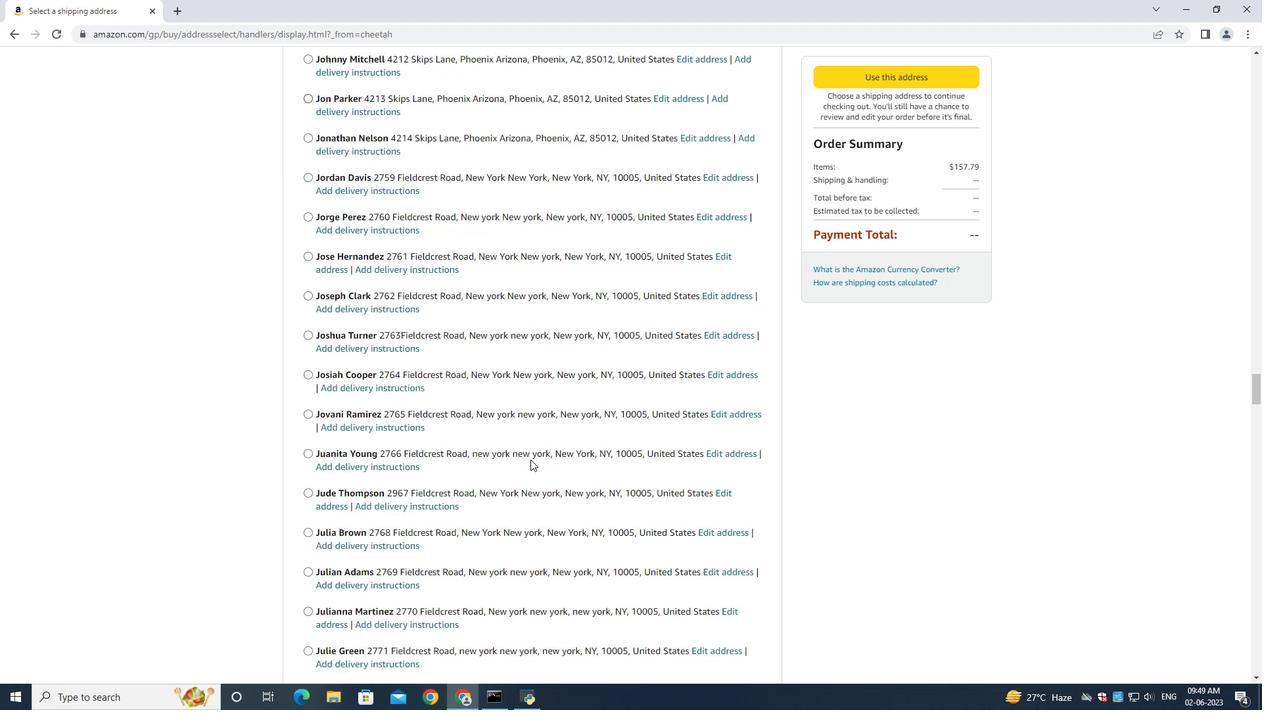 
Action: Mouse scrolled (530, 459) with delta (0, 0)
Screenshot: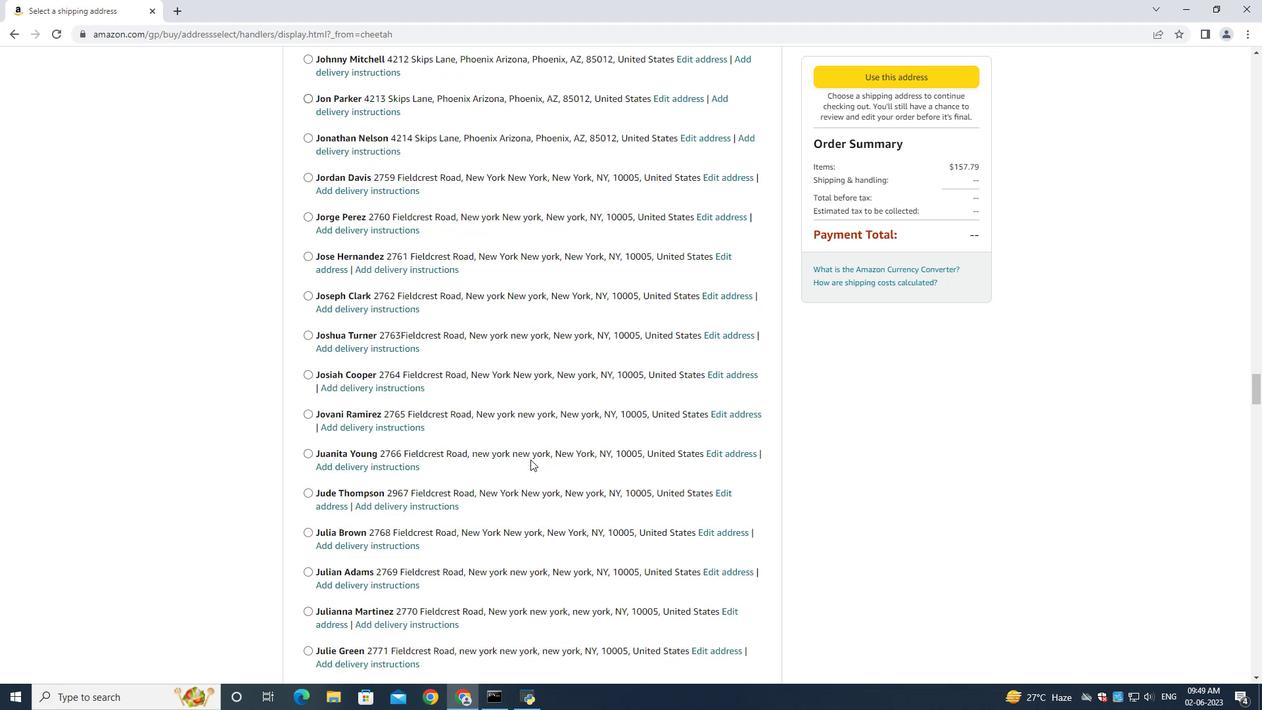 
Action: Mouse scrolled (530, 459) with delta (0, 0)
Screenshot: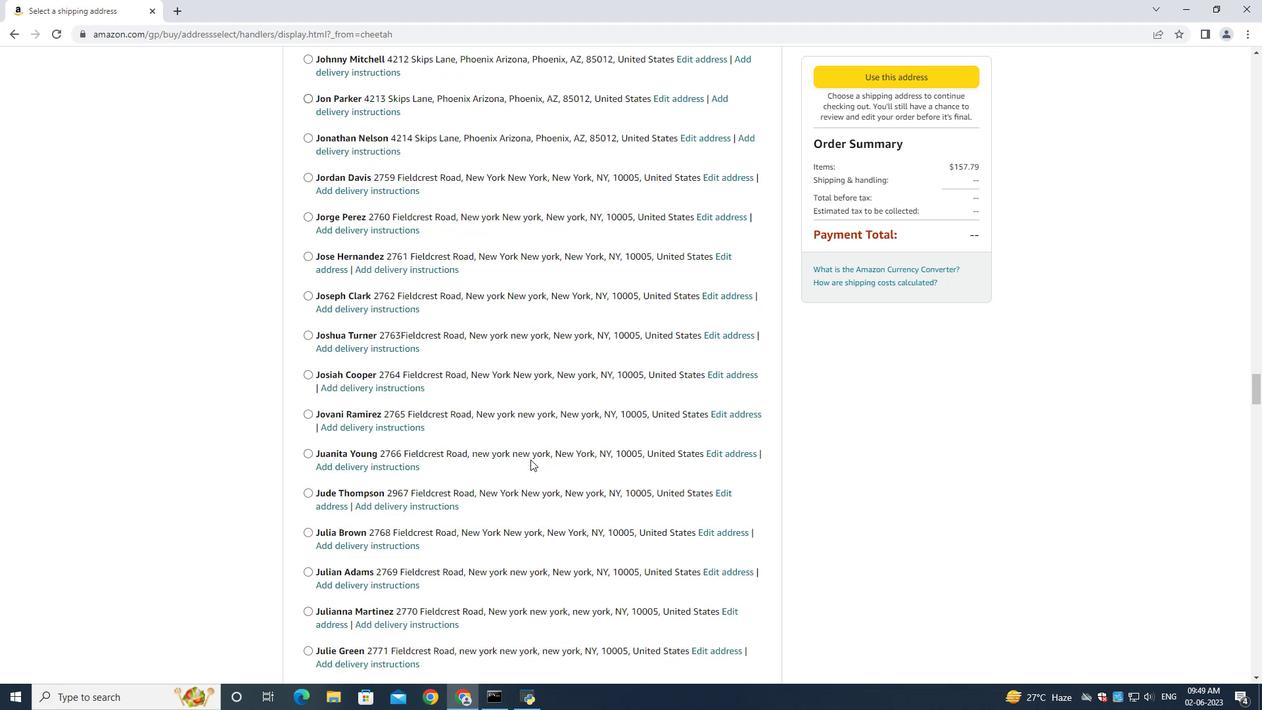 
Action: Mouse scrolled (530, 459) with delta (0, 0)
Screenshot: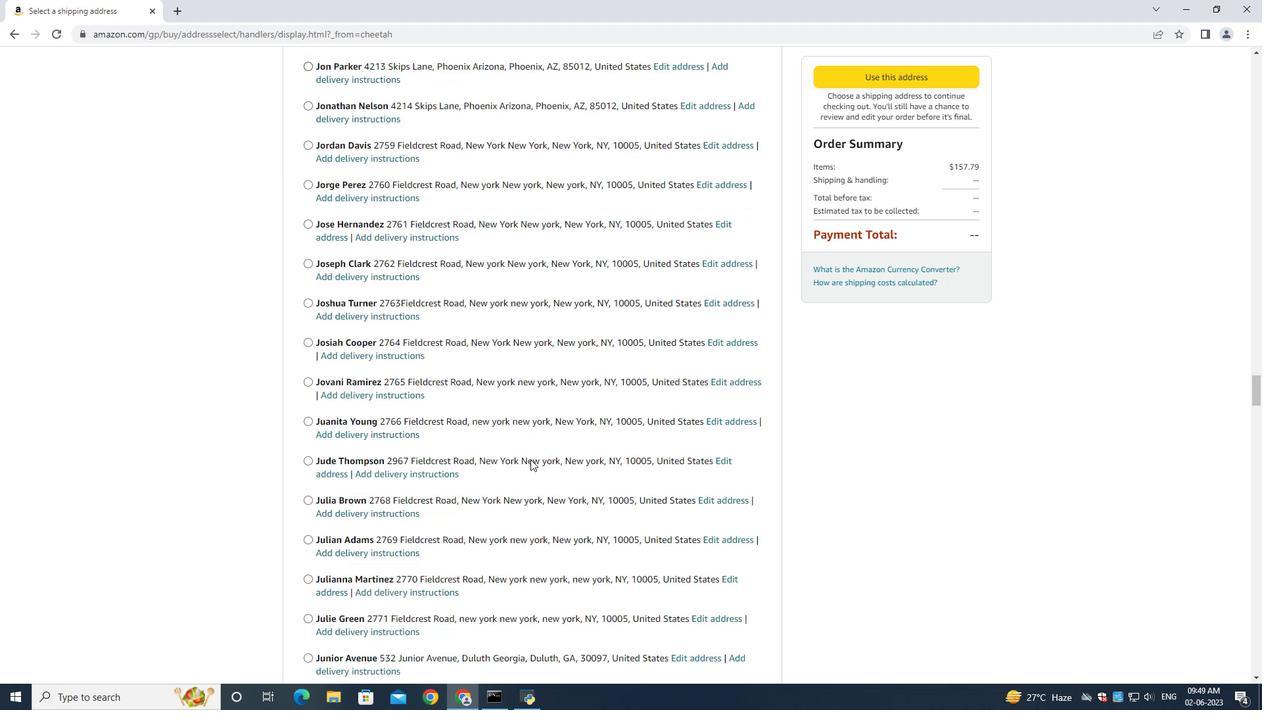 
Action: Mouse scrolled (530, 459) with delta (0, 0)
Screenshot: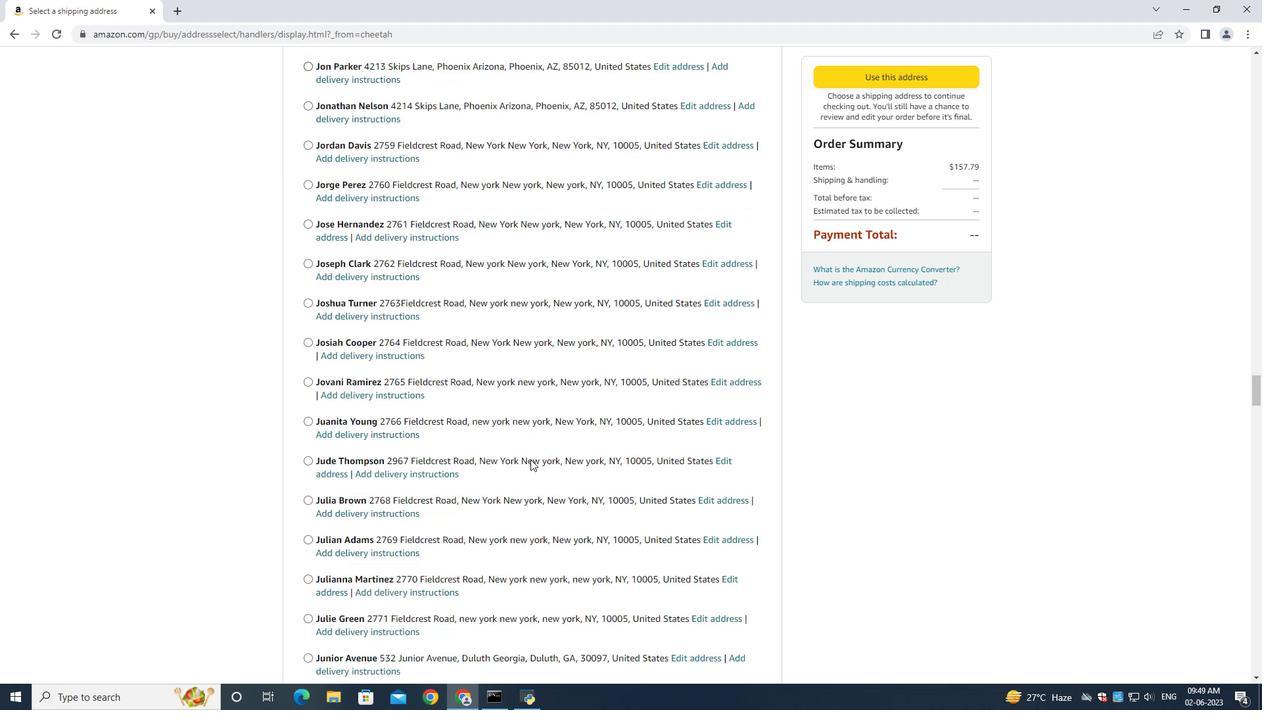 
Action: Mouse moved to (531, 457)
Screenshot: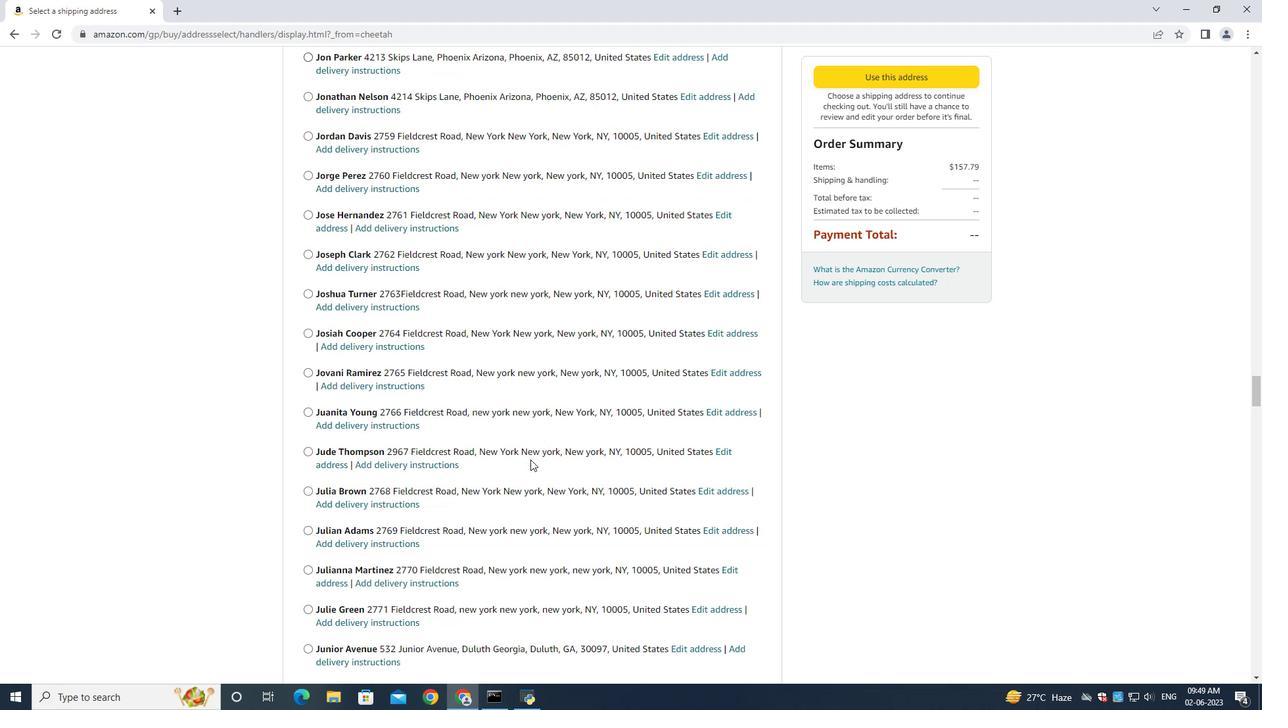 
Action: Mouse scrolled (531, 457) with delta (0, 0)
Screenshot: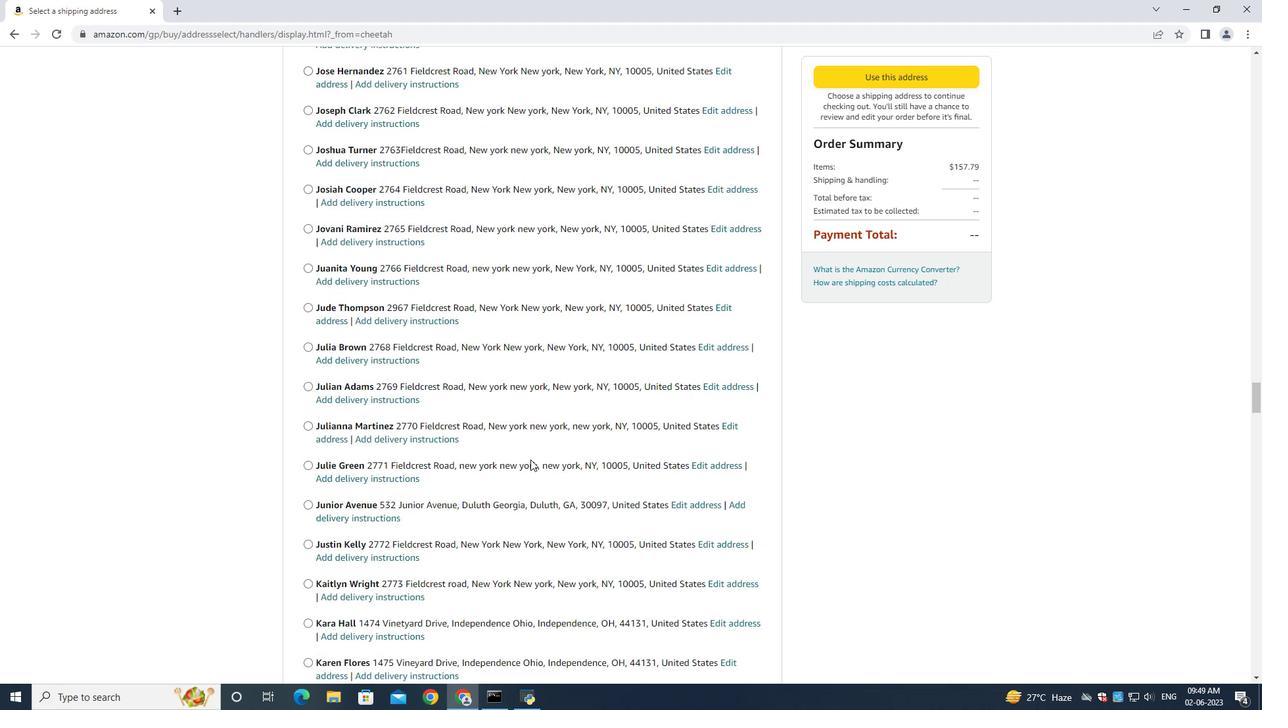 
Action: Mouse scrolled (531, 457) with delta (0, 0)
Screenshot: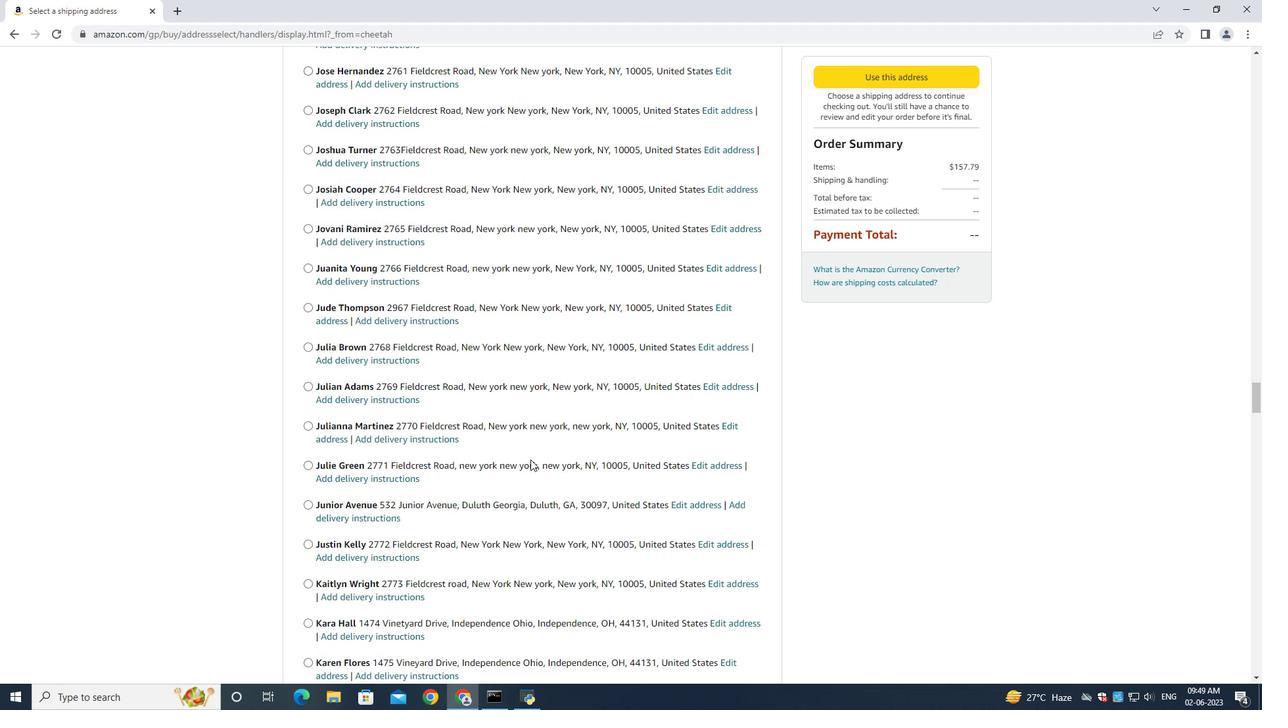 
Action: Mouse scrolled (531, 457) with delta (0, 0)
Screenshot: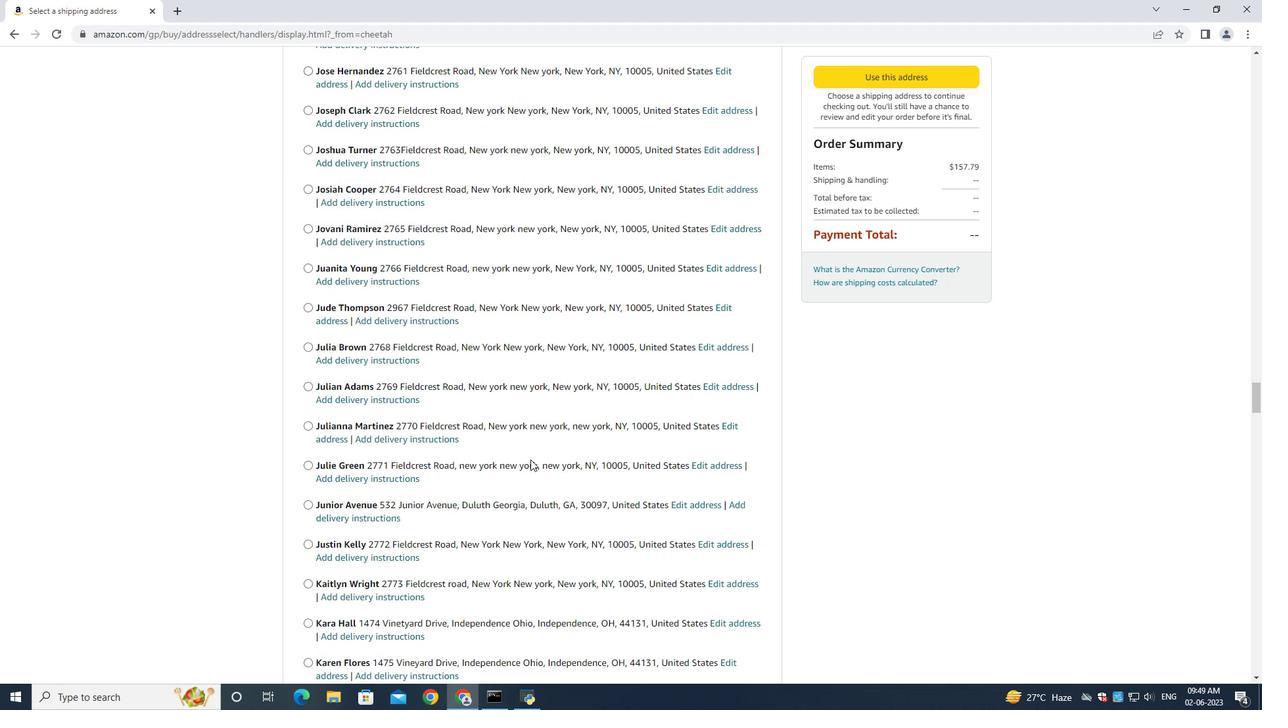 
Action: Mouse scrolled (531, 457) with delta (0, 0)
Screenshot: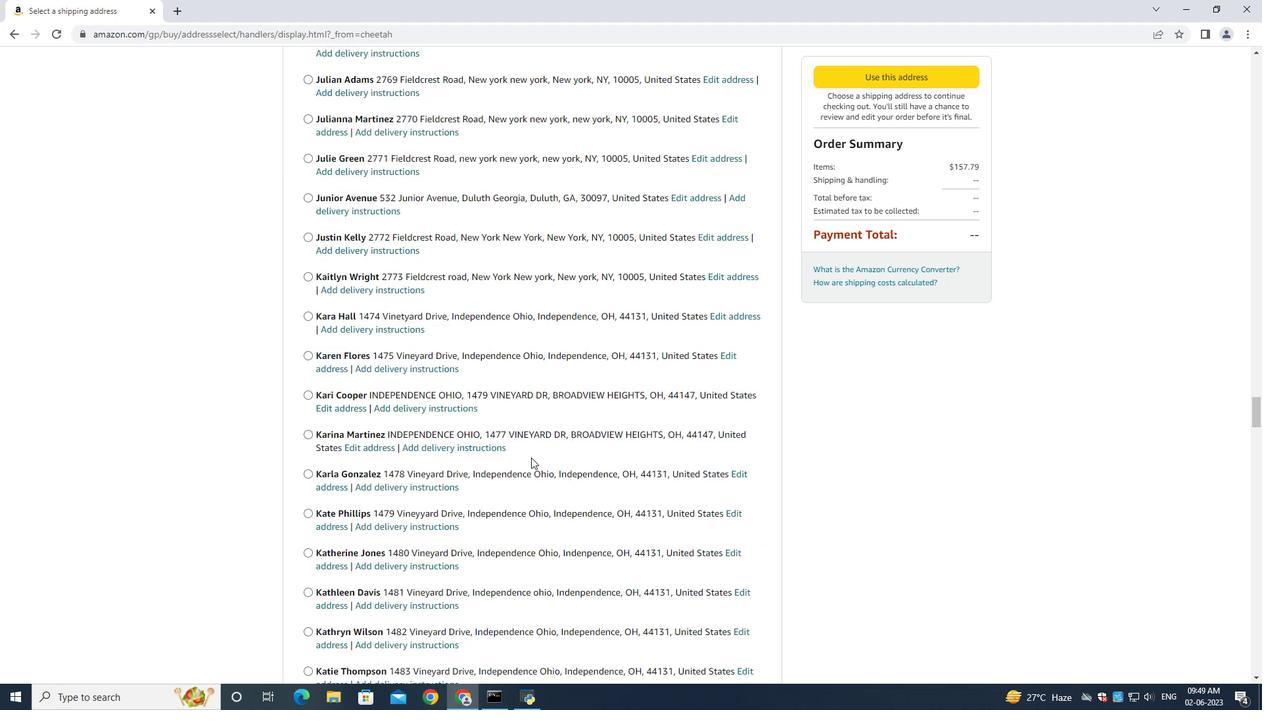 
Action: Mouse scrolled (531, 457) with delta (0, 0)
Screenshot: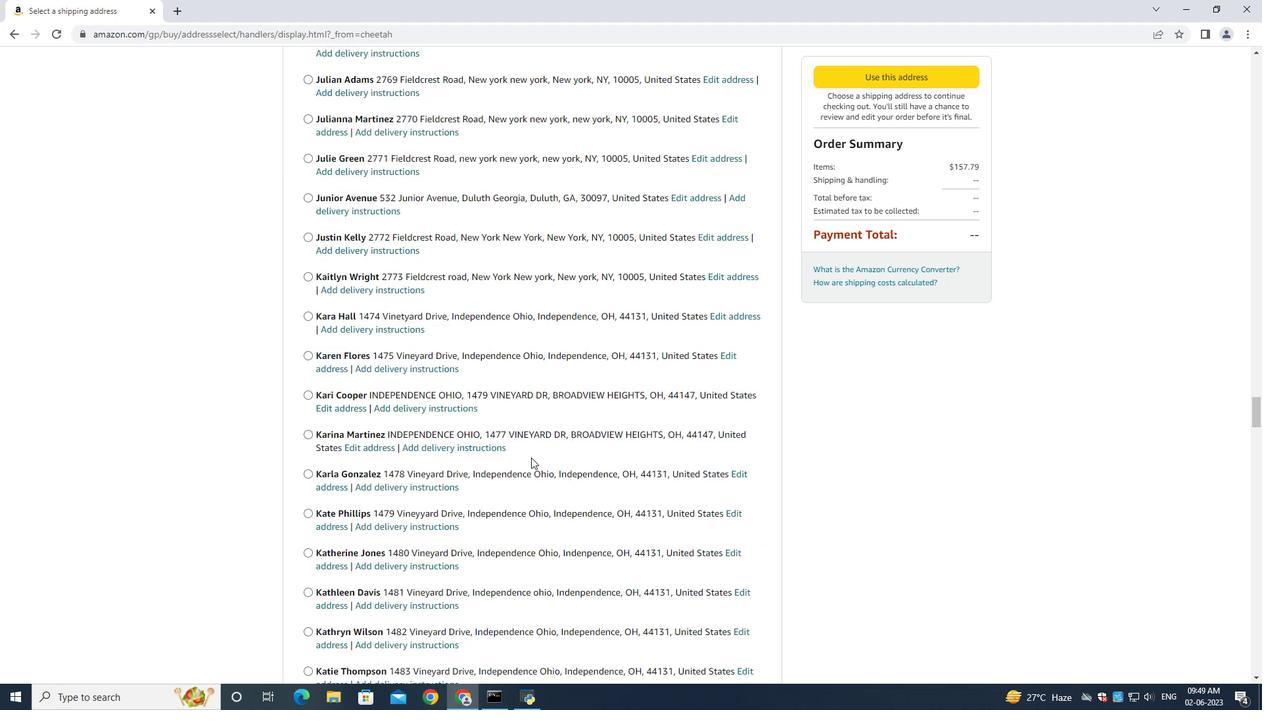 
Action: Mouse moved to (532, 456)
Screenshot: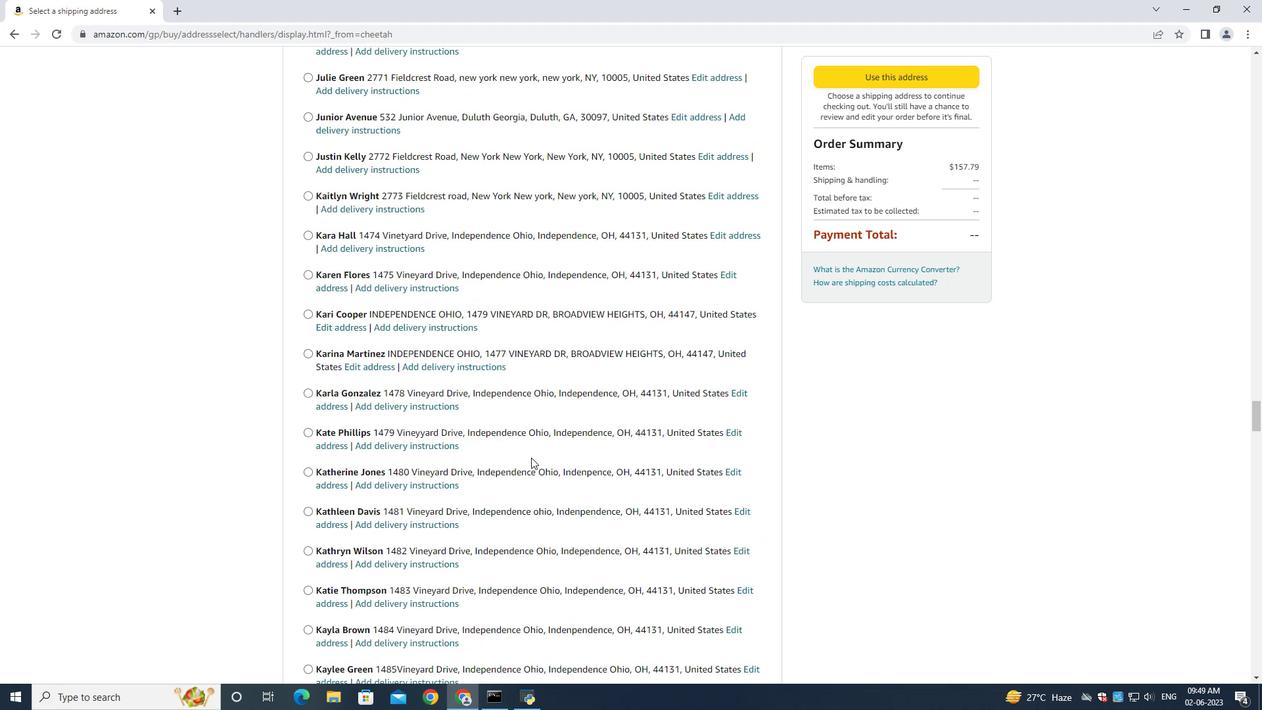 
Action: Mouse scrolled (532, 455) with delta (0, 0)
Screenshot: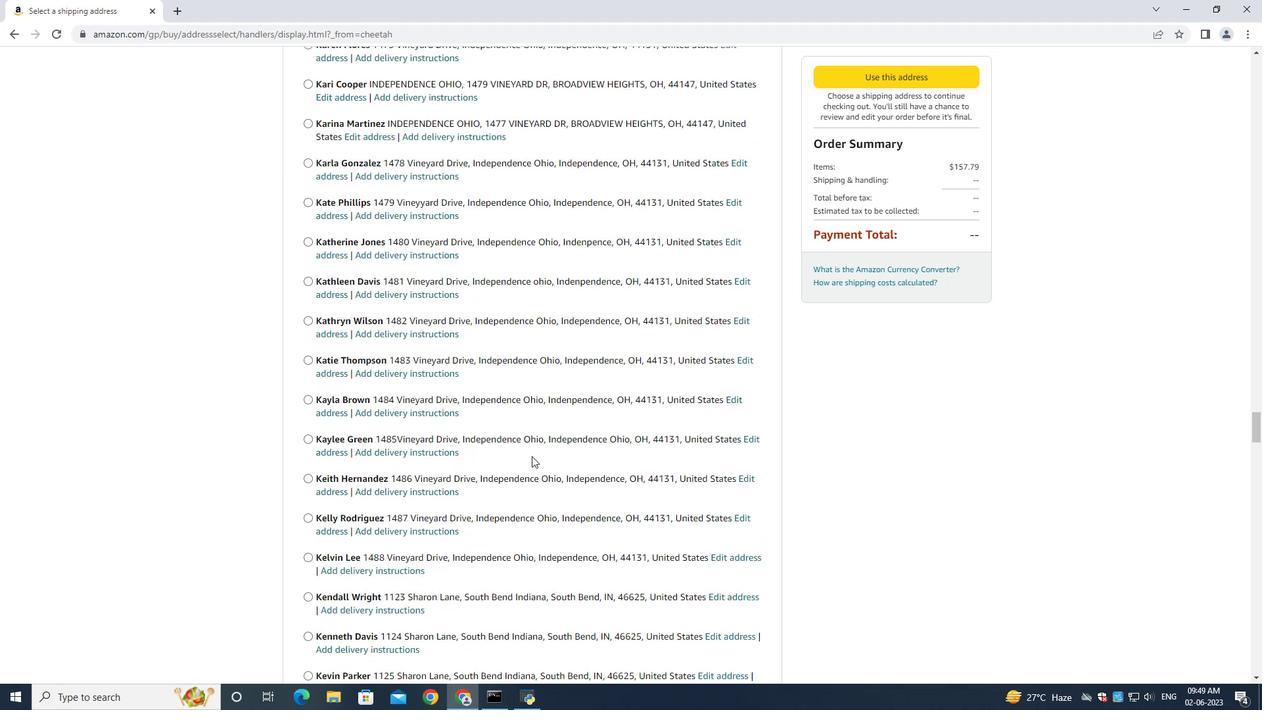
Action: Mouse scrolled (532, 455) with delta (0, 0)
Screenshot: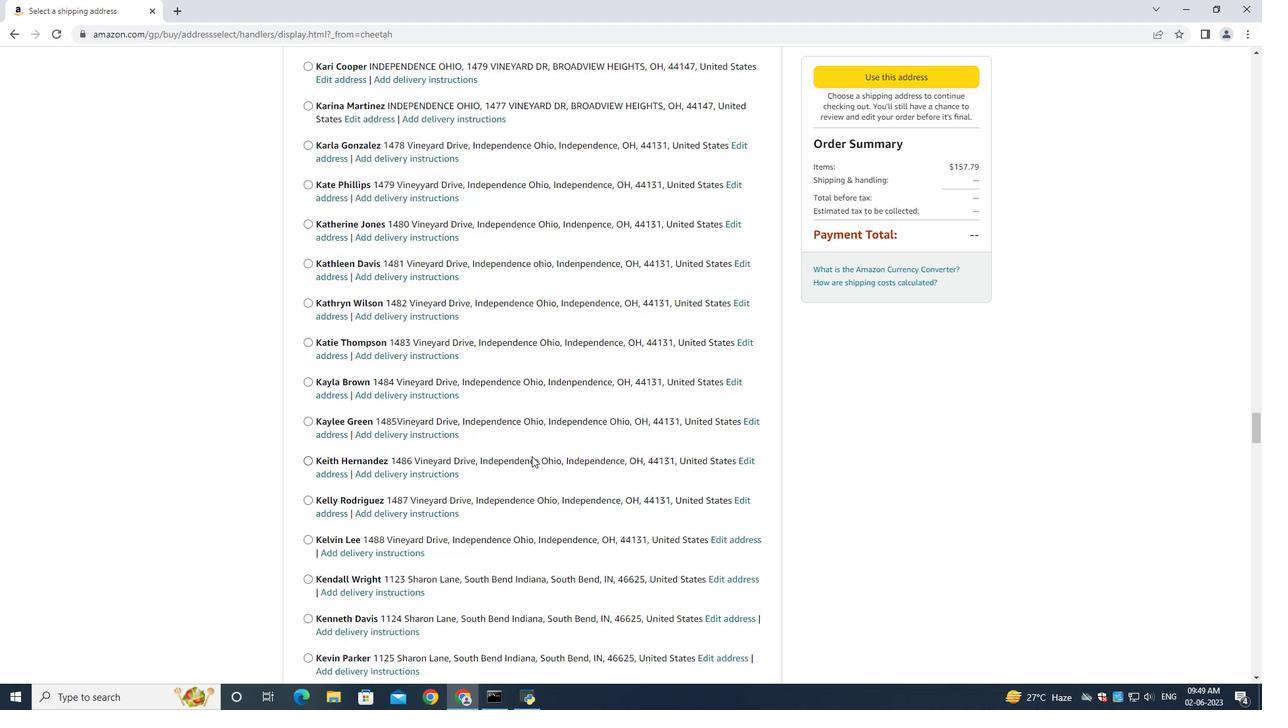 
Action: Mouse scrolled (532, 455) with delta (0, 0)
Screenshot: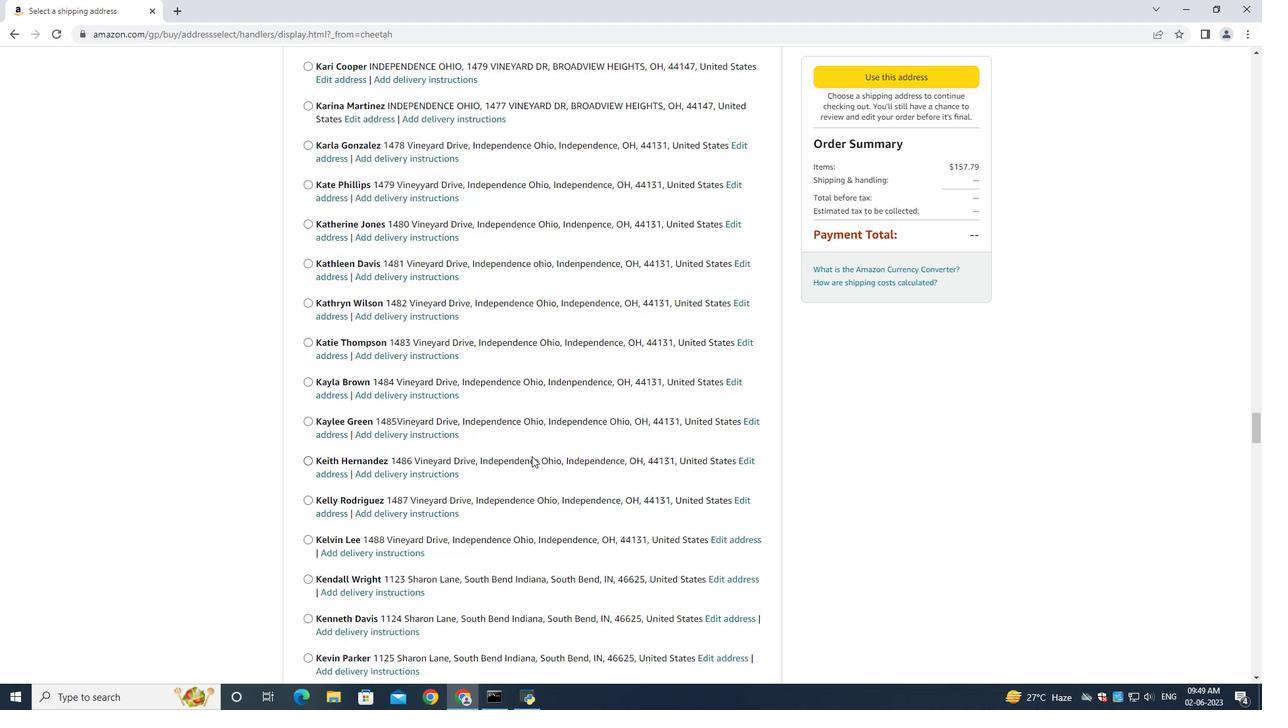 
Action: Mouse scrolled (532, 455) with delta (0, 0)
Screenshot: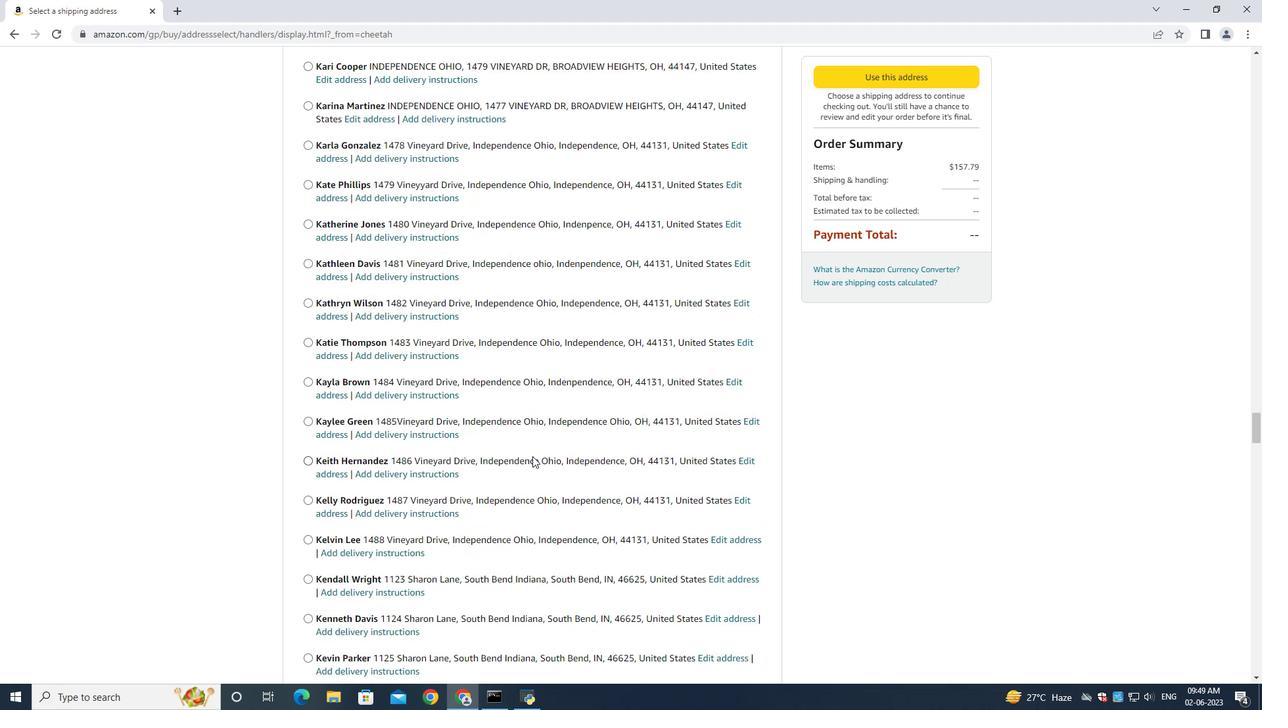 
Action: Mouse moved to (534, 455)
Screenshot: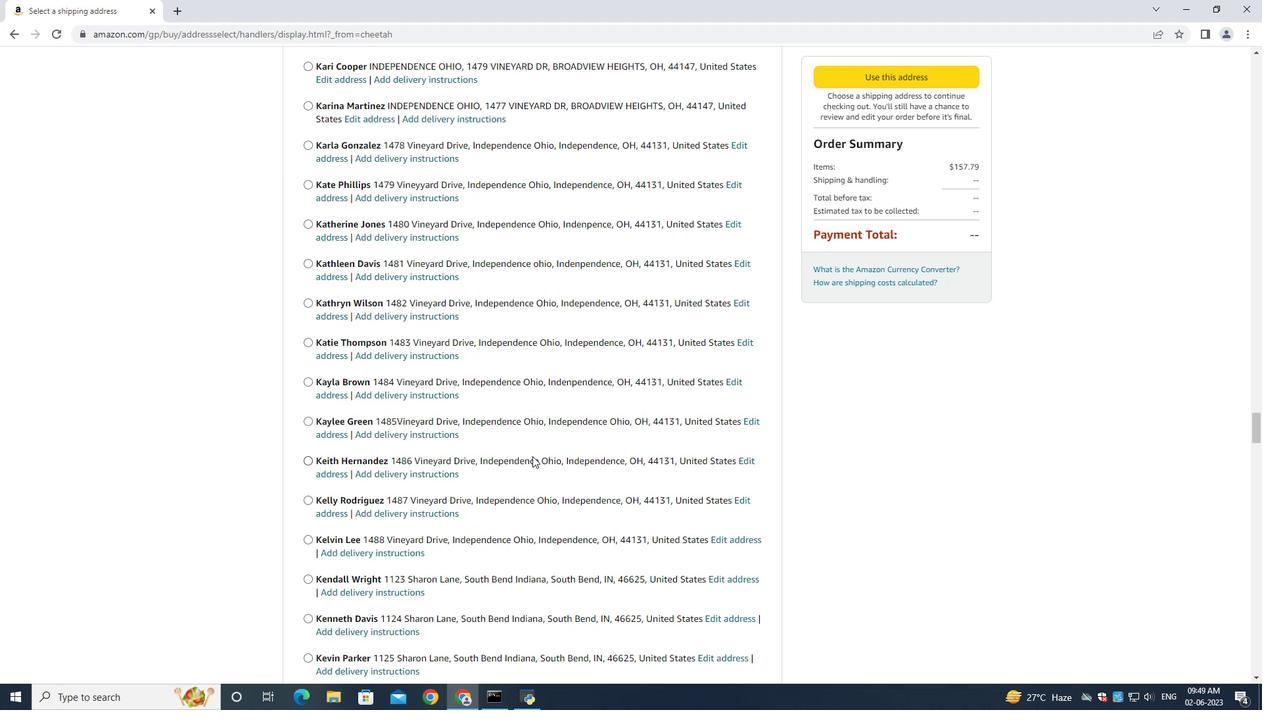 
Action: Mouse scrolled (534, 454) with delta (0, 0)
Screenshot: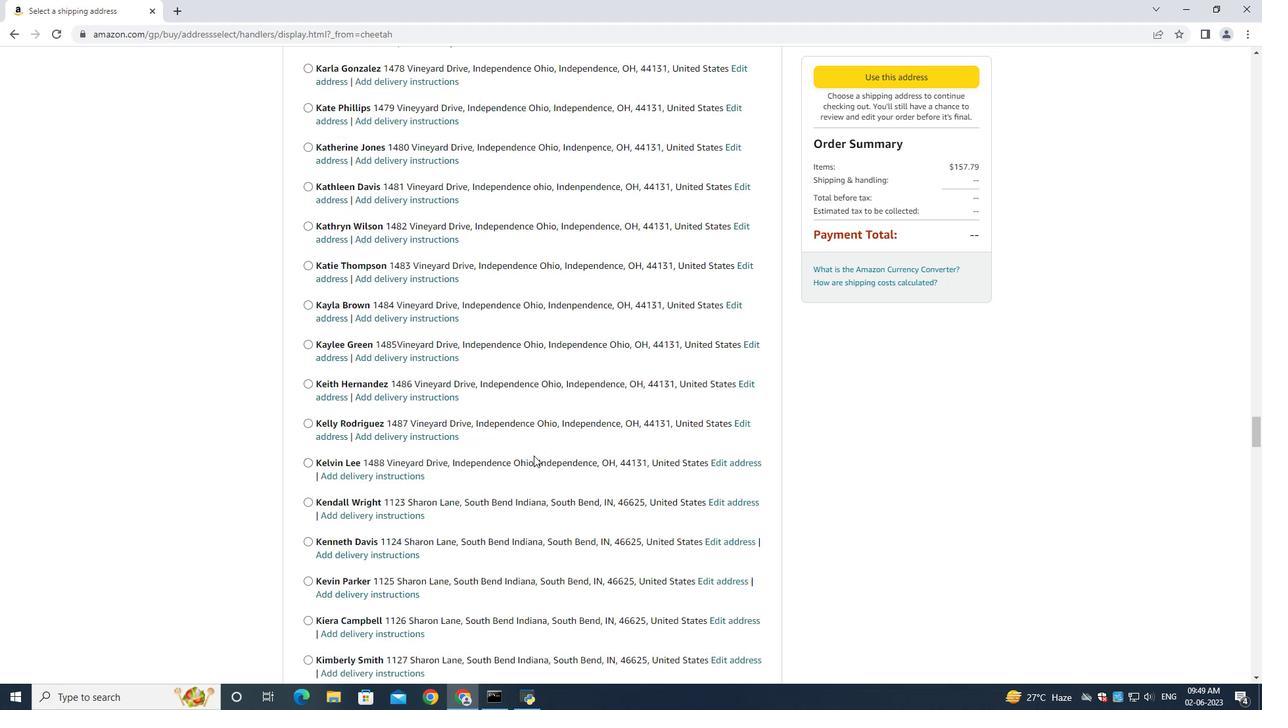 
Action: Mouse scrolled (534, 454) with delta (0, 0)
Screenshot: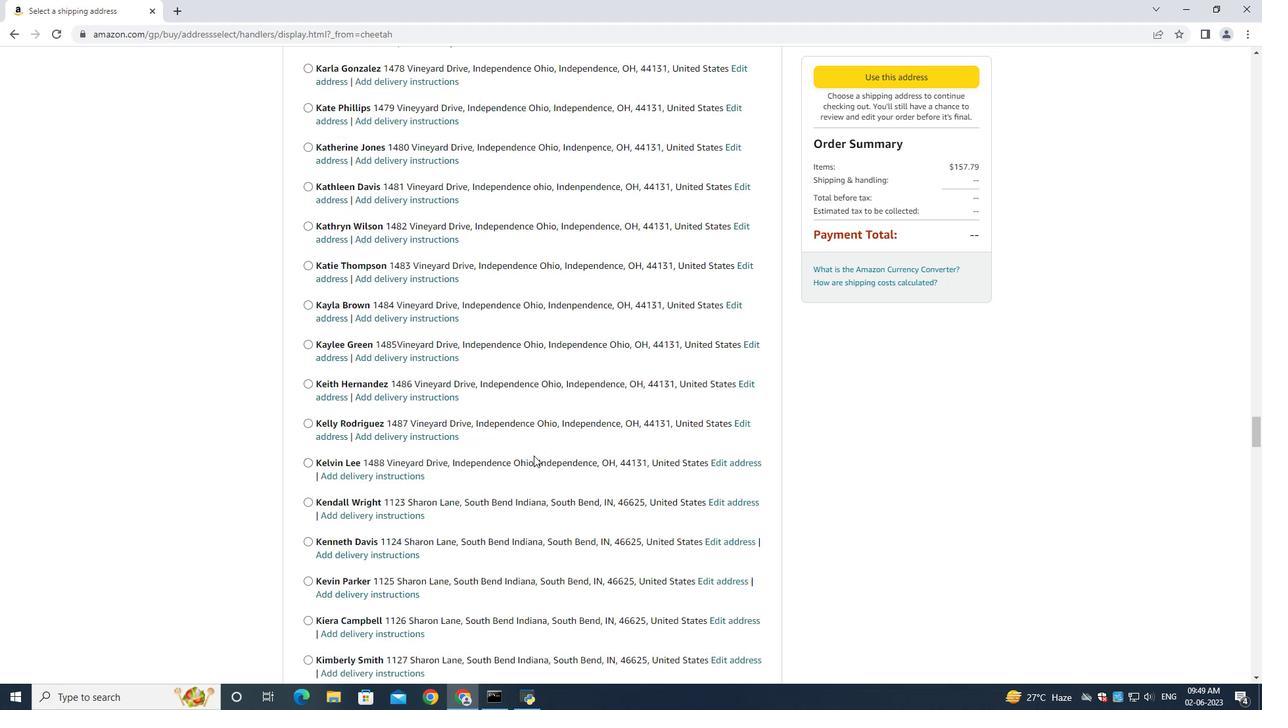 
Action: Mouse scrolled (534, 454) with delta (0, 0)
Screenshot: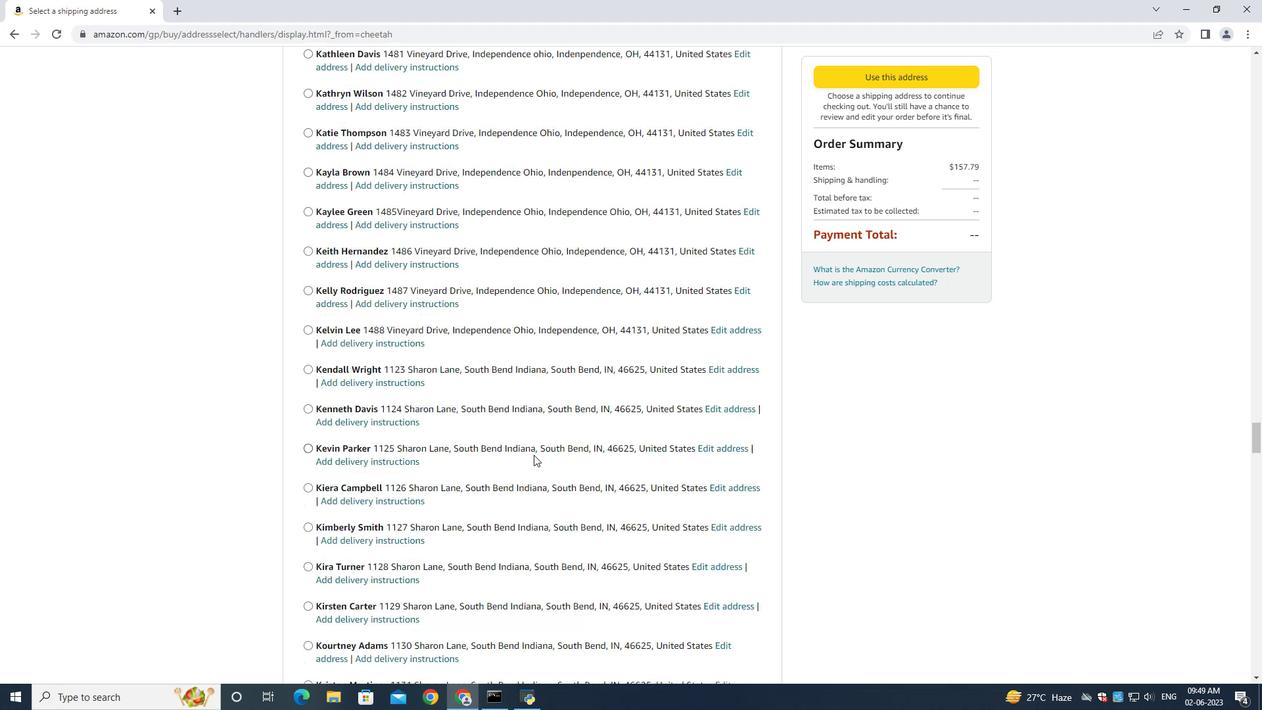 
Action: Mouse scrolled (534, 454) with delta (0, 0)
Screenshot: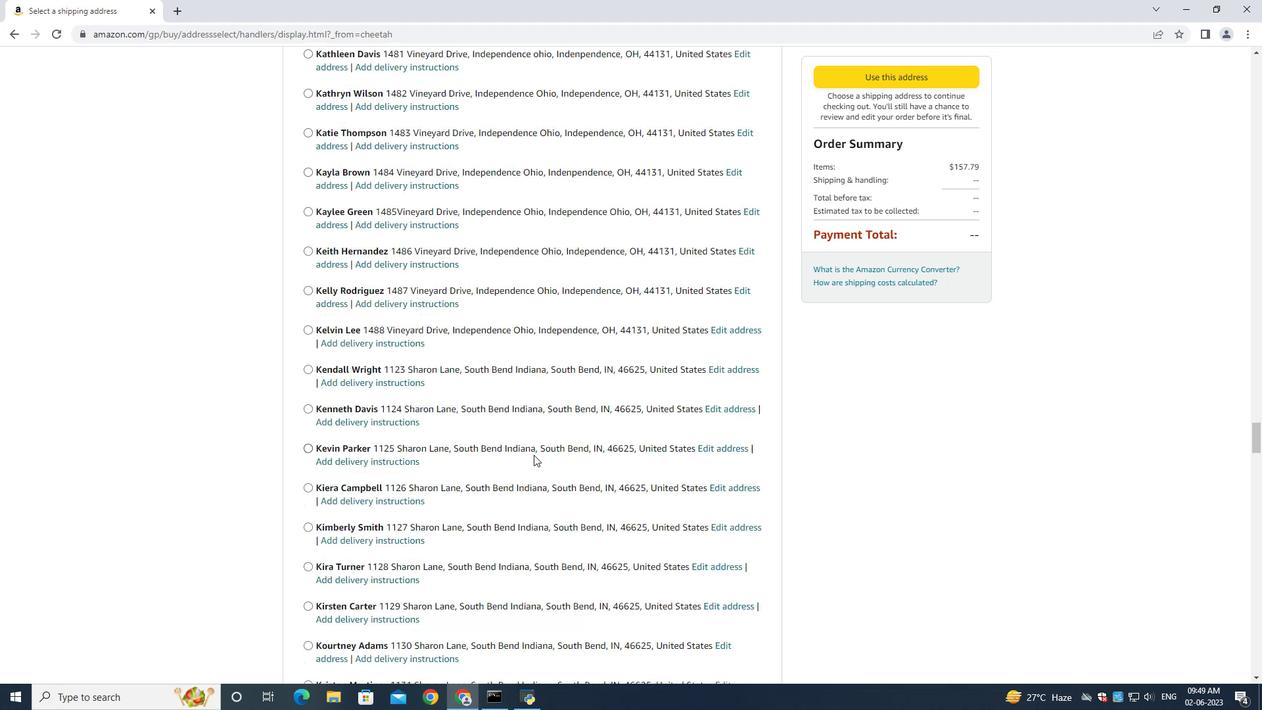 
Action: Mouse moved to (534, 455)
Screenshot: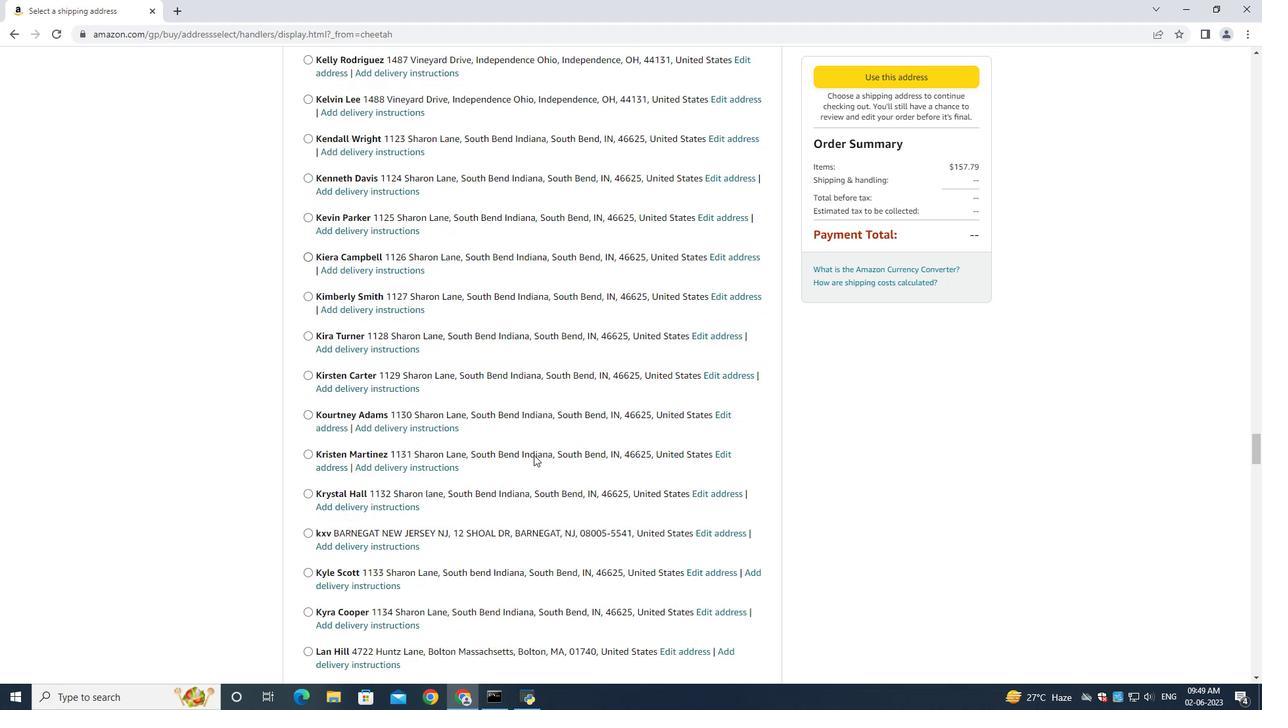 
Action: Mouse scrolled (534, 454) with delta (0, 0)
Screenshot: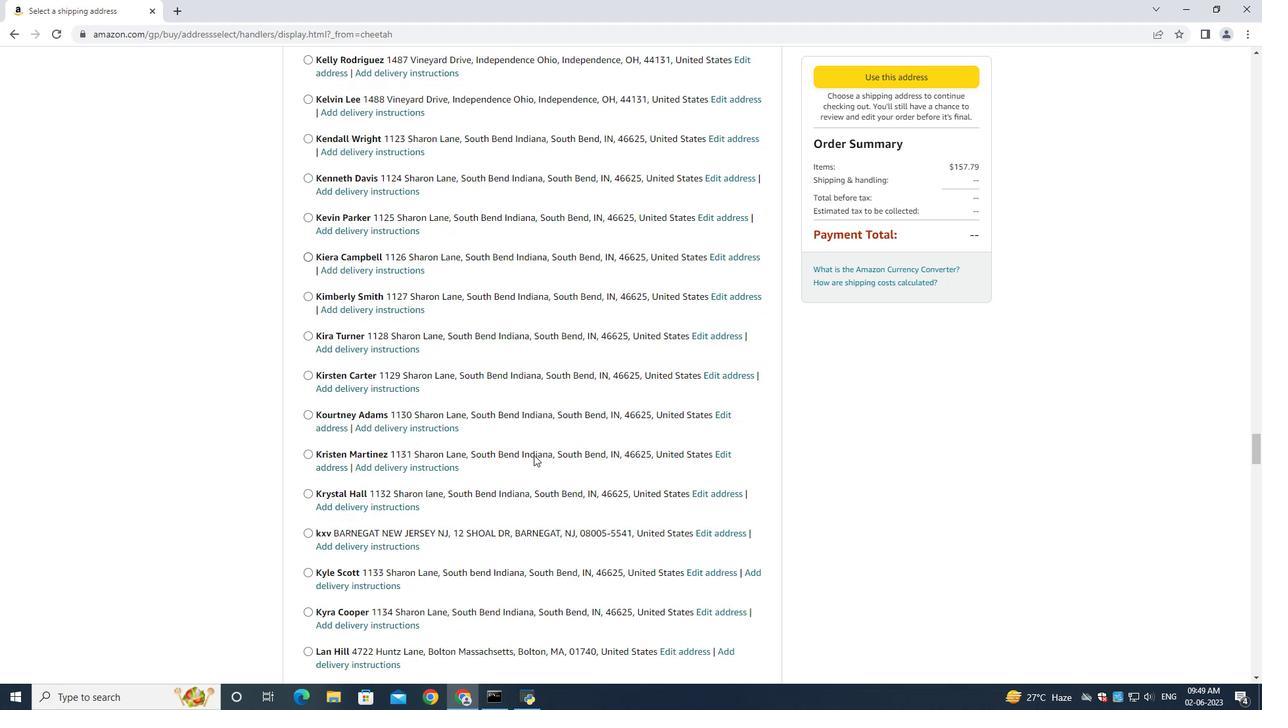 
Action: Mouse scrolled (534, 454) with delta (0, 0)
Screenshot: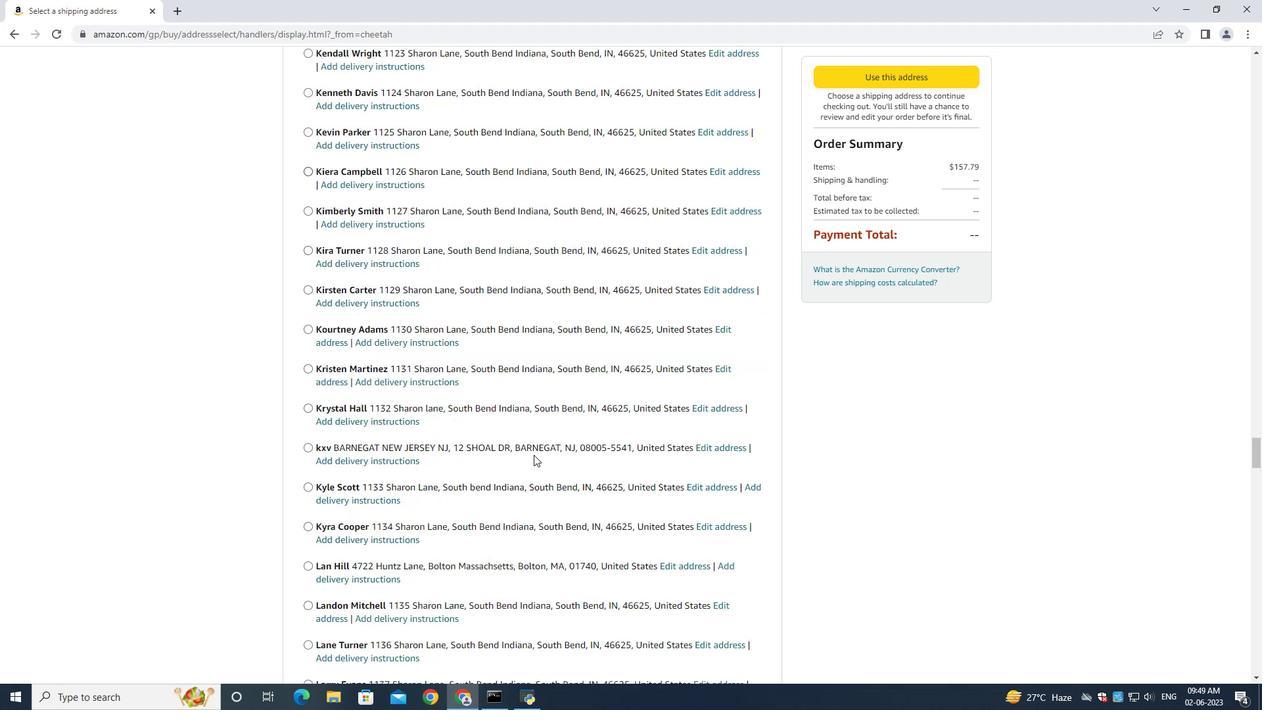 
Action: Mouse scrolled (534, 454) with delta (0, 0)
Screenshot: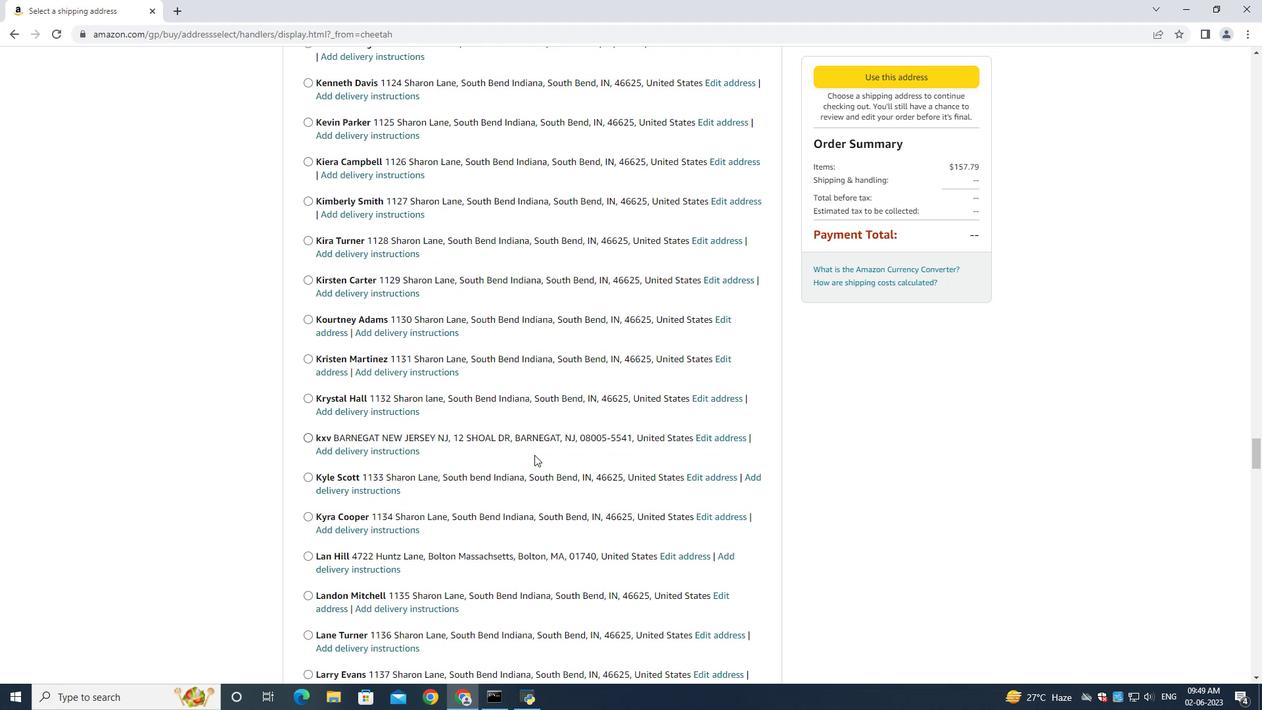 
Action: Mouse scrolled (534, 454) with delta (0, 0)
Screenshot: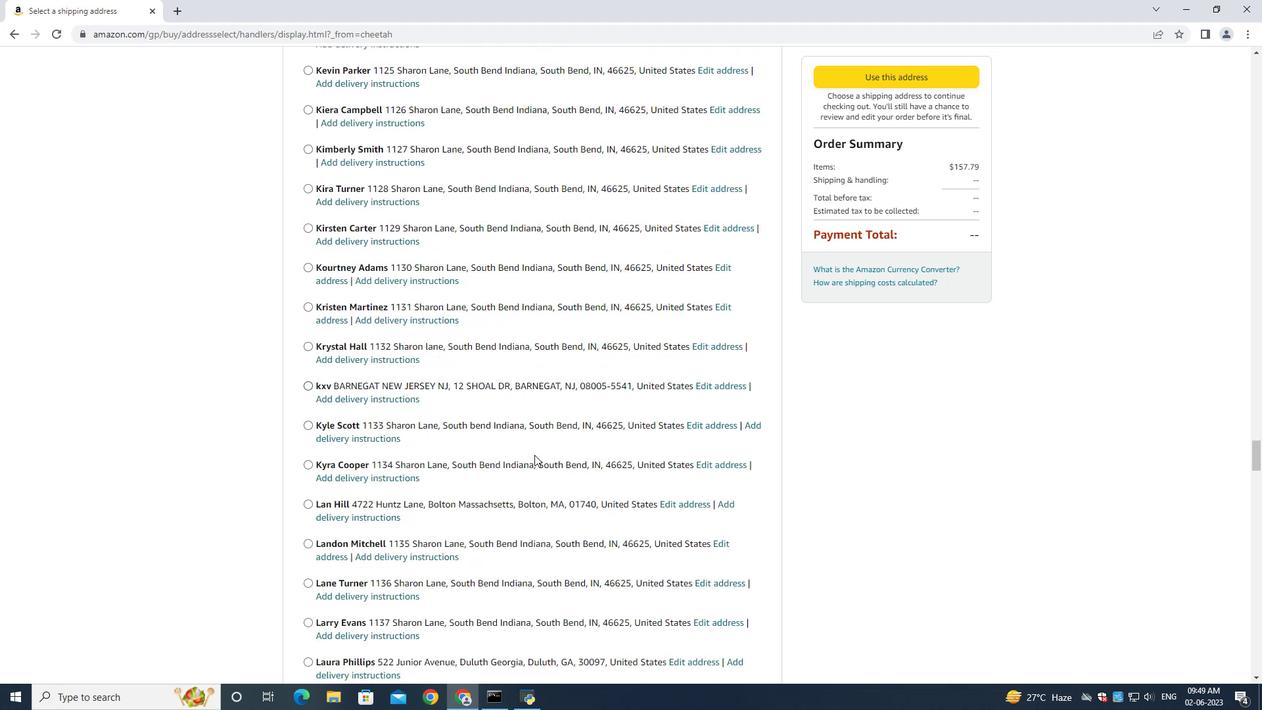 
Action: Mouse scrolled (534, 454) with delta (0, 0)
Screenshot: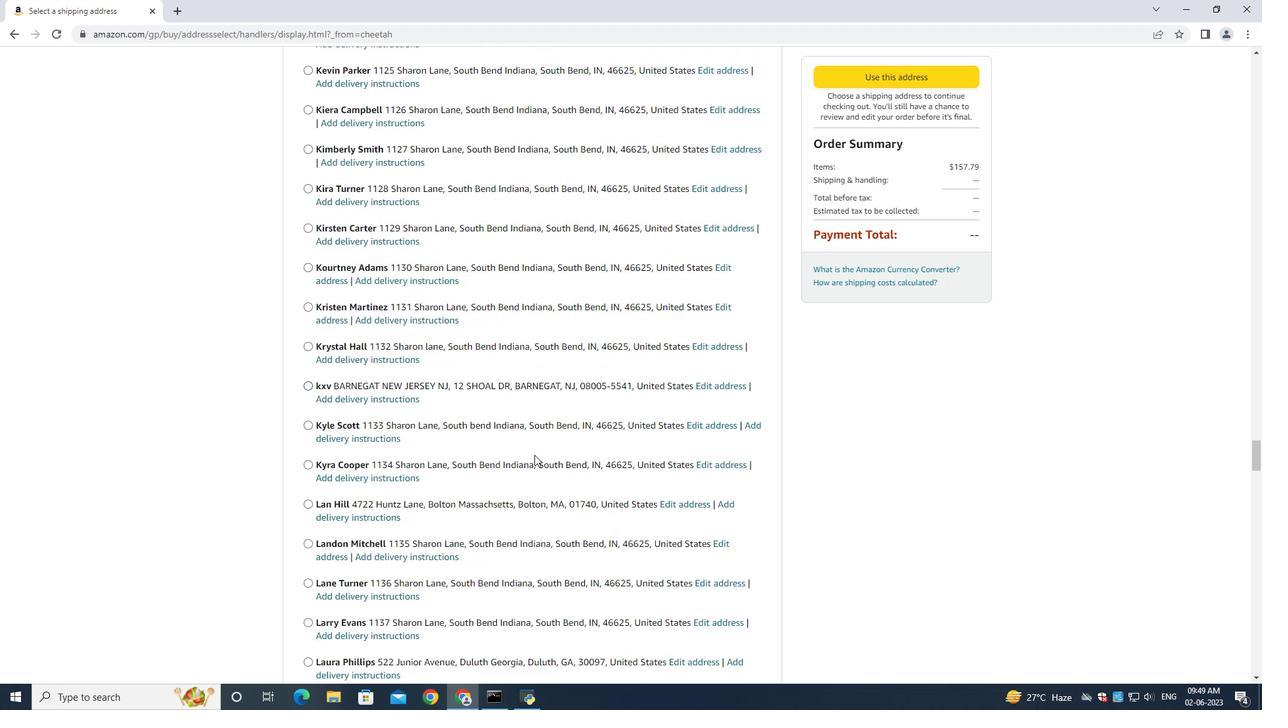 
Action: Mouse scrolled (534, 454) with delta (0, 0)
Screenshot: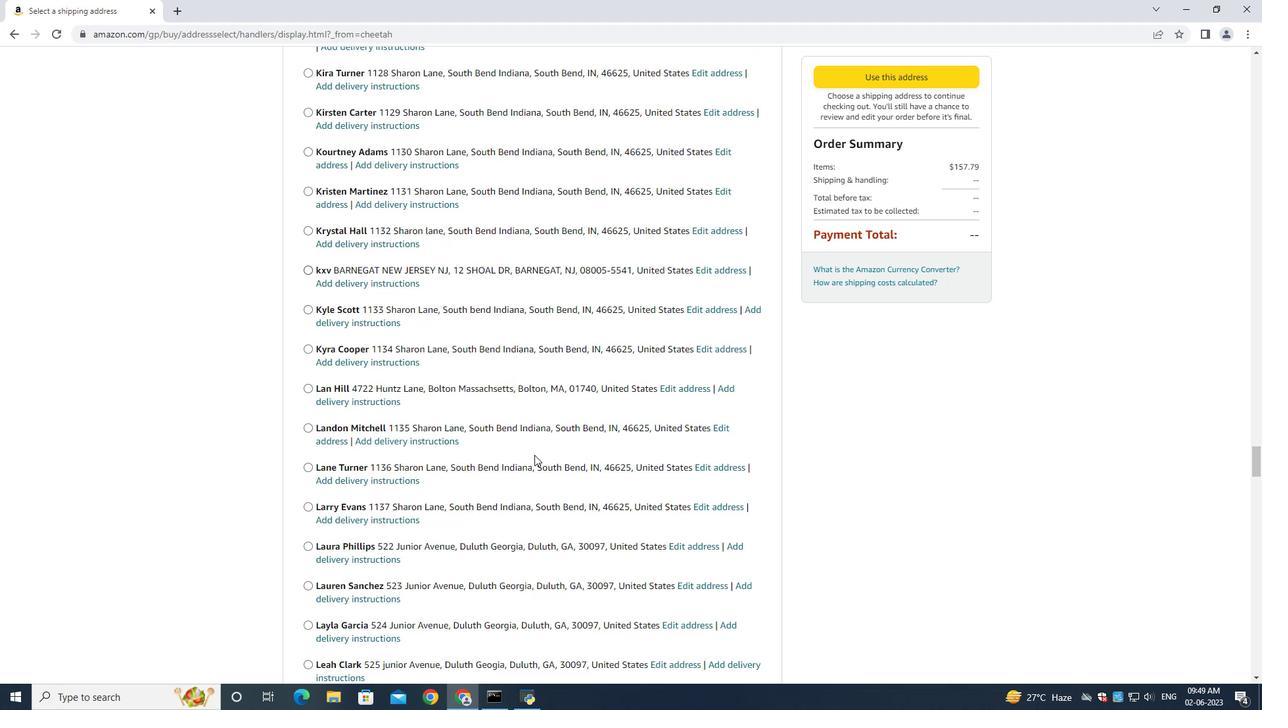 
Action: Mouse scrolled (534, 454) with delta (0, 0)
Screenshot: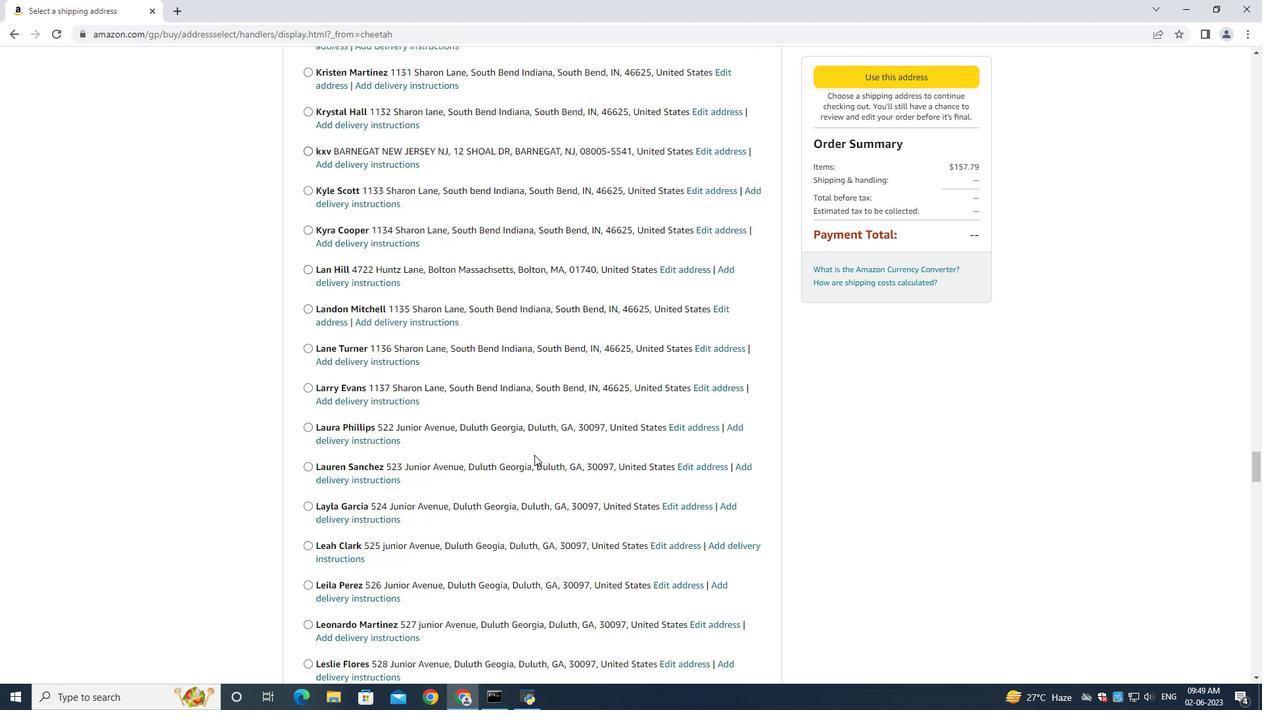 
Action: Mouse scrolled (534, 454) with delta (0, 0)
Screenshot: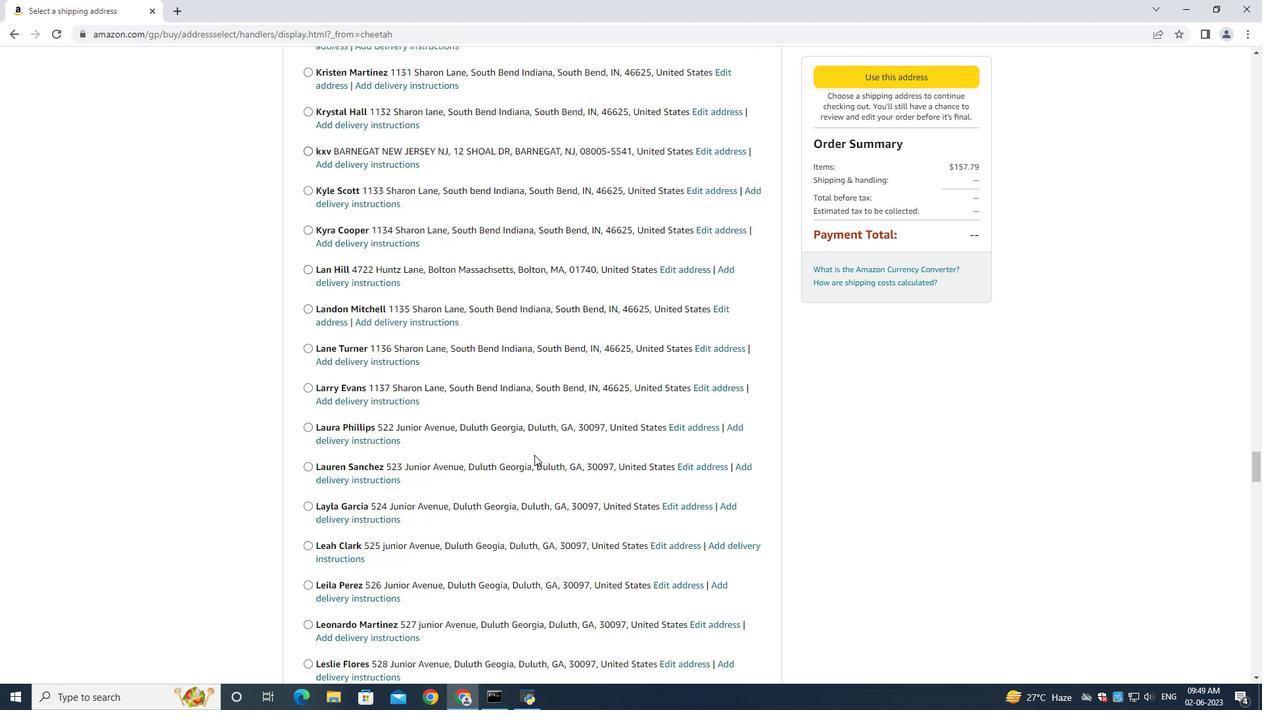 
Action: Mouse scrolled (534, 454) with delta (0, 0)
Screenshot: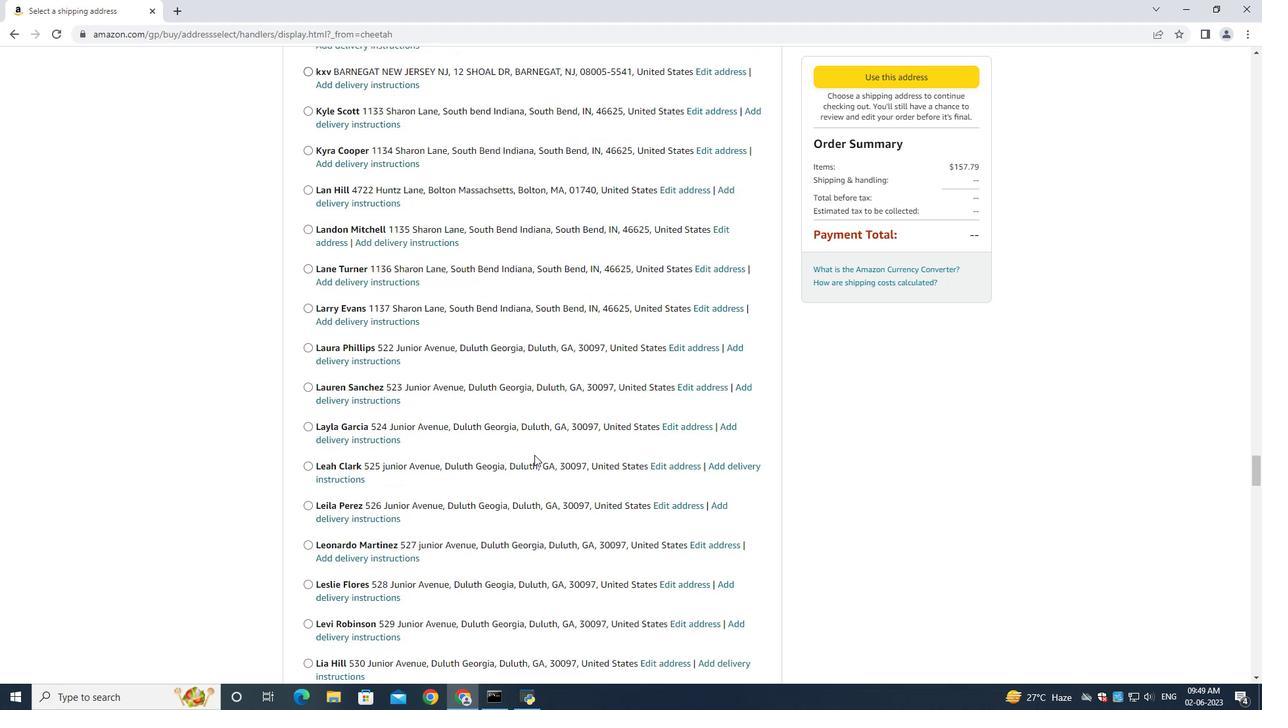 
Action: Mouse scrolled (534, 454) with delta (0, 0)
Screenshot: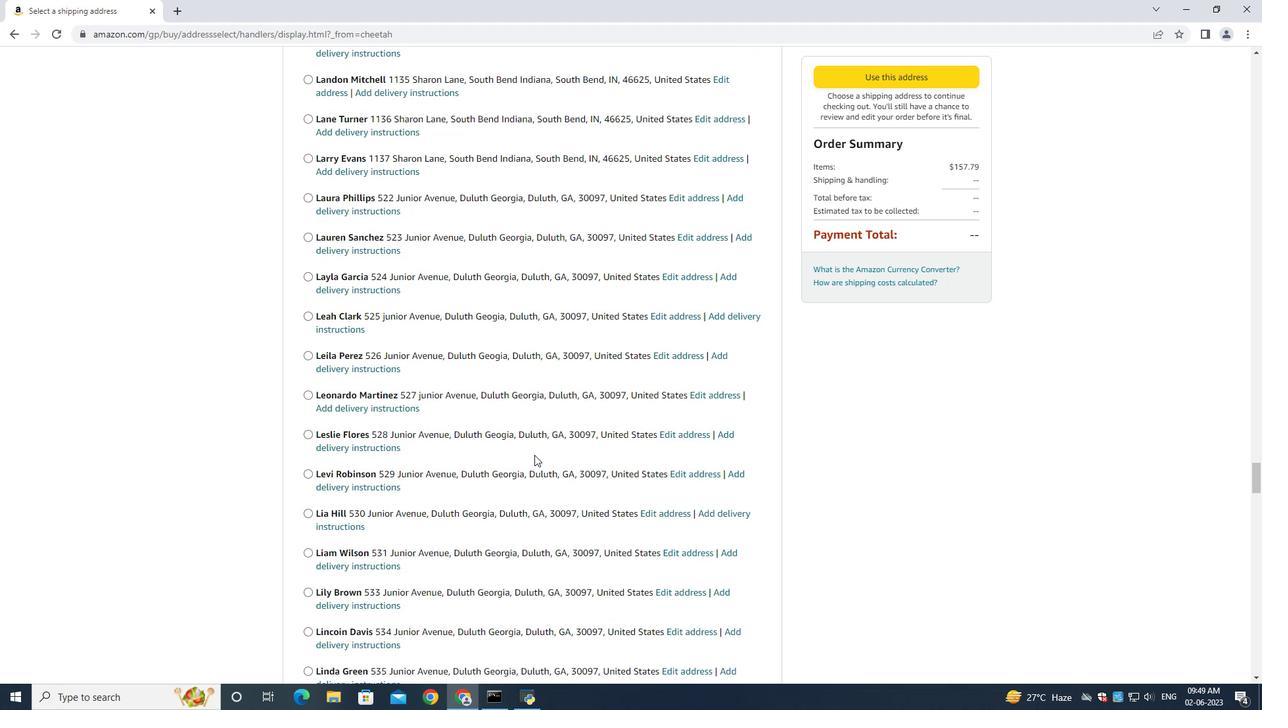 
Action: Mouse scrolled (534, 454) with delta (0, 0)
Screenshot: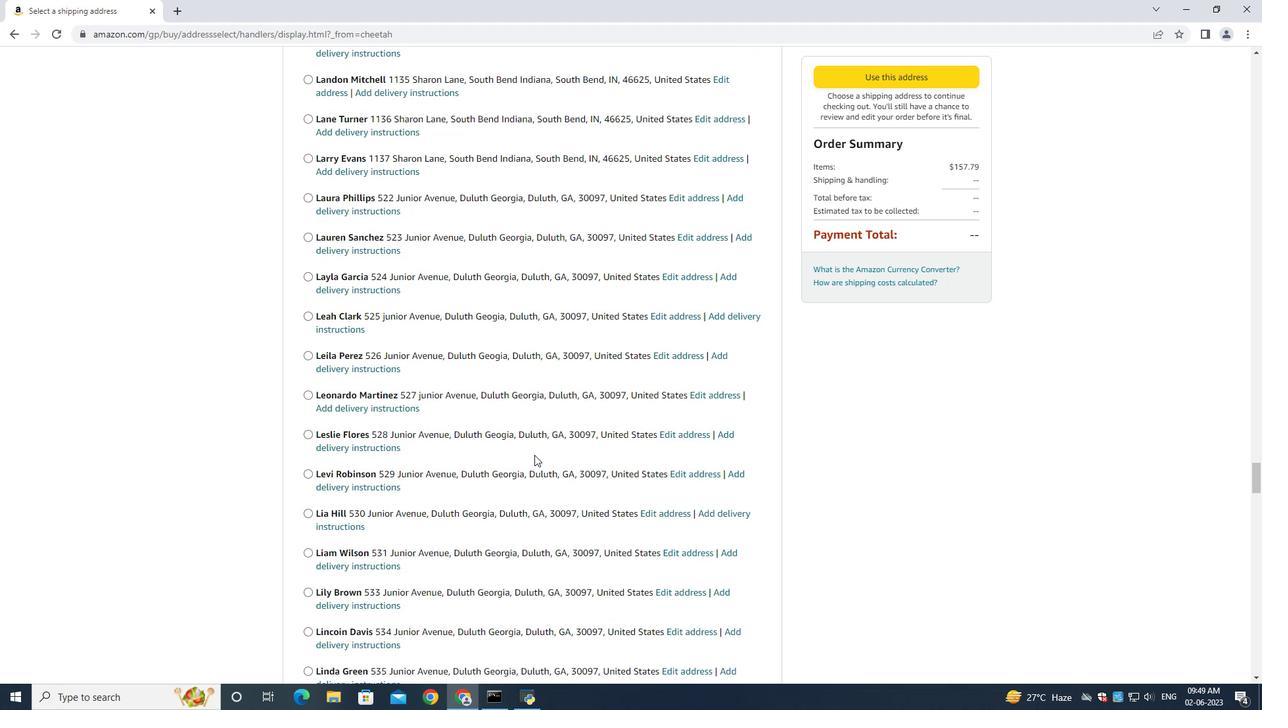 
Action: Mouse scrolled (534, 454) with delta (0, 0)
Screenshot: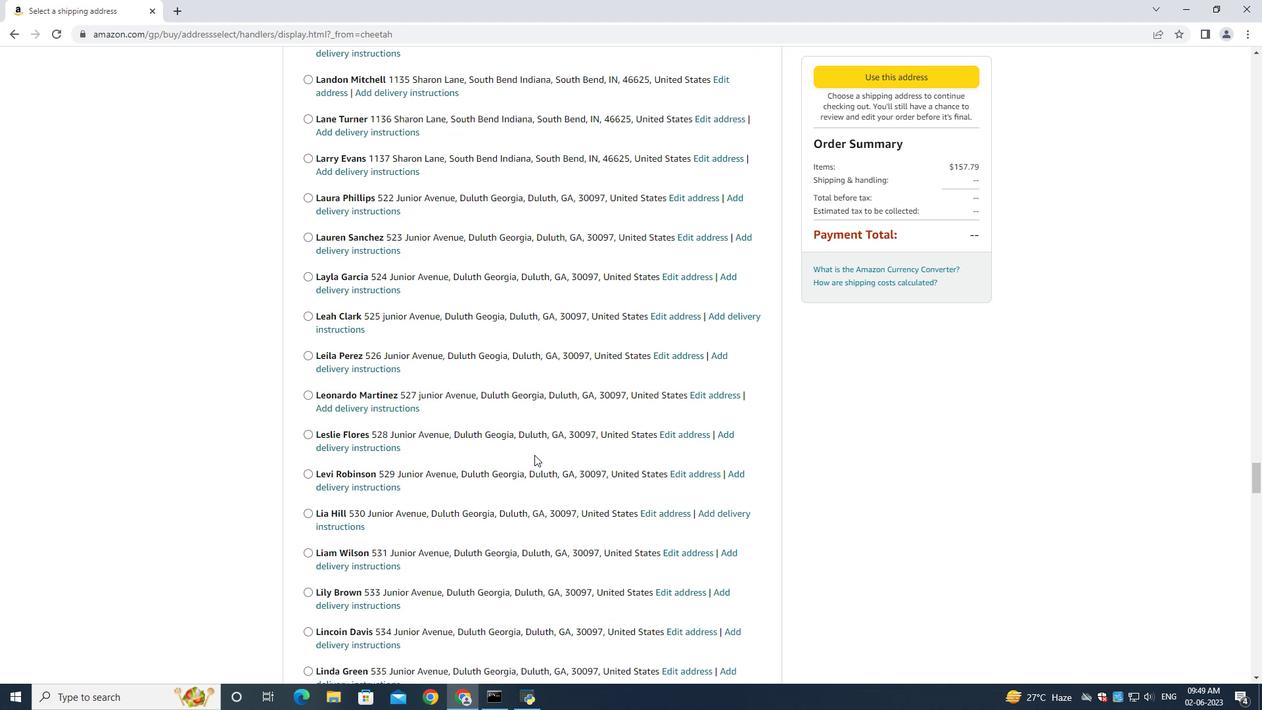 
Action: Mouse scrolled (534, 454) with delta (0, 0)
Screenshot: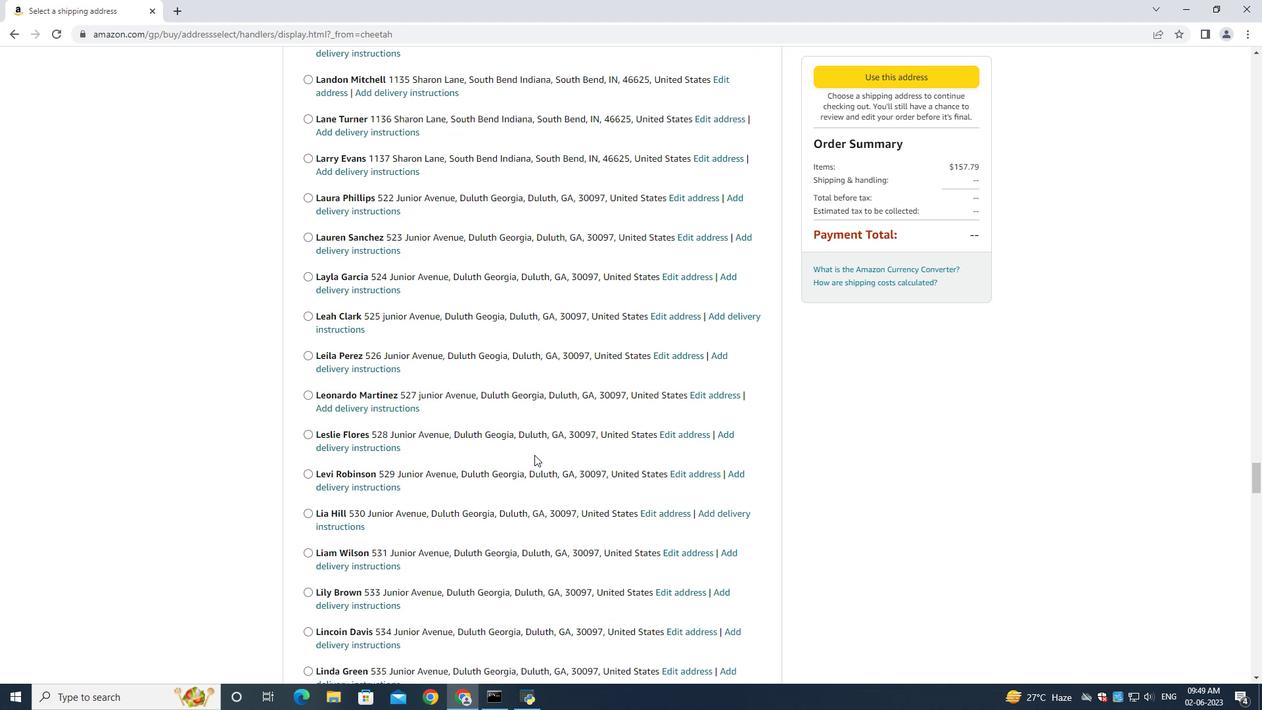 
Action: Mouse scrolled (534, 454) with delta (0, 0)
Screenshot: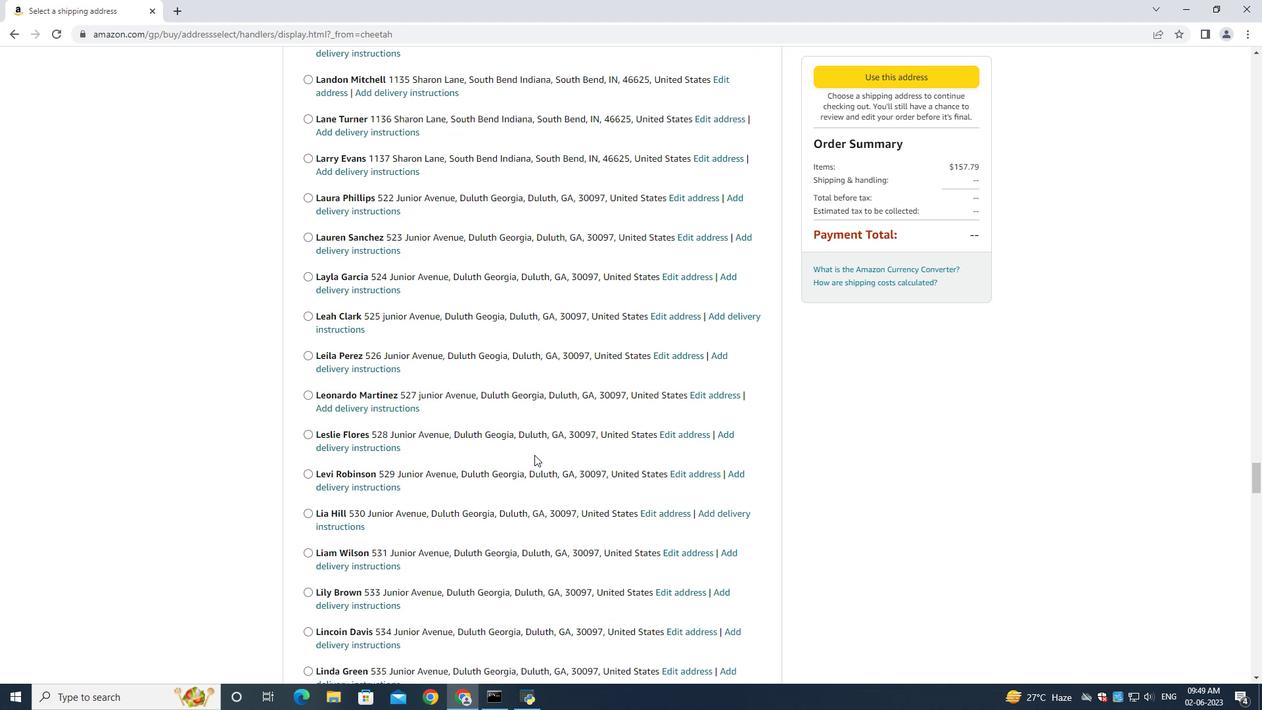 
Action: Mouse scrolled (534, 454) with delta (0, 0)
Screenshot: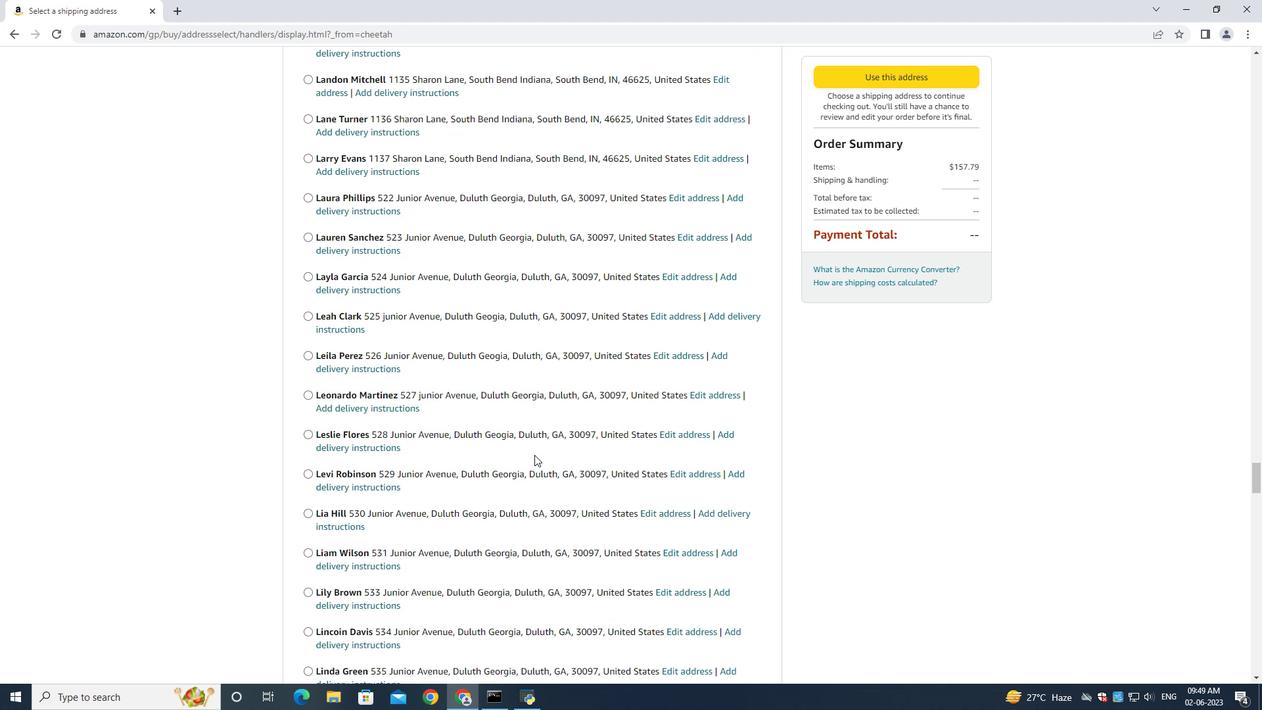 
Action: Mouse scrolled (534, 454) with delta (0, 0)
Screenshot: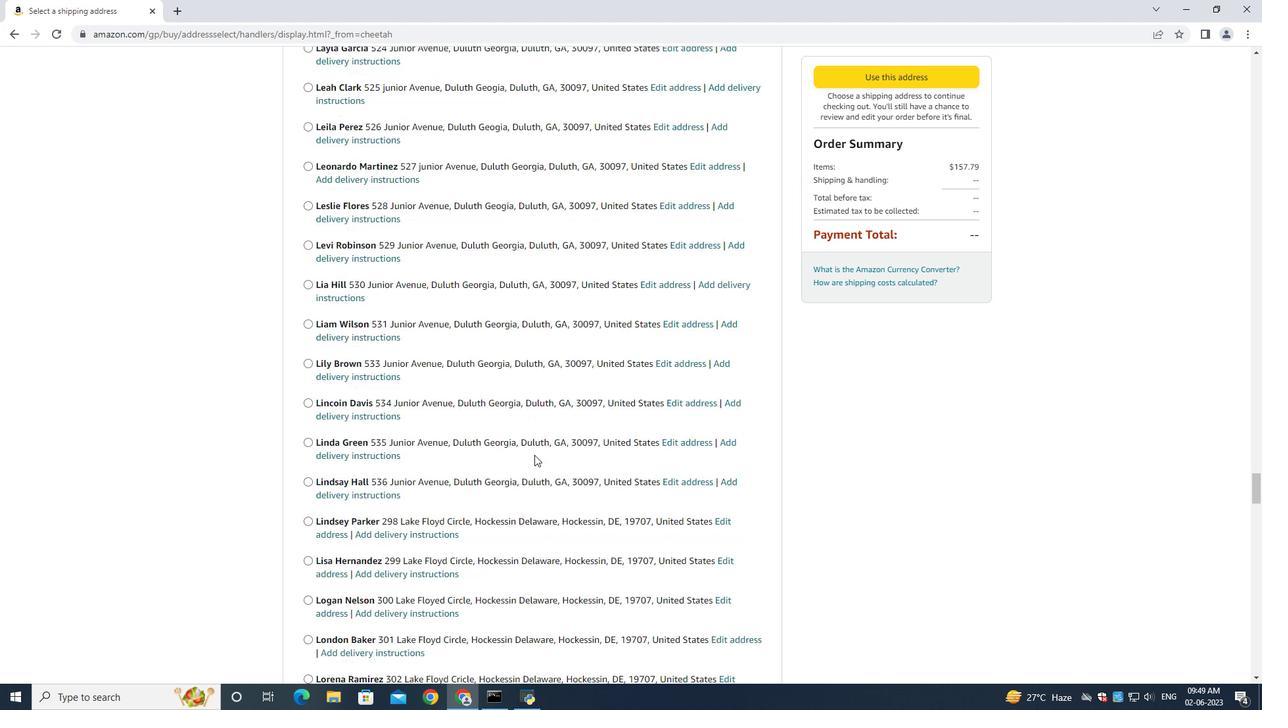 
Action: Mouse scrolled (534, 454) with delta (0, 0)
Screenshot: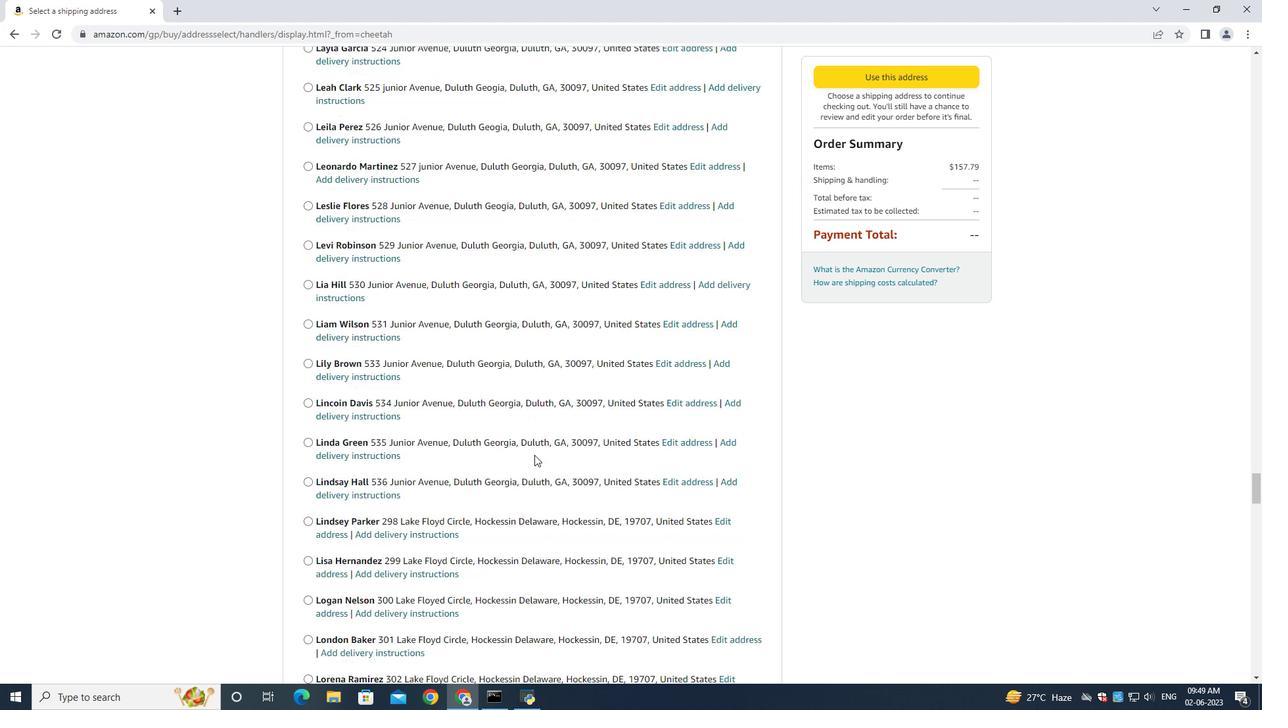 
Action: Mouse scrolled (534, 454) with delta (0, 0)
Screenshot: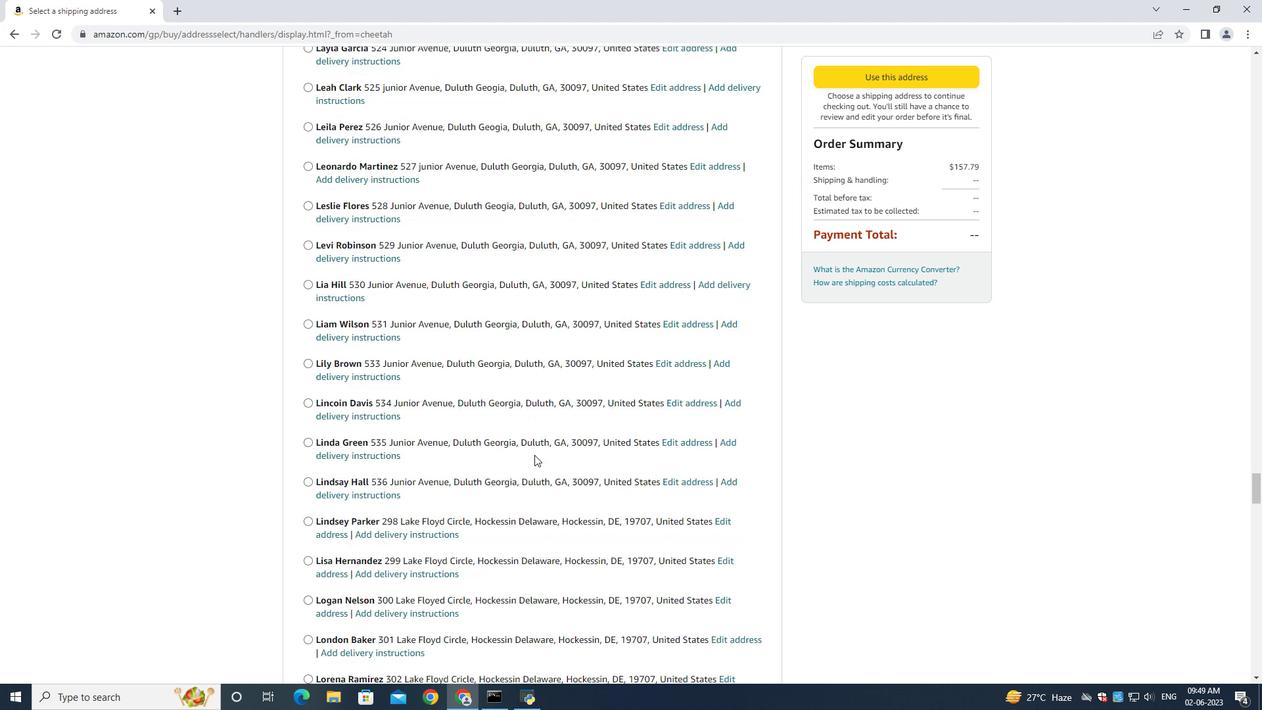 
Action: Mouse scrolled (534, 454) with delta (0, 0)
Screenshot: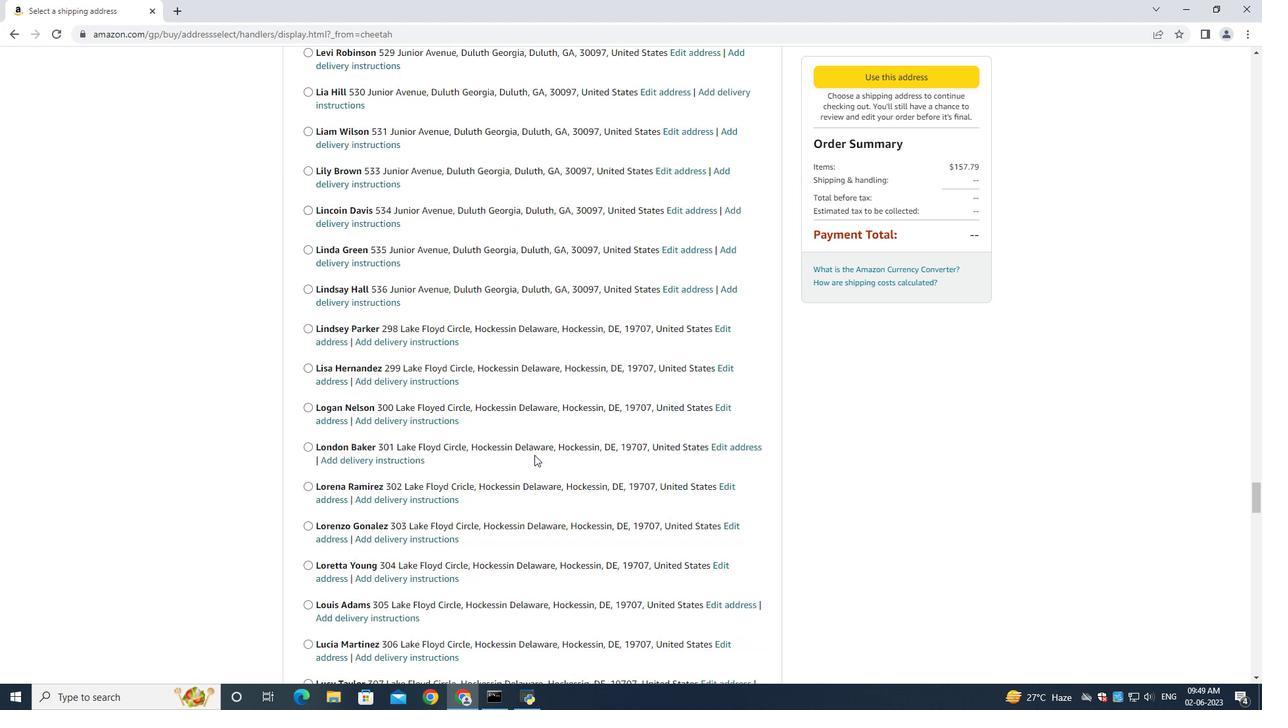 
Action: Mouse scrolled (534, 454) with delta (0, 0)
Screenshot: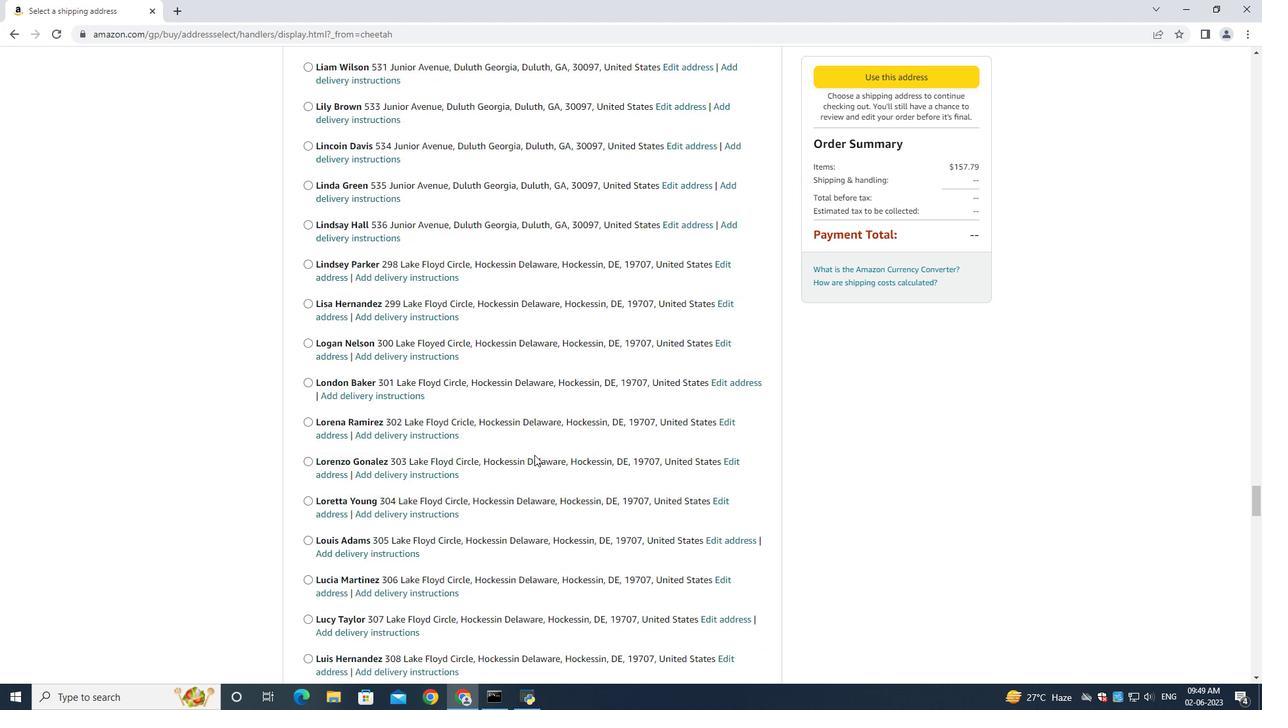 
Action: Mouse scrolled (534, 454) with delta (0, 0)
Screenshot: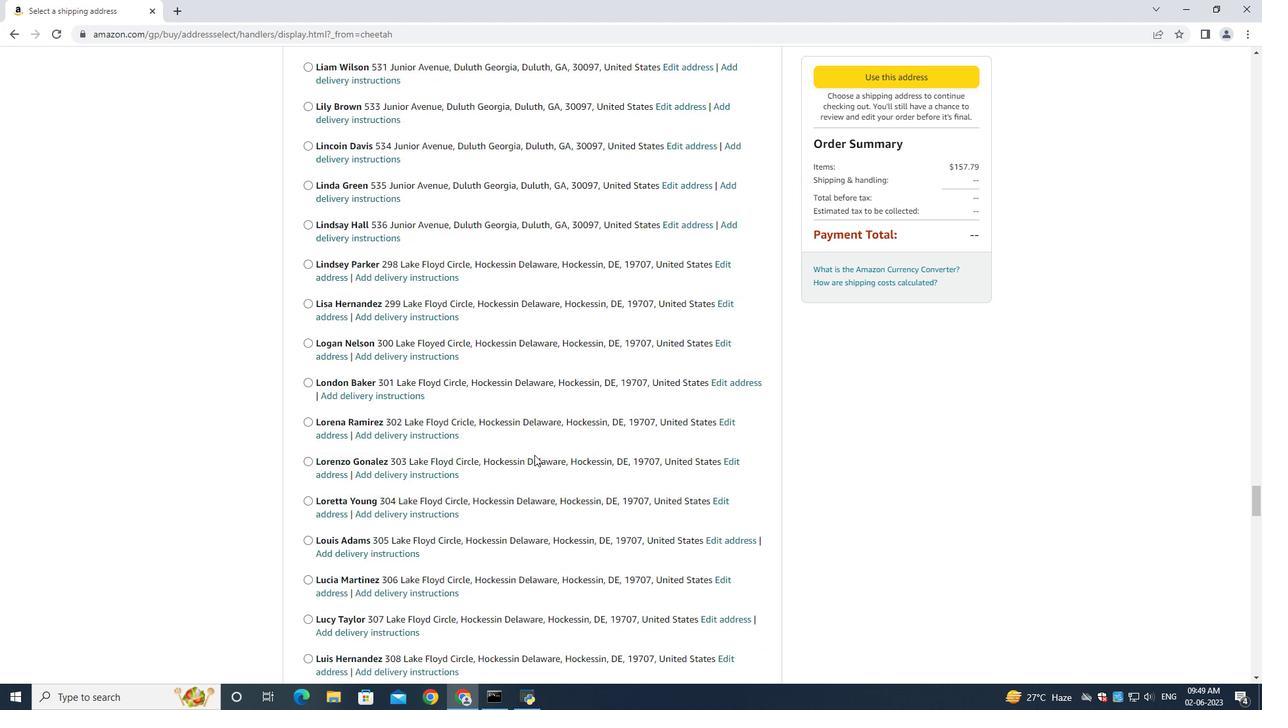 
Action: Mouse scrolled (534, 454) with delta (0, 0)
Screenshot: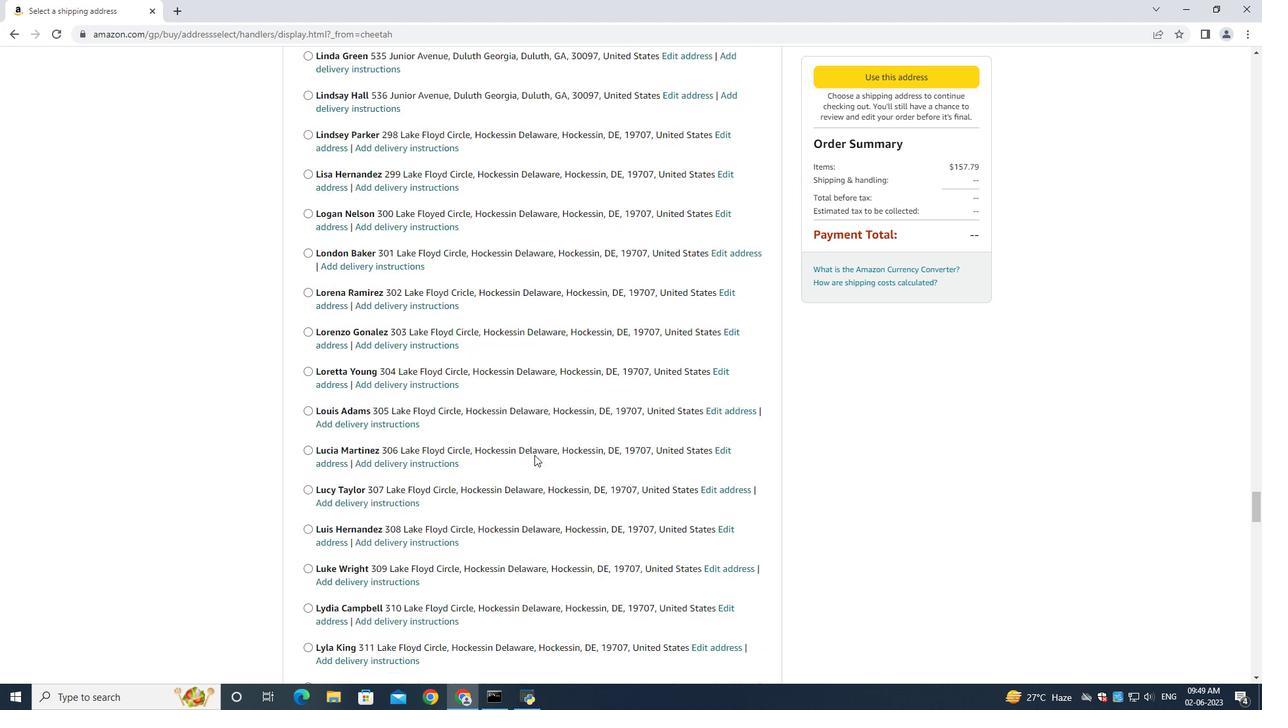 
Action: Mouse scrolled (534, 454) with delta (0, 0)
Screenshot: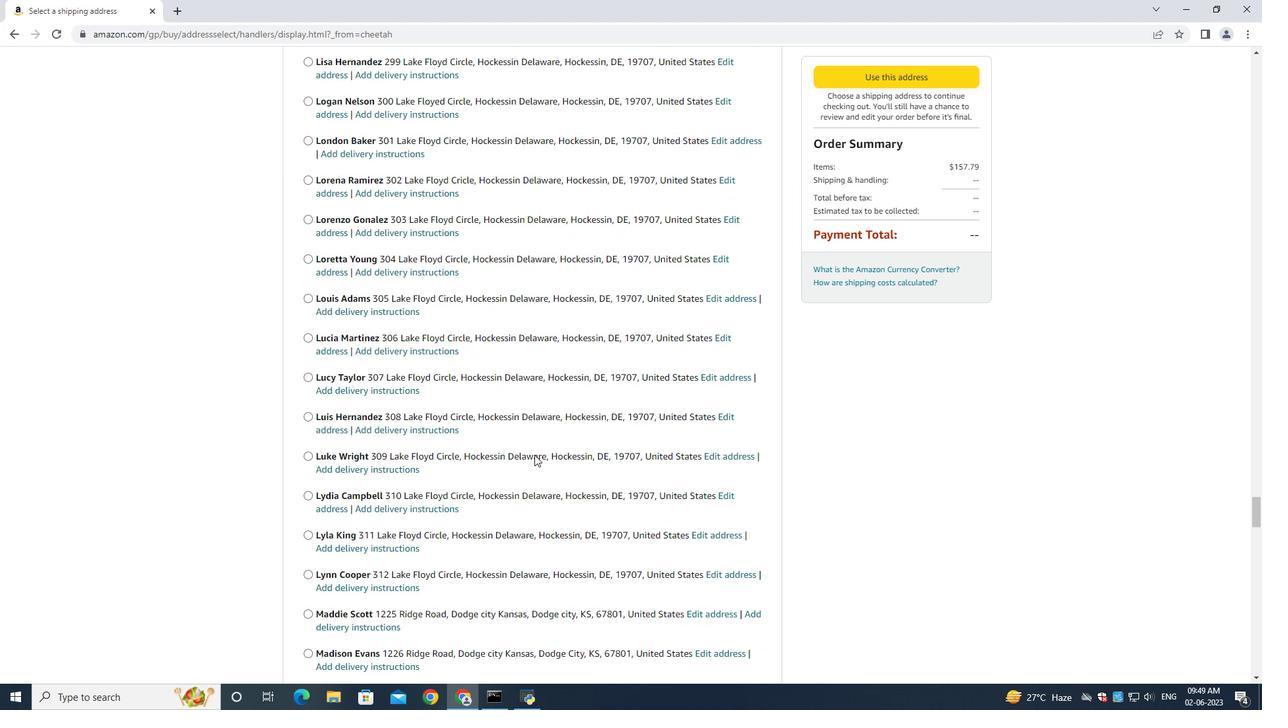 
Action: Mouse scrolled (534, 454) with delta (0, 0)
Screenshot: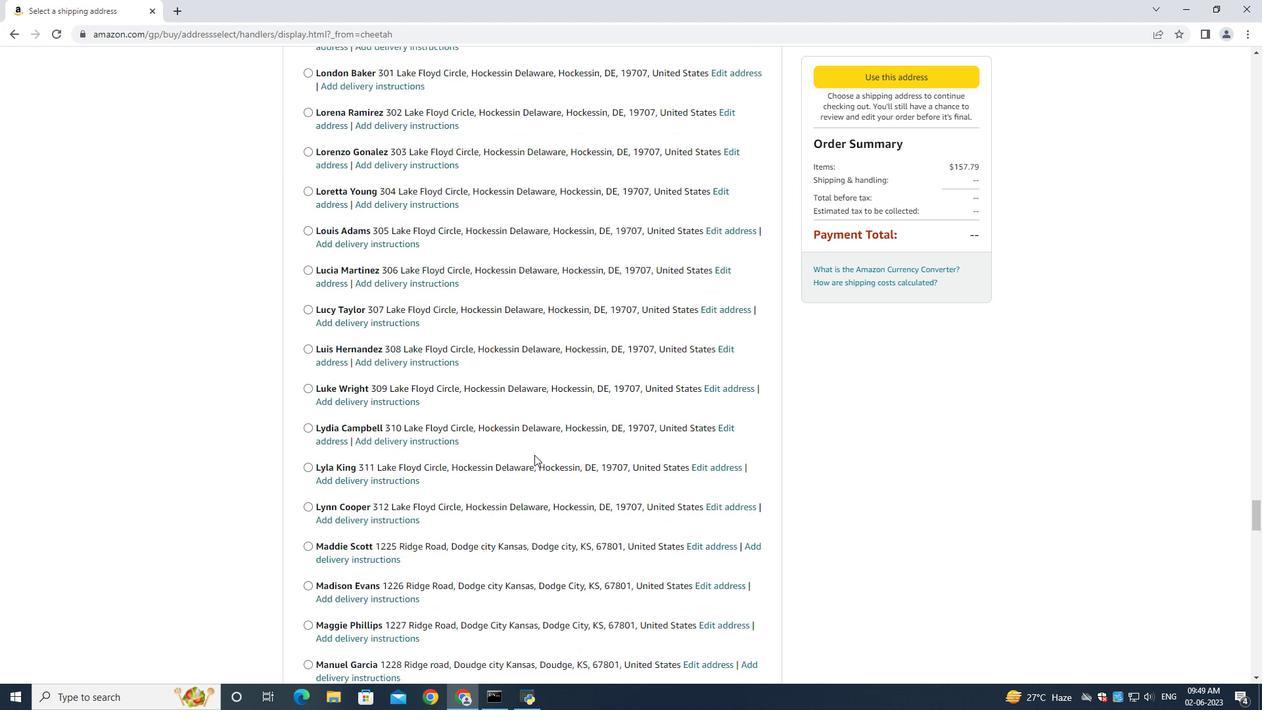 
Action: Mouse scrolled (534, 454) with delta (0, 0)
Screenshot: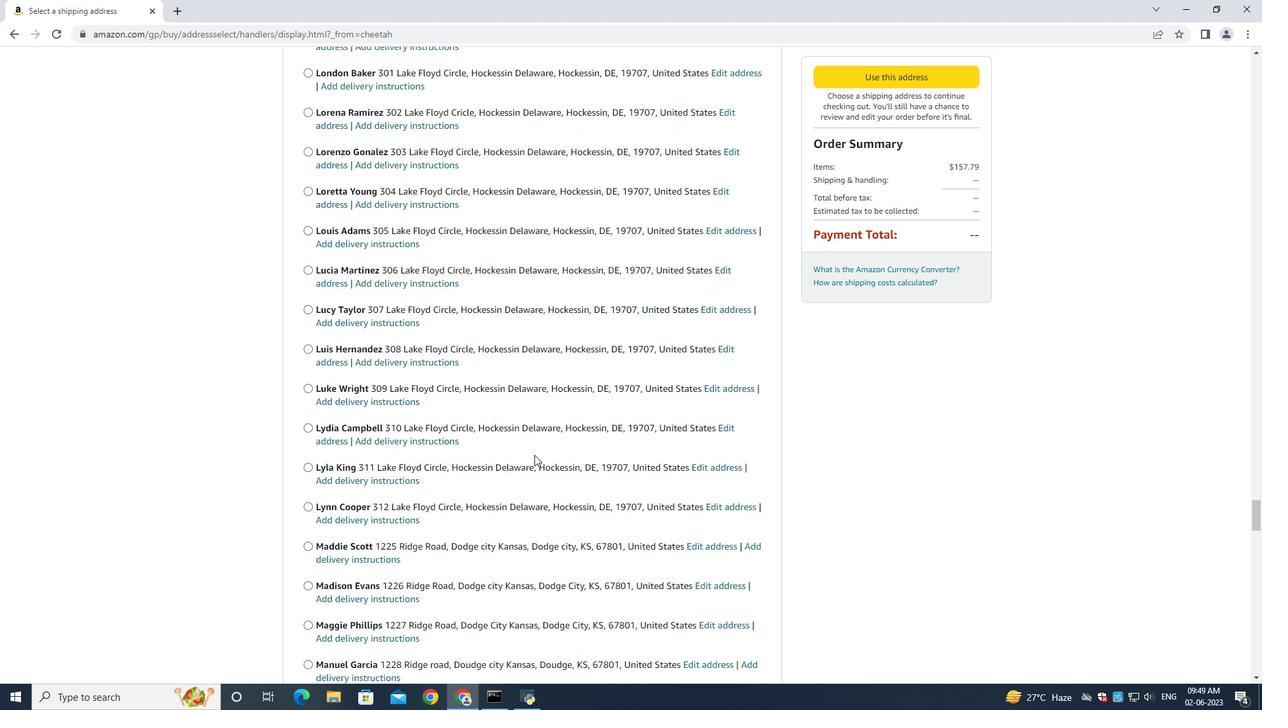 
Action: Mouse scrolled (534, 454) with delta (0, 0)
Screenshot: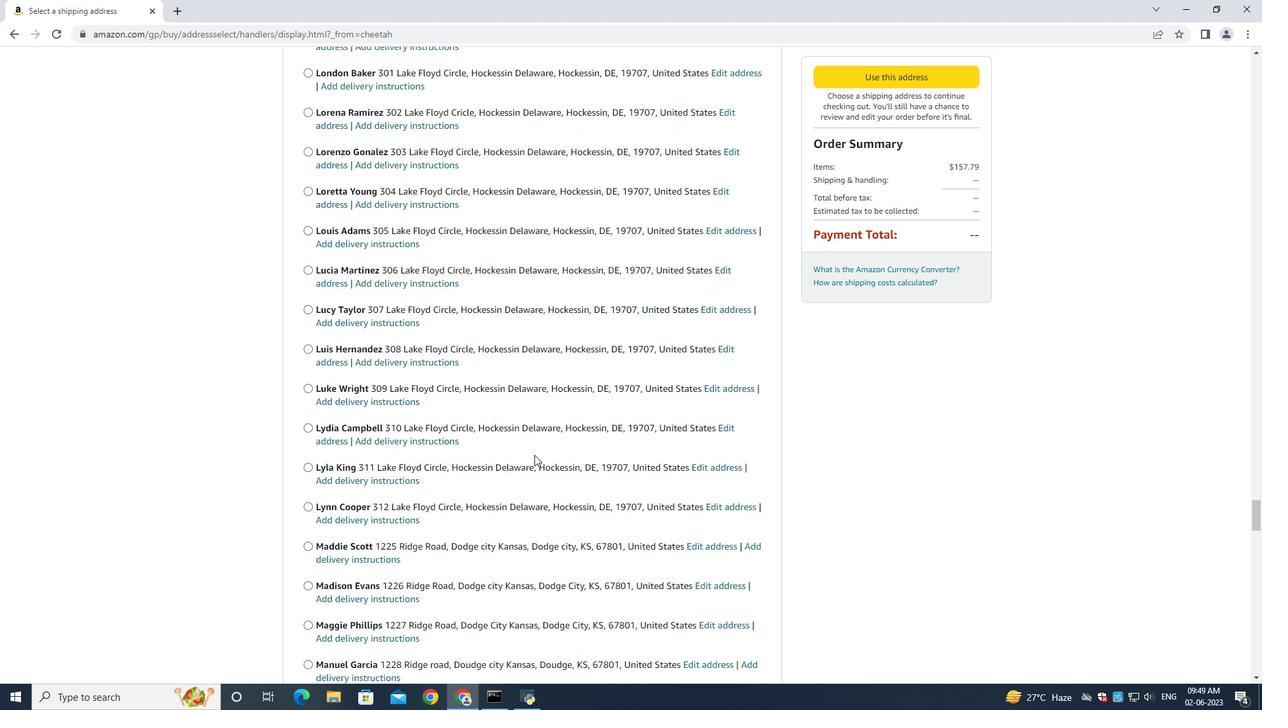 
Action: Mouse scrolled (534, 454) with delta (0, 0)
Screenshot: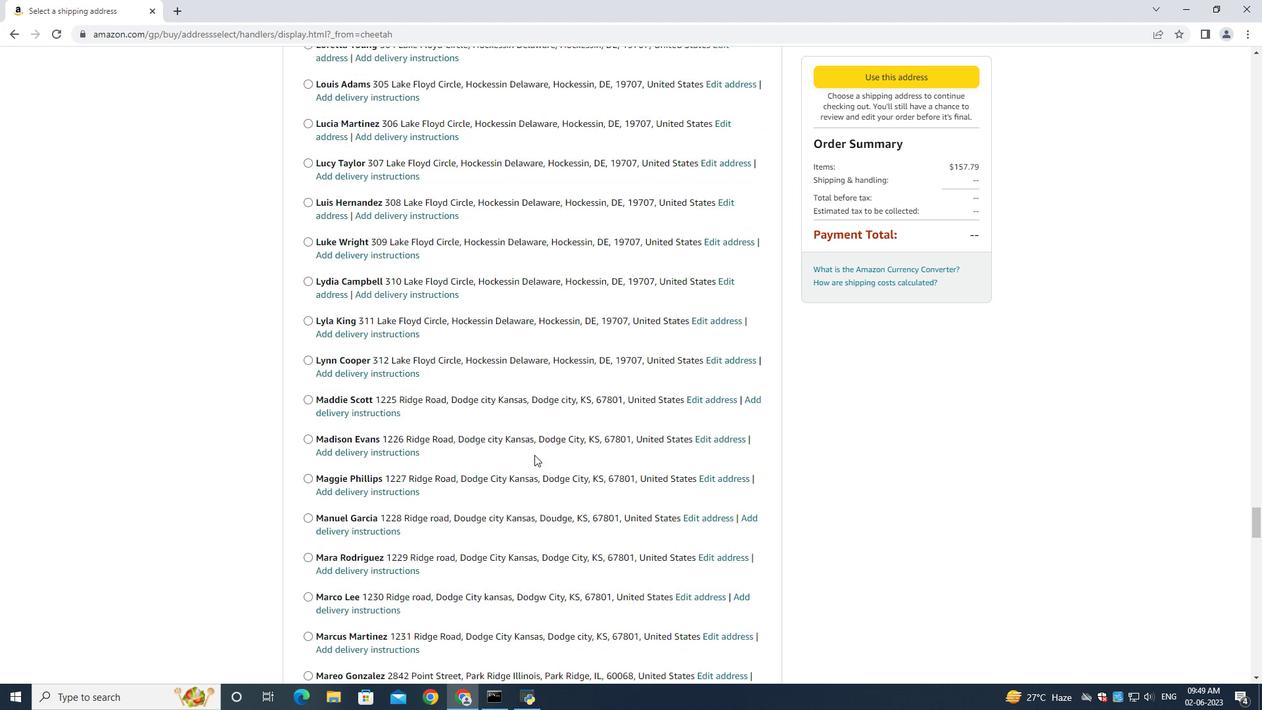 
Action: Mouse scrolled (534, 454) with delta (0, 0)
Screenshot: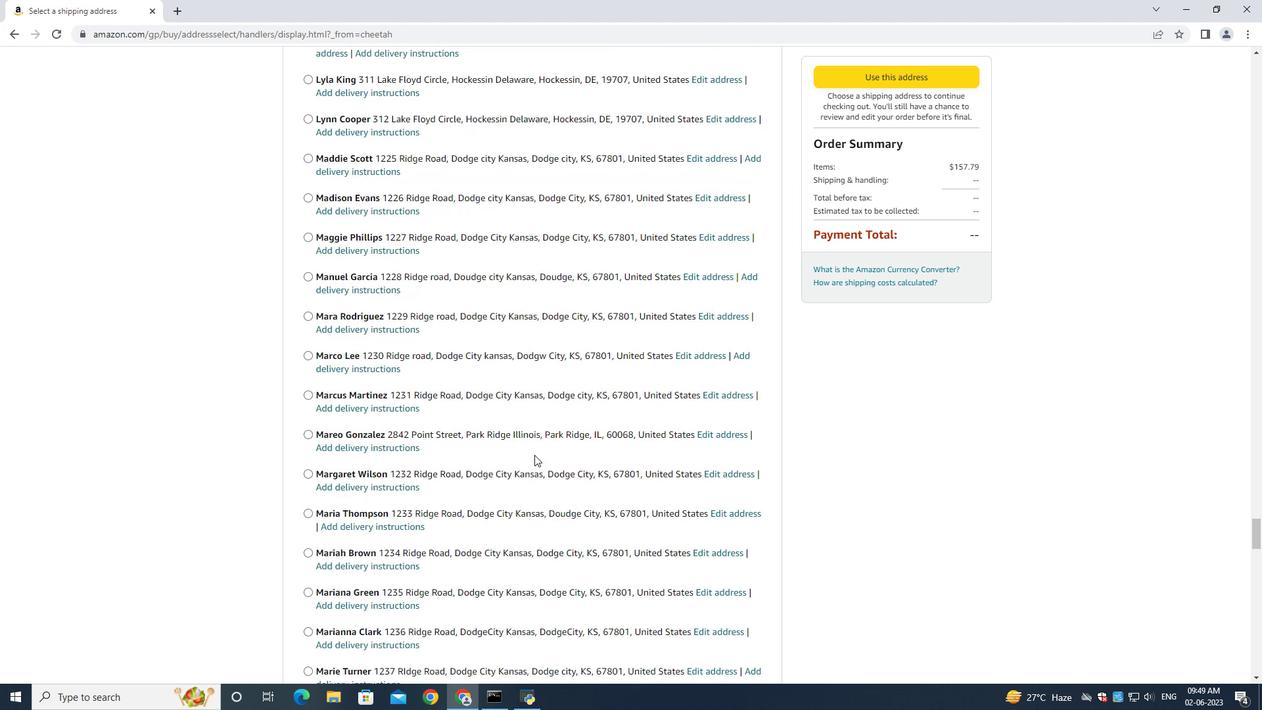 
Action: Mouse scrolled (534, 454) with delta (0, 0)
Screenshot: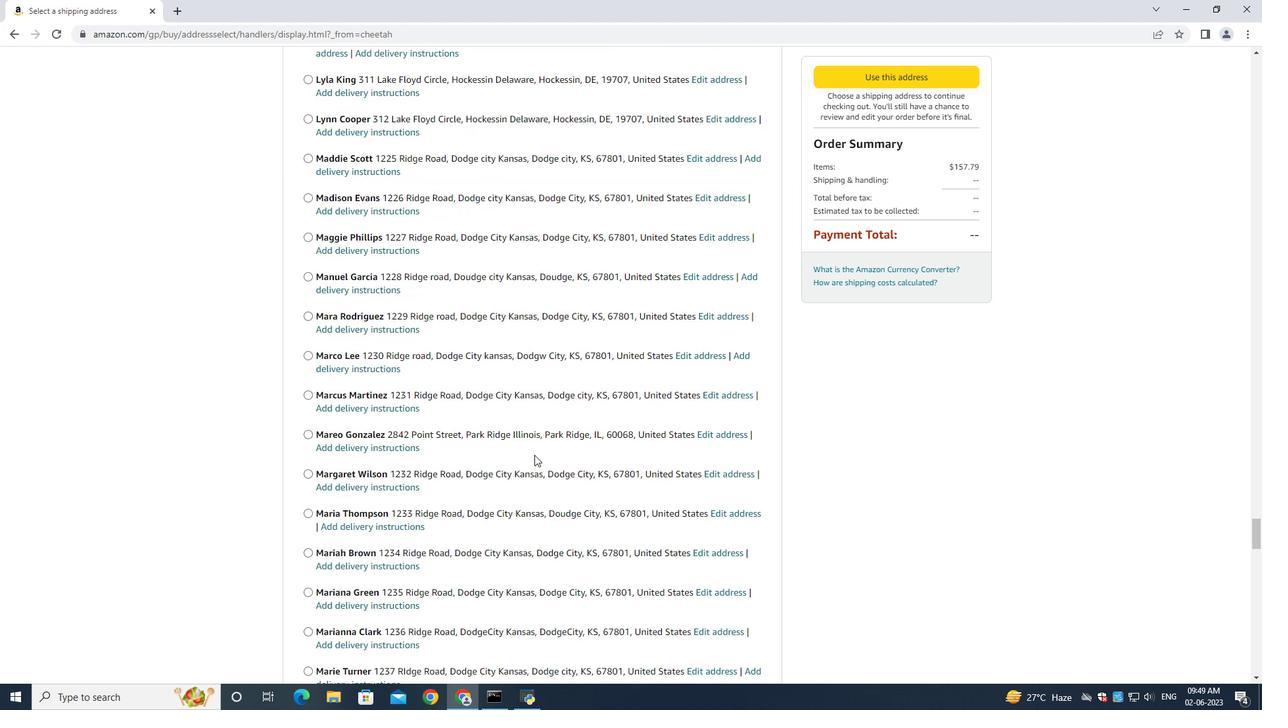 
Action: Mouse scrolled (534, 454) with delta (0, 0)
Screenshot: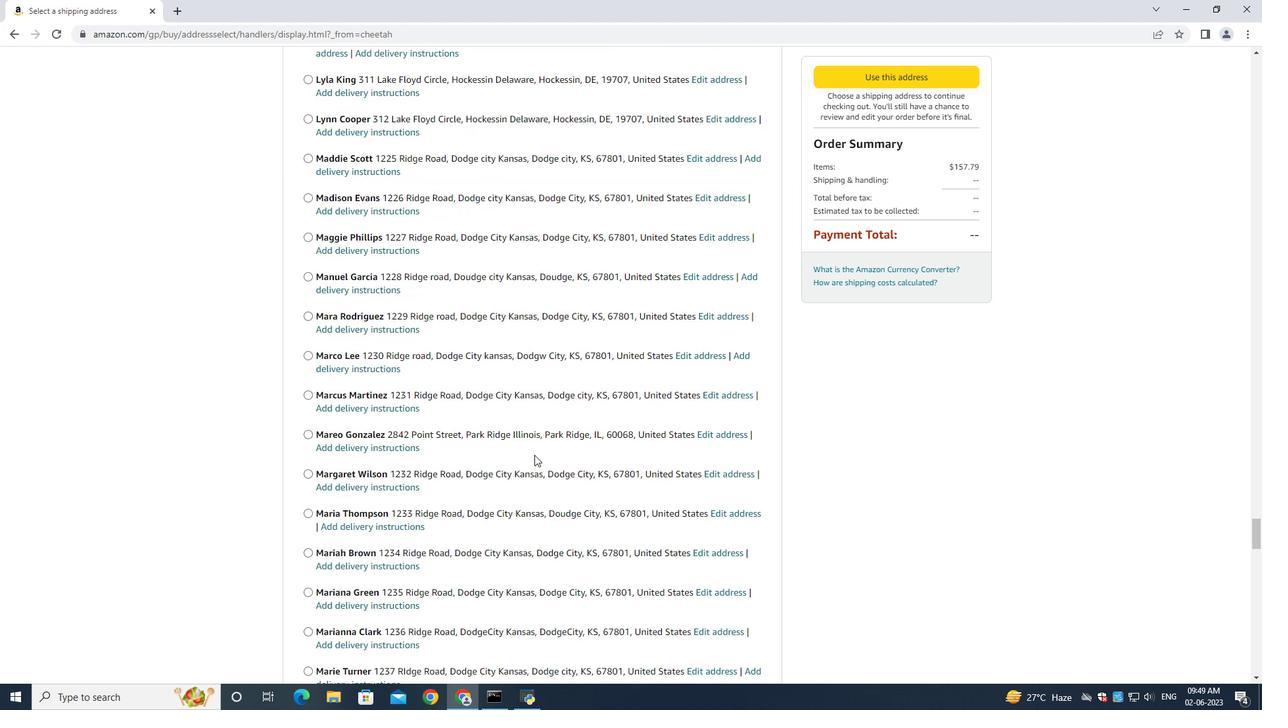 
Action: Mouse scrolled (534, 454) with delta (0, 0)
Screenshot: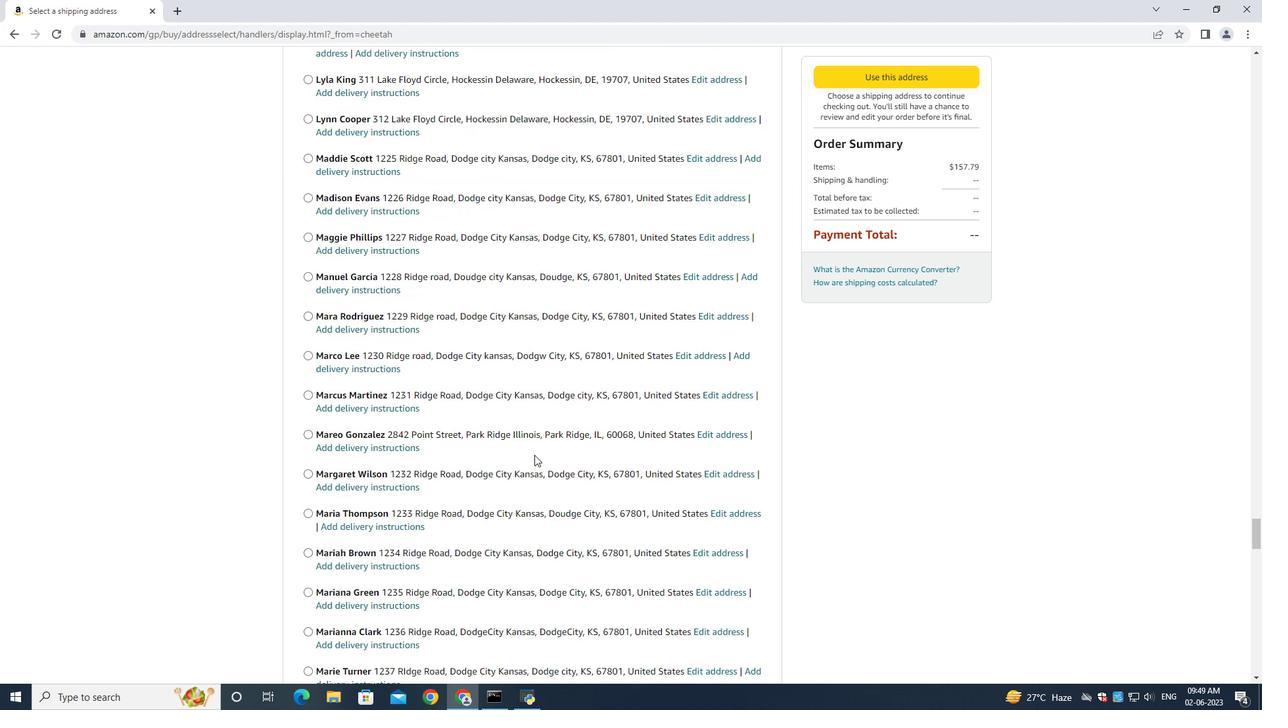 
Action: Mouse scrolled (534, 454) with delta (0, 0)
Screenshot: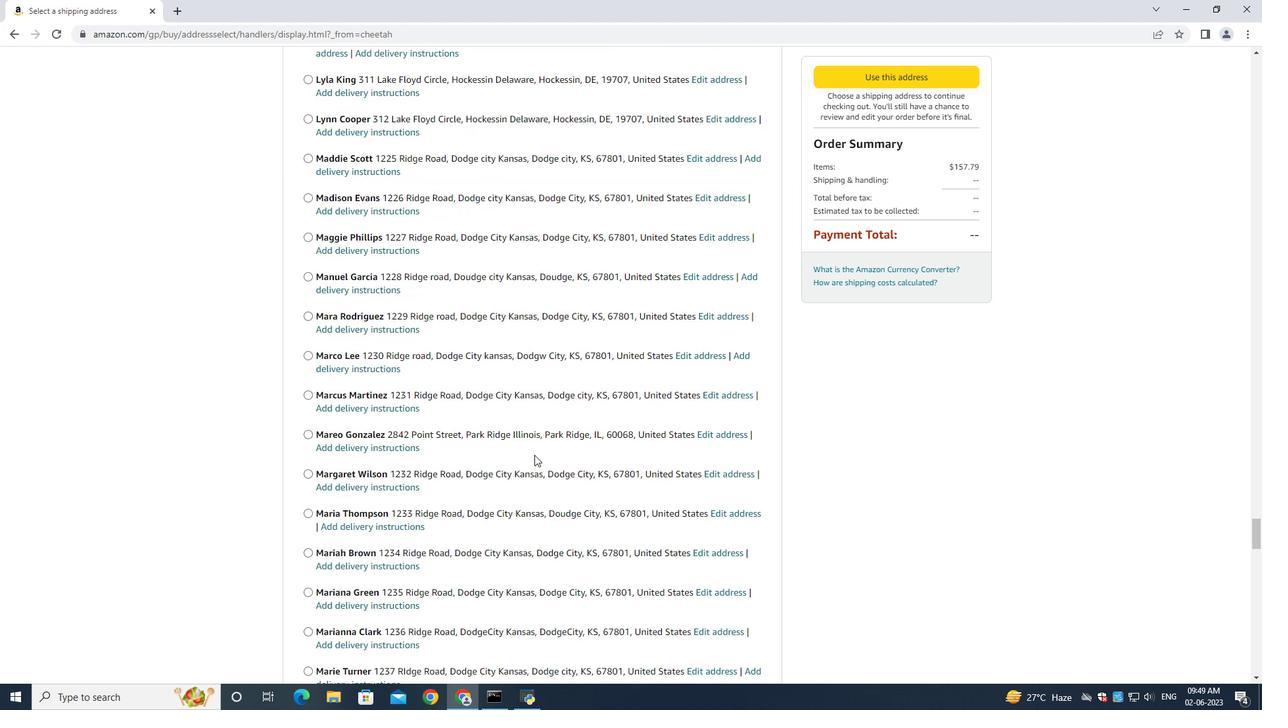 
Action: Mouse scrolled (534, 454) with delta (0, 0)
Screenshot: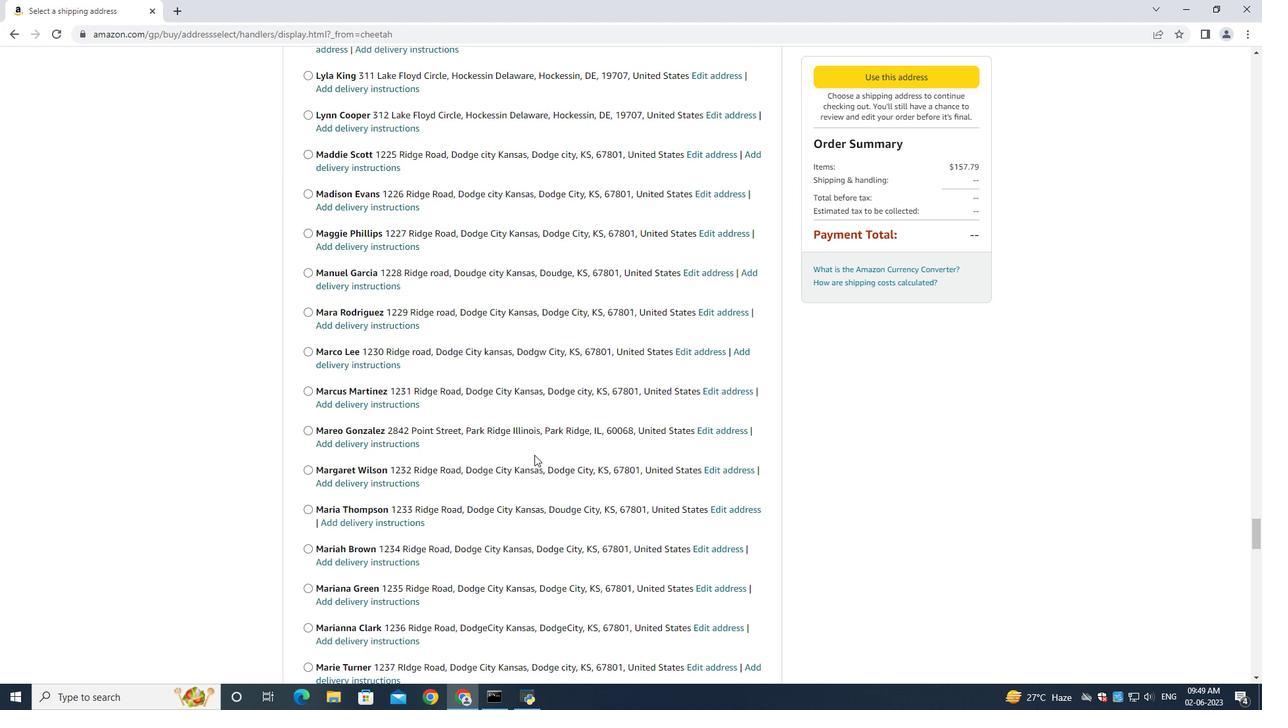 
Action: Mouse scrolled (534, 454) with delta (0, 0)
Screenshot: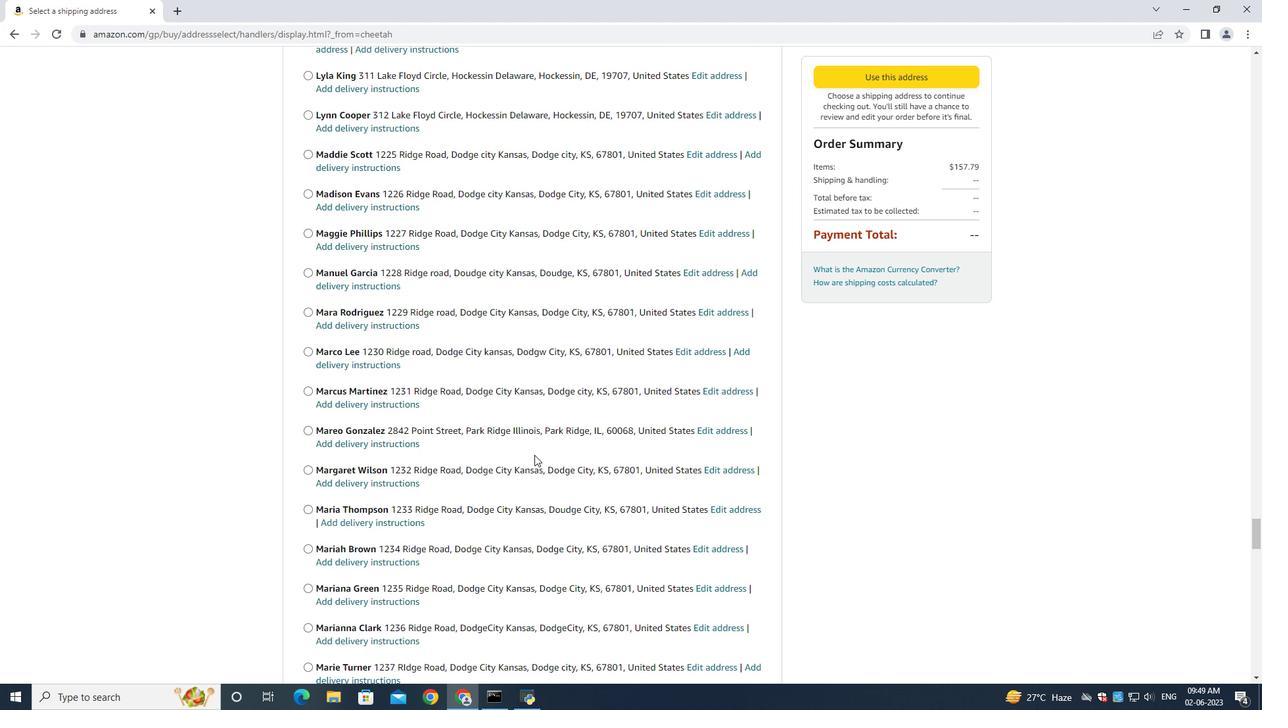 
Action: Mouse scrolled (534, 454) with delta (0, 0)
Screenshot: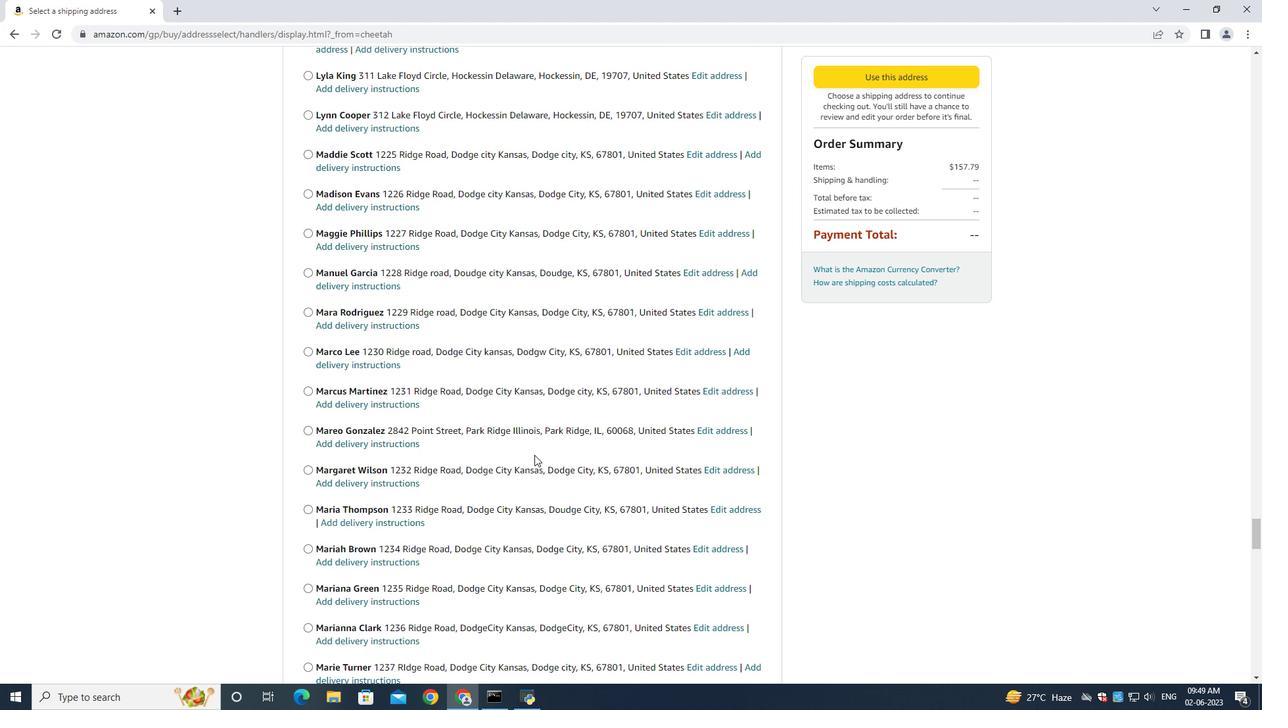 
Action: Mouse scrolled (534, 454) with delta (0, 0)
Screenshot: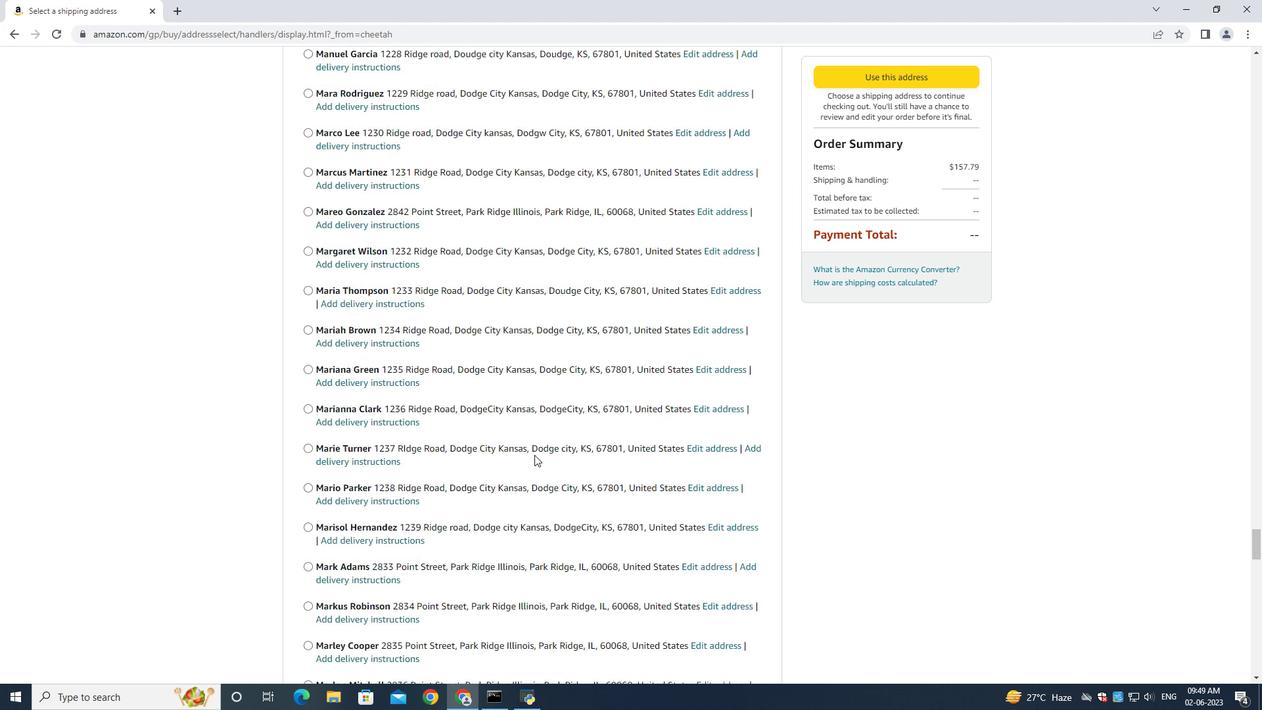 
Action: Mouse scrolled (534, 454) with delta (0, 0)
Screenshot: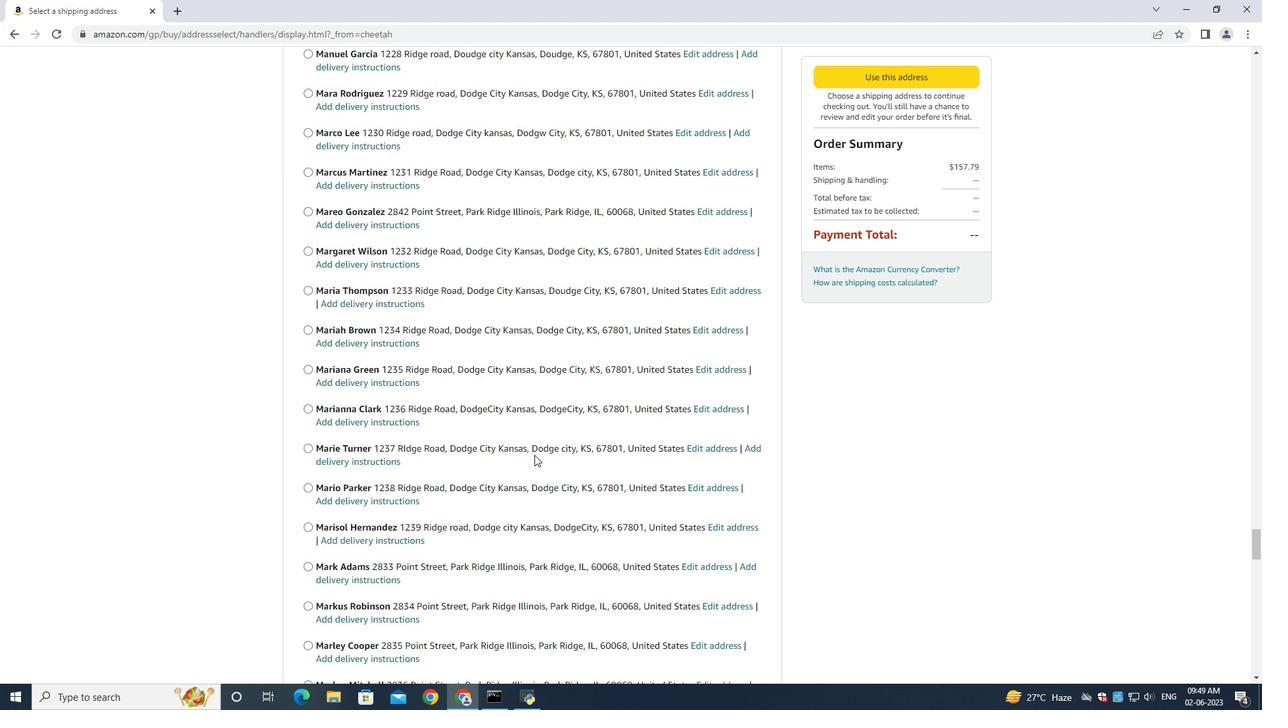 
Action: Mouse scrolled (534, 454) with delta (0, 0)
Screenshot: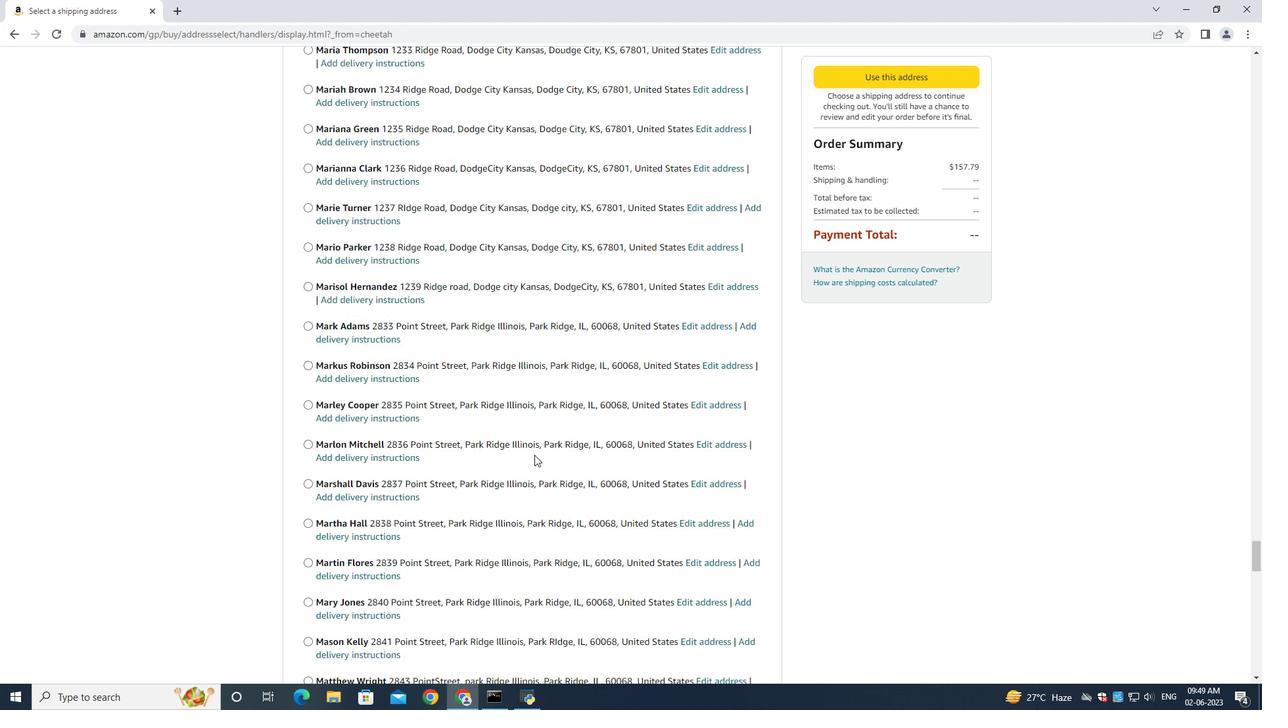 
Action: Mouse scrolled (534, 454) with delta (0, 0)
Screenshot: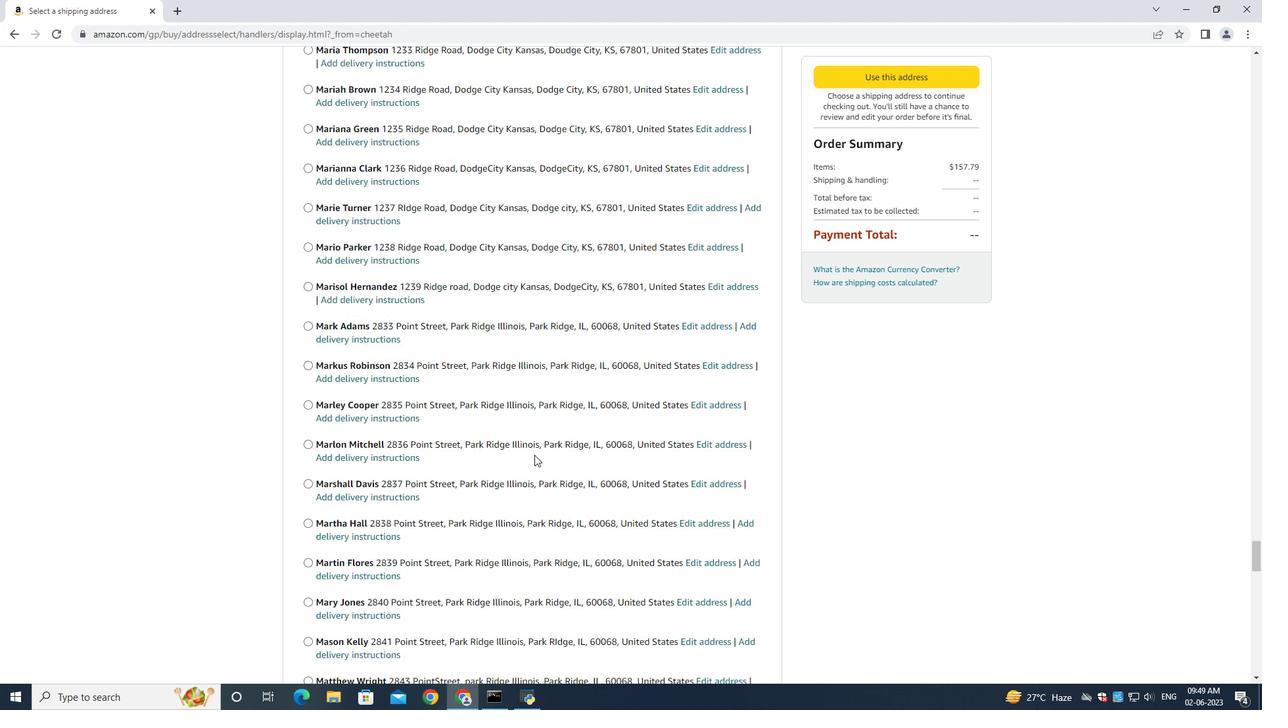 
Action: Mouse scrolled (534, 454) with delta (0, 0)
Screenshot: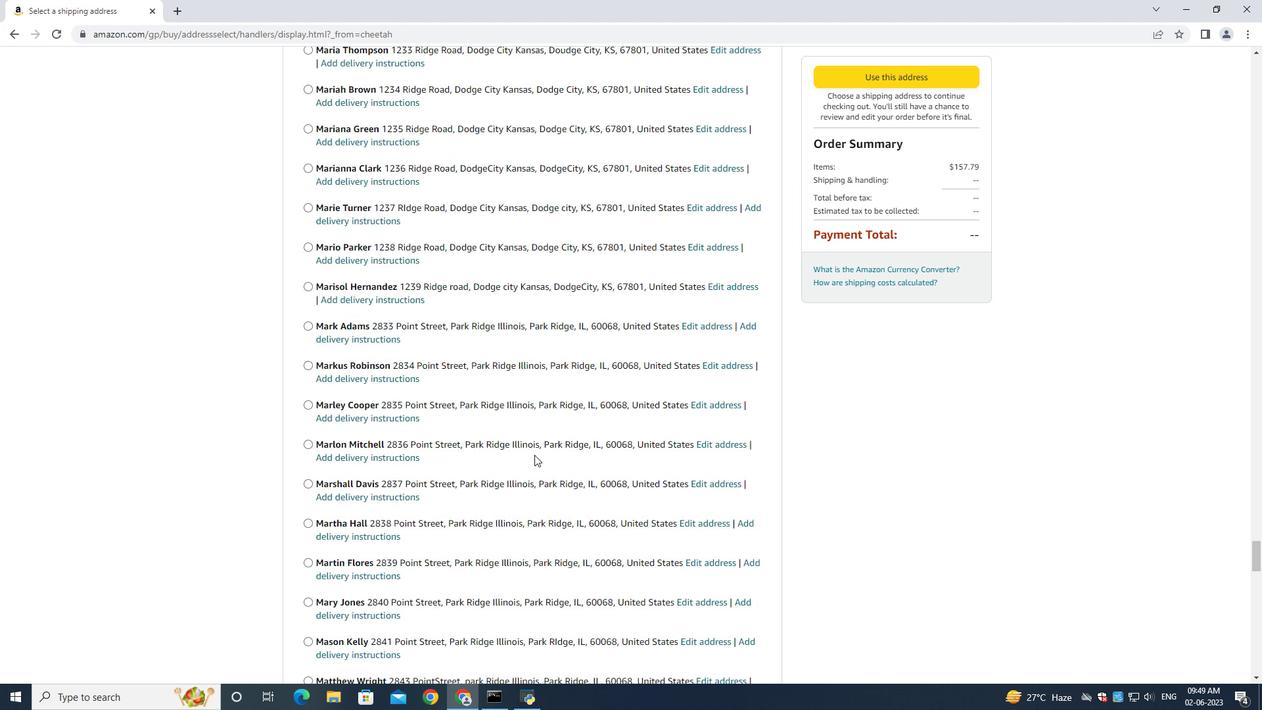 
Action: Mouse moved to (535, 454)
Screenshot: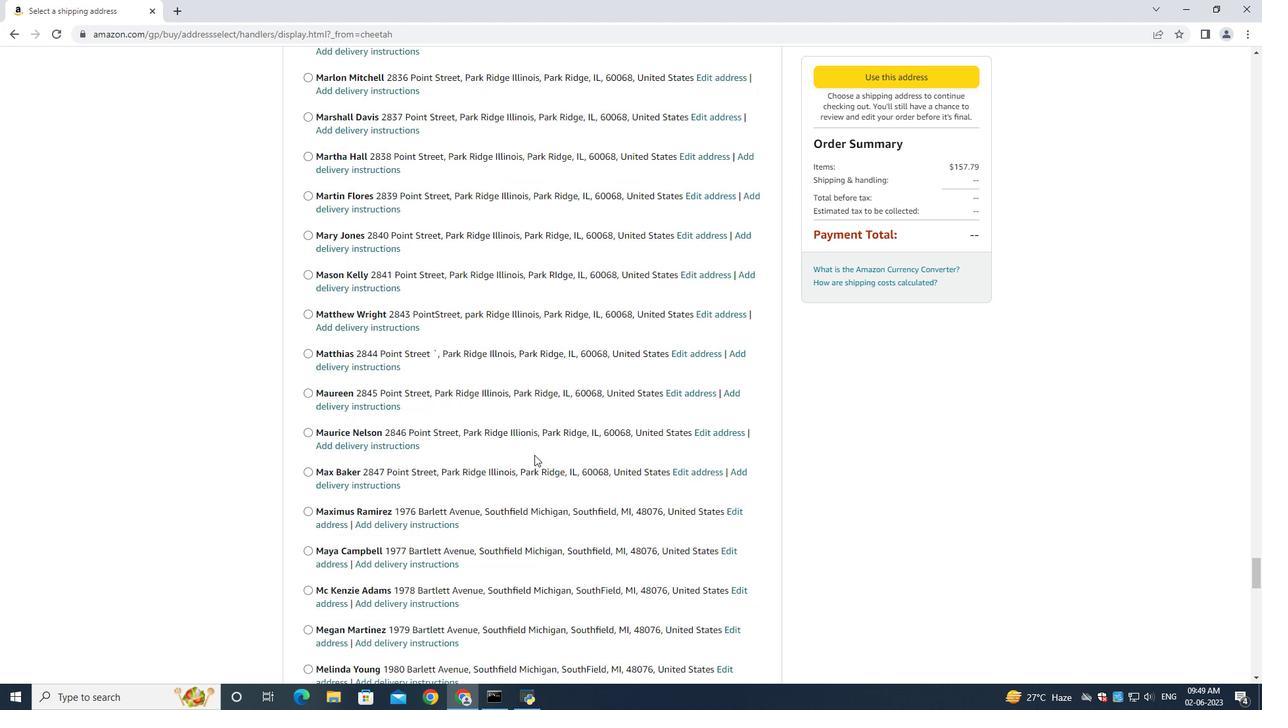 
Action: Mouse scrolled (535, 453) with delta (0, 0)
Screenshot: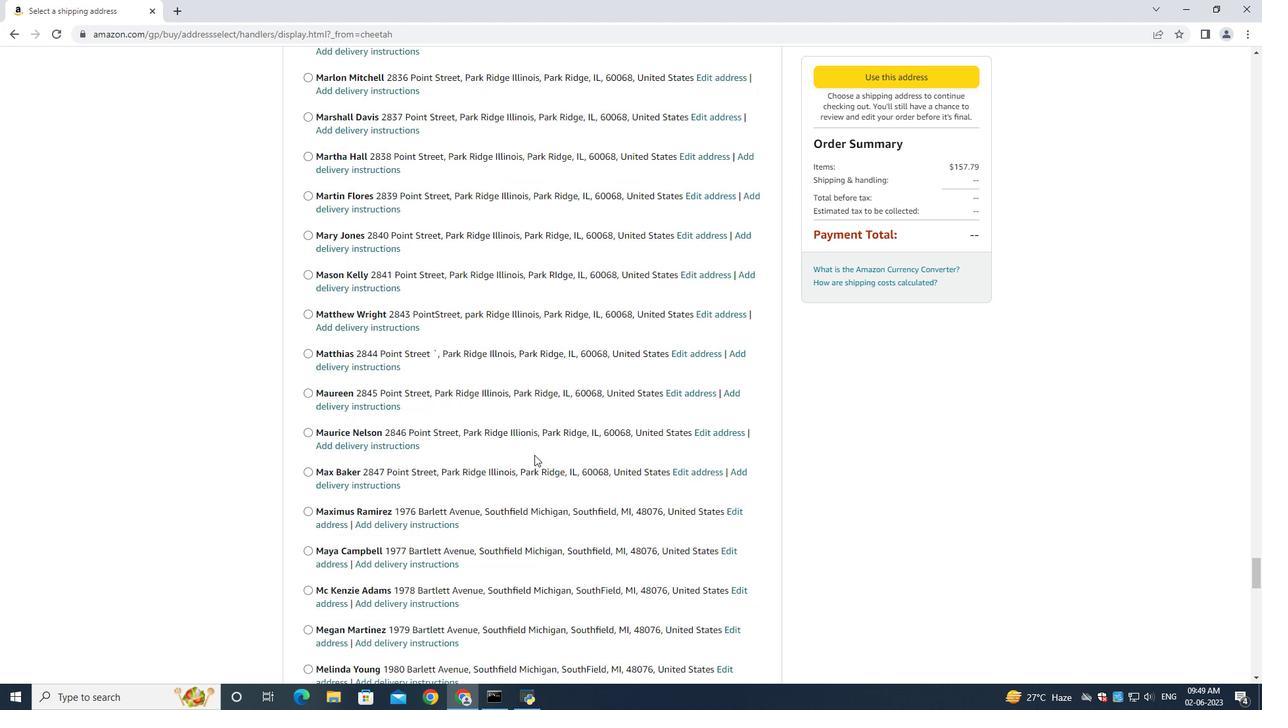 
Action: Mouse moved to (536, 454)
Screenshot: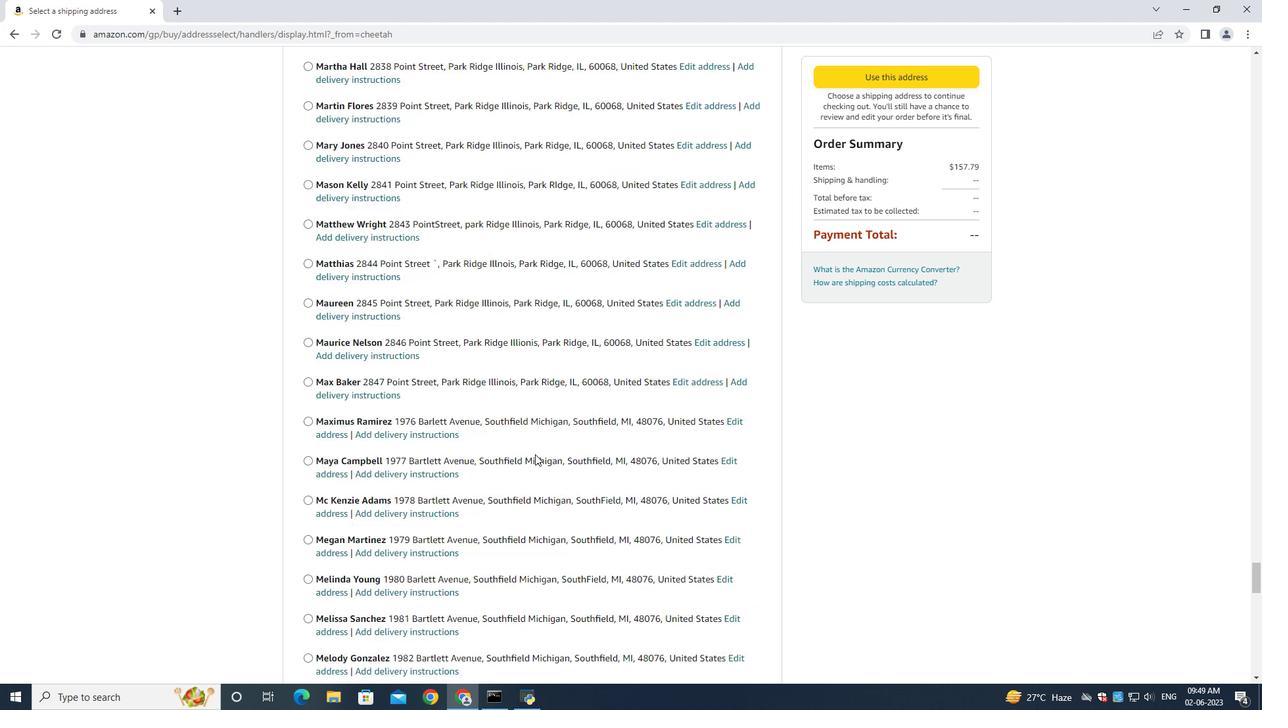 
Action: Mouse scrolled (536, 453) with delta (0, 0)
Screenshot: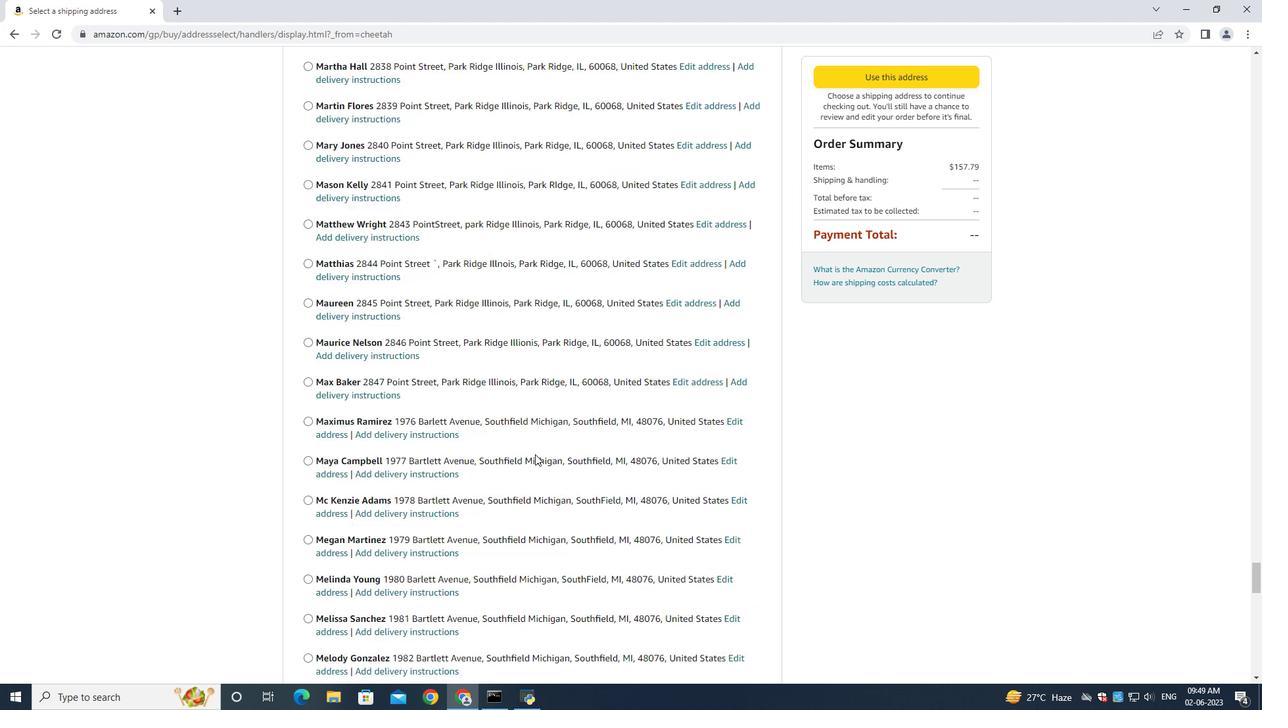 
Action: Mouse scrolled (536, 453) with delta (0, 0)
Screenshot: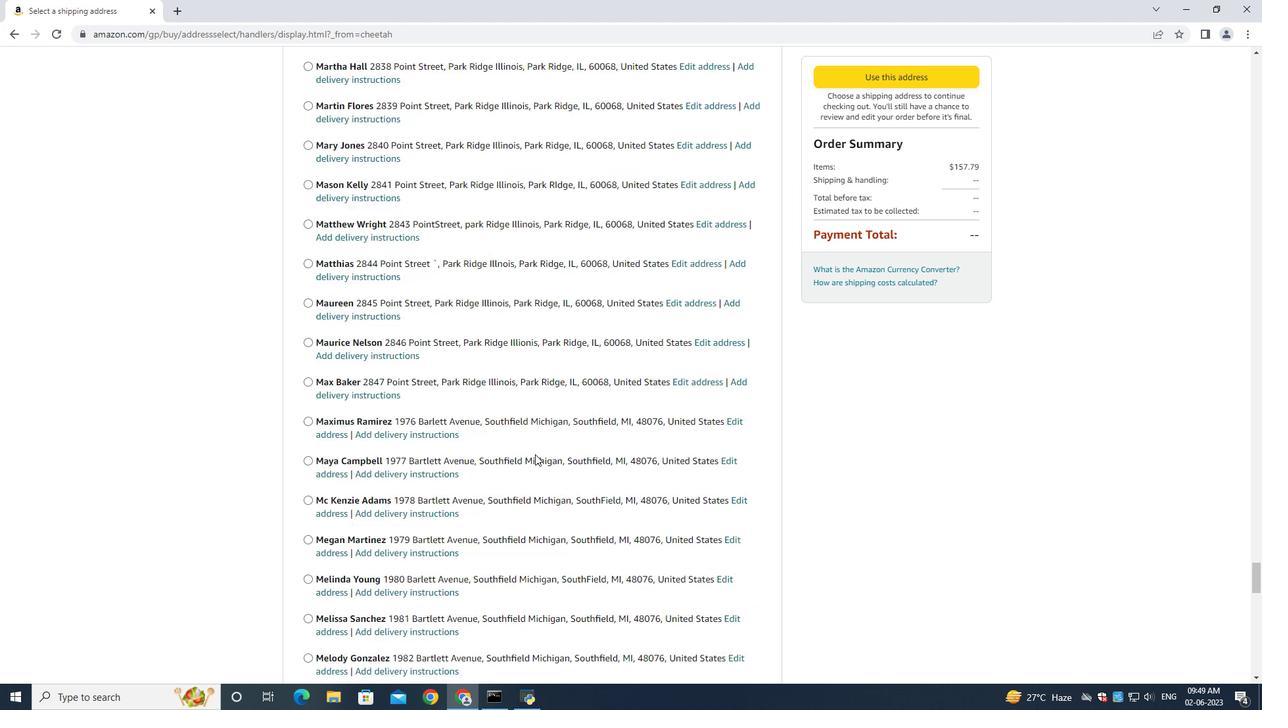 
Action: Mouse scrolled (536, 453) with delta (0, 0)
Screenshot: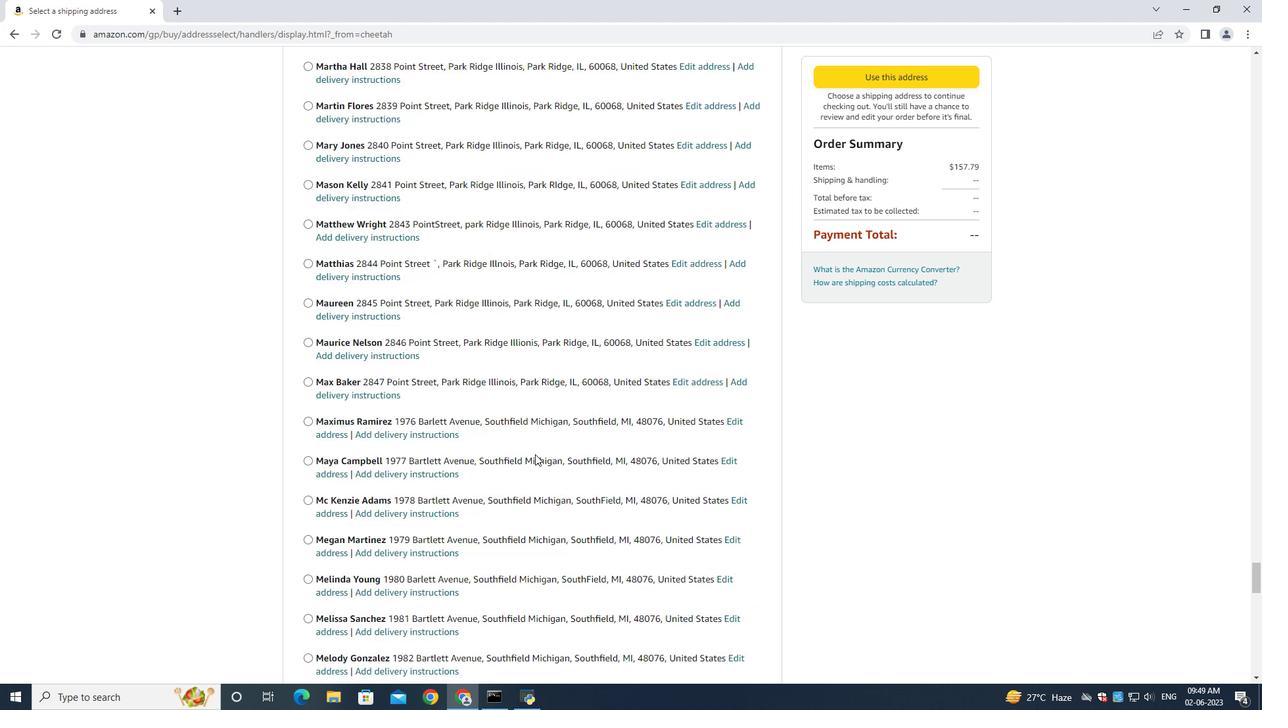 
Action: Mouse scrolled (536, 453) with delta (0, 0)
Screenshot: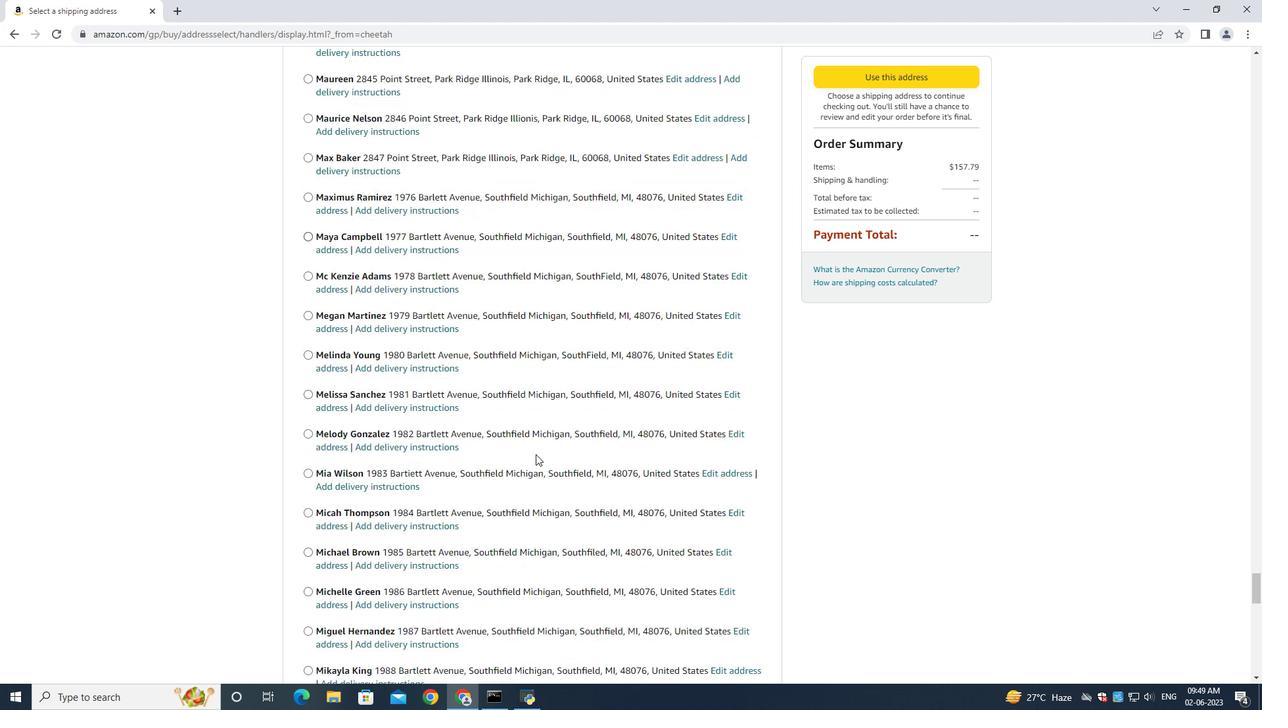 
Action: Mouse scrolled (536, 453) with delta (0, 0)
Screenshot: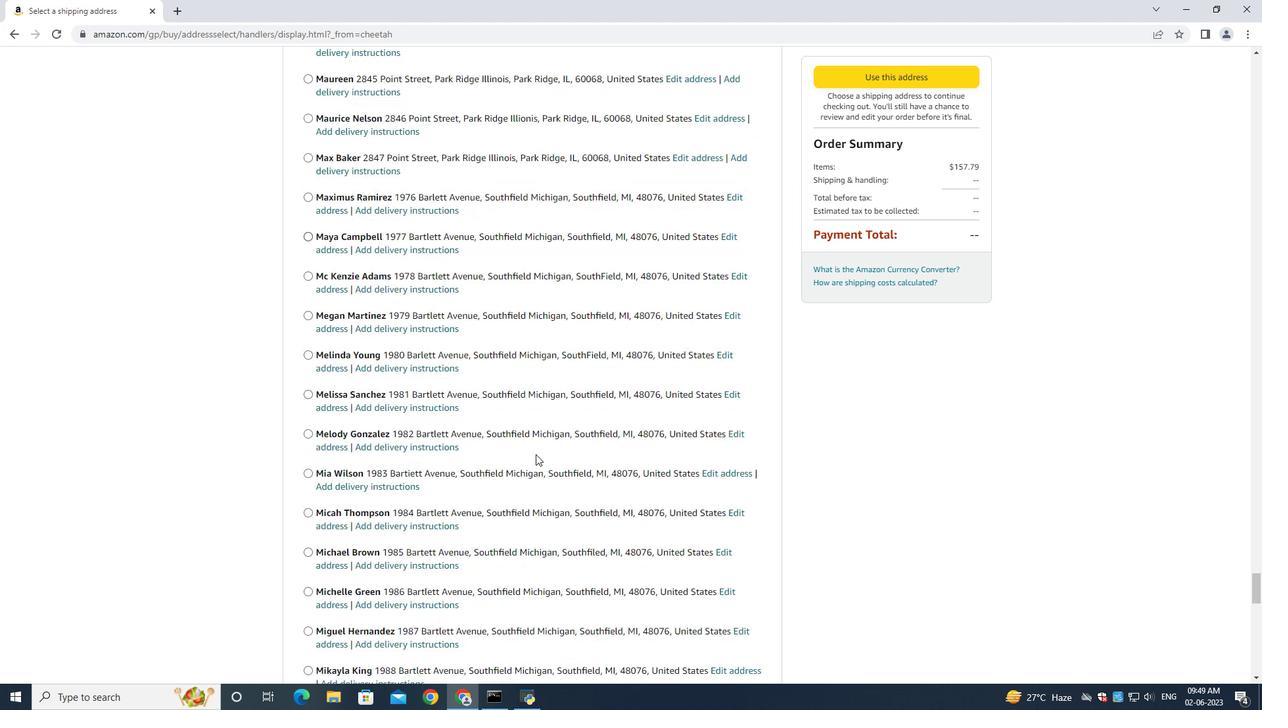 
Action: Mouse scrolled (536, 453) with delta (0, 0)
Screenshot: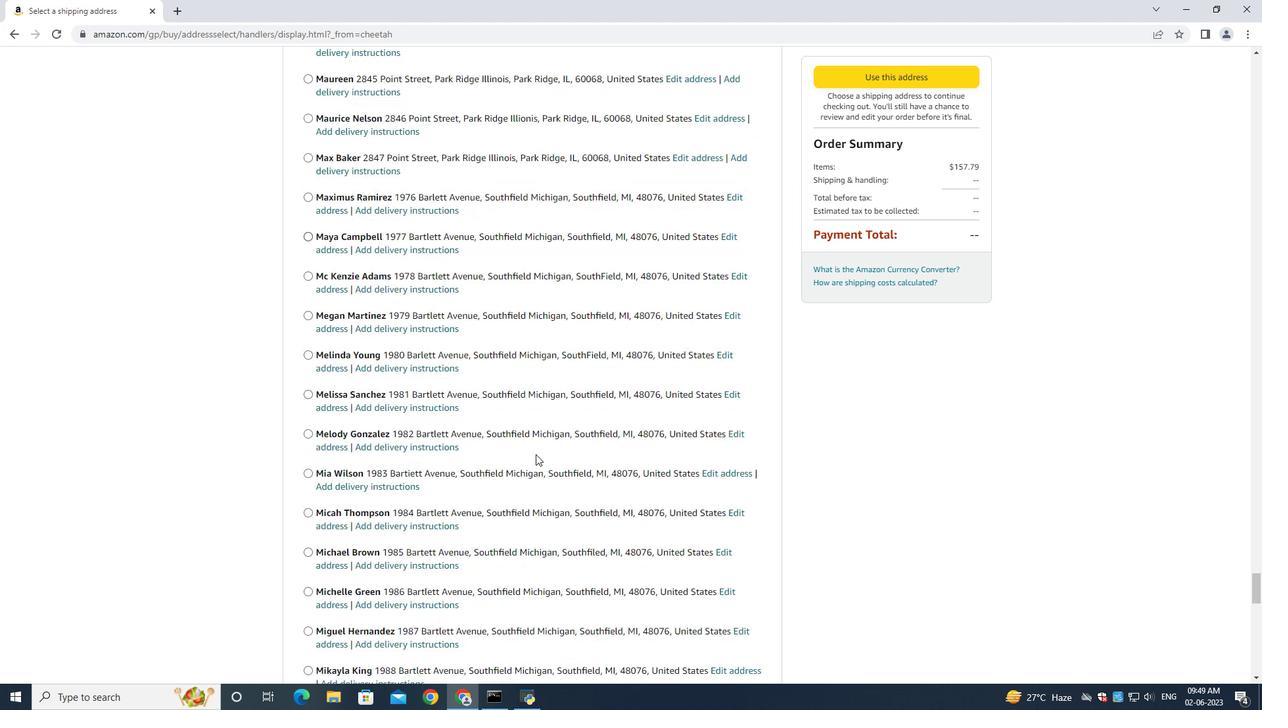 
Action: Mouse scrolled (536, 453) with delta (0, 0)
Screenshot: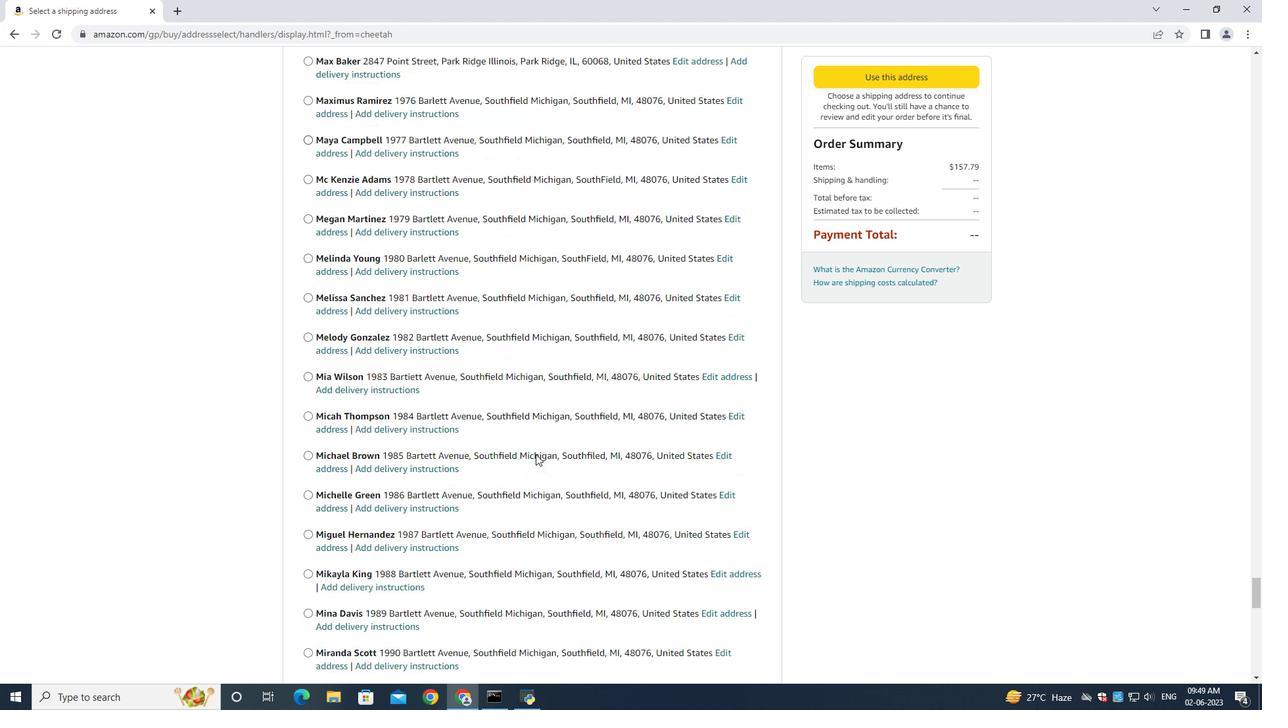 
Action: Mouse moved to (536, 454)
Screenshot: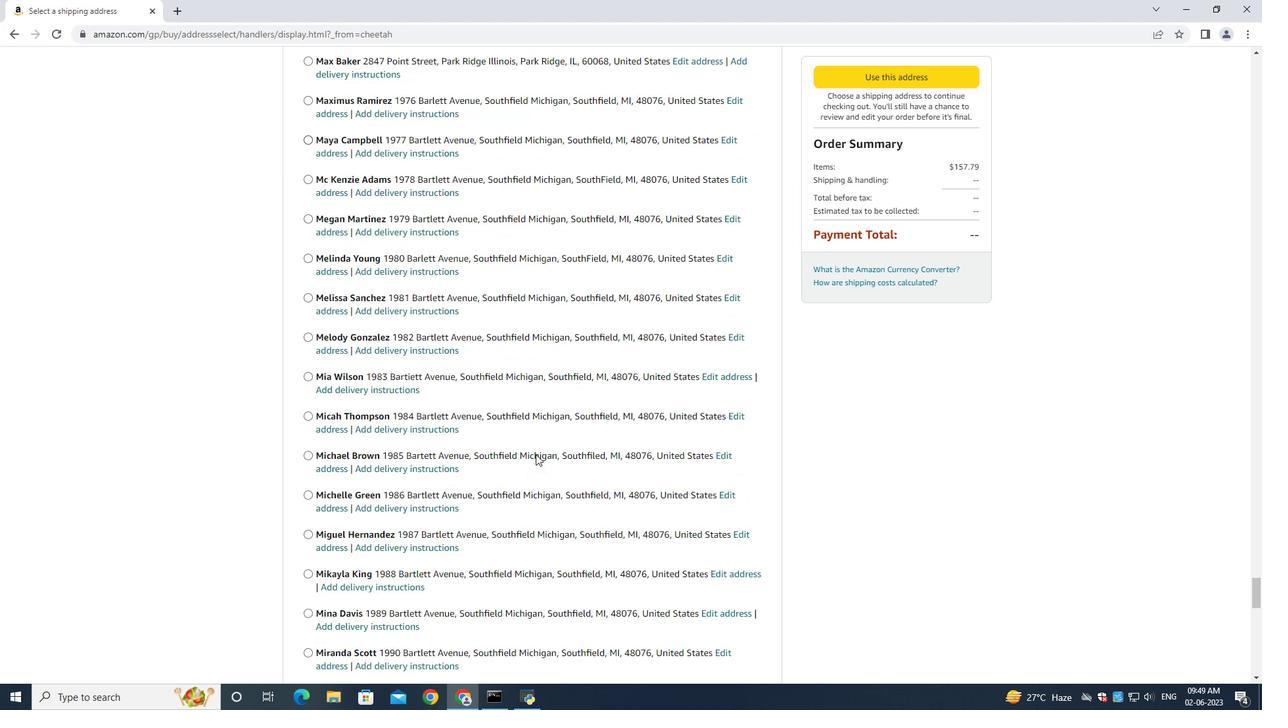 
Action: Mouse scrolled (536, 453) with delta (0, 0)
Screenshot: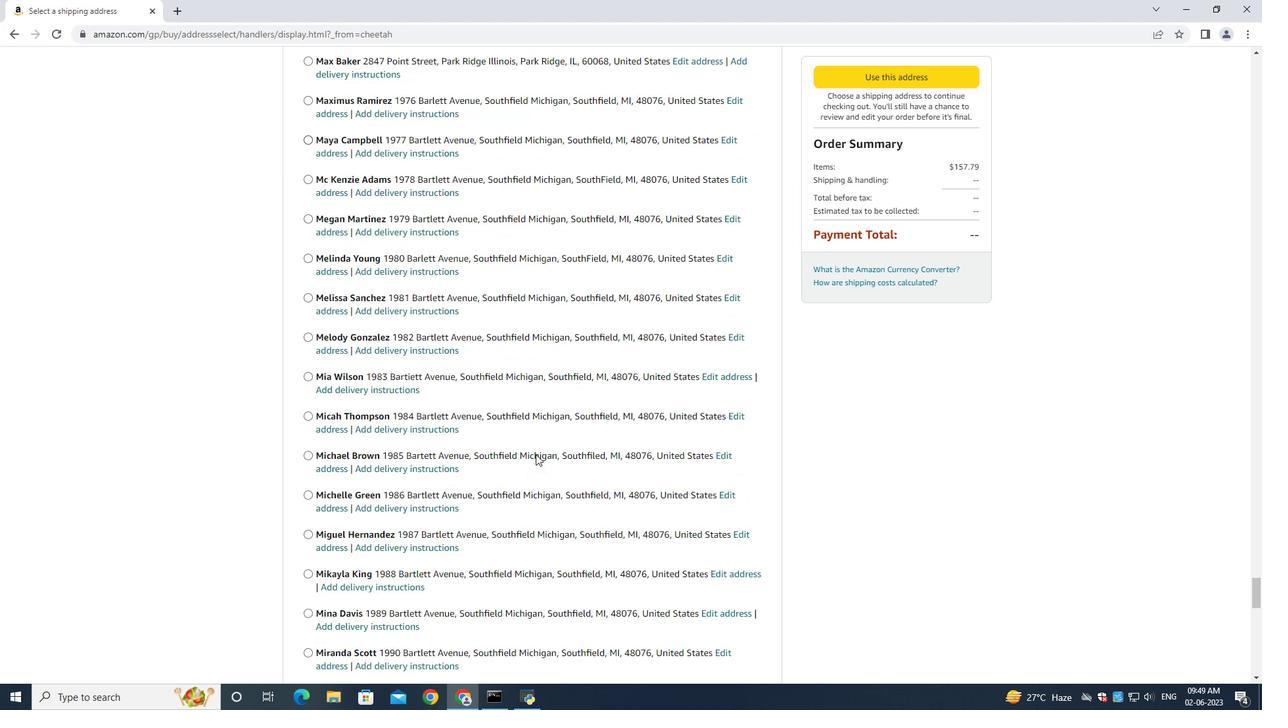 
Action: Mouse scrolled (536, 453) with delta (0, 0)
Screenshot: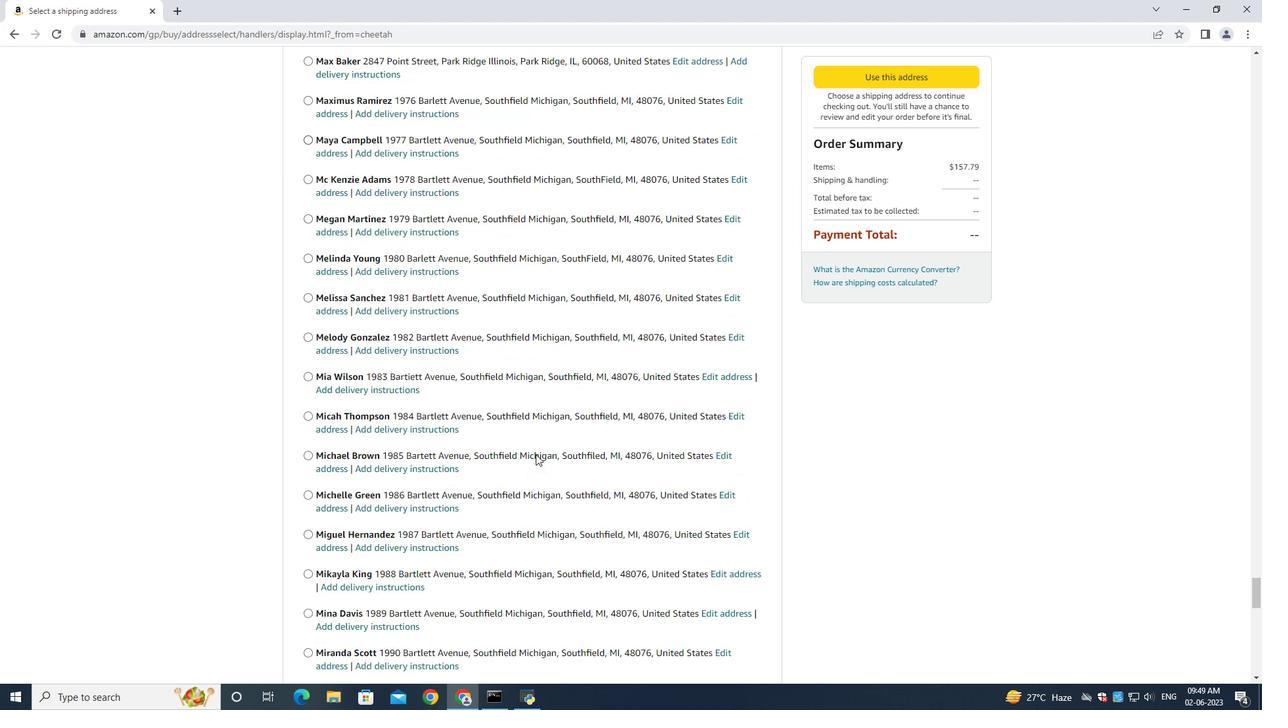 
Action: Mouse scrolled (536, 453) with delta (0, 0)
Screenshot: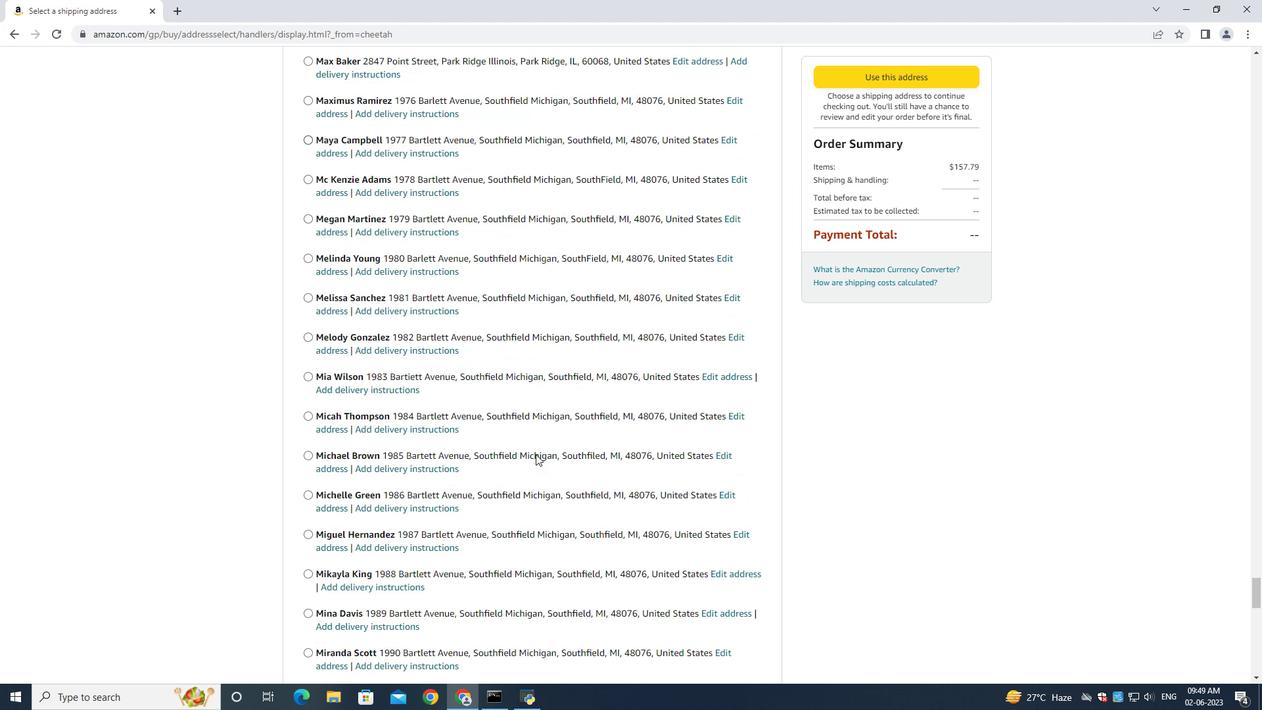 
Action: Mouse scrolled (536, 453) with delta (0, 0)
Screenshot: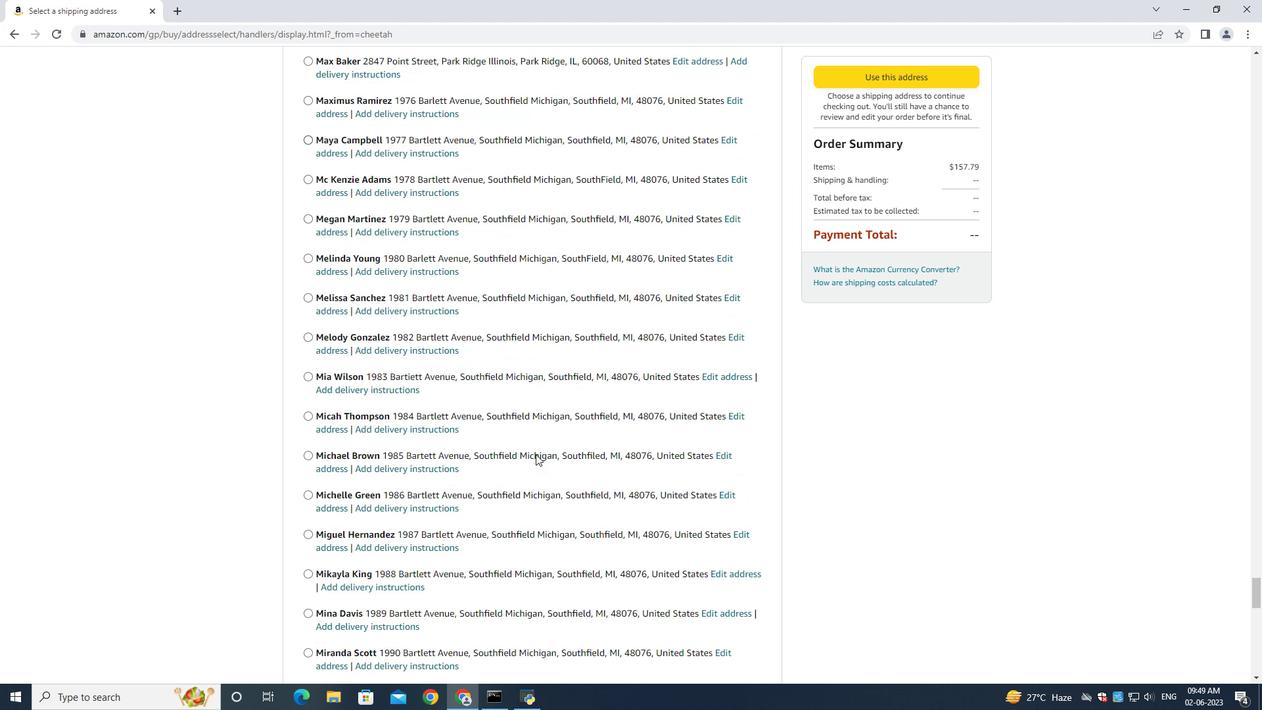 
Action: Mouse moved to (536, 455)
Screenshot: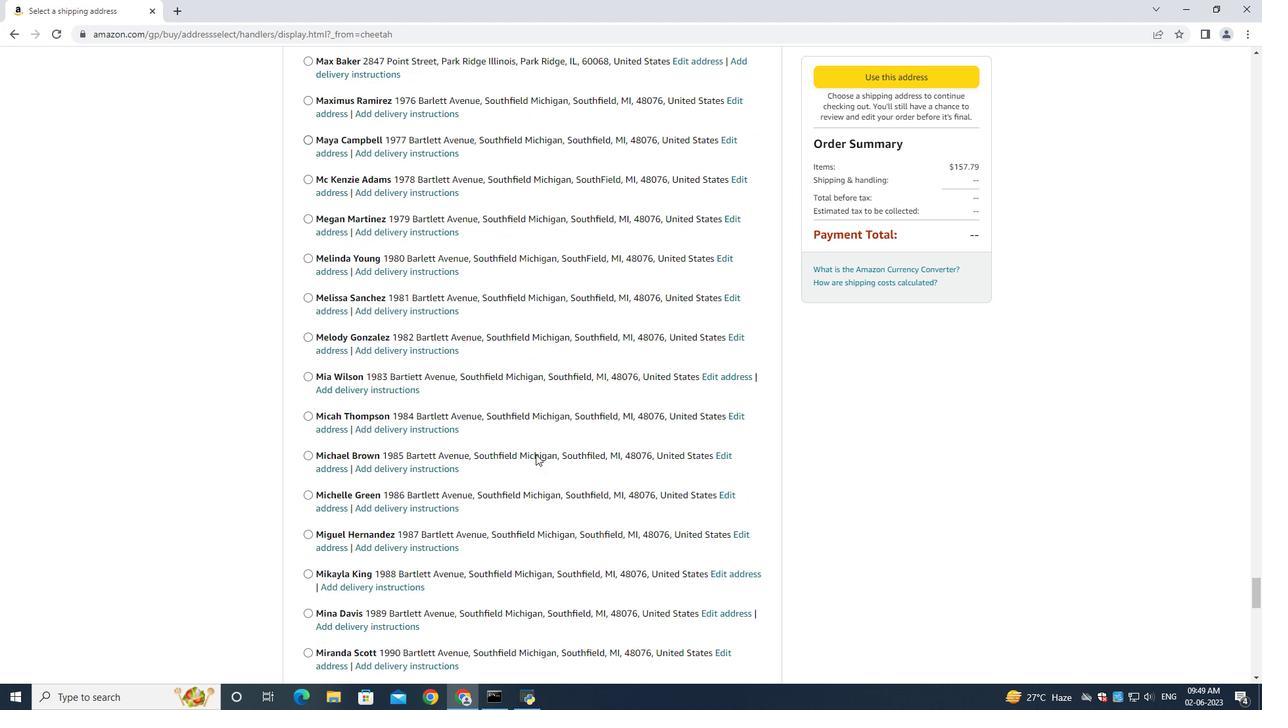 
Action: Mouse scrolled (536, 454) with delta (0, 0)
Screenshot: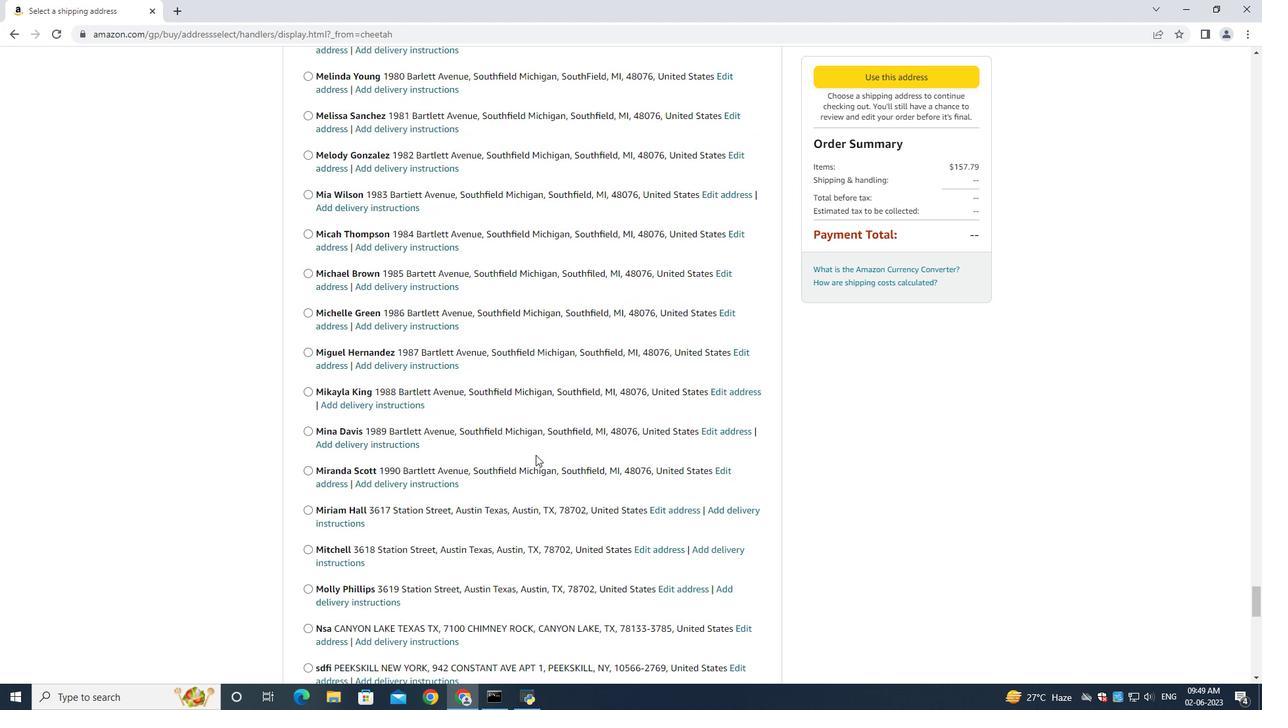 
Action: Mouse scrolled (536, 454) with delta (0, 0)
Screenshot: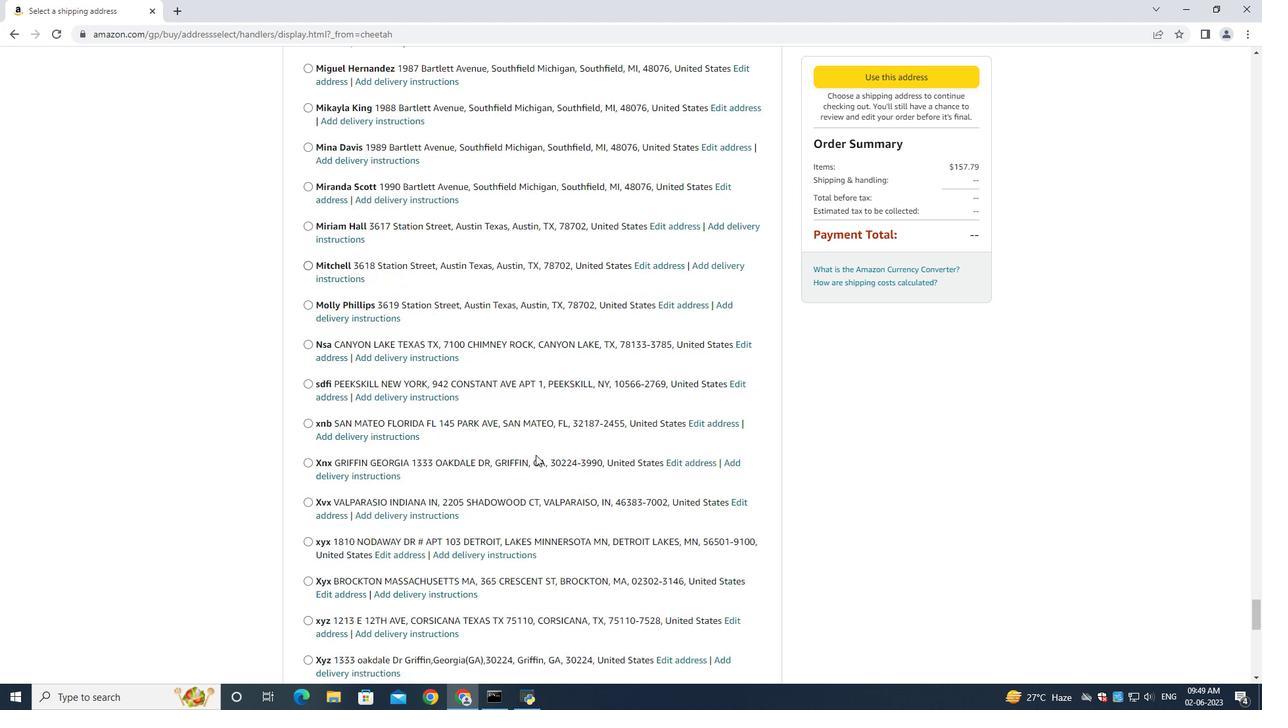 
Action: Mouse scrolled (536, 454) with delta (0, 0)
Screenshot: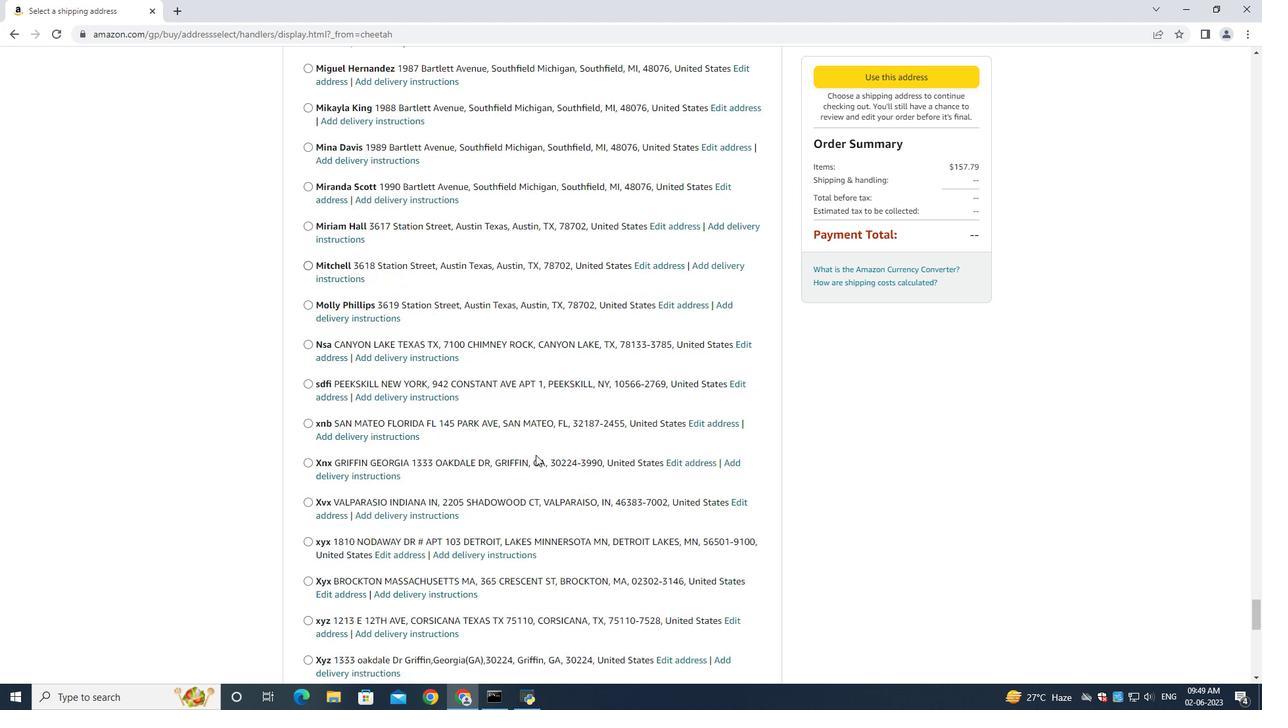 
Action: Mouse scrolled (536, 454) with delta (0, 0)
Screenshot: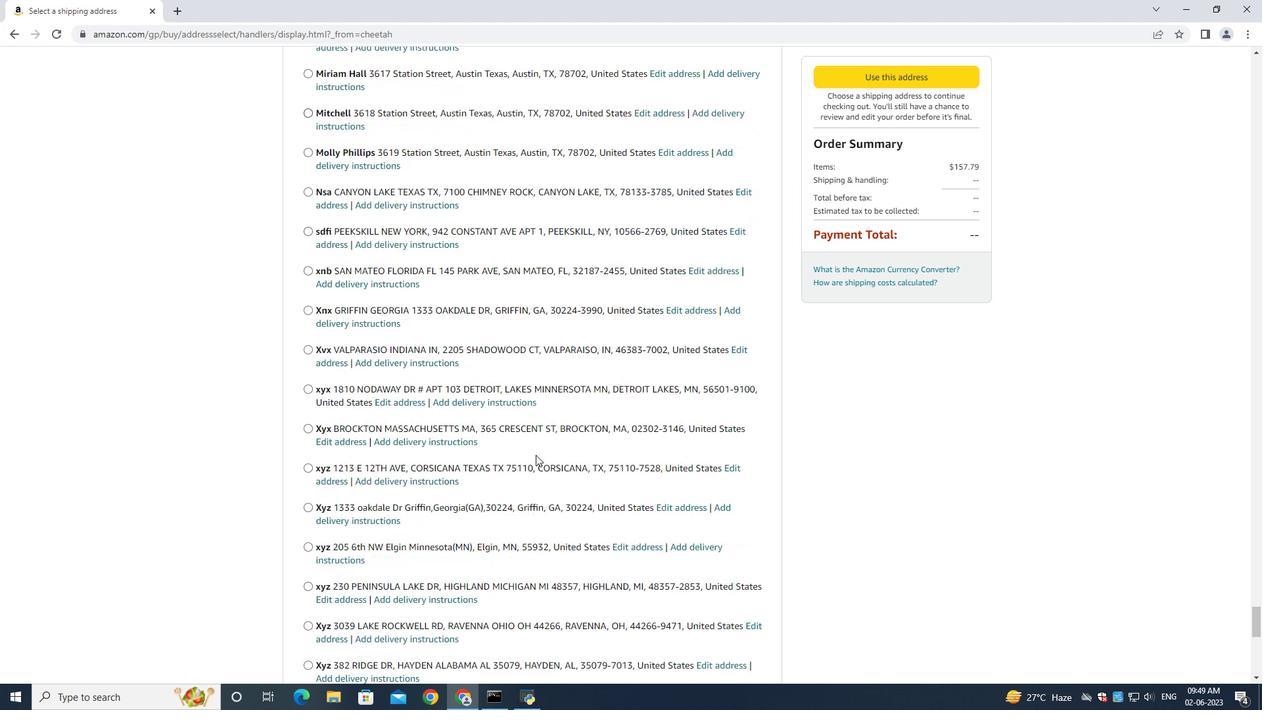 
Action: Mouse scrolled (536, 454) with delta (0, 0)
Screenshot: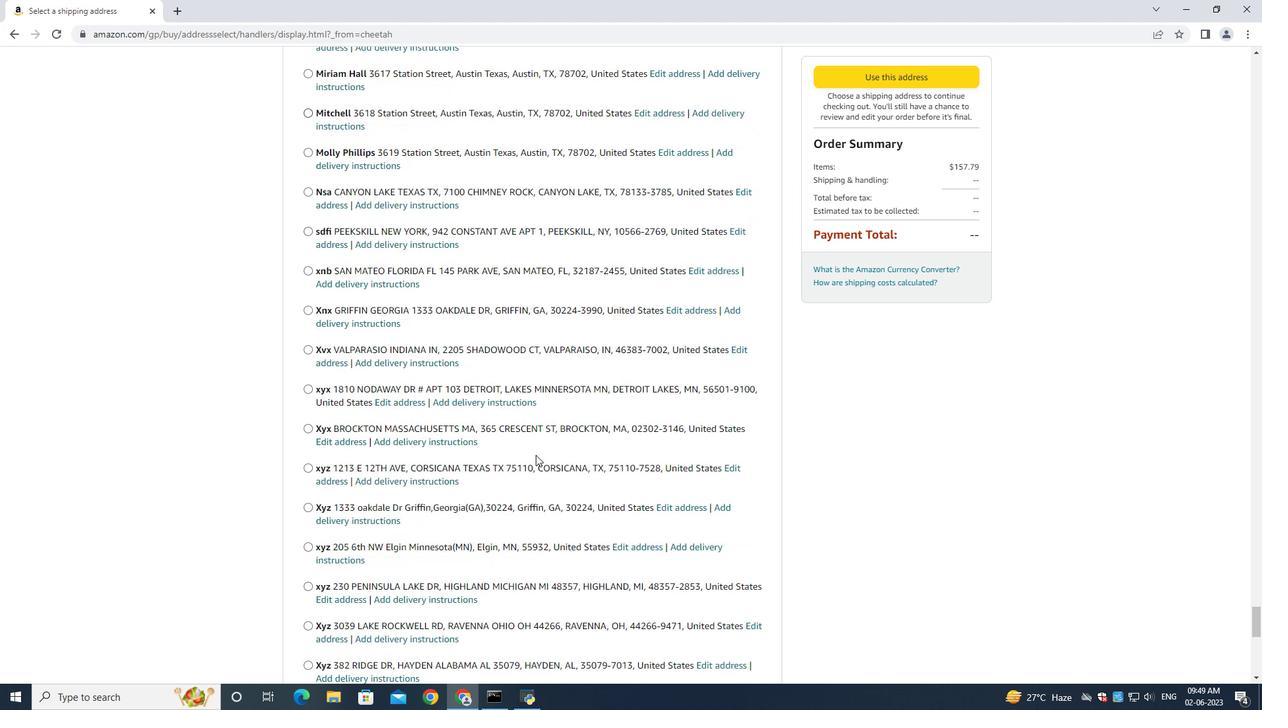 
Action: Mouse scrolled (536, 454) with delta (0, 0)
Screenshot: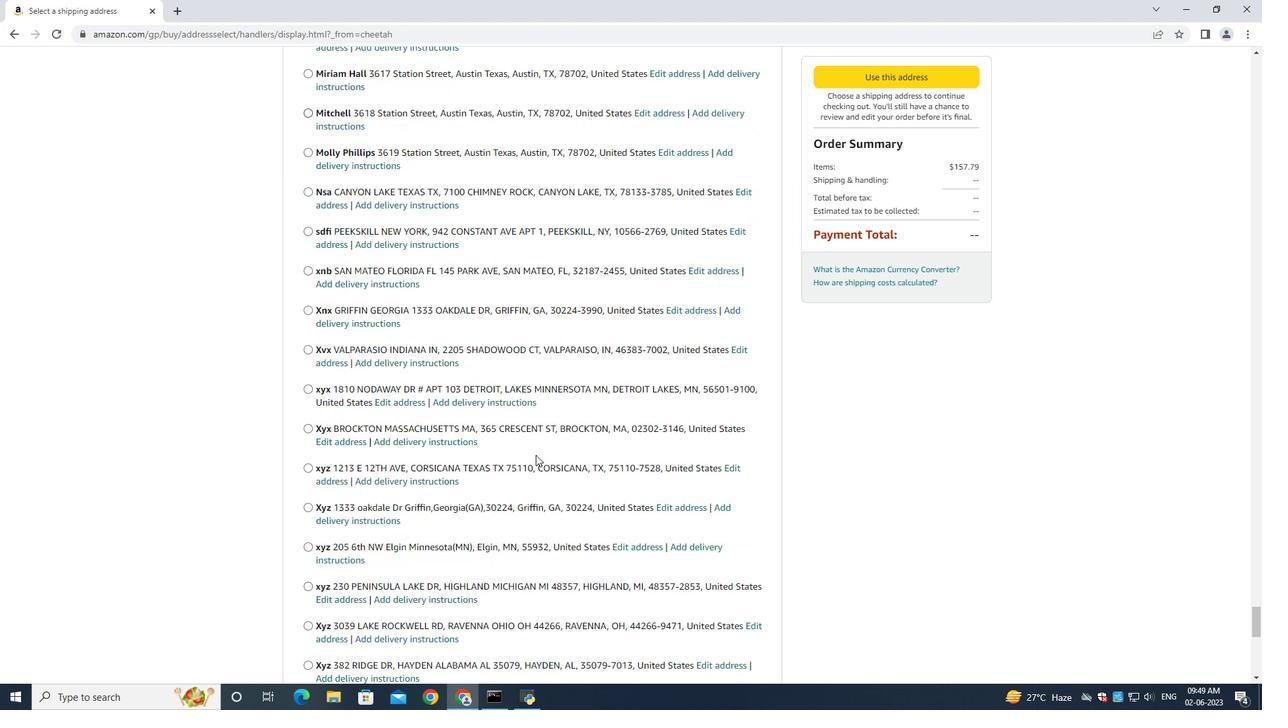 
Action: Mouse scrolled (536, 454) with delta (0, 0)
Screenshot: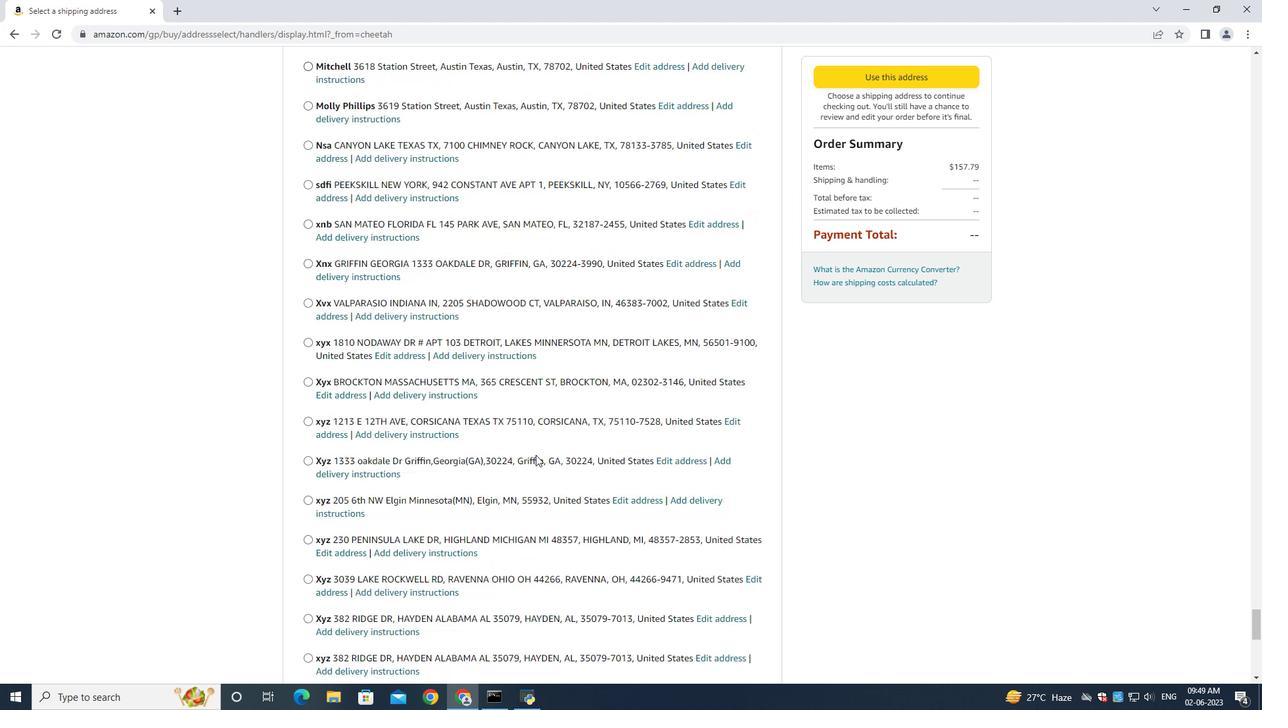 
Action: Mouse scrolled (536, 454) with delta (0, 0)
Screenshot: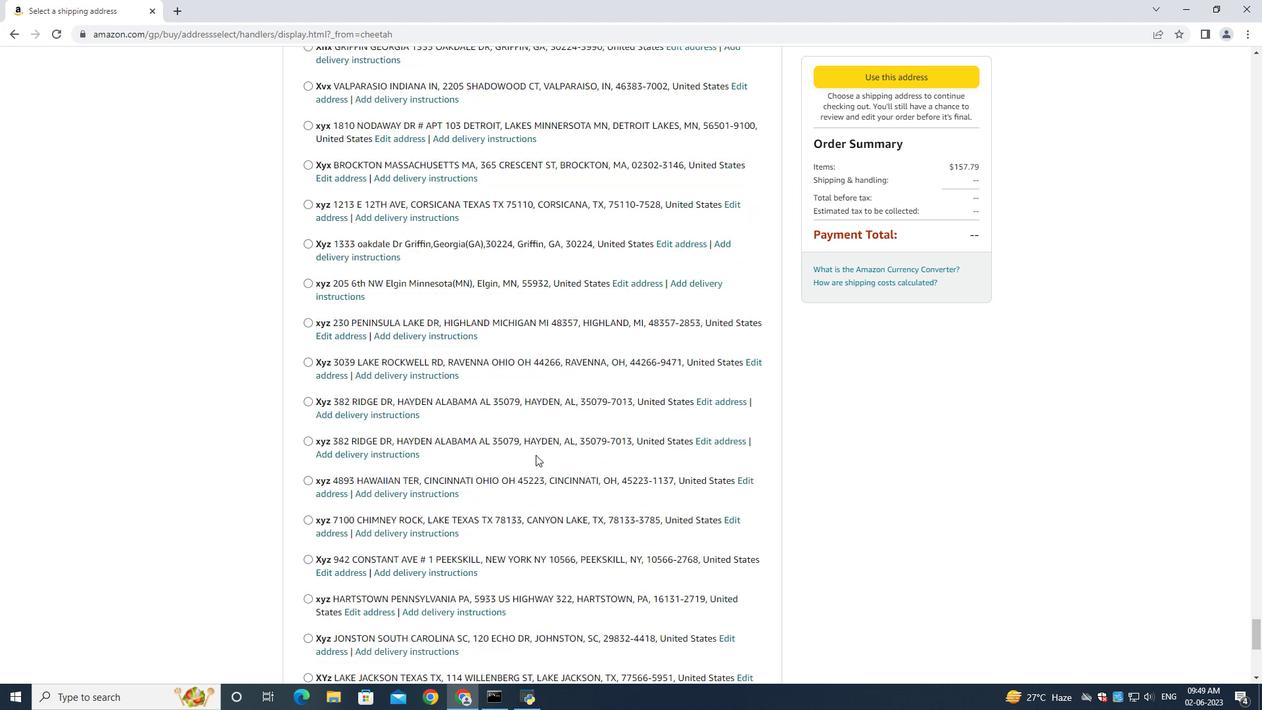 
Action: Mouse scrolled (536, 454) with delta (0, 0)
Screenshot: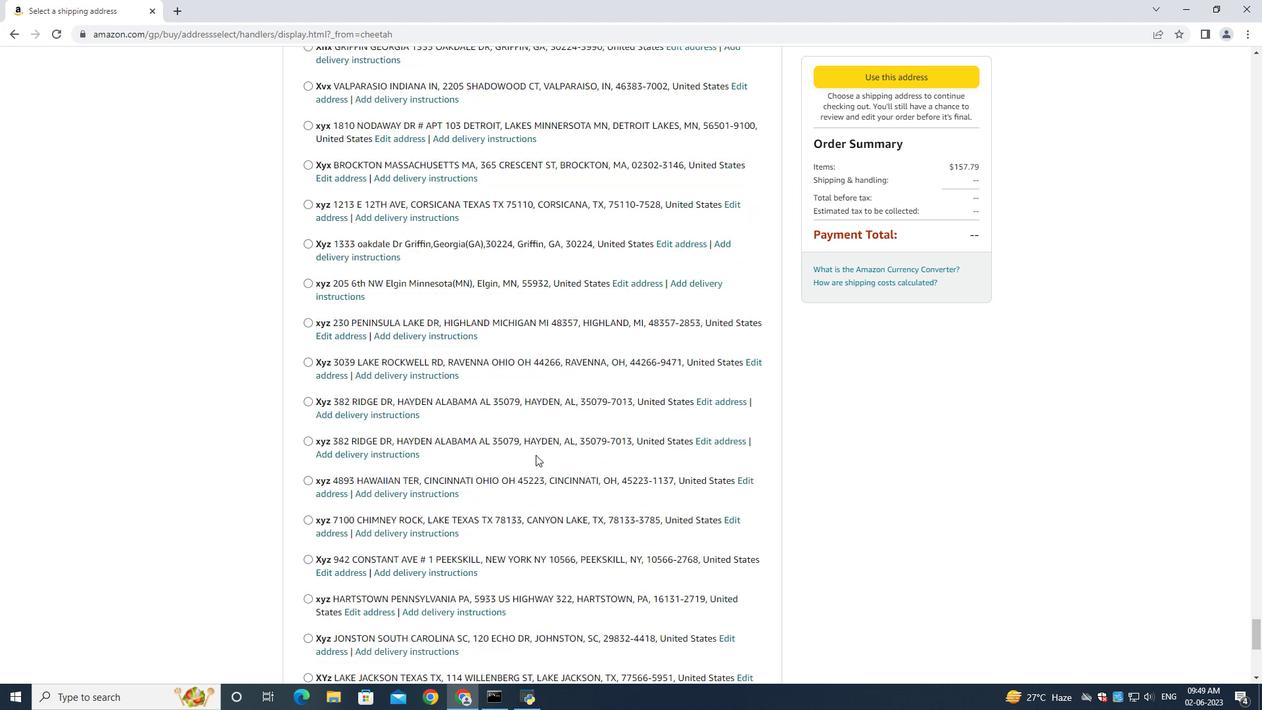
Action: Mouse scrolled (536, 454) with delta (0, 0)
Screenshot: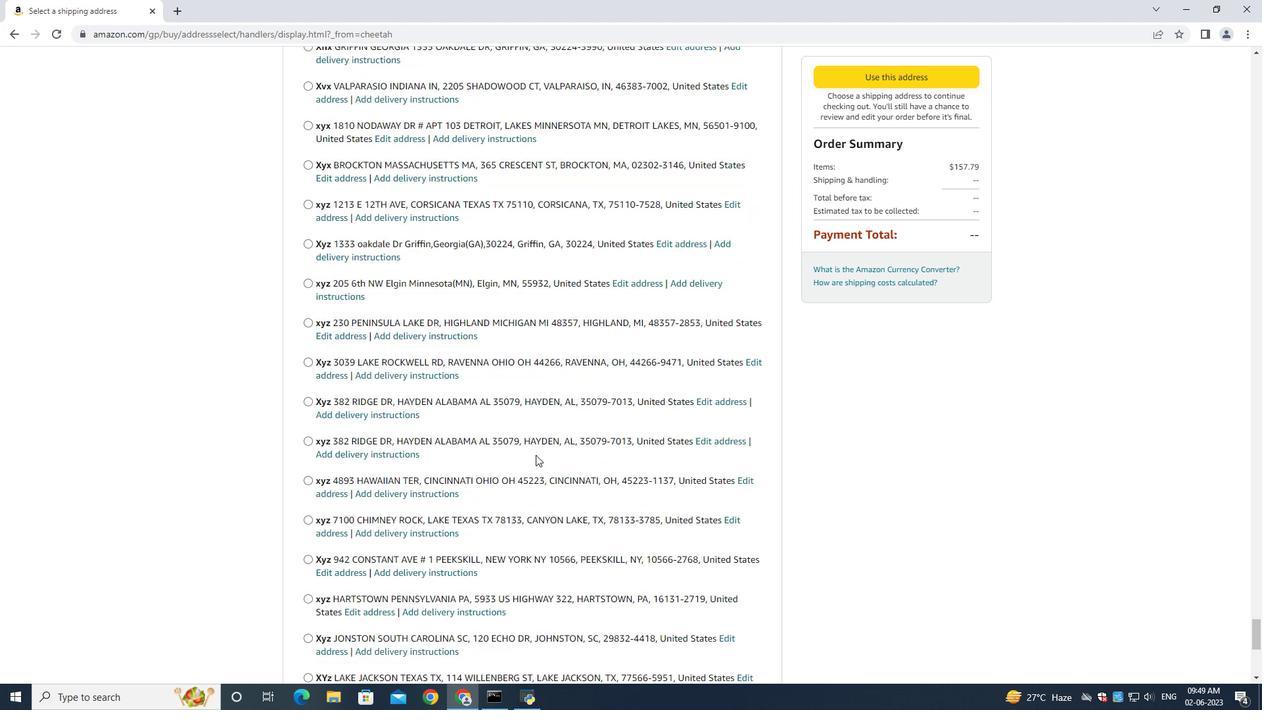 
Action: Mouse scrolled (536, 454) with delta (0, 0)
Screenshot: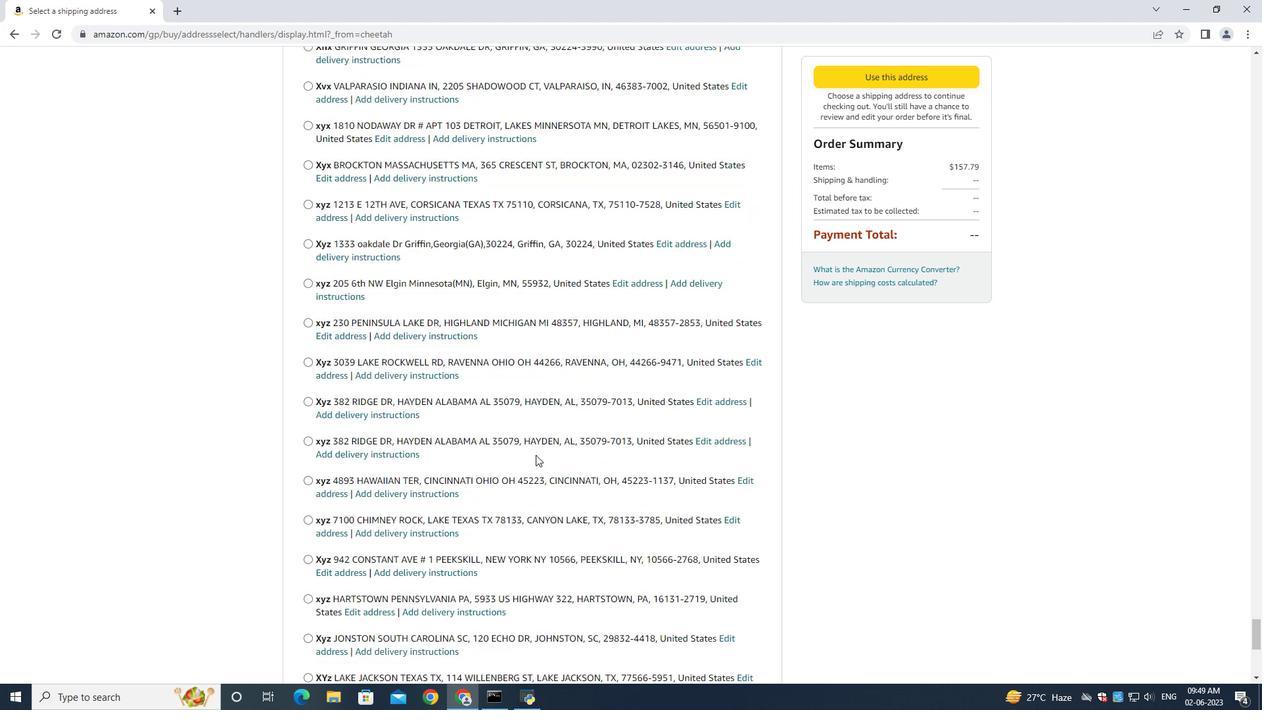 
Action: Mouse scrolled (536, 454) with delta (0, 0)
Screenshot: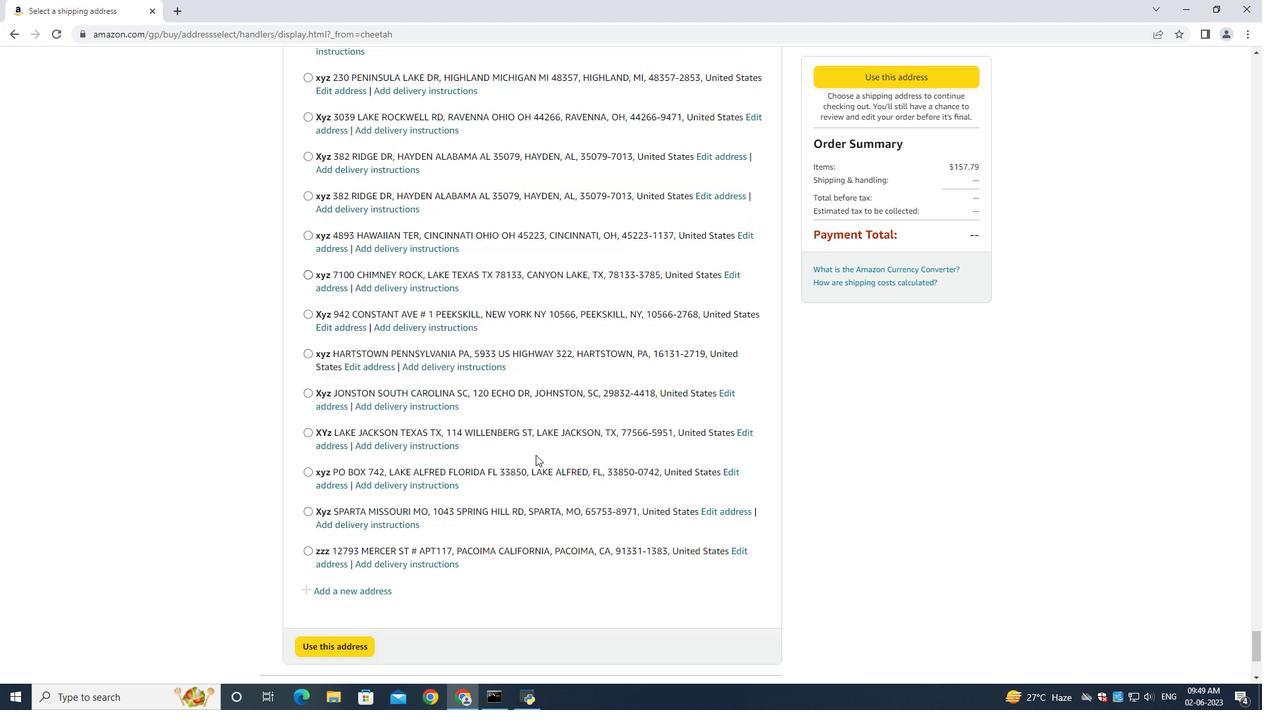 
Action: Mouse scrolled (536, 454) with delta (0, 0)
Screenshot: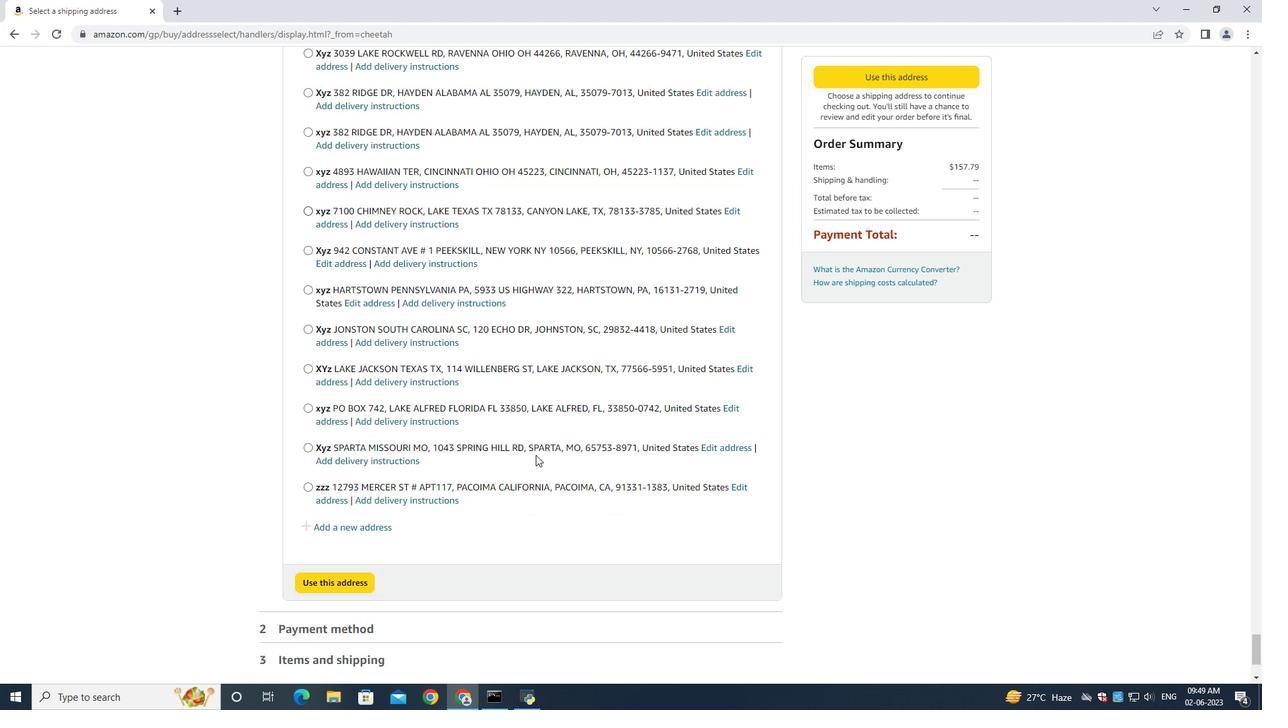 
Action: Mouse scrolled (536, 454) with delta (0, 0)
Screenshot: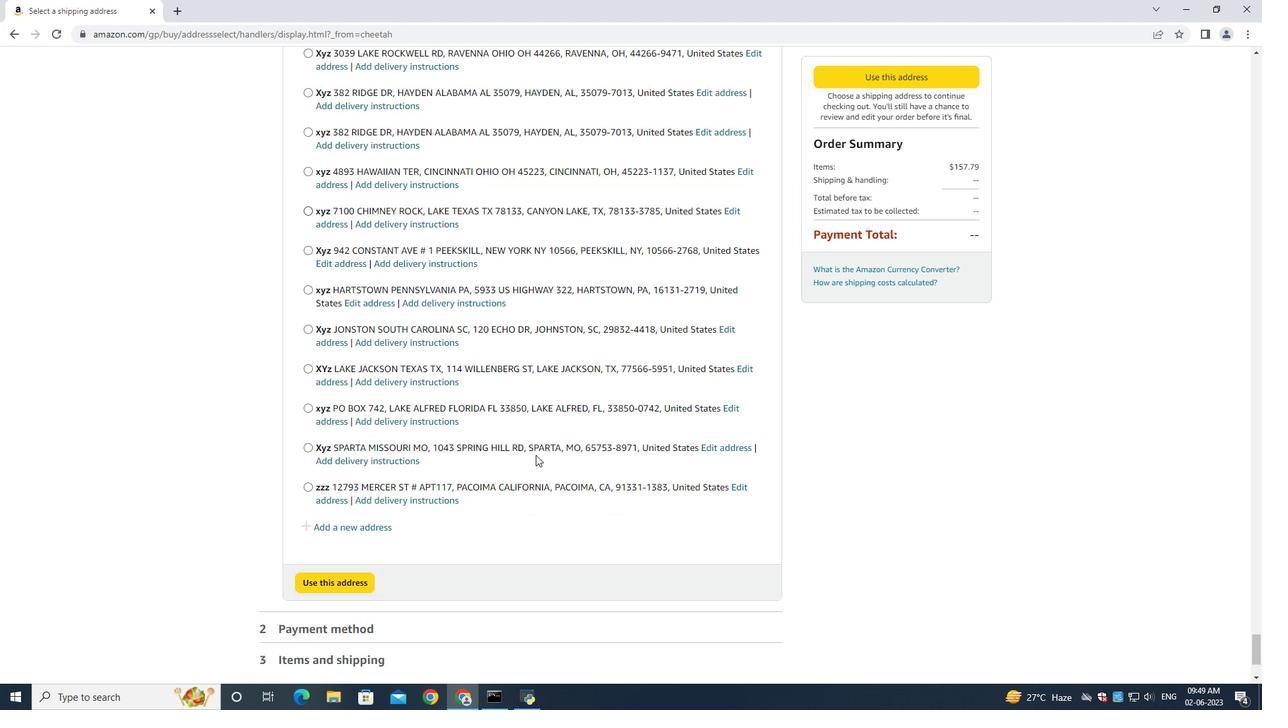 
Action: Mouse scrolled (536, 454) with delta (0, 0)
Screenshot: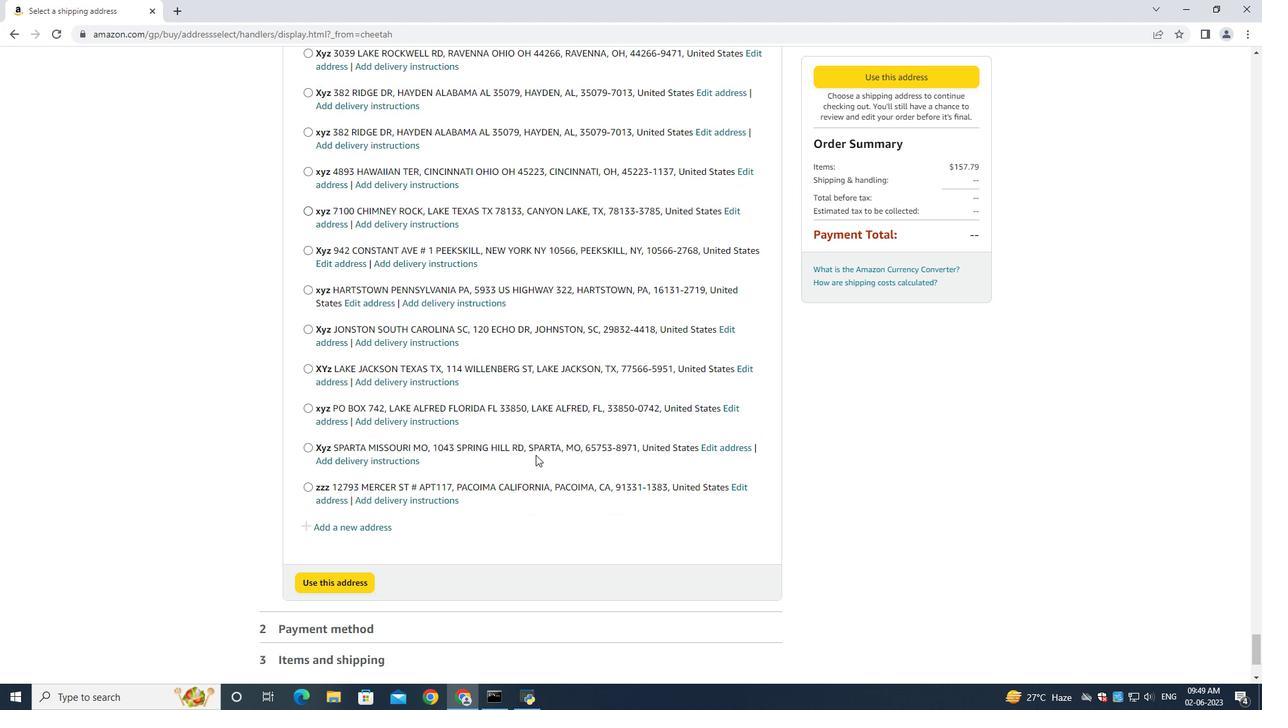 
Action: Mouse scrolled (536, 454) with delta (0, 0)
Screenshot: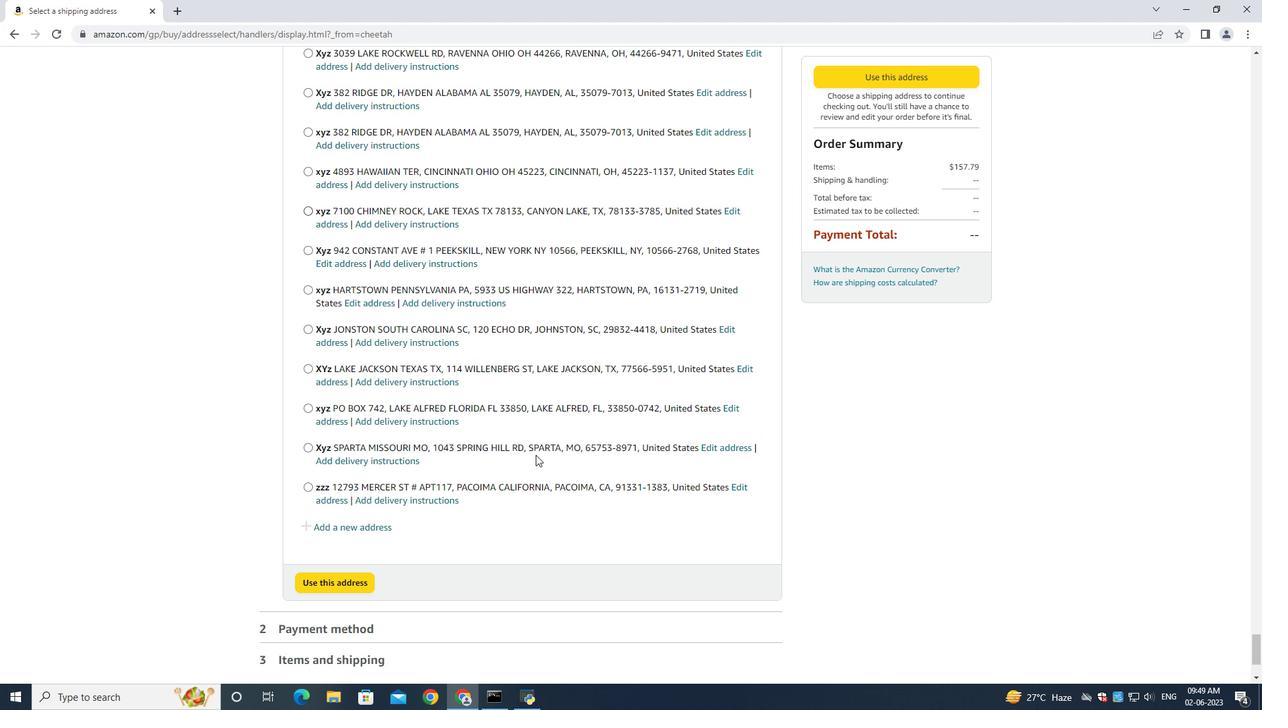
Action: Mouse scrolled (536, 454) with delta (0, 0)
Screenshot: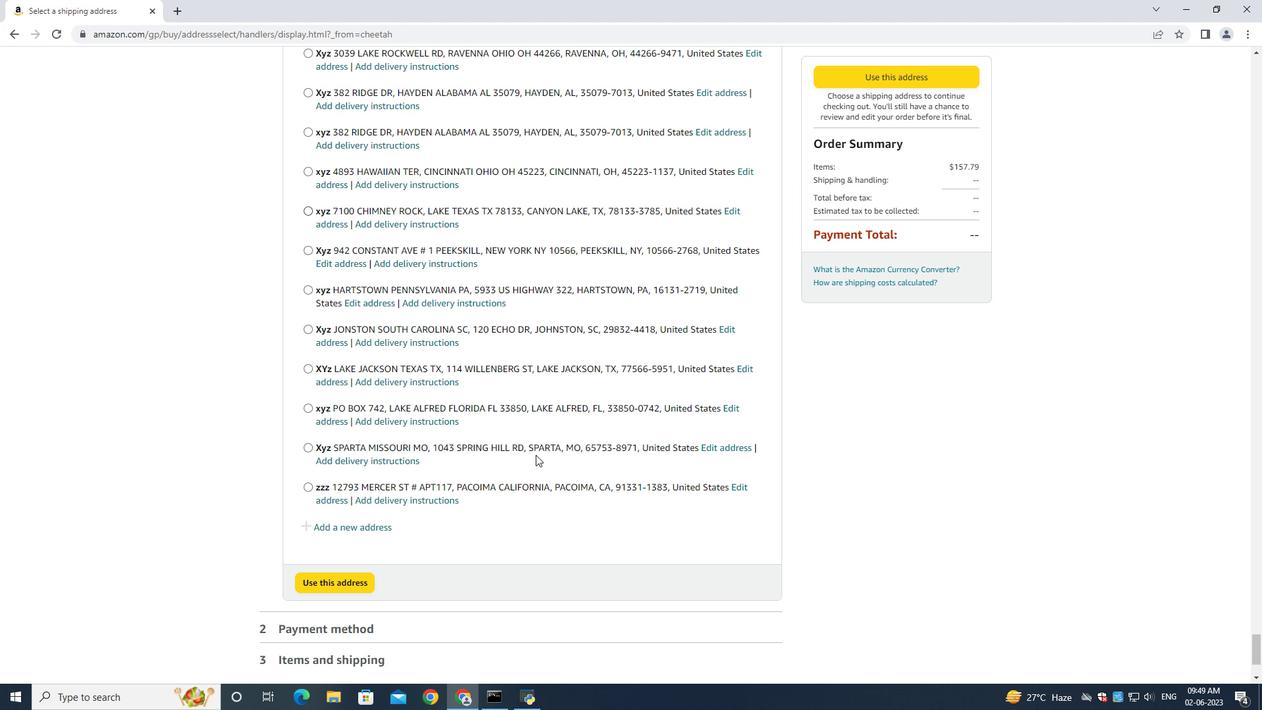 
Action: Mouse scrolled (536, 454) with delta (0, 0)
Screenshot: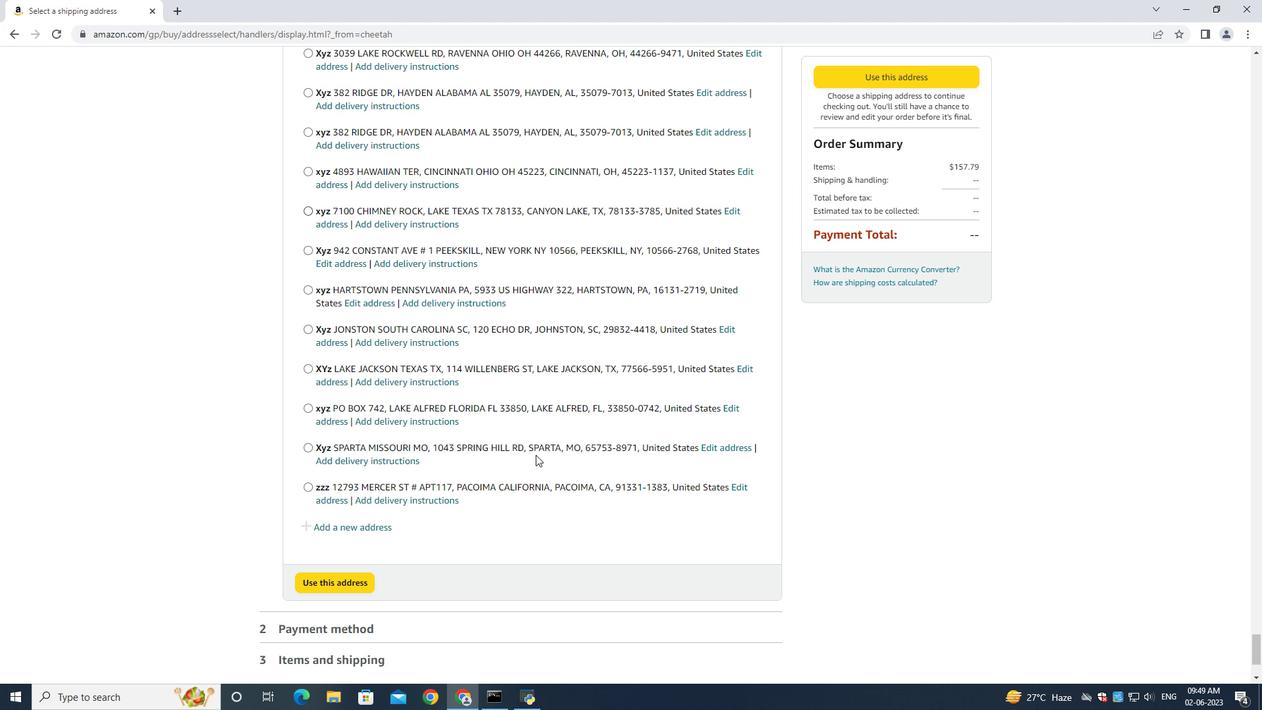 
Action: Mouse scrolled (536, 454) with delta (0, 0)
Screenshot: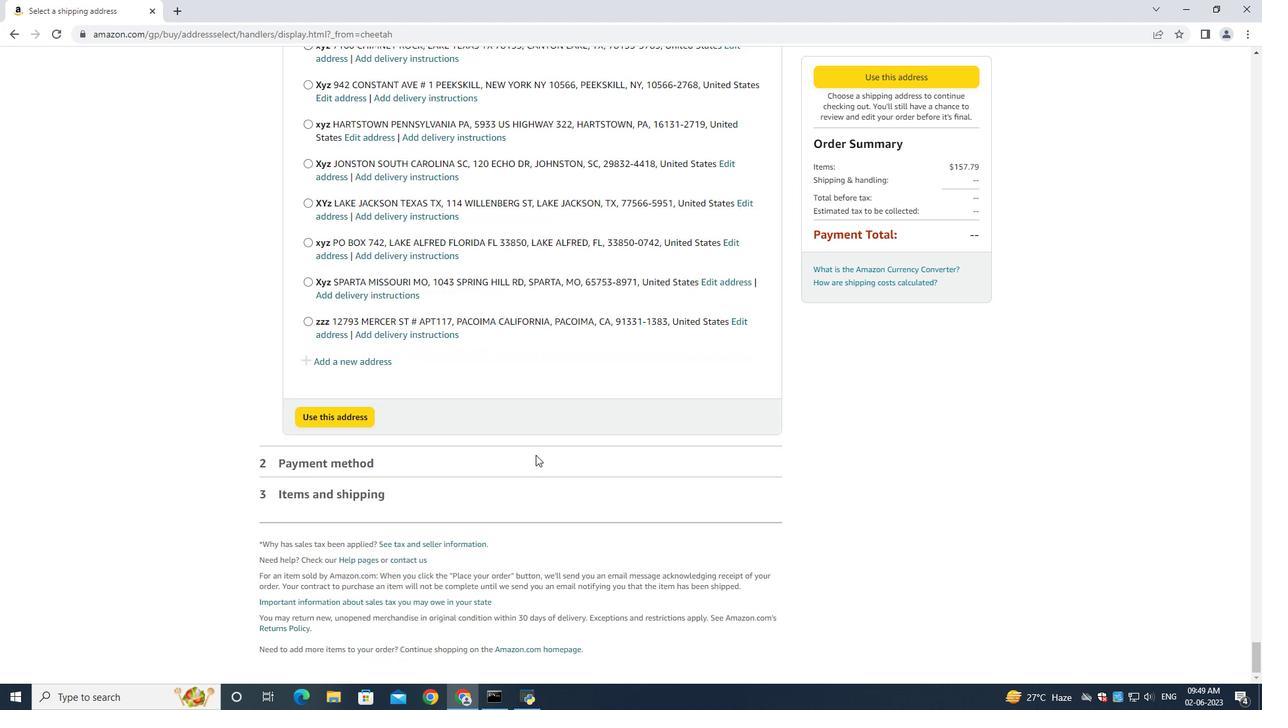 
Action: Mouse scrolled (536, 454) with delta (0, 0)
Screenshot: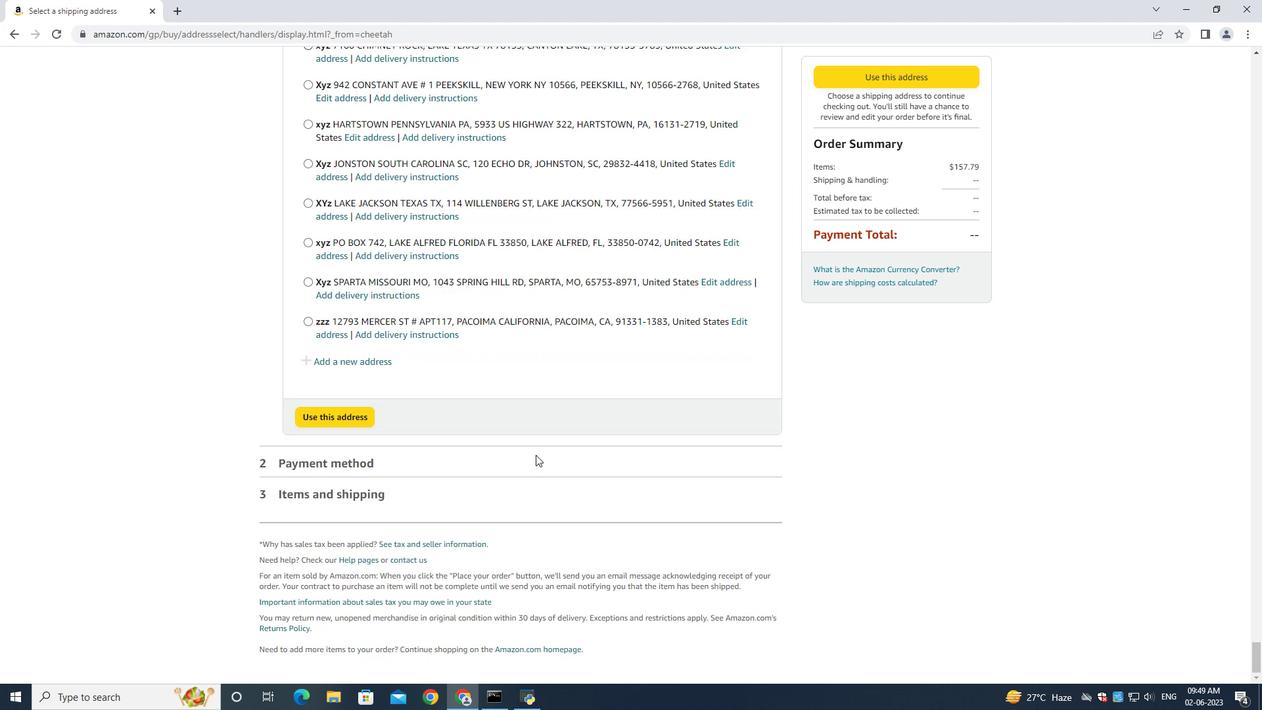 
Action: Mouse scrolled (536, 454) with delta (0, 0)
Screenshot: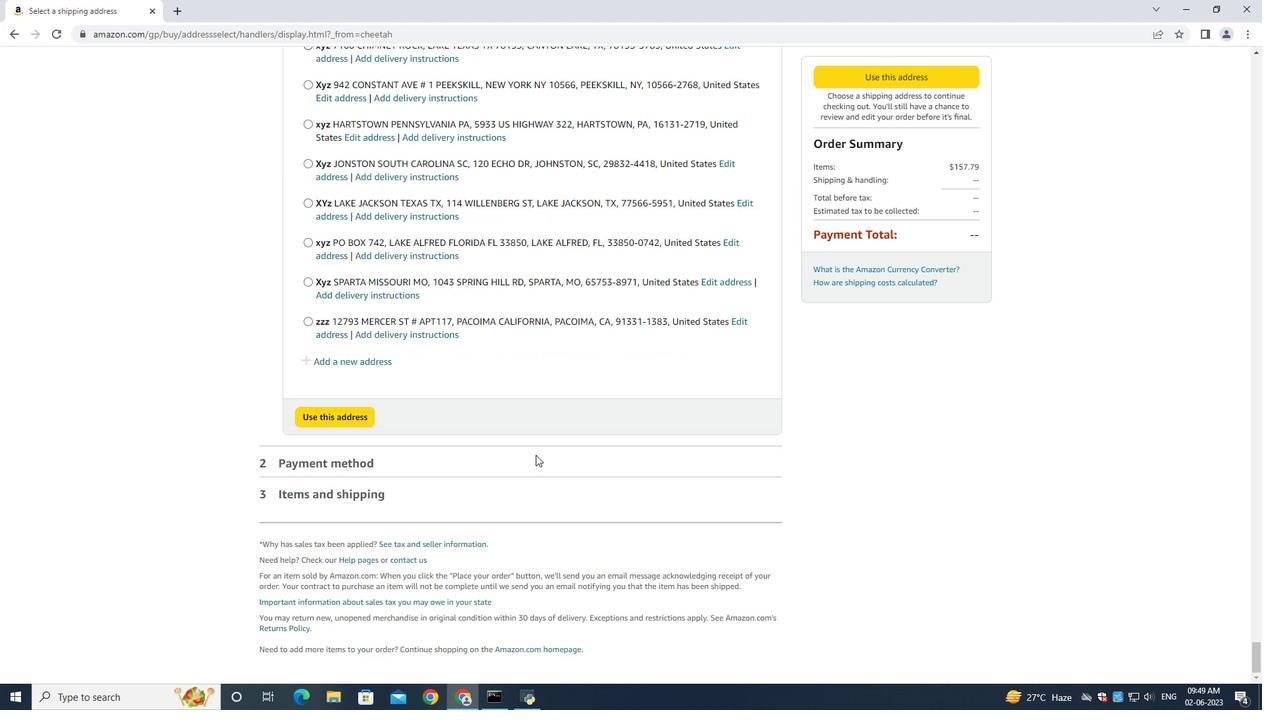 
Action: Mouse scrolled (536, 454) with delta (0, 0)
Screenshot: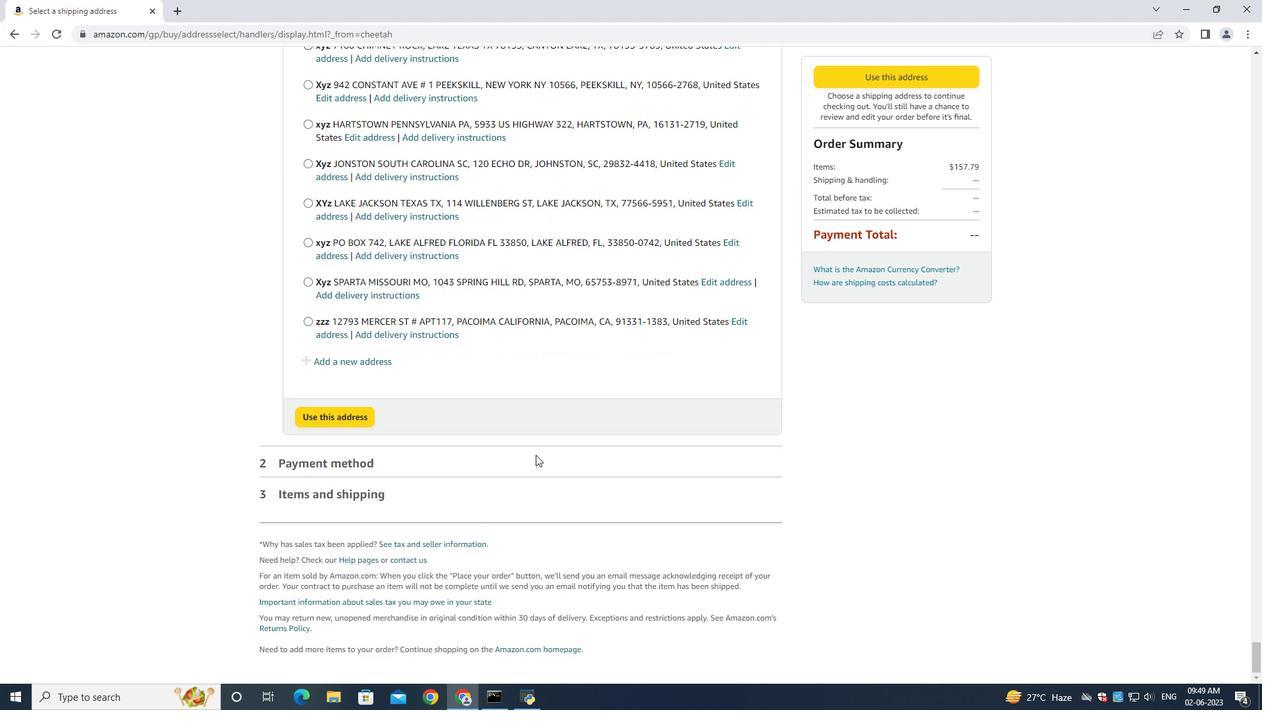 
Action: Mouse scrolled (536, 454) with delta (0, 0)
Screenshot: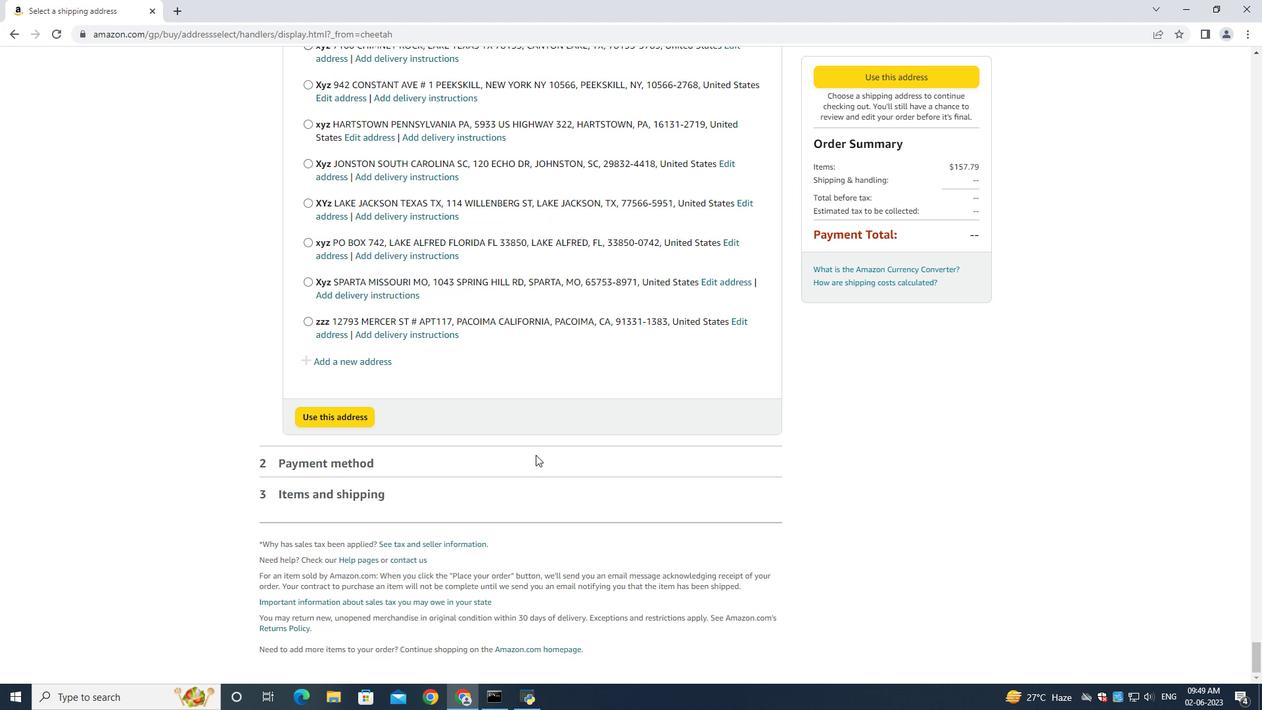 
Action: Mouse scrolled (536, 454) with delta (0, 0)
